 Task: Create a Salesforce flow to update the 'Placement Scope Rating' for 'Student Master' records based on city criteria.
Action: Mouse moved to (872, 143)
Screenshot: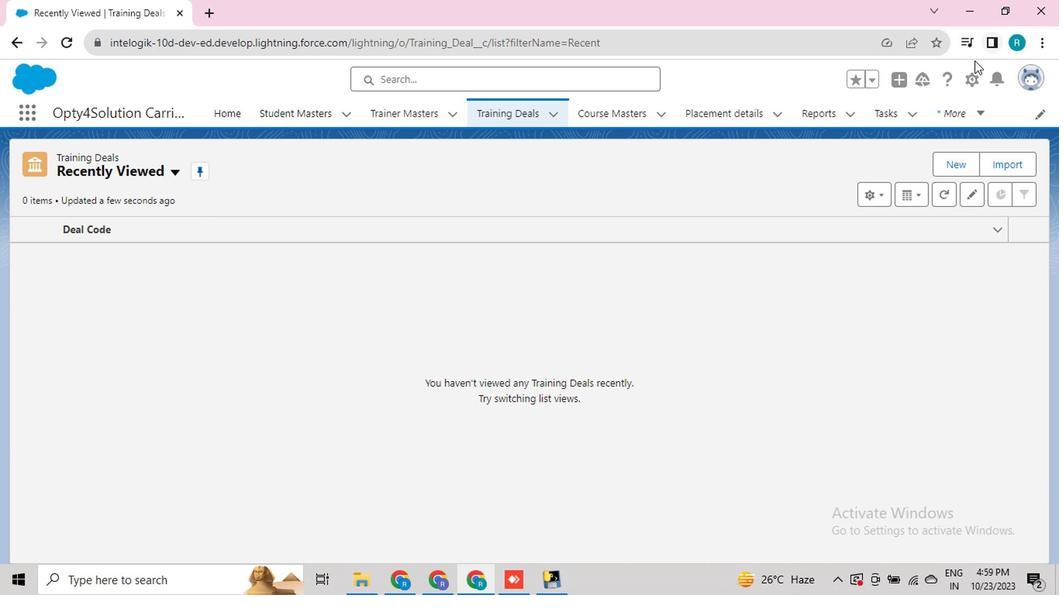 
Action: Key pressed <Key.f11>
Screenshot: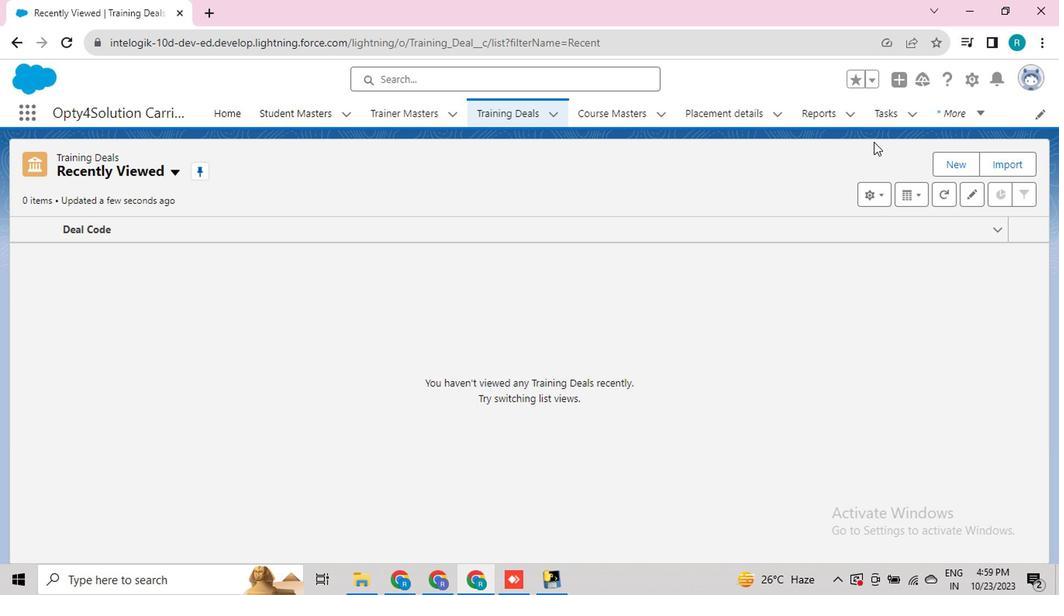 
Action: Mouse moved to (970, 20)
Screenshot: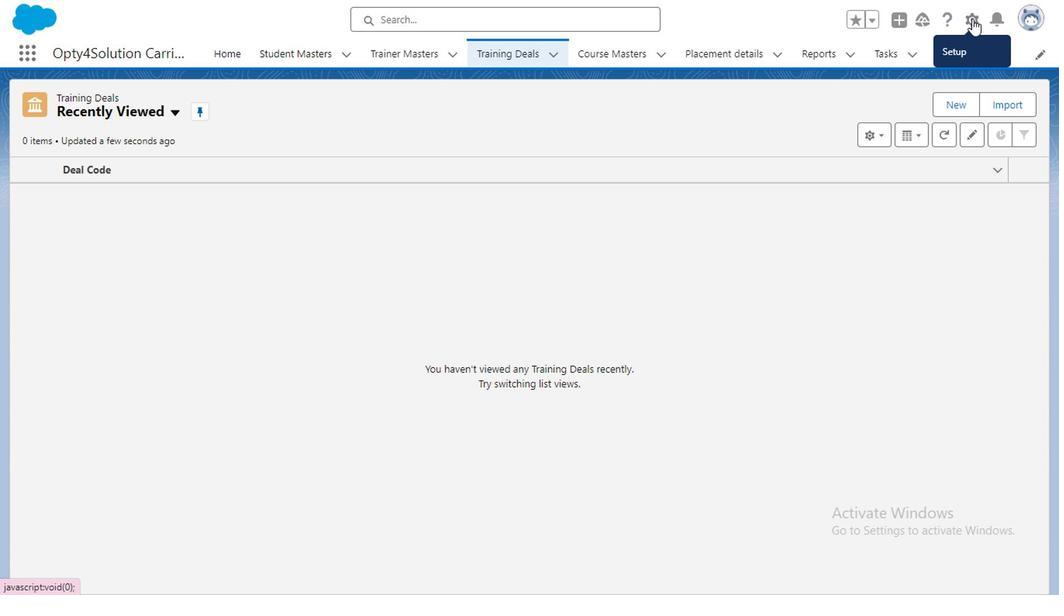 
Action: Mouse pressed left at (970, 20)
Screenshot: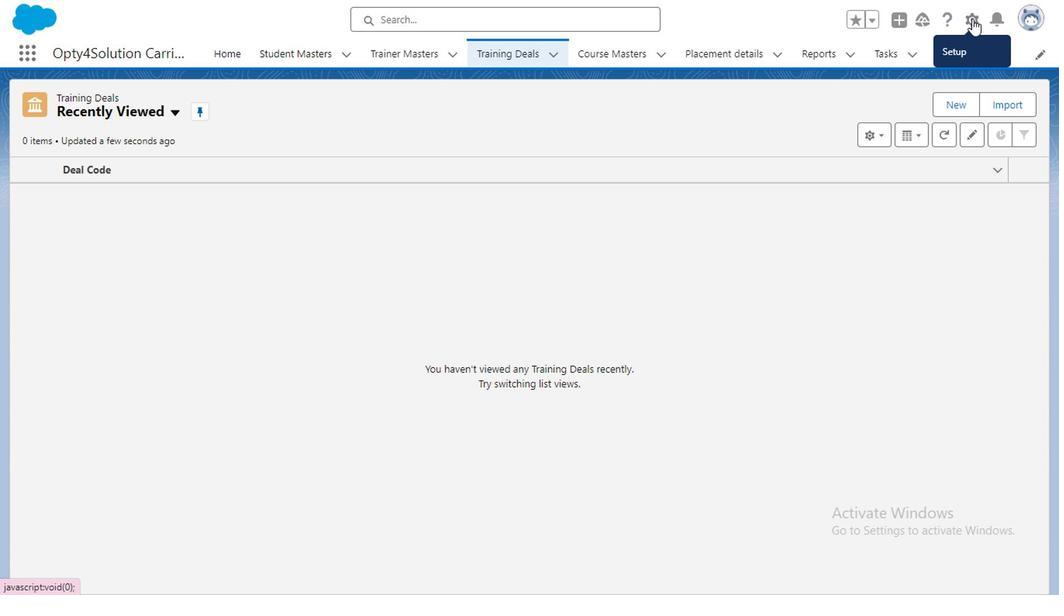 
Action: Mouse moved to (893, 65)
Screenshot: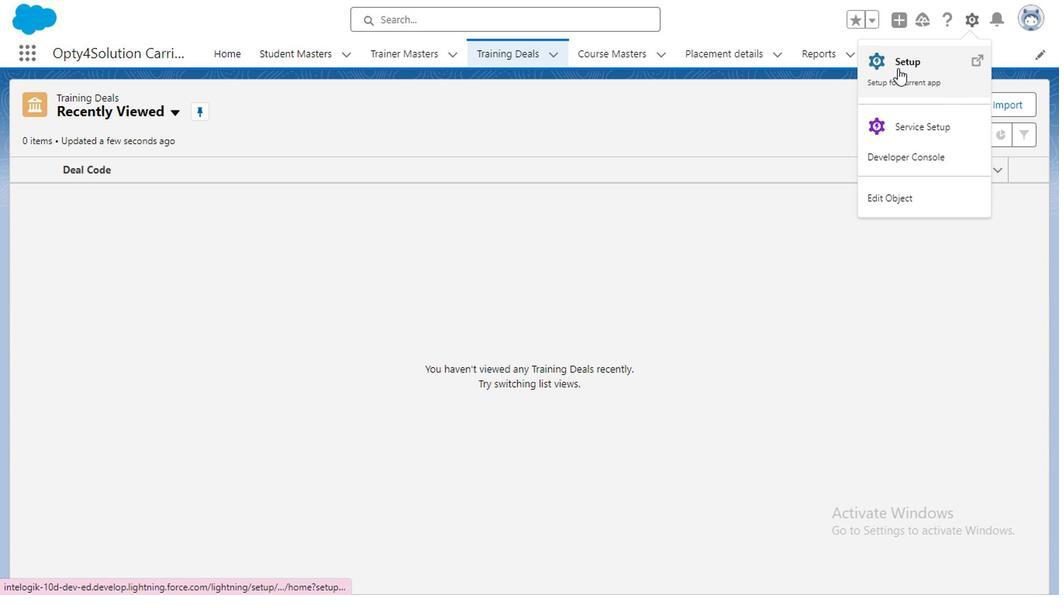 
Action: Mouse pressed left at (893, 65)
Screenshot: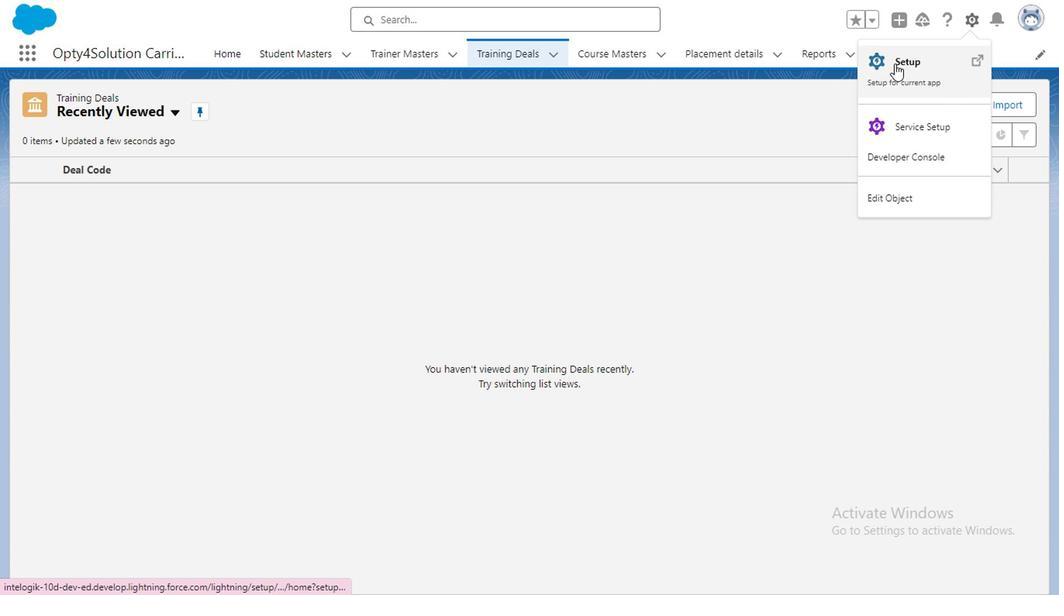 
Action: Mouse moved to (108, 93)
Screenshot: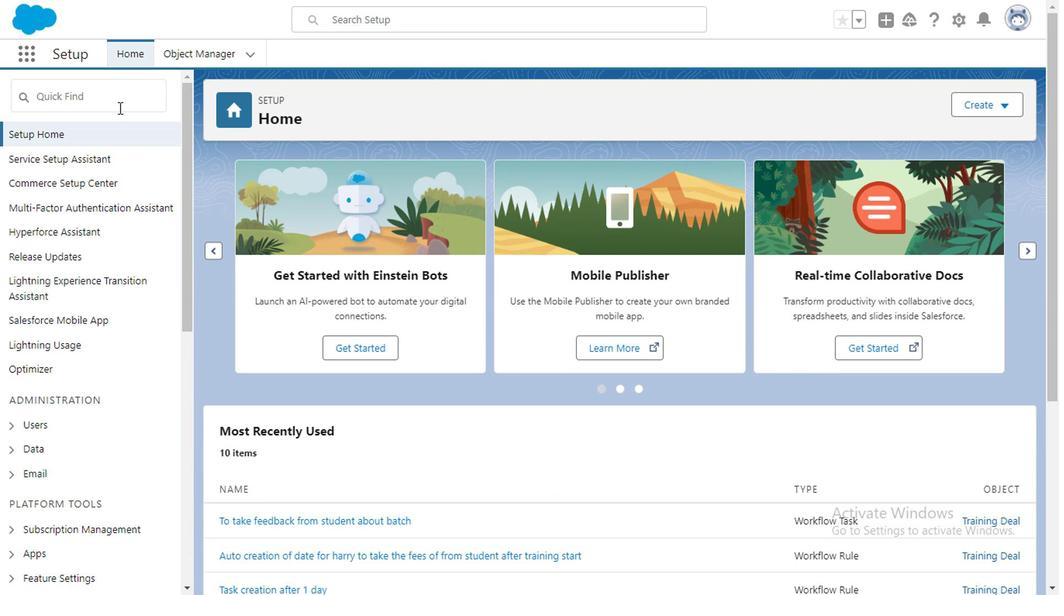 
Action: Mouse pressed left at (108, 93)
Screenshot: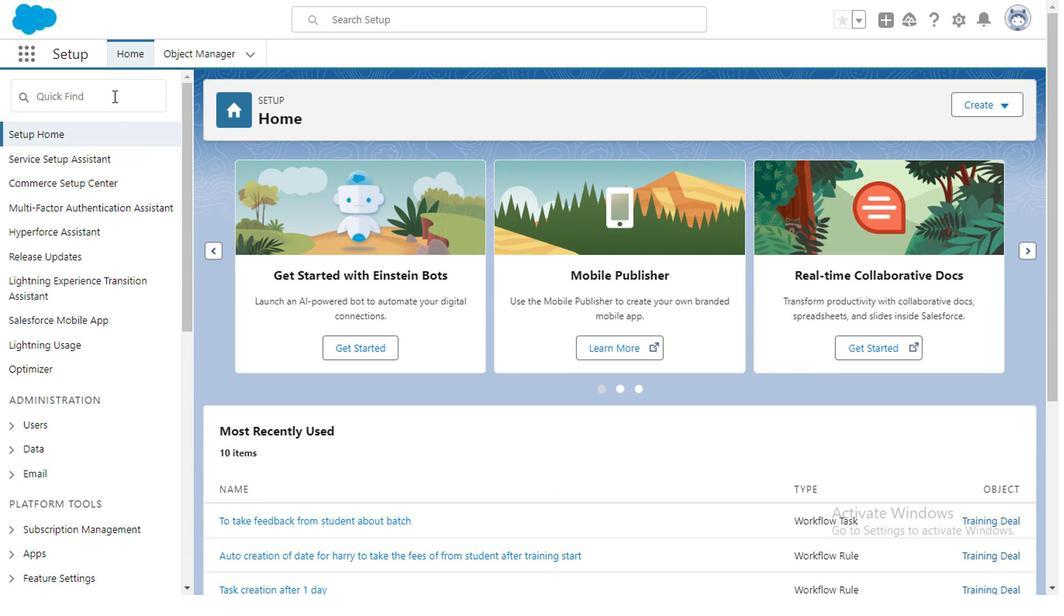 
Action: Mouse moved to (110, 98)
Screenshot: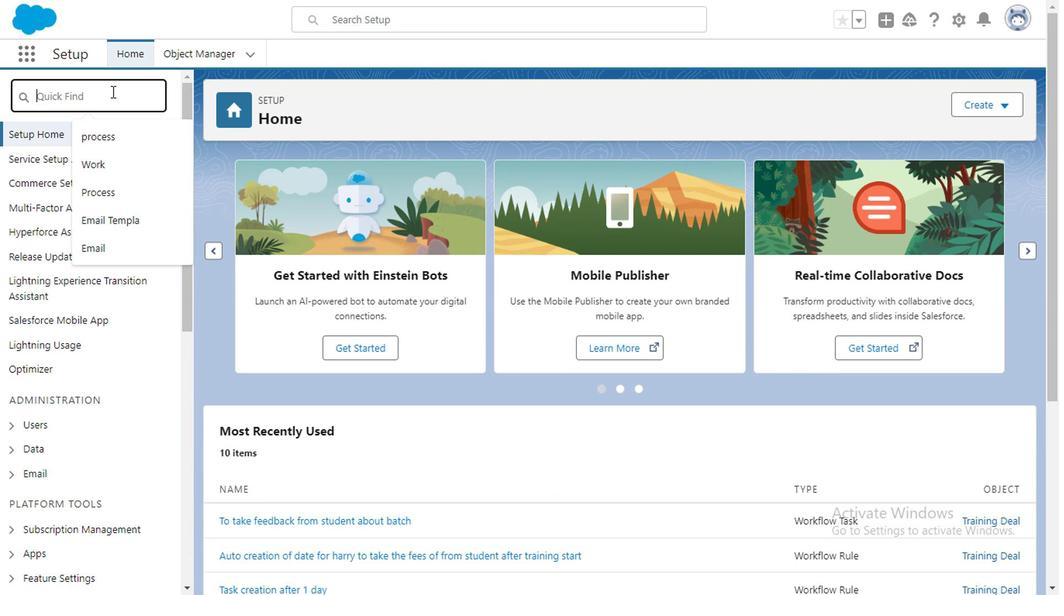 
Action: Key pressed <Key.caps_lock>F<Key.caps_lock>lo
Screenshot: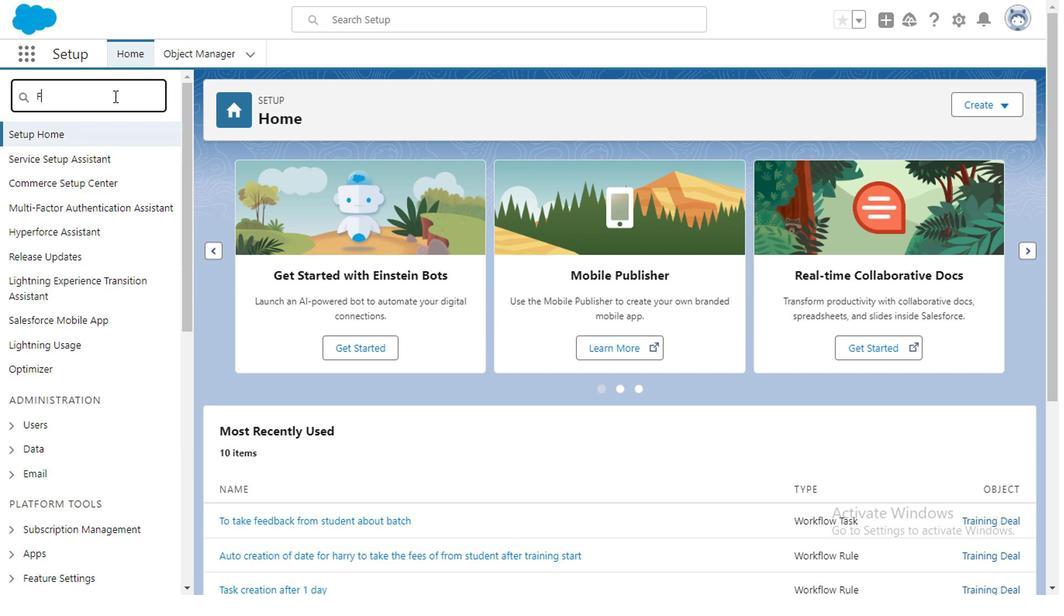 
Action: Mouse moved to (58, 254)
Screenshot: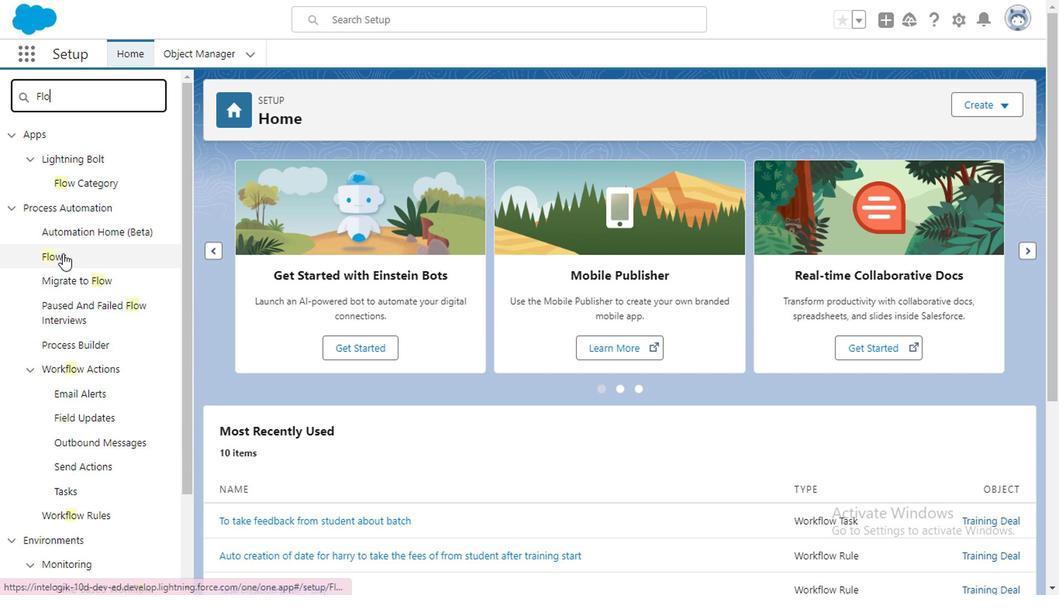 
Action: Mouse pressed left at (58, 254)
Screenshot: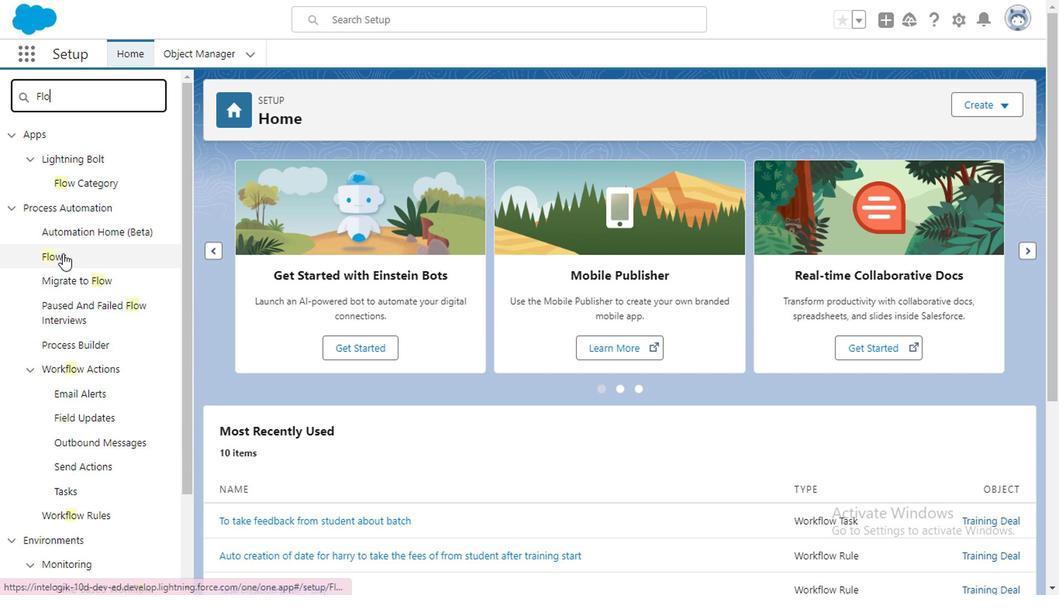 
Action: Mouse moved to (1005, 105)
Screenshot: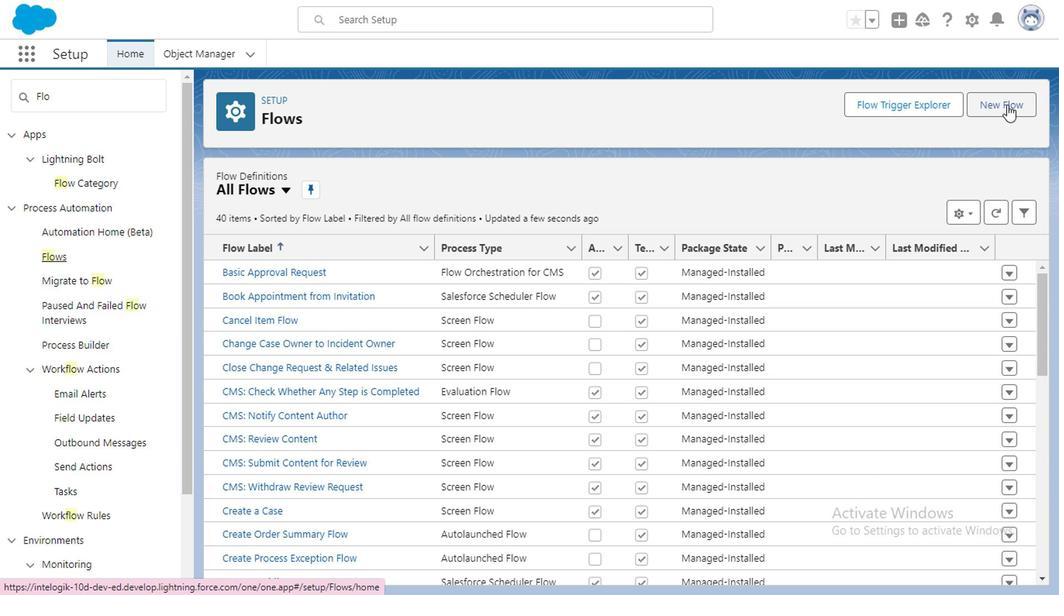 
Action: Mouse pressed left at (1005, 105)
Screenshot: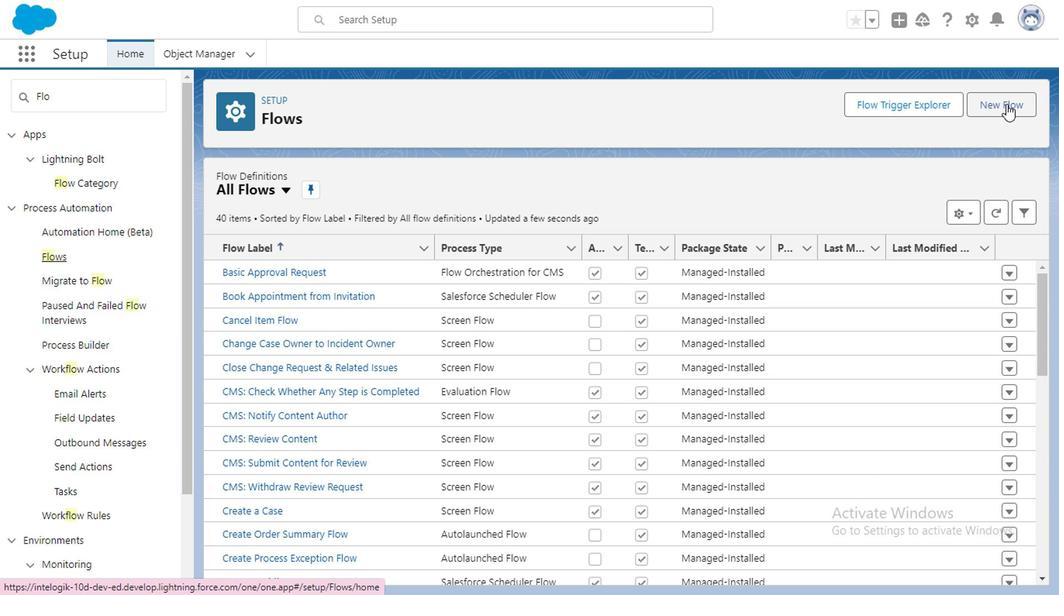 
Action: Mouse moved to (206, 218)
Screenshot: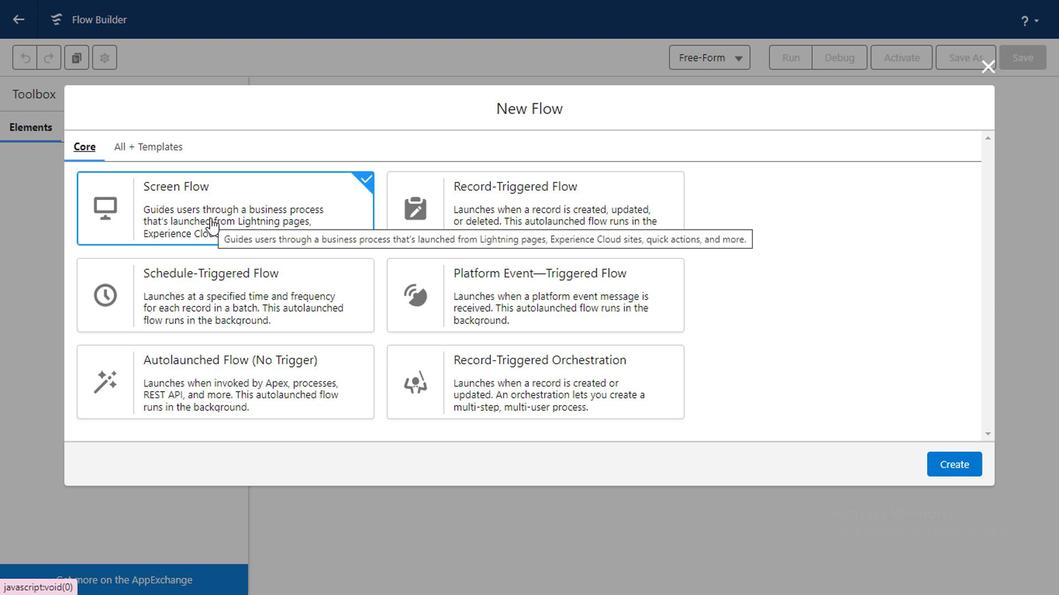 
Action: Mouse pressed left at (206, 218)
Screenshot: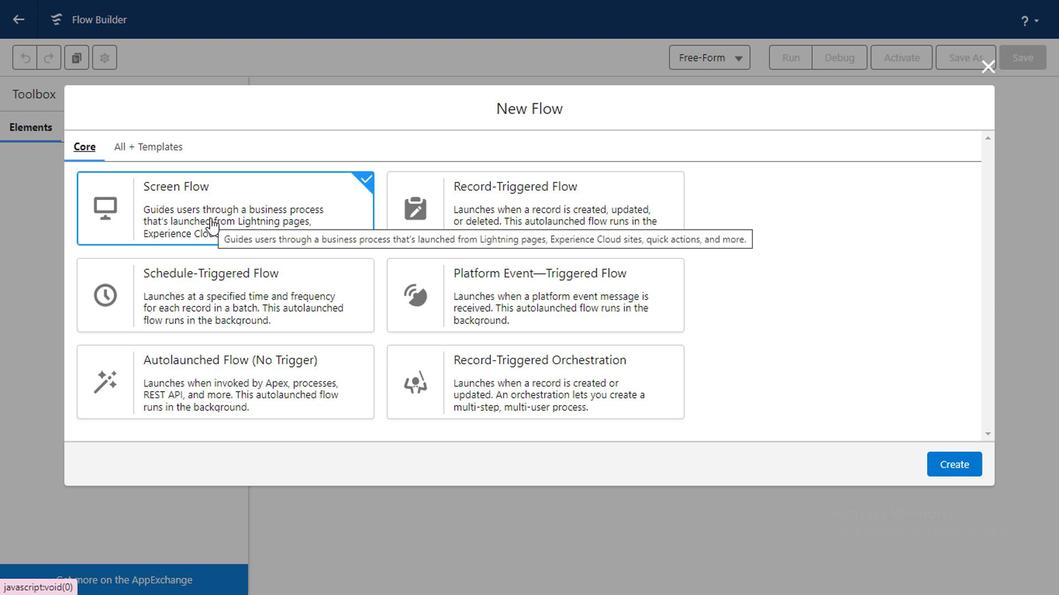 
Action: Mouse moved to (958, 468)
Screenshot: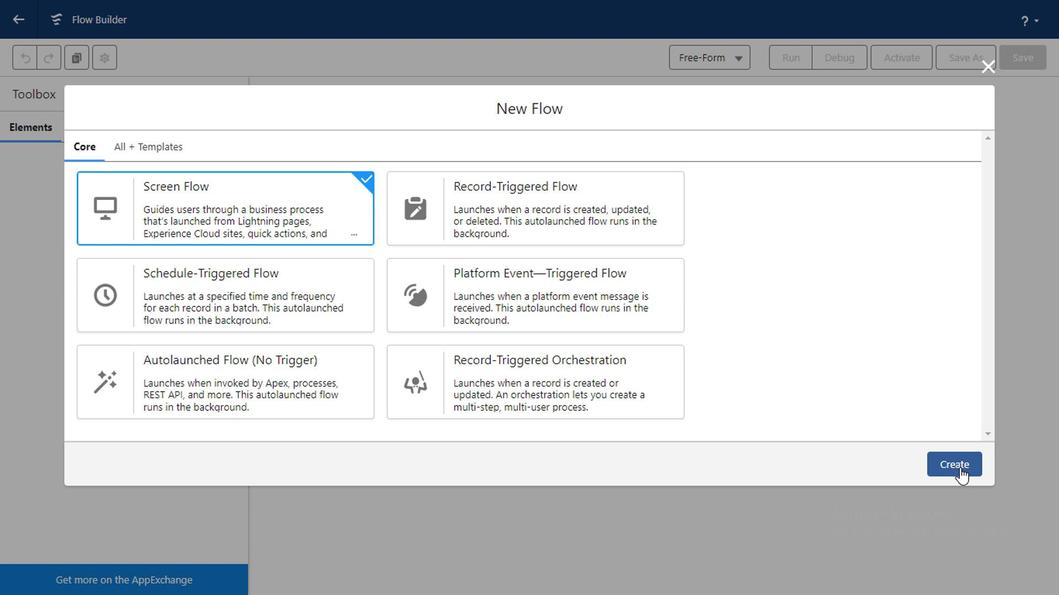 
Action: Mouse pressed left at (958, 468)
Screenshot: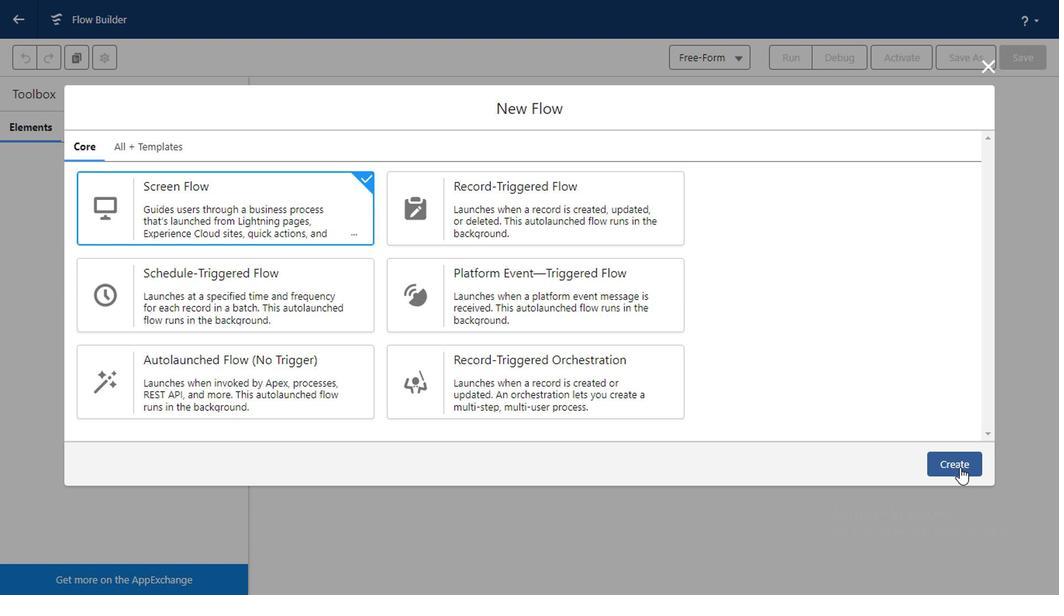 
Action: Mouse moved to (519, 164)
Screenshot: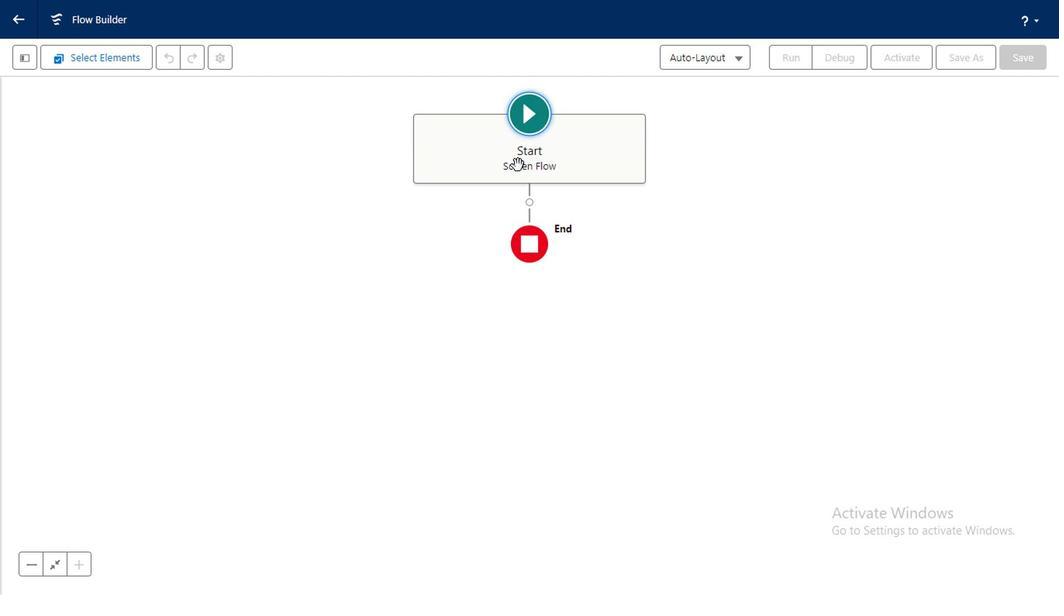 
Action: Mouse pressed left at (519, 164)
Screenshot: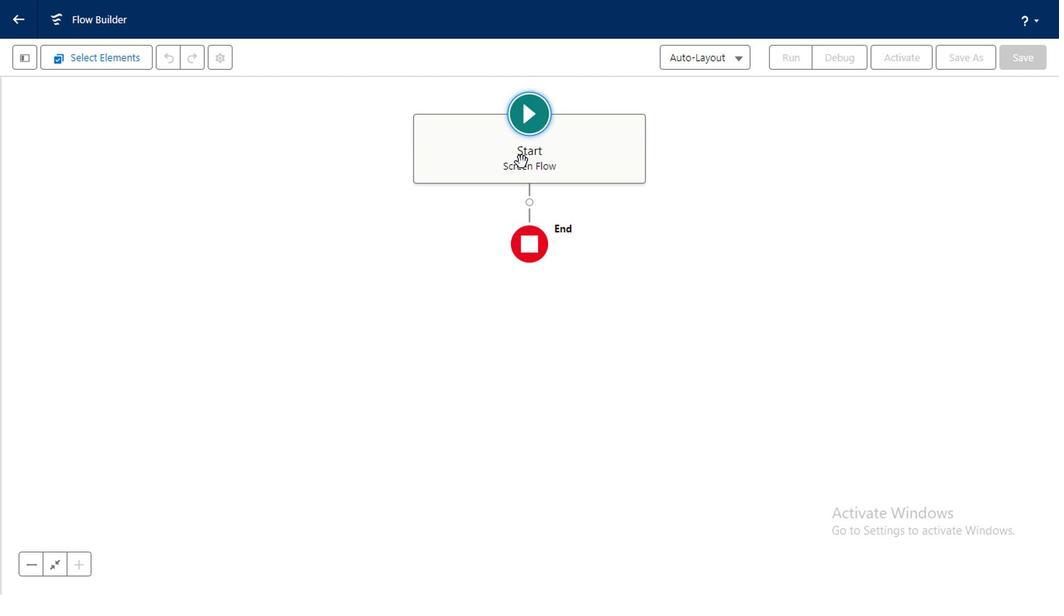 
Action: Mouse moved to (528, 112)
Screenshot: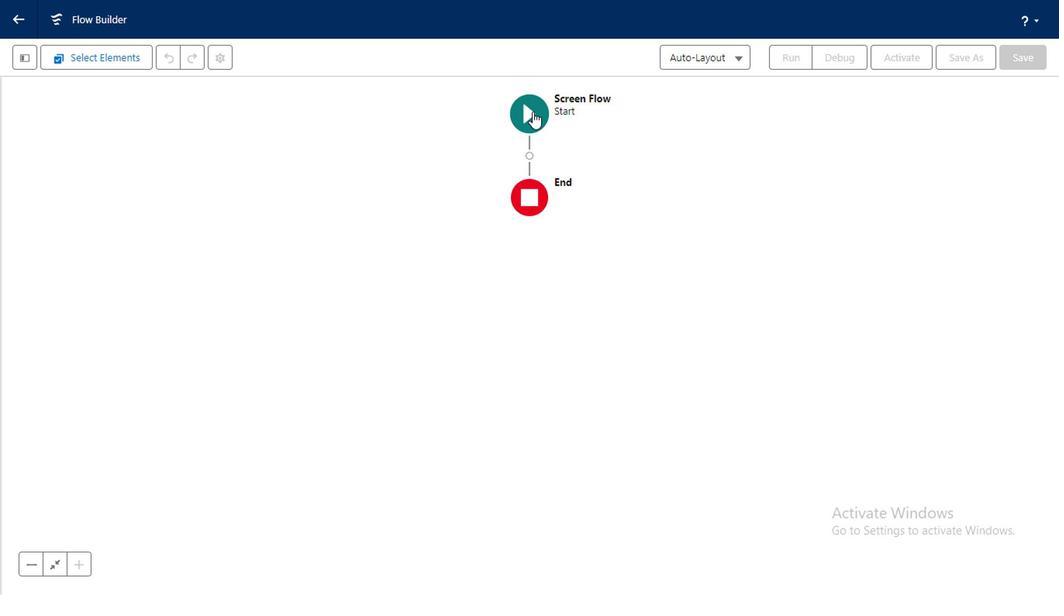 
Action: Mouse pressed left at (528, 112)
Screenshot: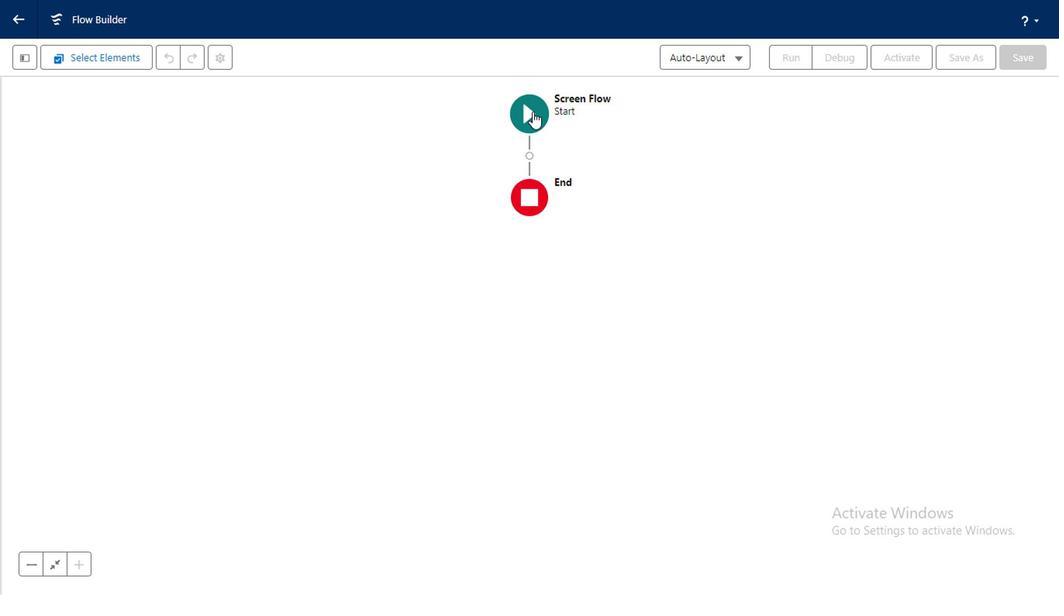 
Action: Mouse moved to (100, 55)
Screenshot: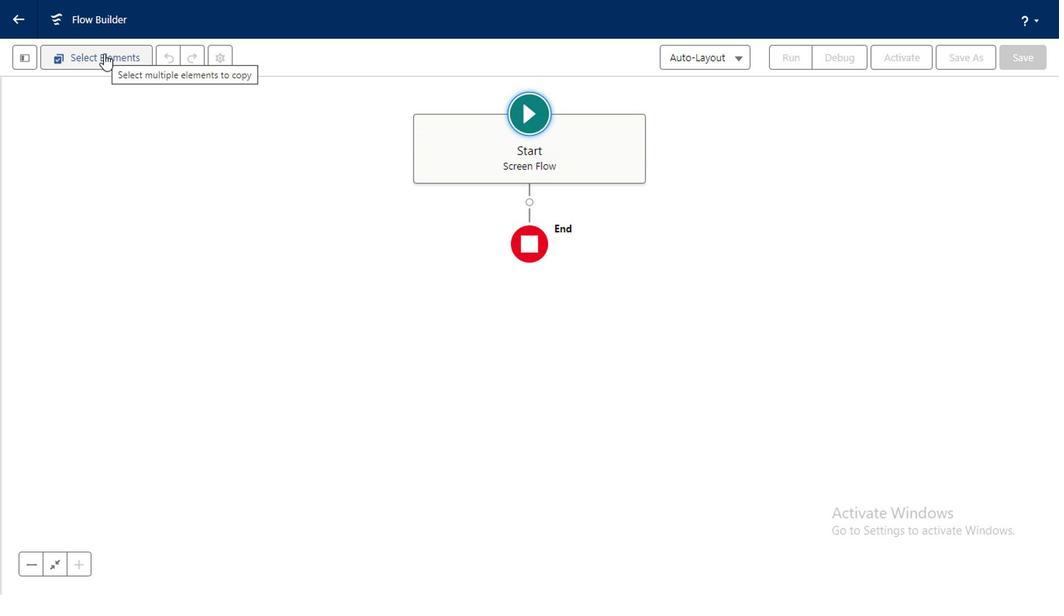 
Action: Mouse pressed left at (100, 55)
Screenshot: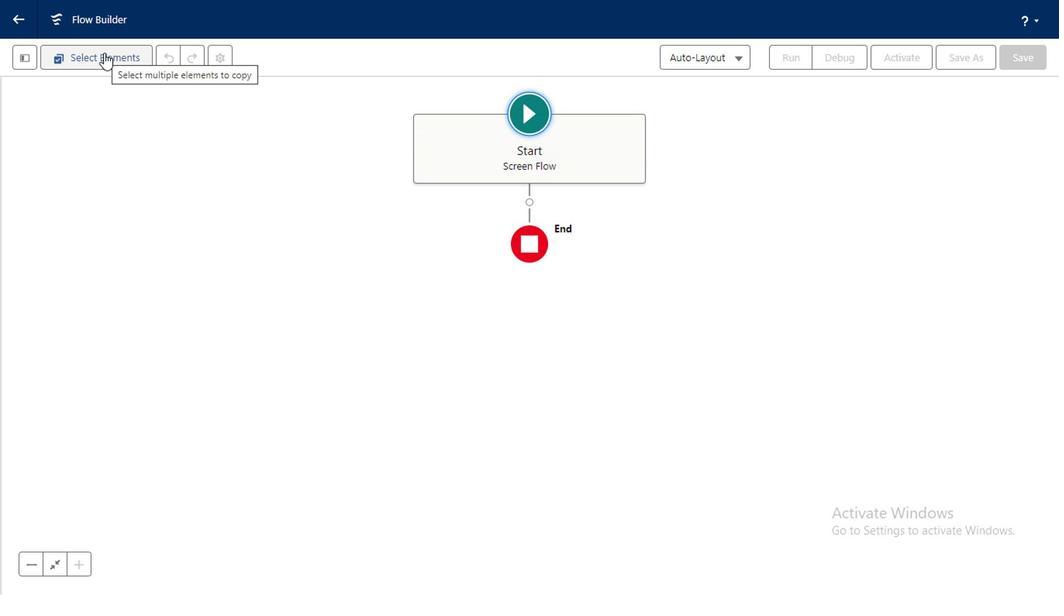 
Action: Mouse moved to (99, 55)
Screenshot: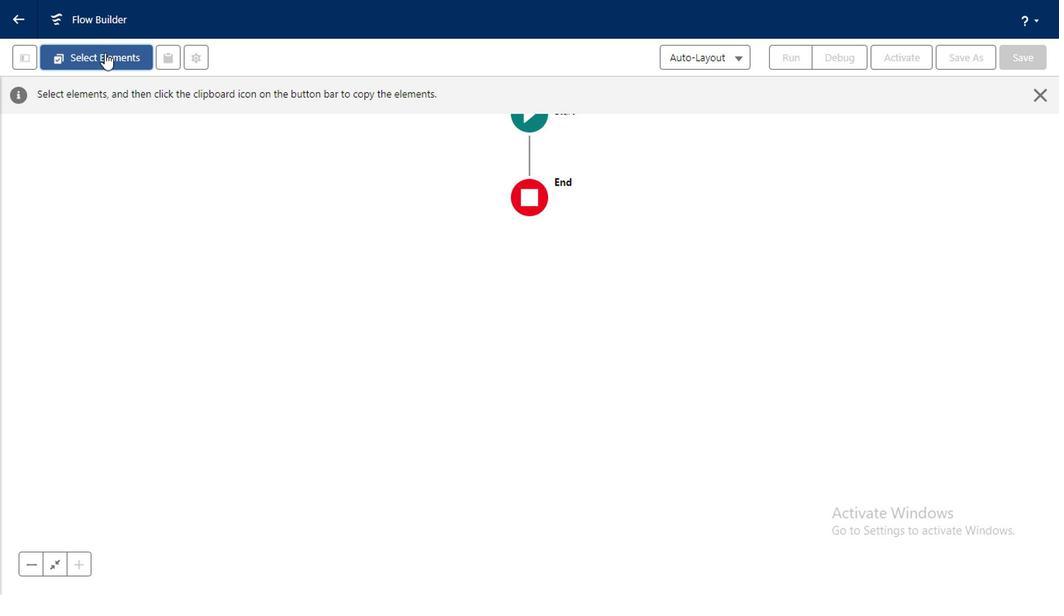 
Action: Mouse pressed left at (99, 55)
Screenshot: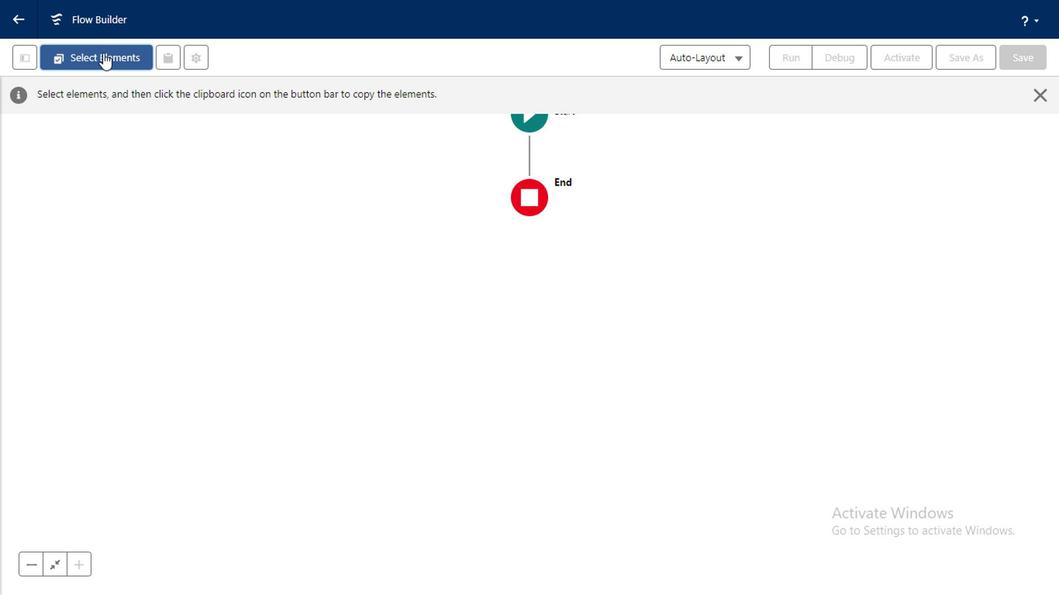 
Action: Mouse moved to (689, 59)
Screenshot: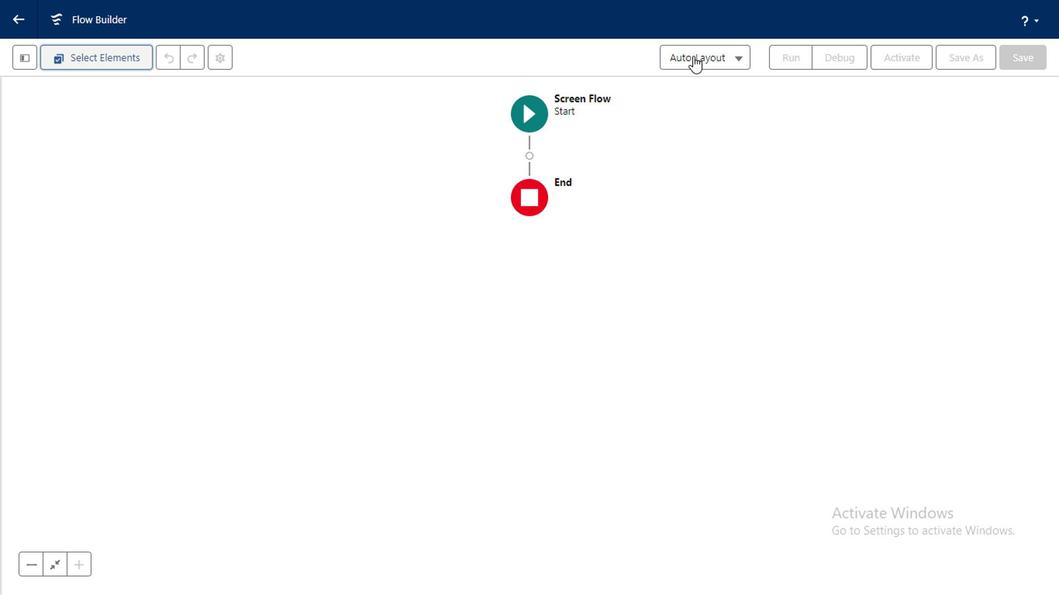 
Action: Mouse pressed left at (689, 59)
Screenshot: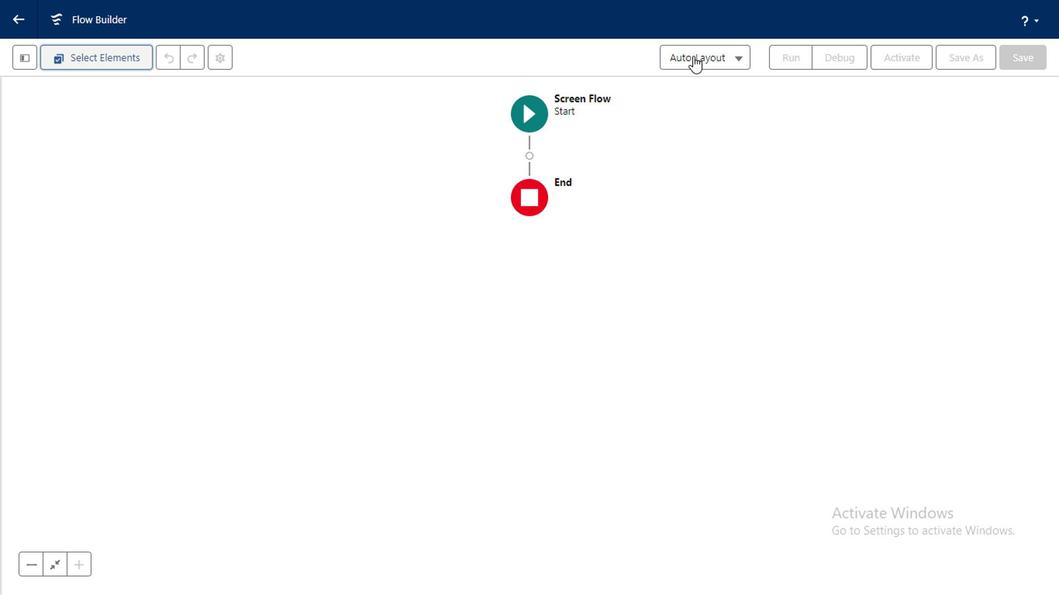
Action: Mouse moved to (722, 120)
Screenshot: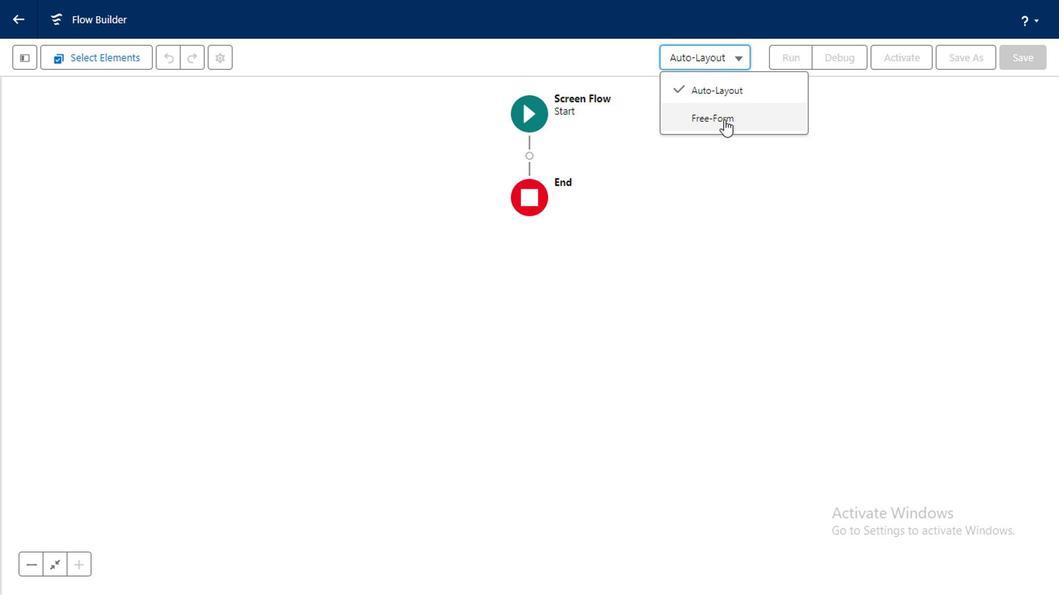 
Action: Mouse pressed left at (722, 120)
Screenshot: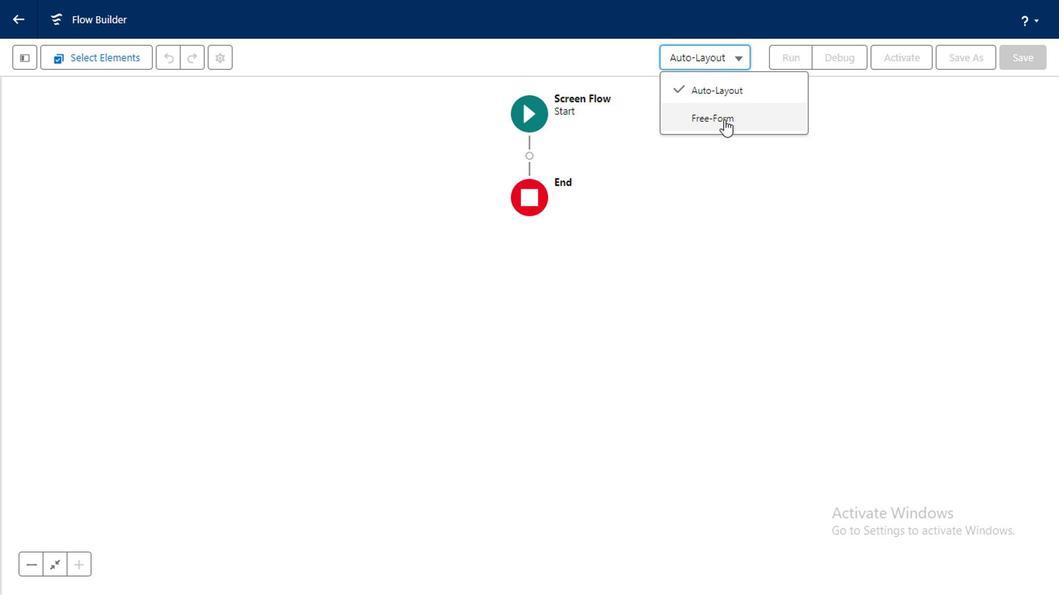 
Action: Mouse moved to (88, 472)
Screenshot: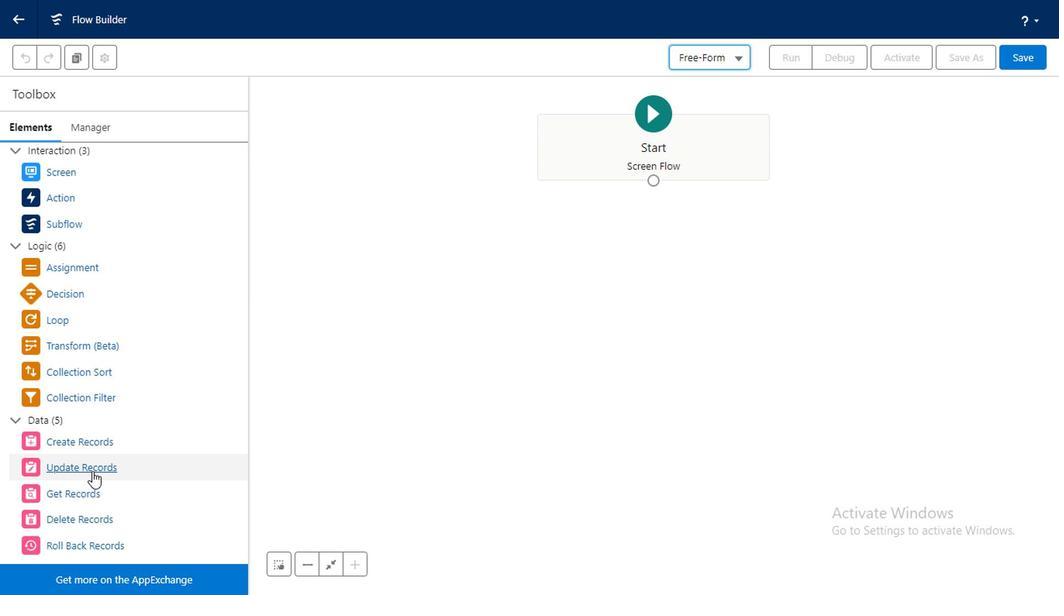 
Action: Mouse pressed left at (88, 472)
Screenshot: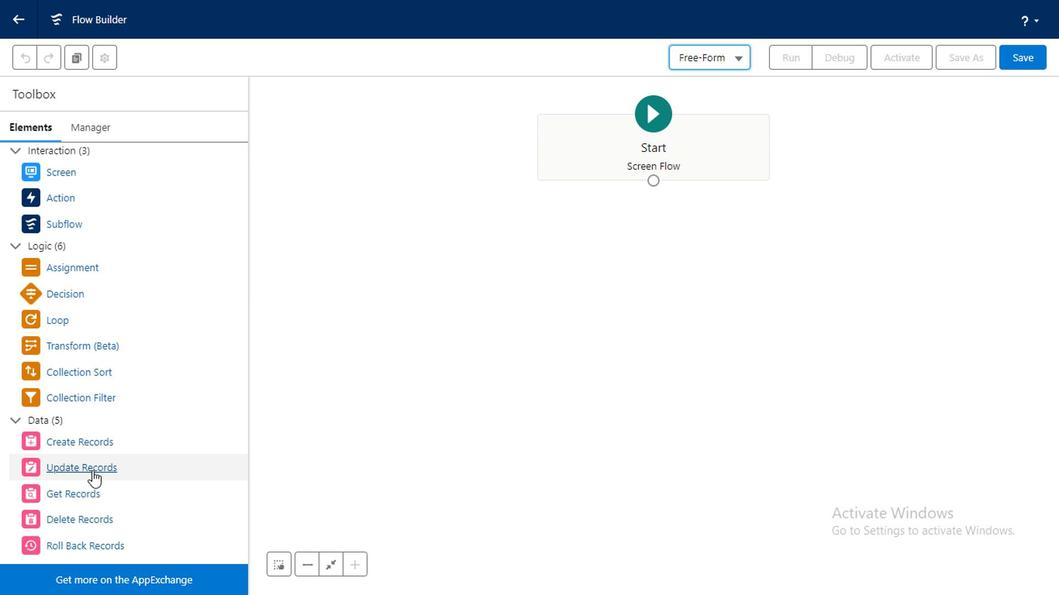 
Action: Mouse moved to (317, 354)
Screenshot: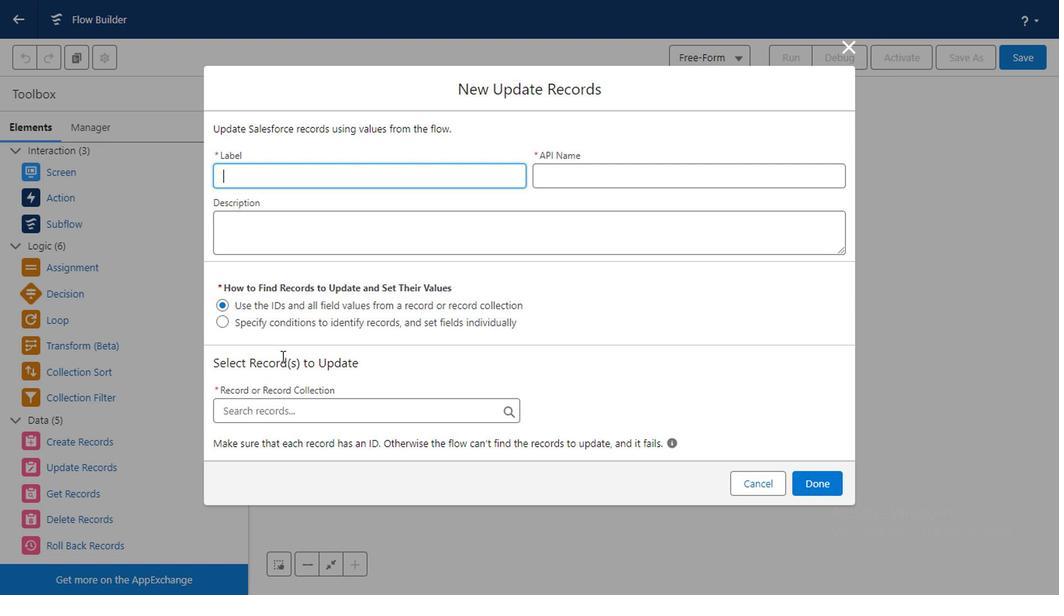 
Action: Mouse scrolled (317, 353) with delta (0, 0)
Screenshot: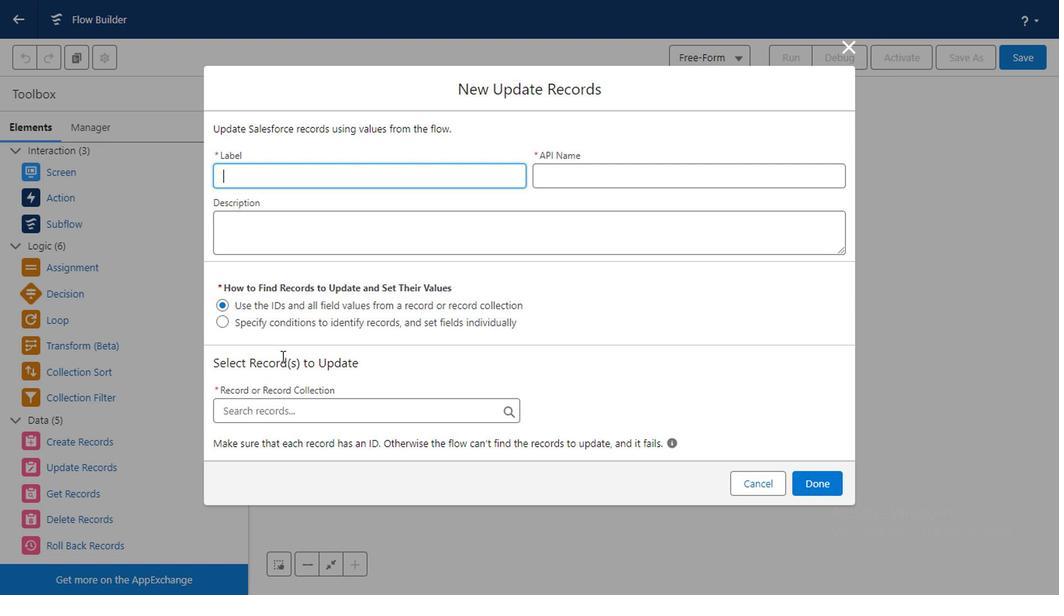 
Action: Mouse moved to (318, 355)
Screenshot: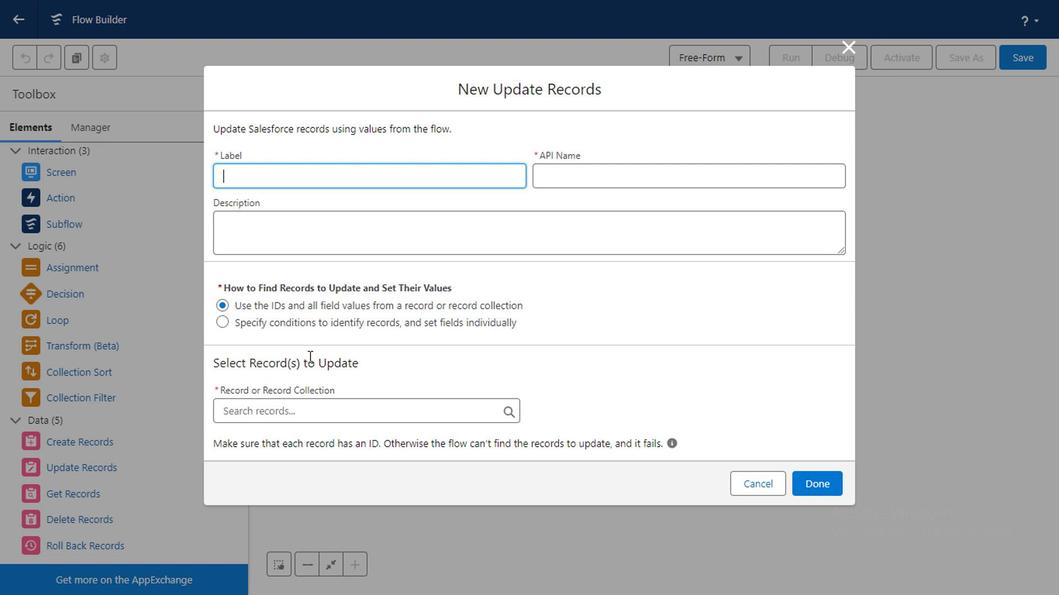 
Action: Mouse scrolled (318, 355) with delta (0, 0)
Screenshot: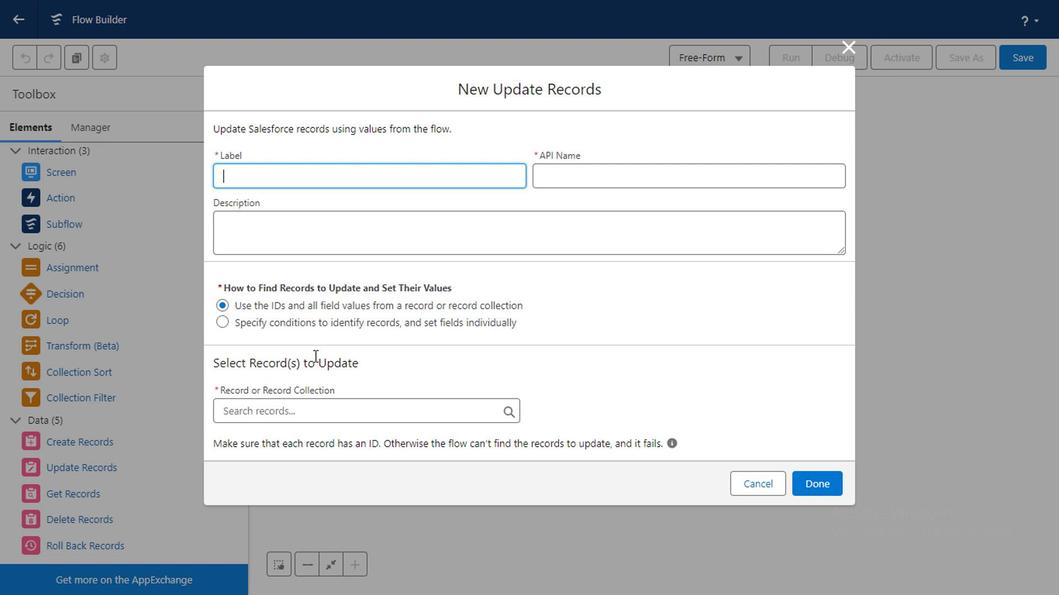 
Action: Mouse moved to (845, 38)
Screenshot: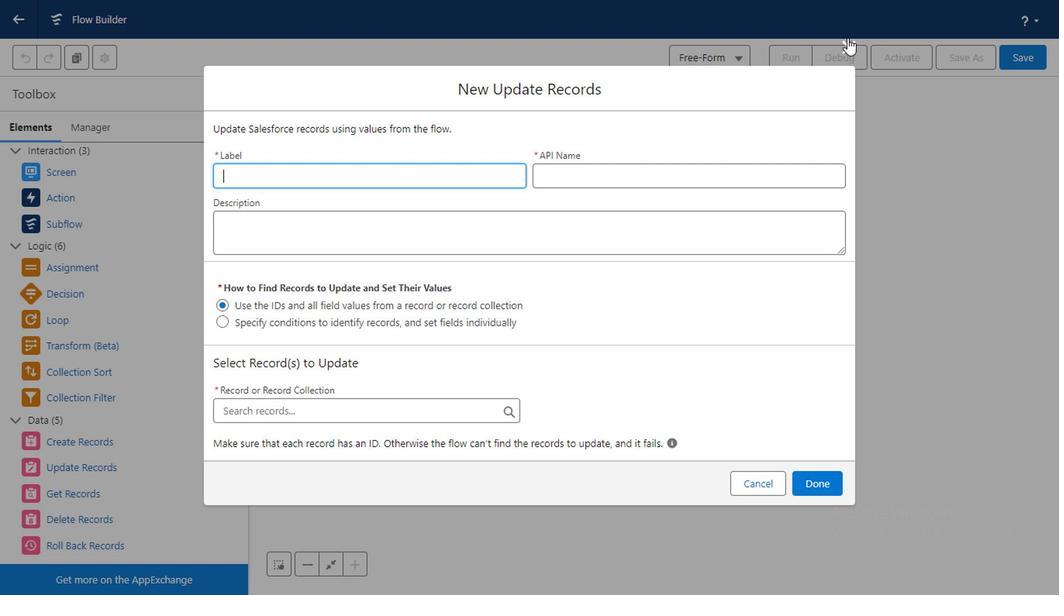 
Action: Mouse pressed left at (845, 38)
Screenshot: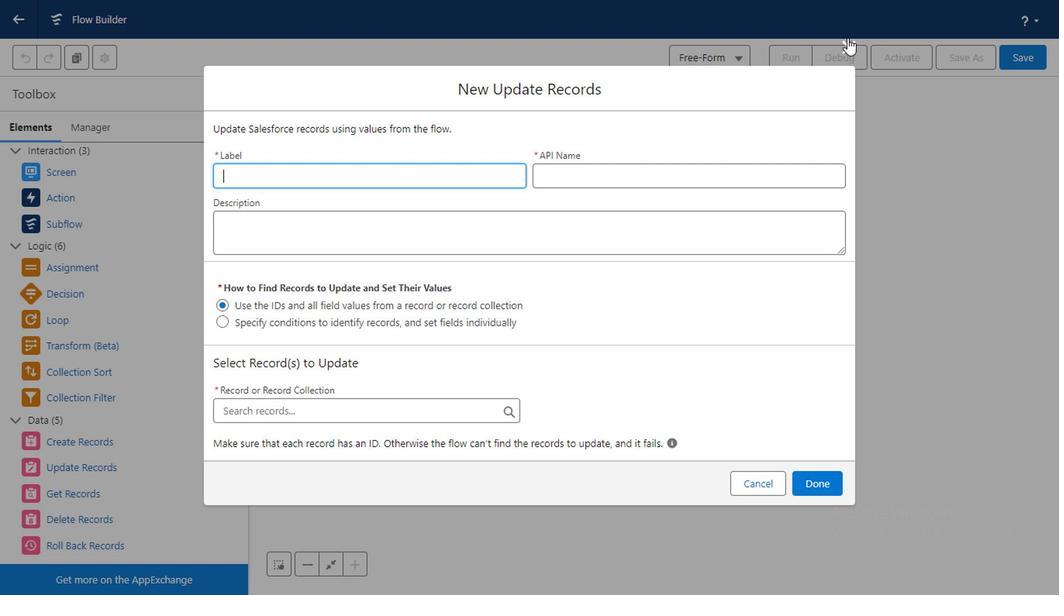 
Action: Mouse moved to (46, 298)
Screenshot: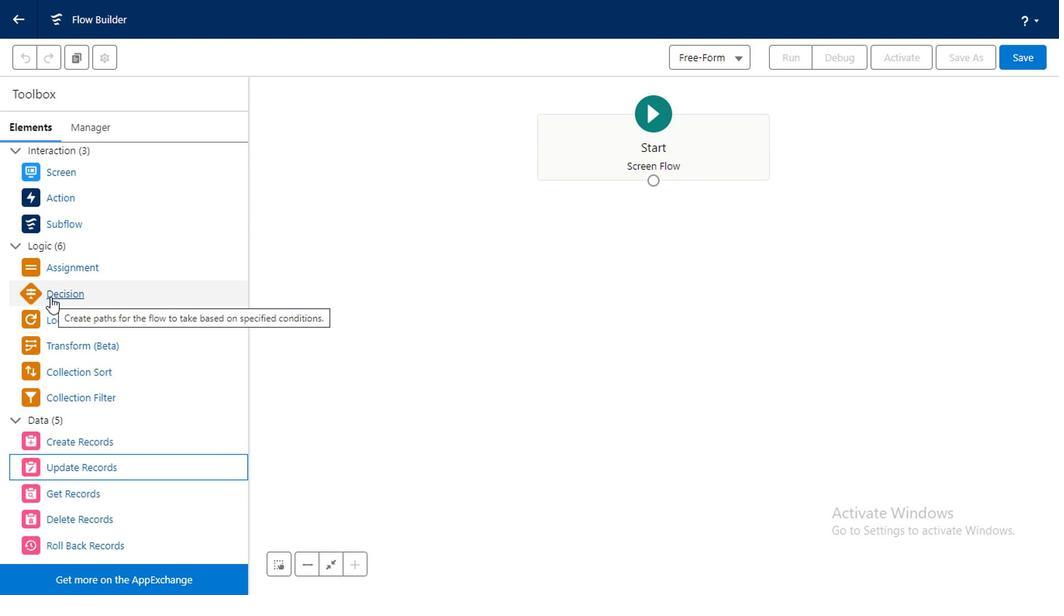 
Action: Mouse pressed left at (46, 298)
Screenshot: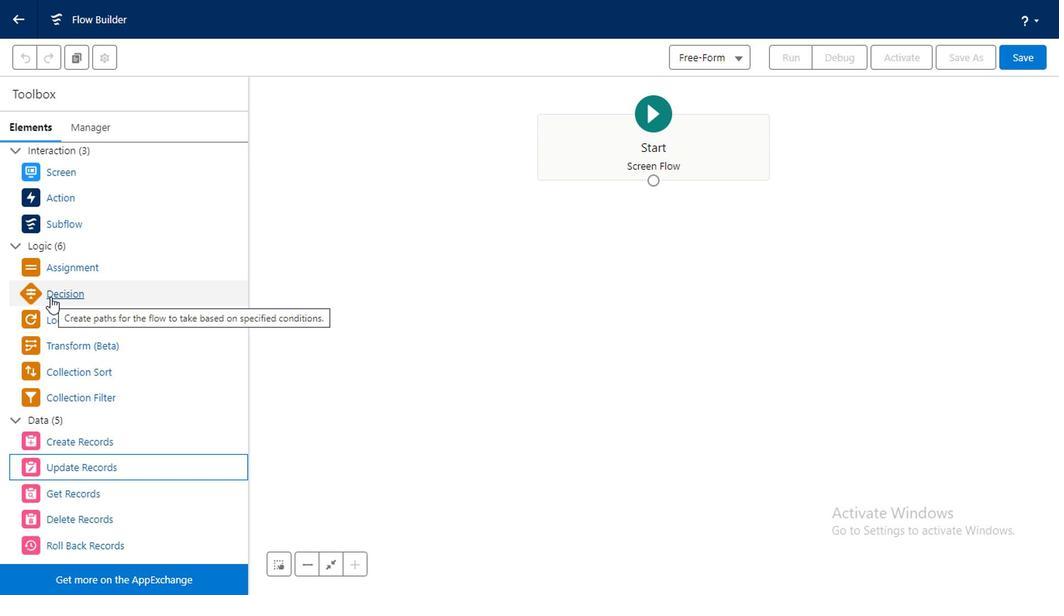 
Action: Mouse moved to (329, 338)
Screenshot: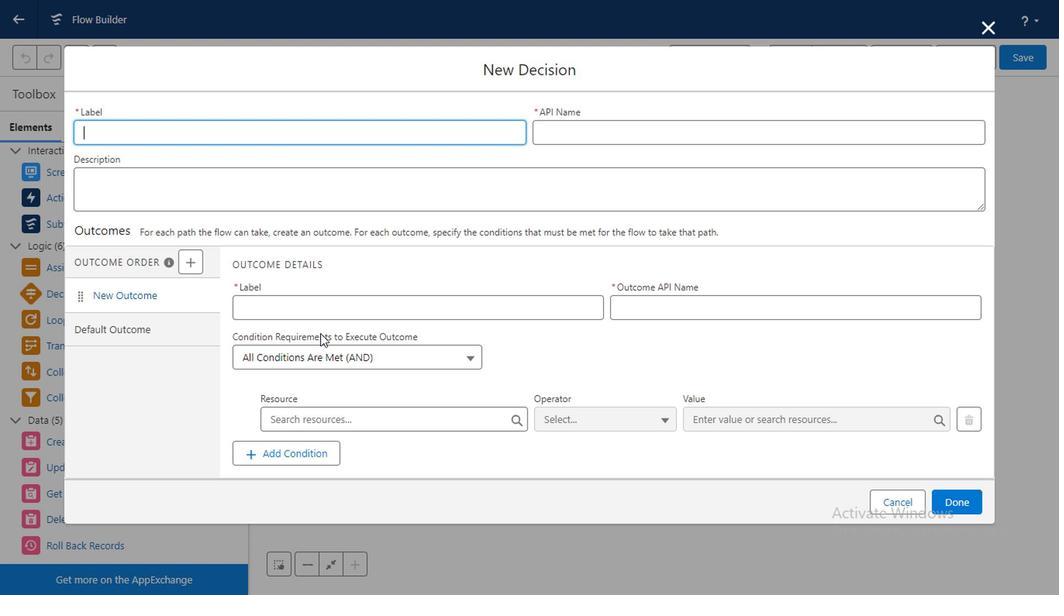 
Action: Mouse scrolled (329, 338) with delta (0, 0)
Screenshot: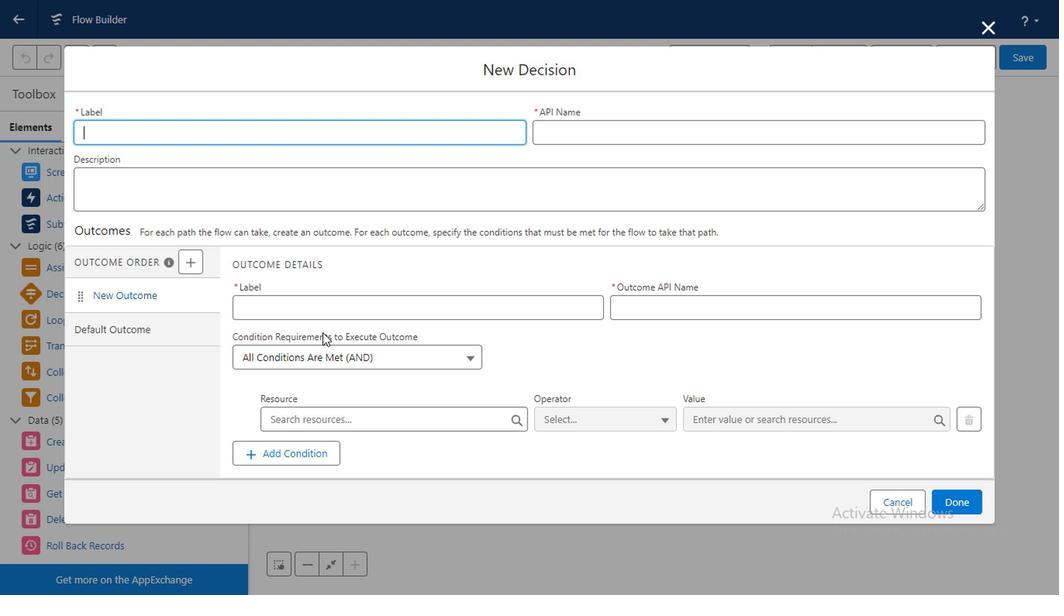
Action: Mouse scrolled (329, 338) with delta (0, 0)
Screenshot: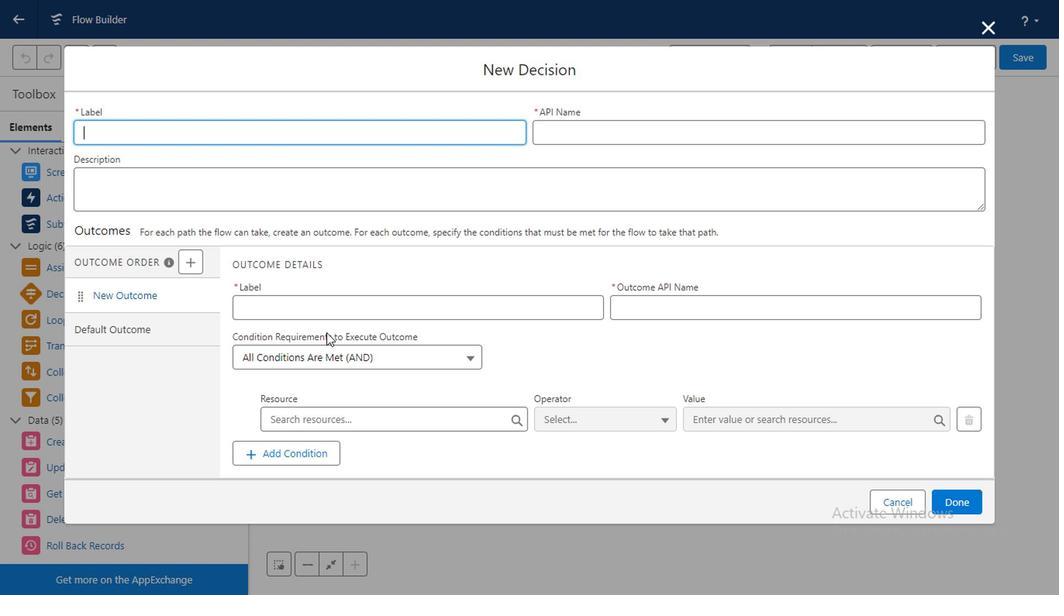 
Action: Mouse moved to (993, 28)
Screenshot: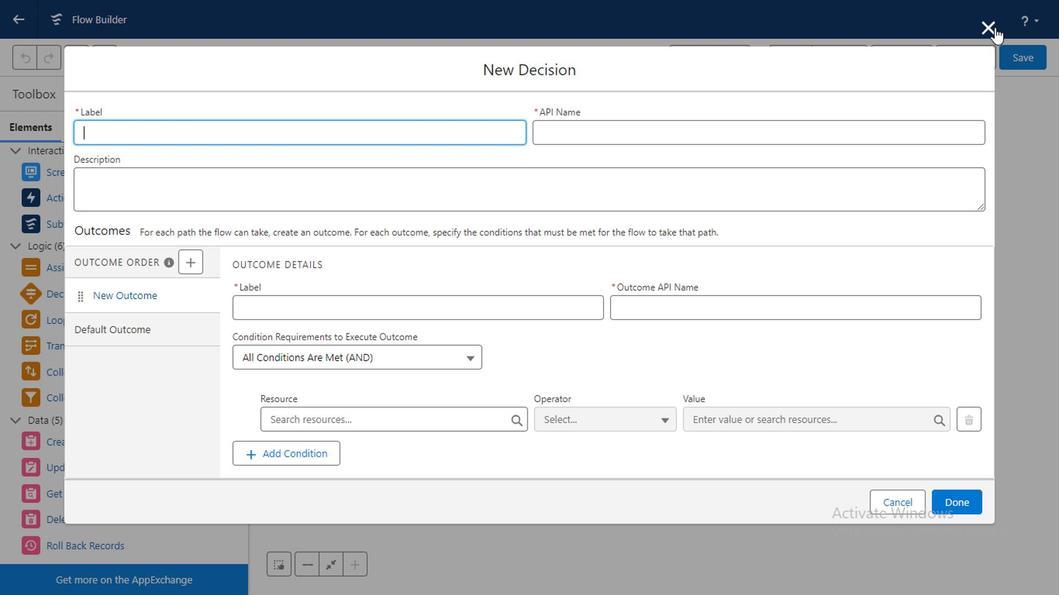 
Action: Mouse pressed left at (993, 28)
Screenshot: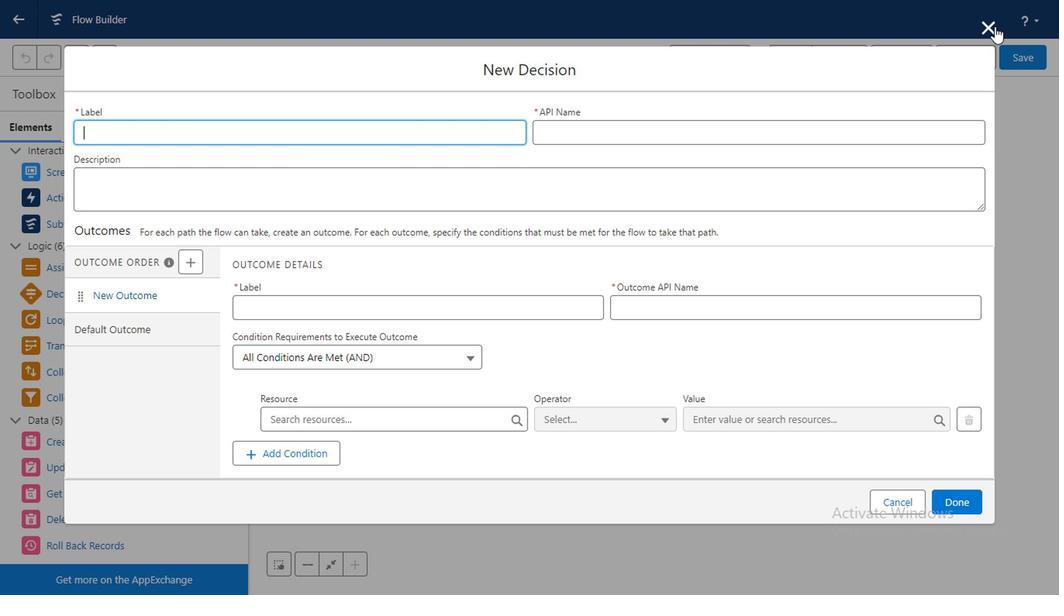 
Action: Mouse moved to (52, 200)
Screenshot: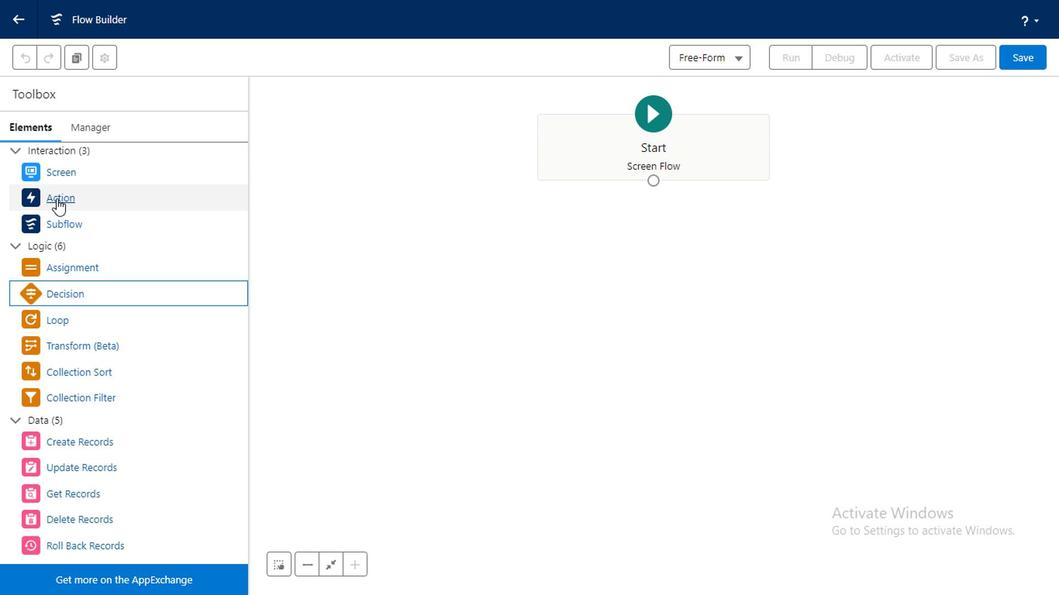 
Action: Mouse pressed left at (52, 200)
Screenshot: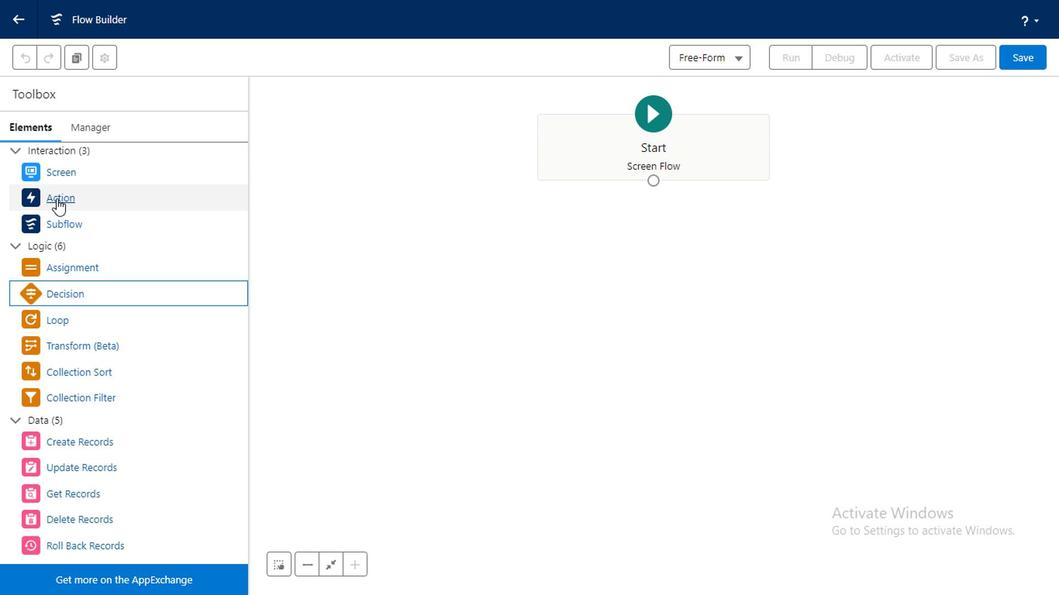 
Action: Mouse moved to (328, 137)
Screenshot: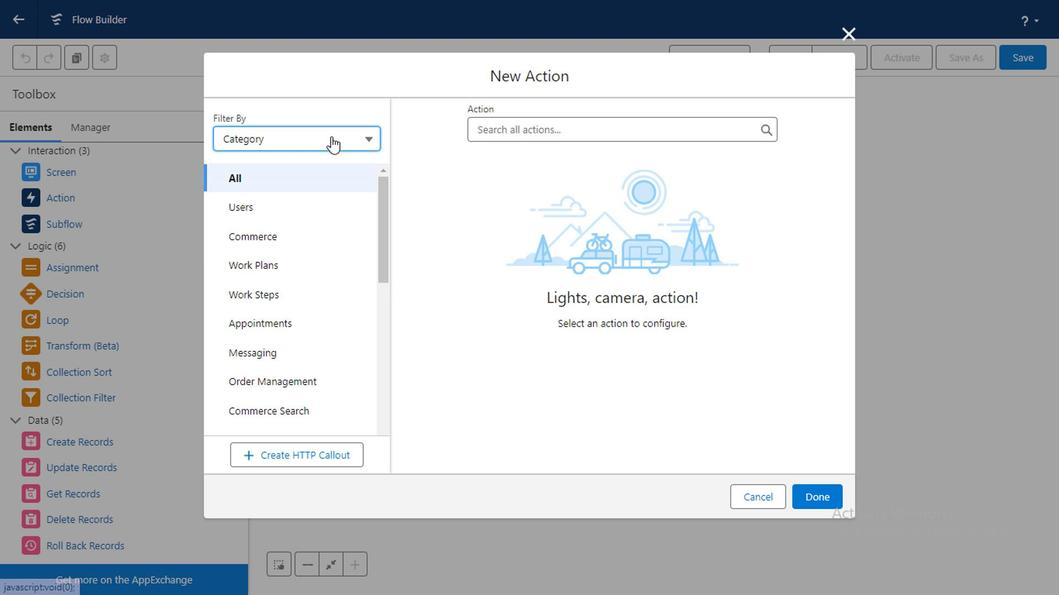 
Action: Mouse pressed left at (328, 137)
Screenshot: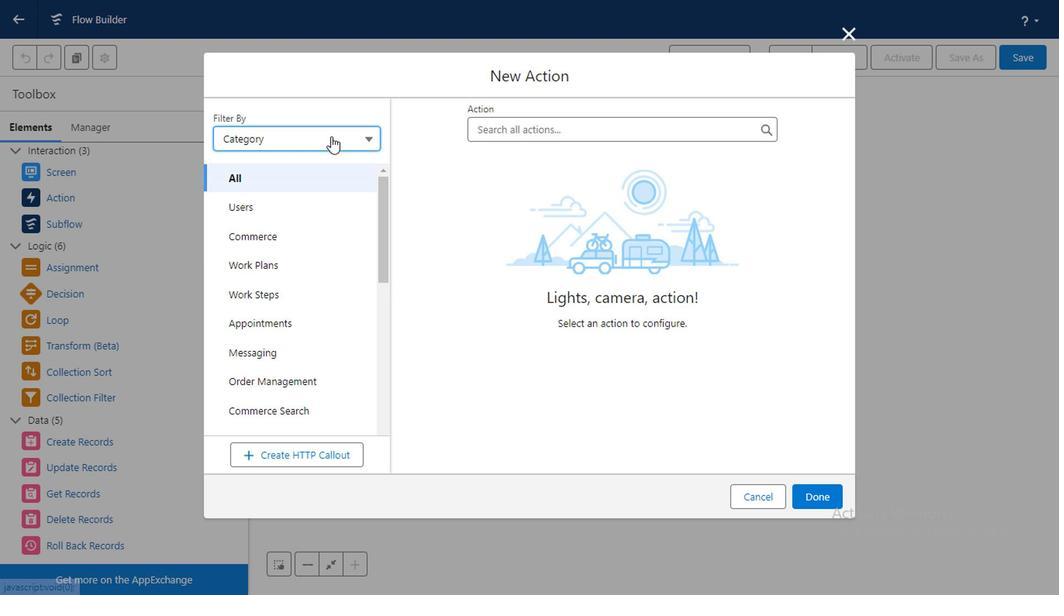 
Action: Mouse moved to (262, 176)
Screenshot: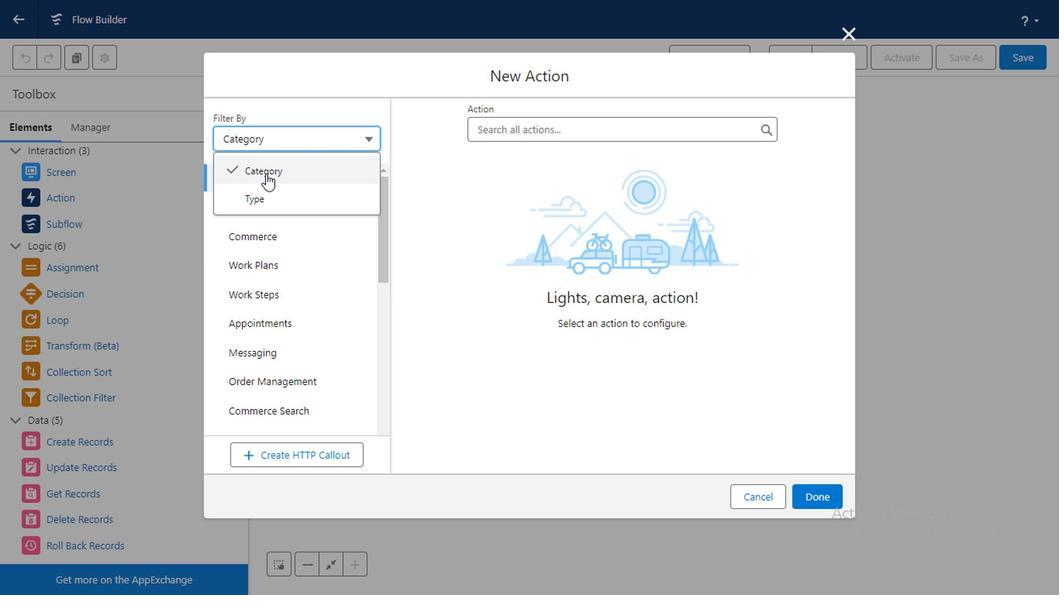 
Action: Mouse pressed left at (262, 176)
Screenshot: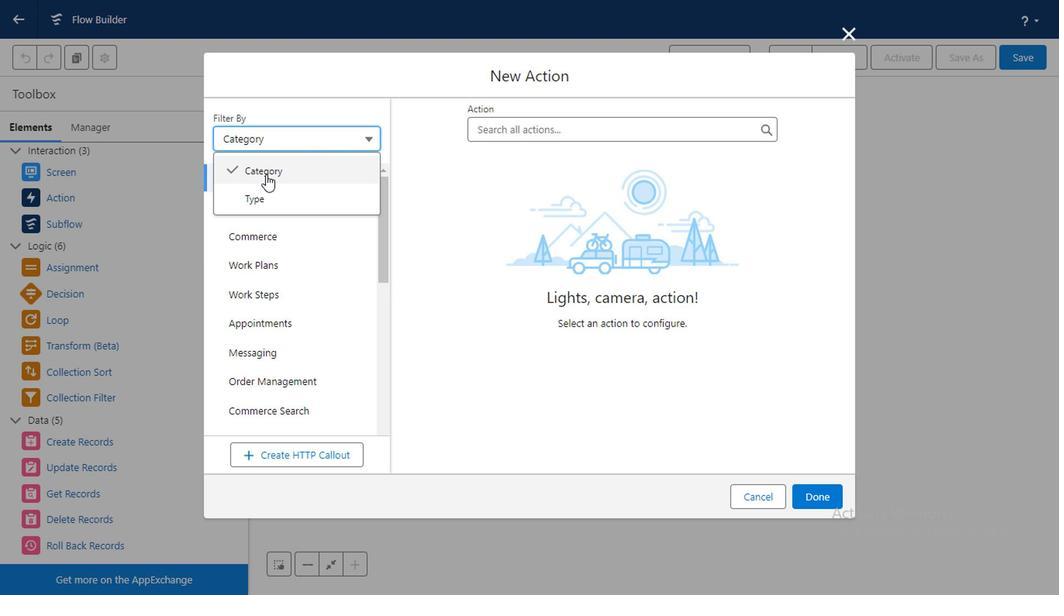 
Action: Mouse moved to (264, 330)
Screenshot: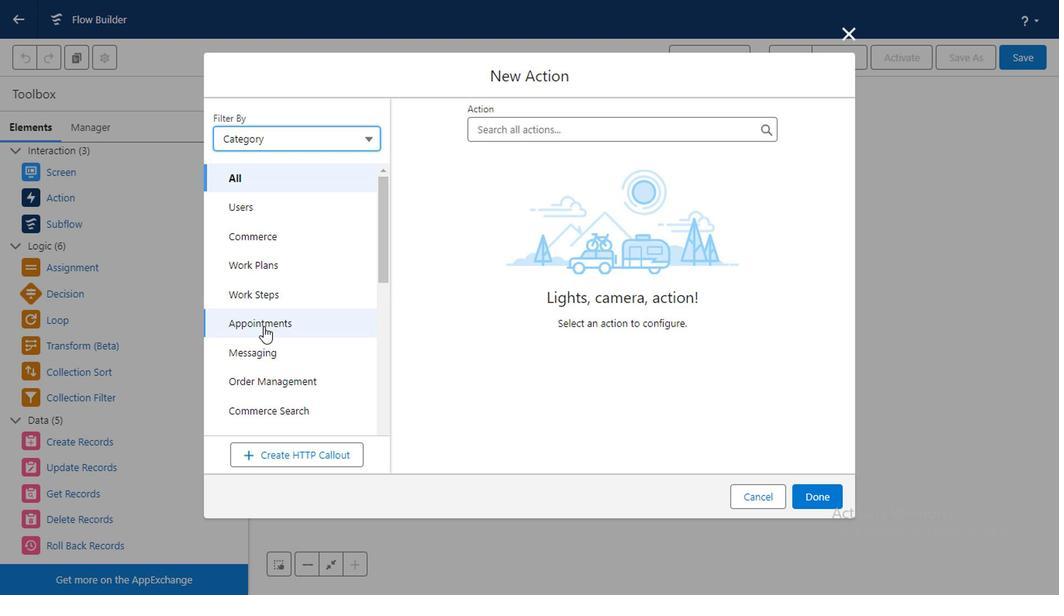 
Action: Mouse scrolled (264, 330) with delta (0, 0)
Screenshot: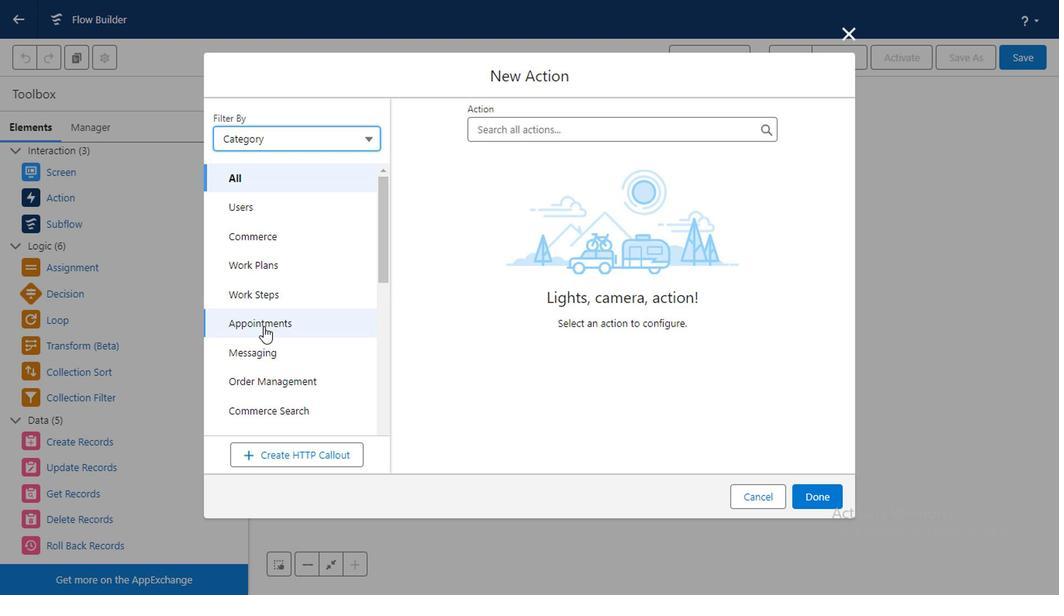 
Action: Mouse moved to (265, 332)
Screenshot: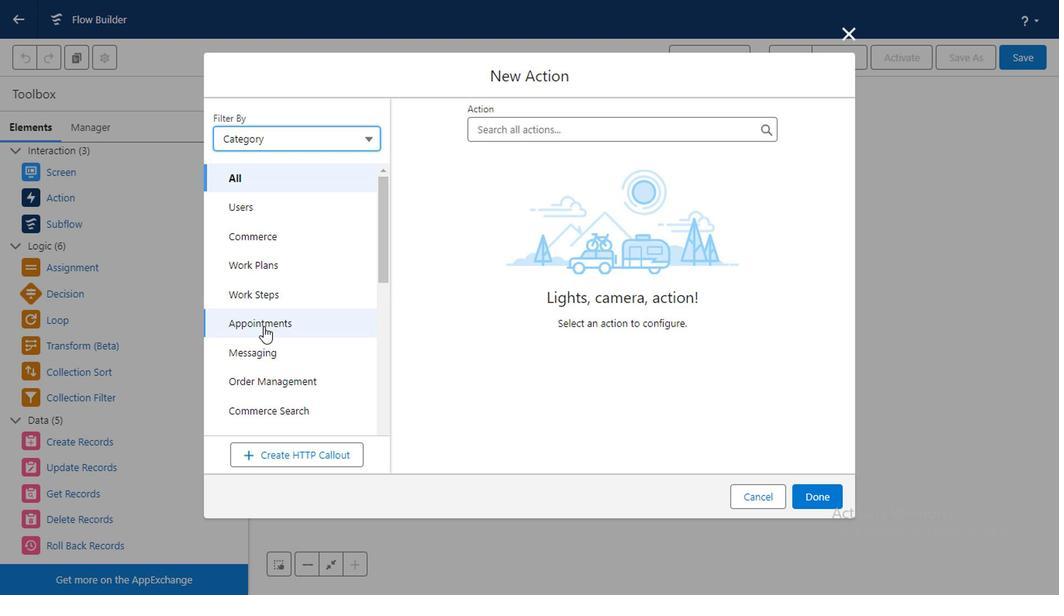 
Action: Mouse scrolled (265, 332) with delta (0, 0)
Screenshot: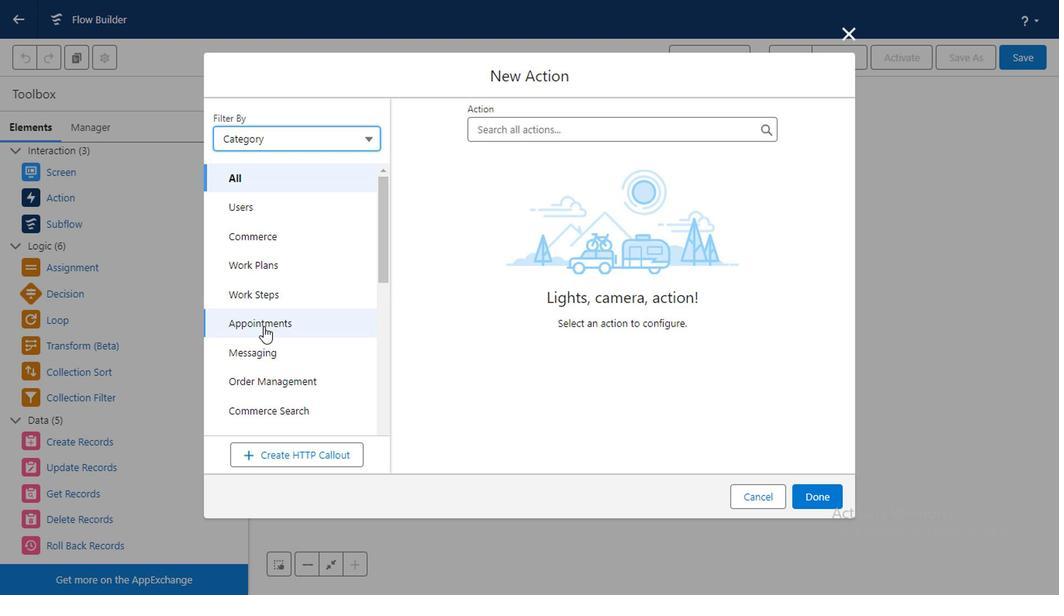 
Action: Mouse moved to (266, 333)
Screenshot: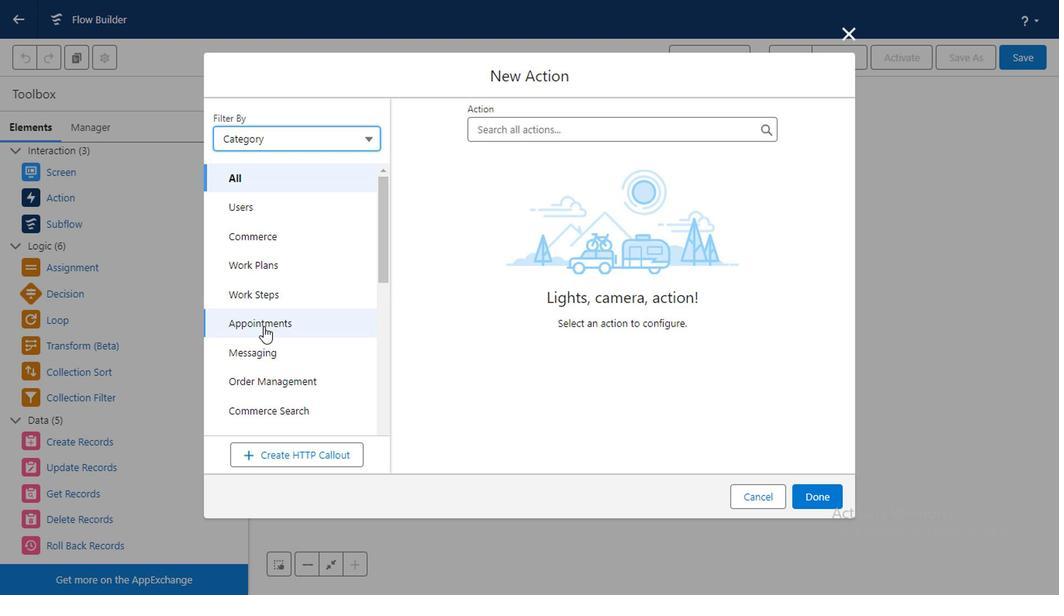 
Action: Mouse scrolled (266, 332) with delta (0, -1)
Screenshot: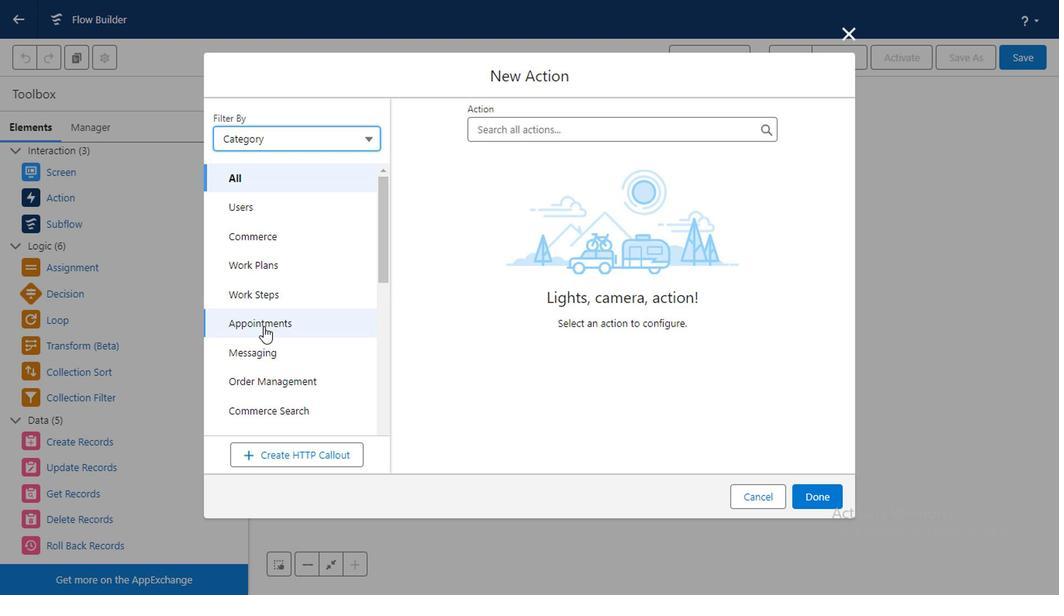 
Action: Mouse moved to (304, 350)
Screenshot: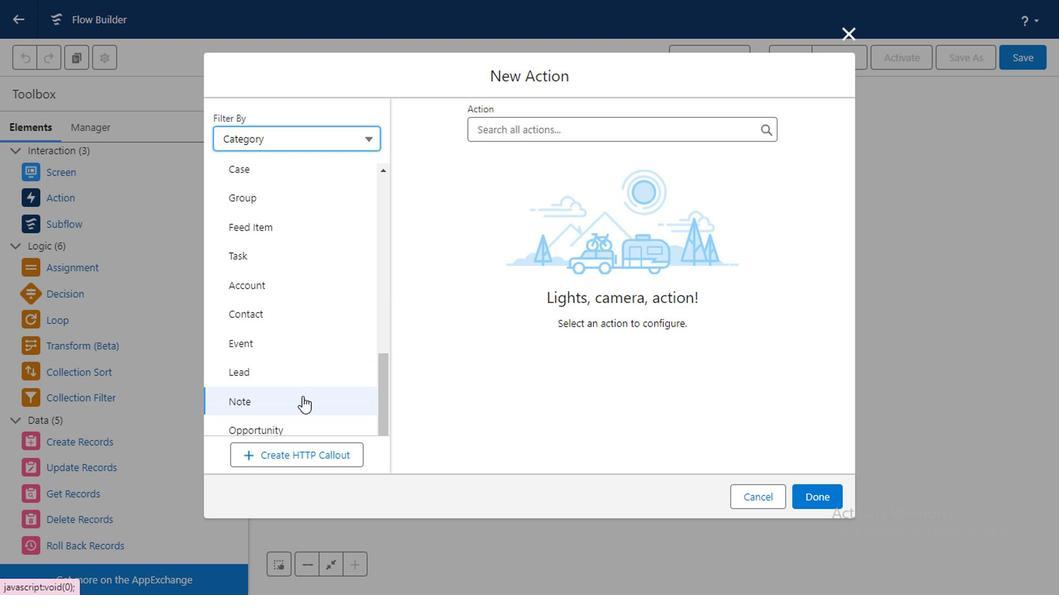 
Action: Mouse scrolled (304, 349) with delta (0, 0)
Screenshot: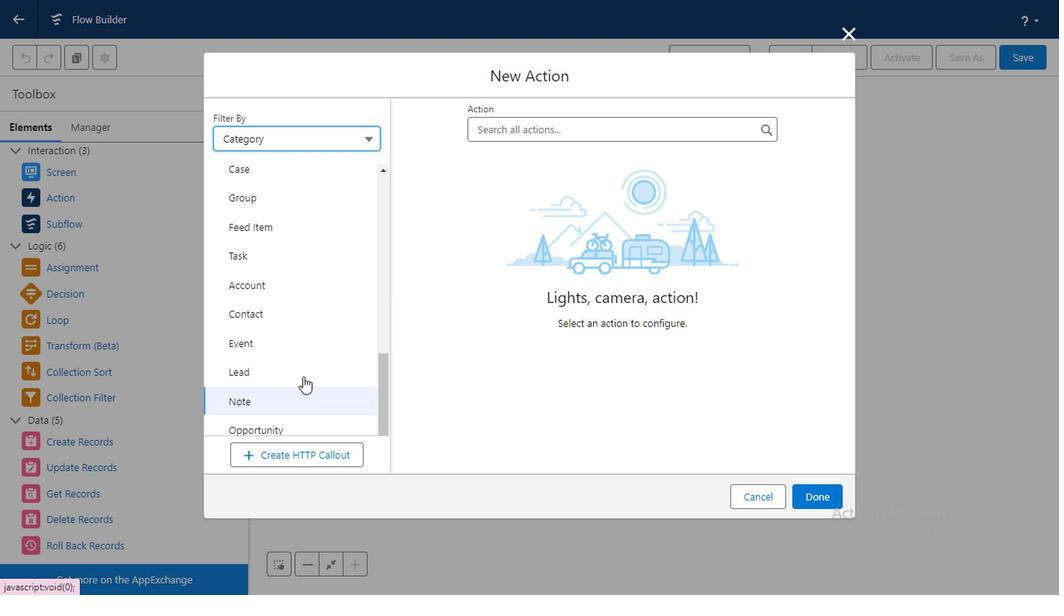 
Action: Mouse scrolled (304, 349) with delta (0, 0)
Screenshot: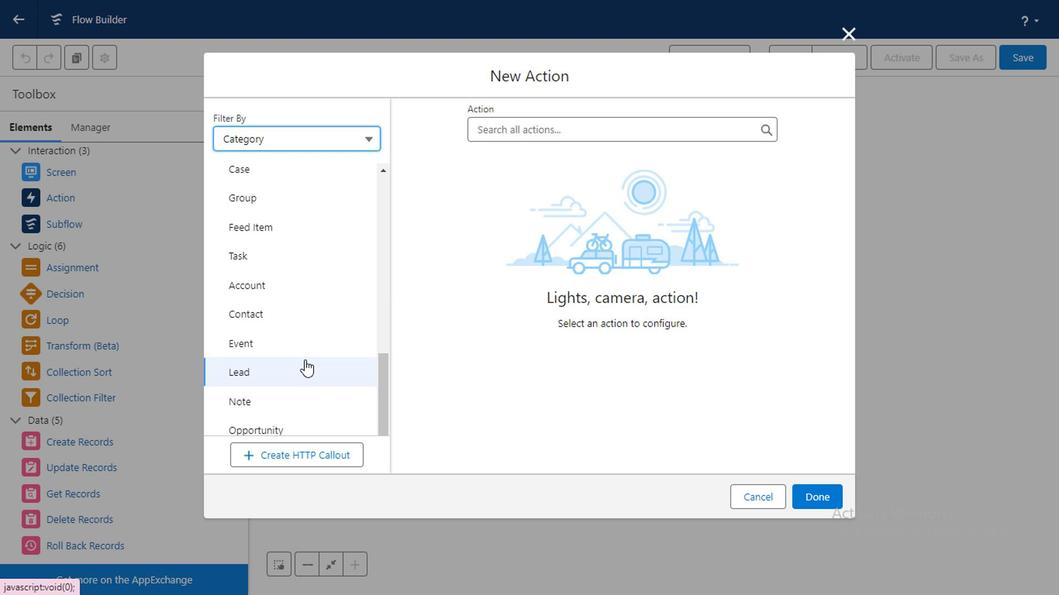 
Action: Mouse moved to (295, 319)
Screenshot: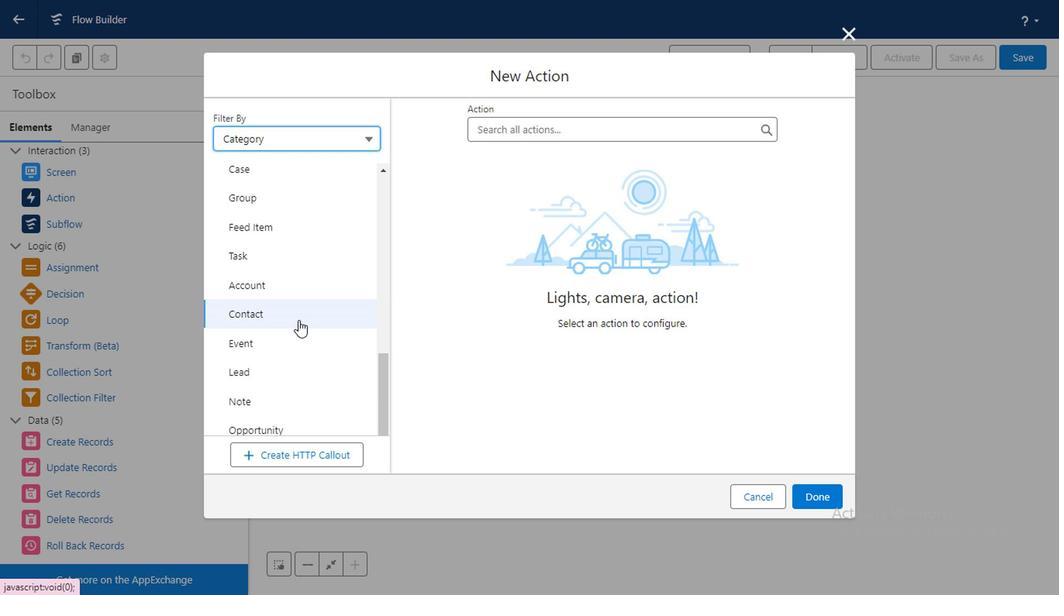 
Action: Mouse scrolled (295, 320) with delta (0, 1)
Screenshot: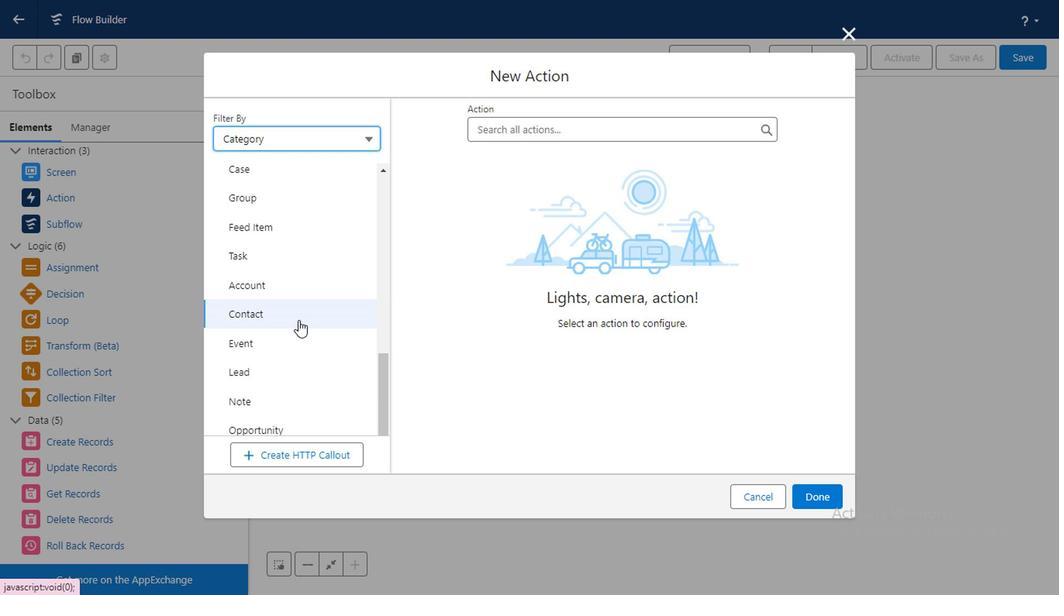 
Action: Mouse moved to (850, 30)
Screenshot: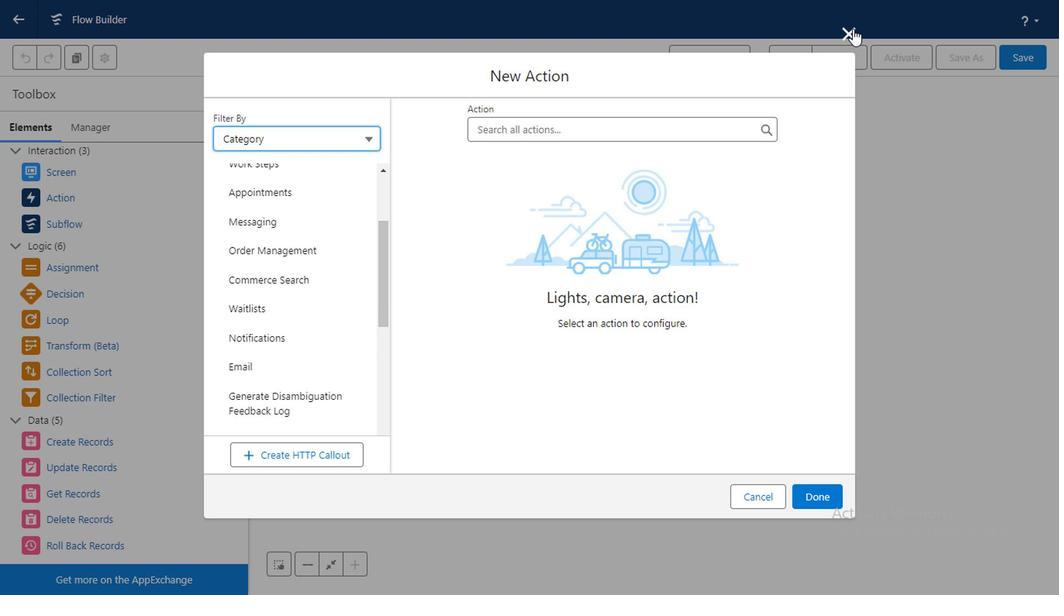
Action: Mouse pressed left at (850, 30)
Screenshot: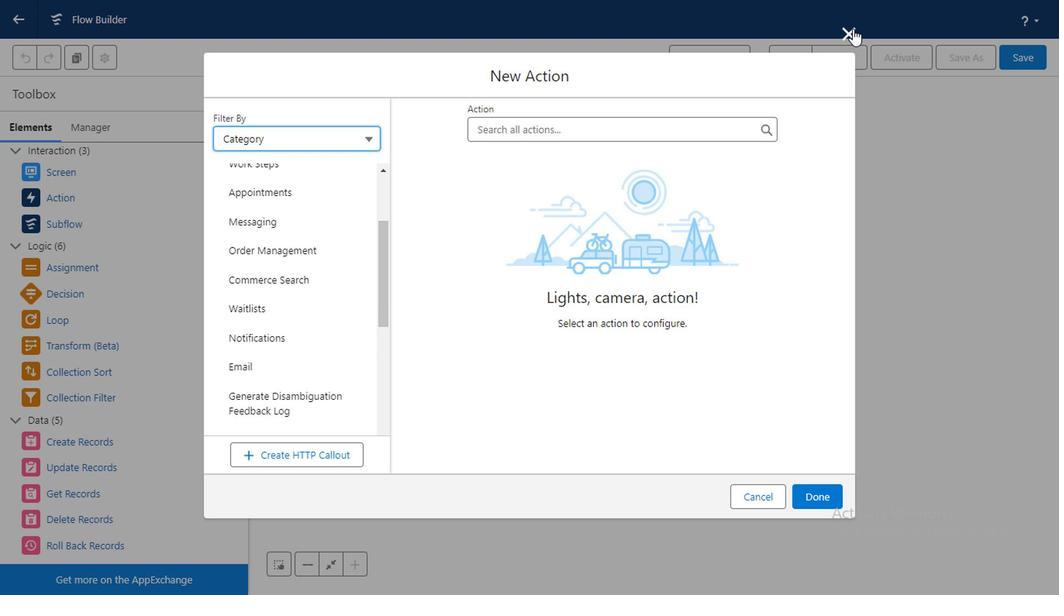
Action: Mouse moved to (43, 297)
Screenshot: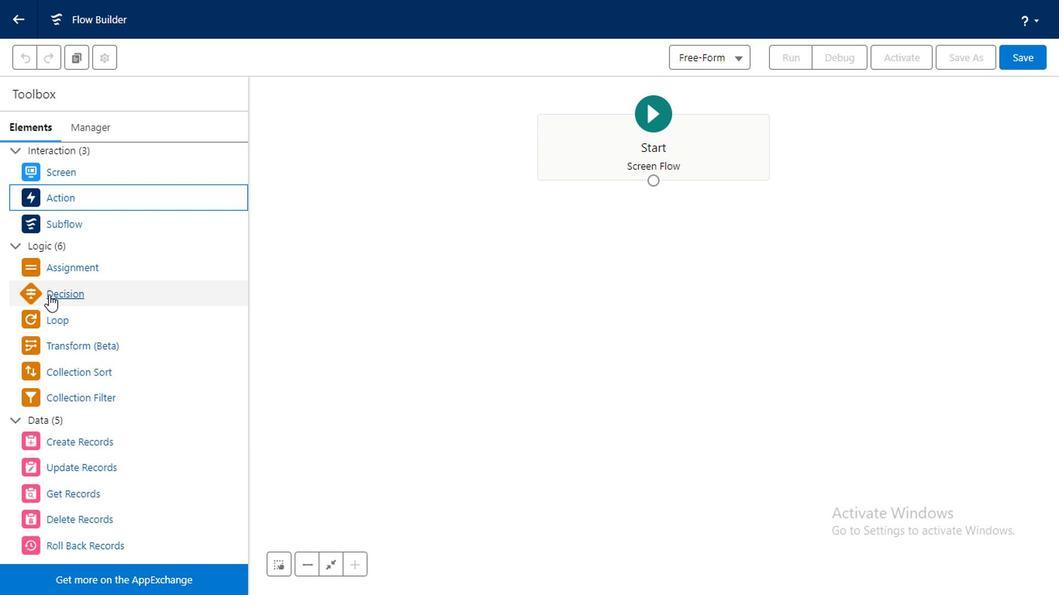 
Action: Mouse pressed left at (43, 297)
Screenshot: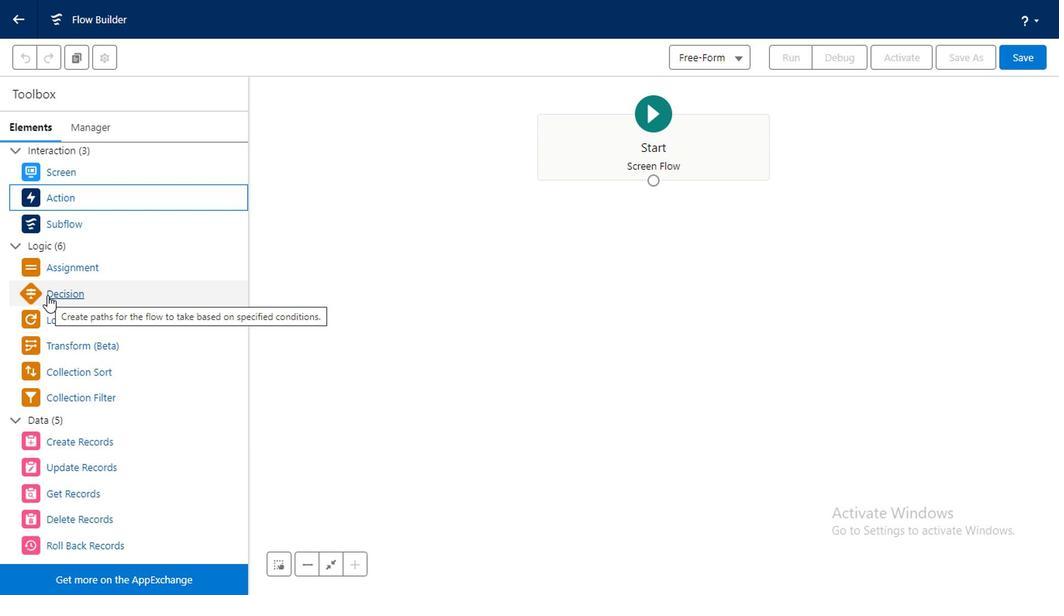 
Action: Mouse moved to (44, 297)
Screenshot: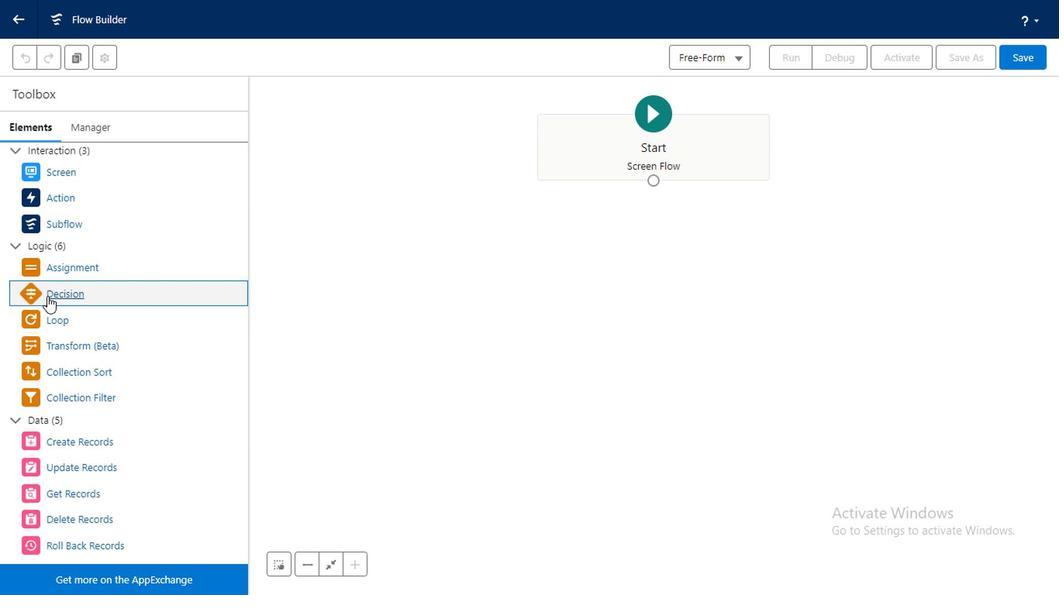 
Action: Mouse pressed left at (44, 297)
Screenshot: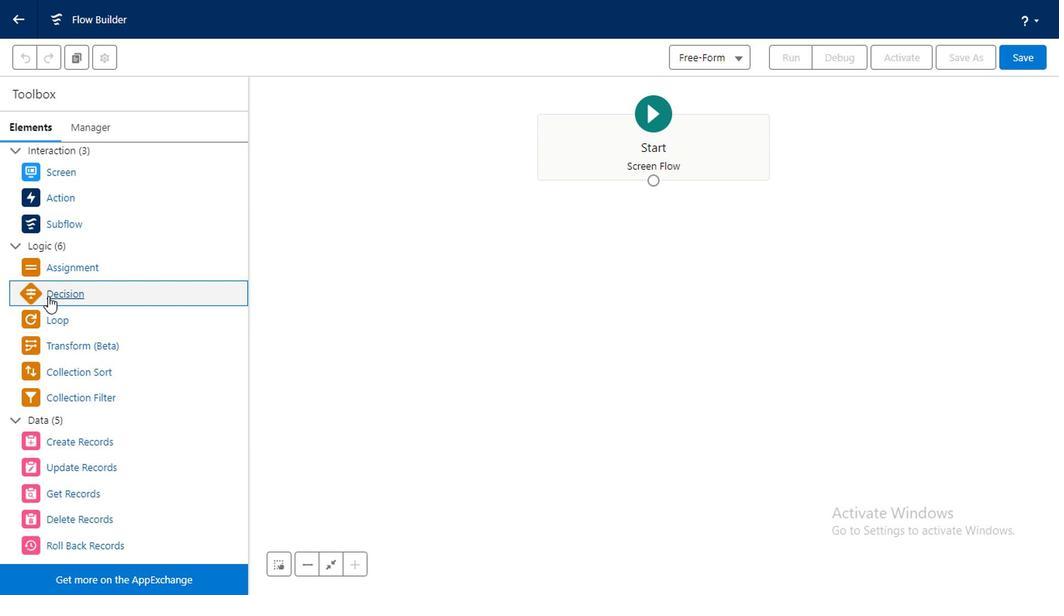 
Action: Mouse moved to (188, 136)
Screenshot: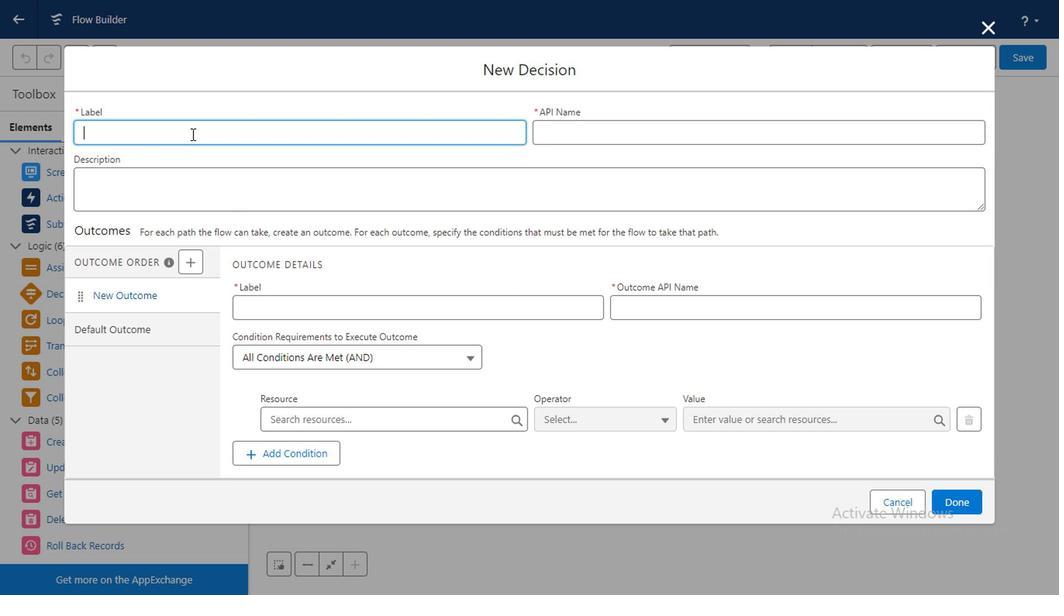 
Action: Key pressed <Key.caps_lock>U<Key.caps_lock>pdate<Key.space>the<Key.space>field
Screenshot: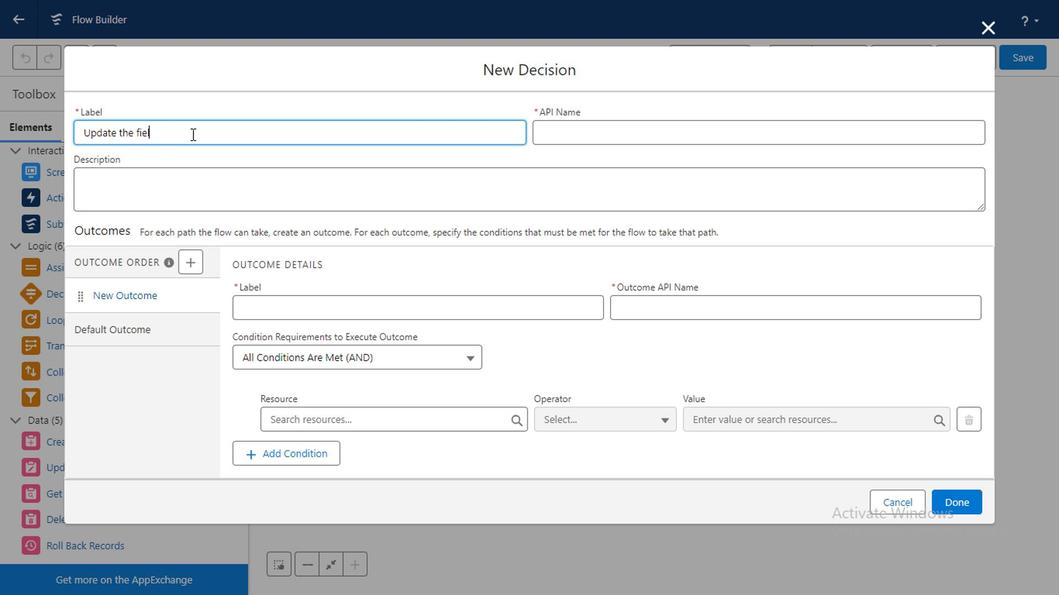 
Action: Mouse moved to (550, 139)
Screenshot: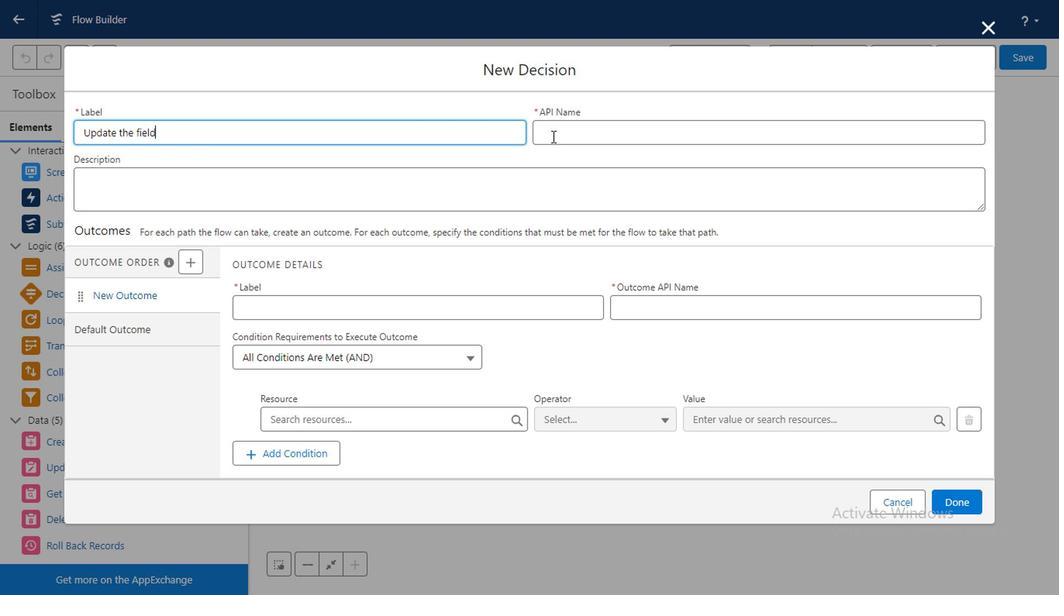
Action: Mouse pressed left at (550, 139)
Screenshot: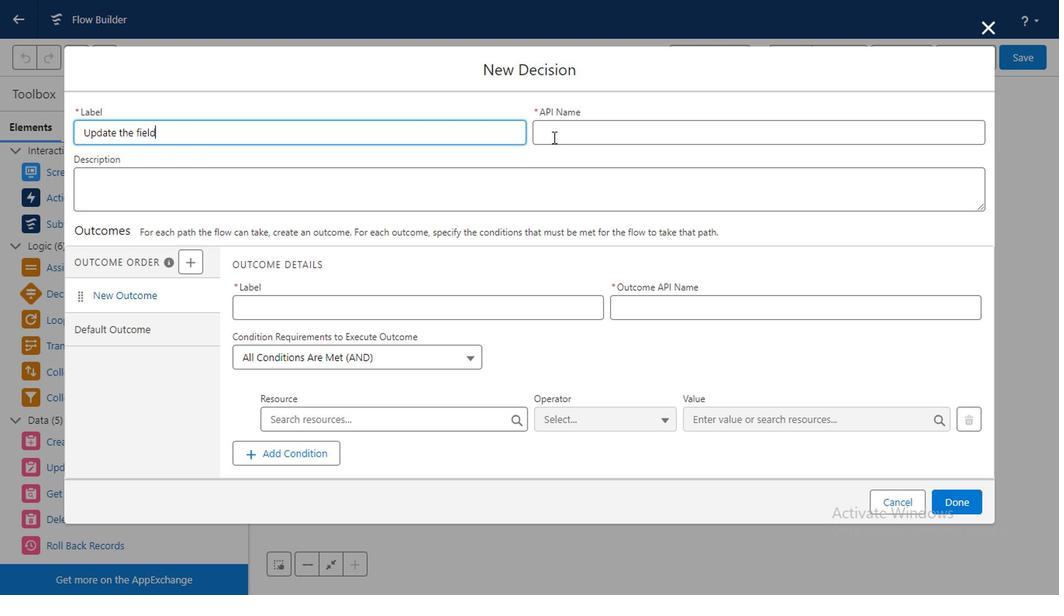 
Action: Mouse moved to (302, 193)
Screenshot: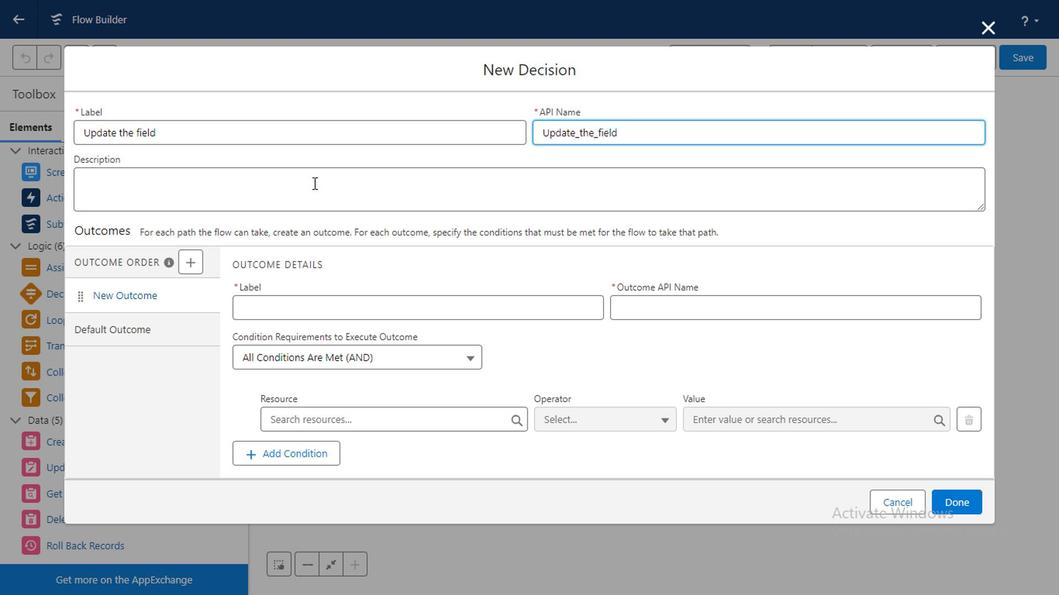 
Action: Mouse pressed left at (302, 193)
Screenshot: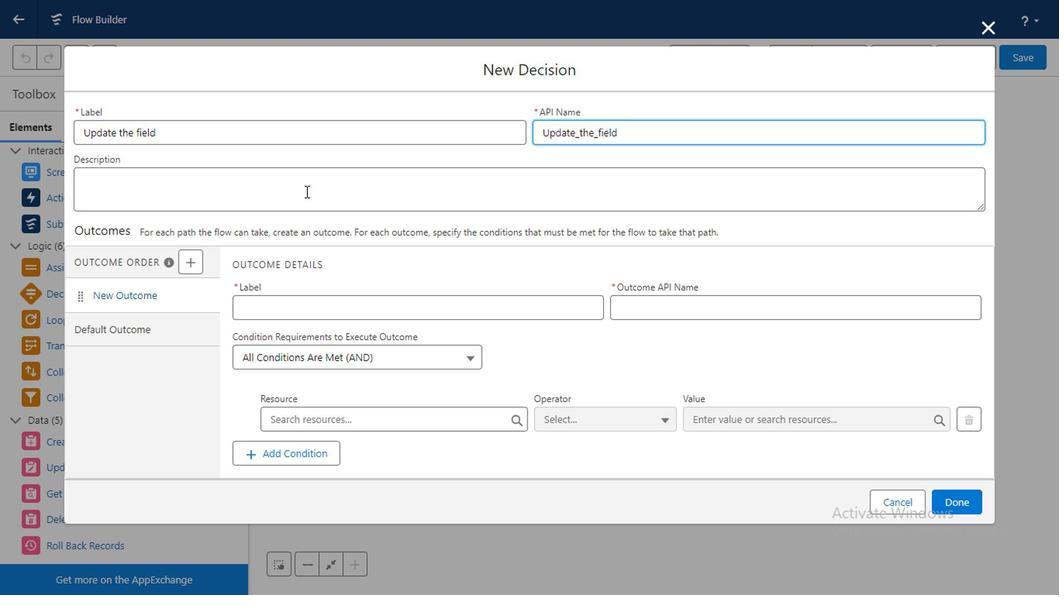 
Action: Mouse moved to (301, 193)
Screenshot: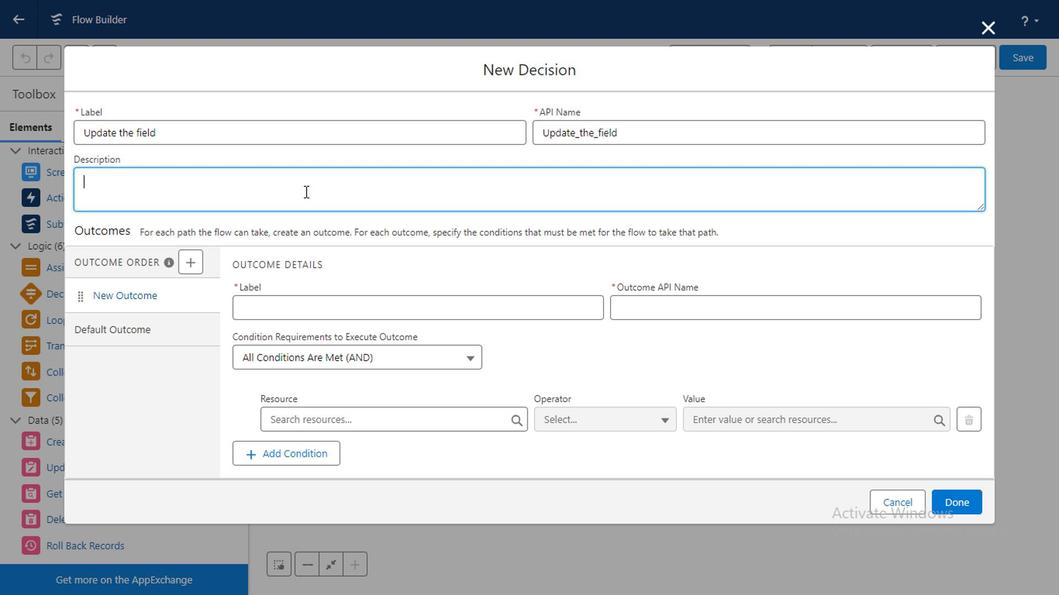 
Action: Key pressed <Key.caps_lock>
Screenshot: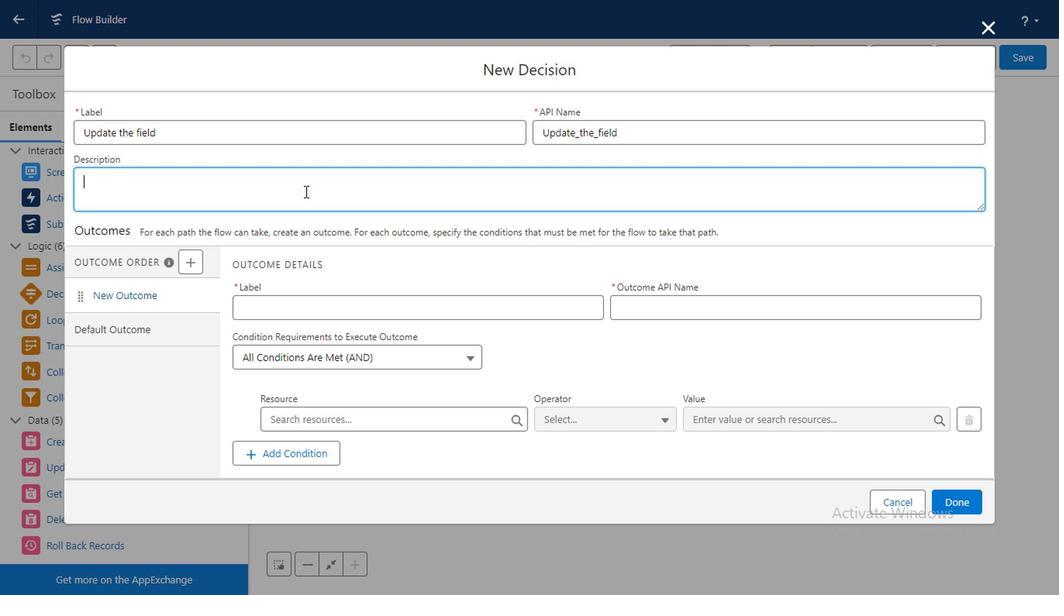 
Action: Mouse moved to (374, 358)
Screenshot: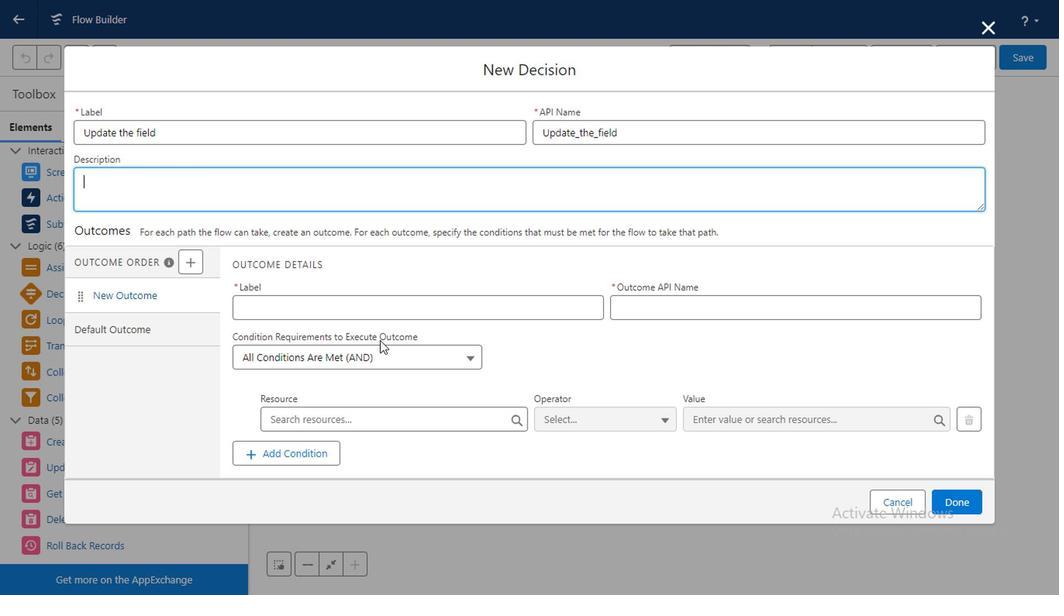 
Action: Mouse pressed left at (374, 358)
Screenshot: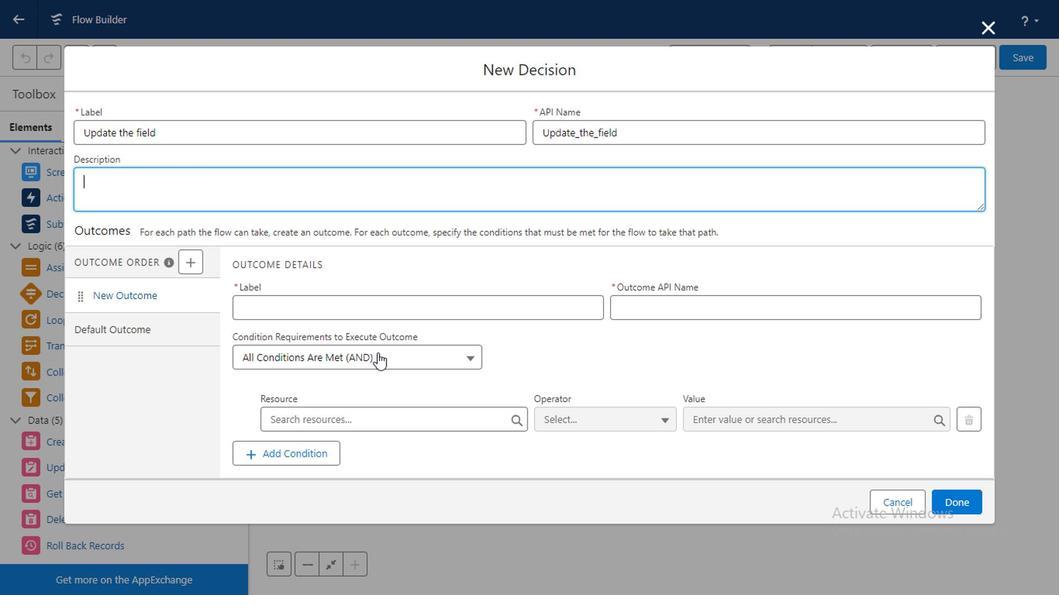 
Action: Mouse moved to (342, 395)
Screenshot: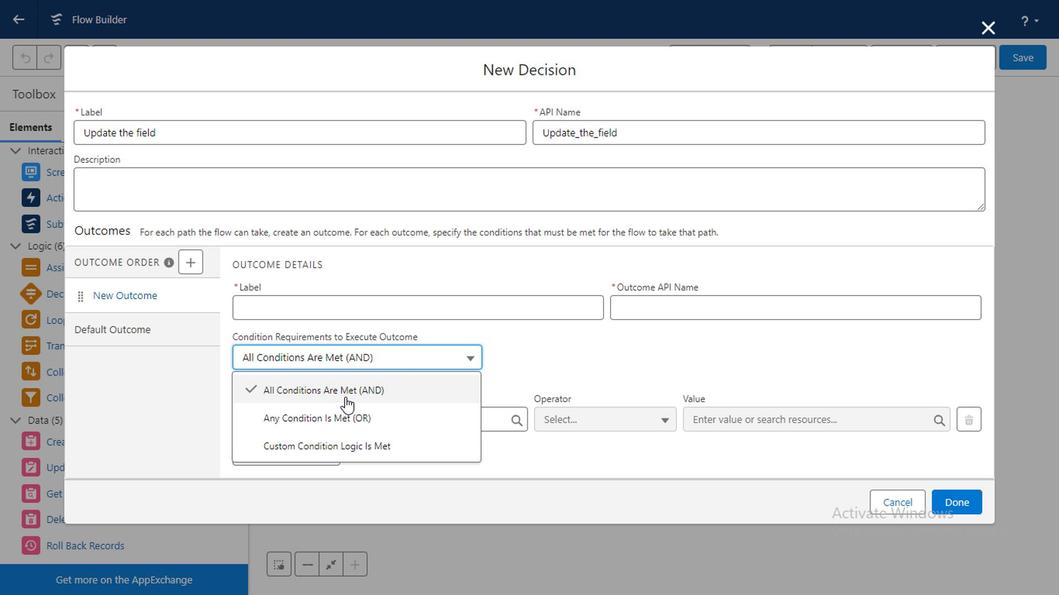 
Action: Mouse pressed left at (342, 395)
Screenshot: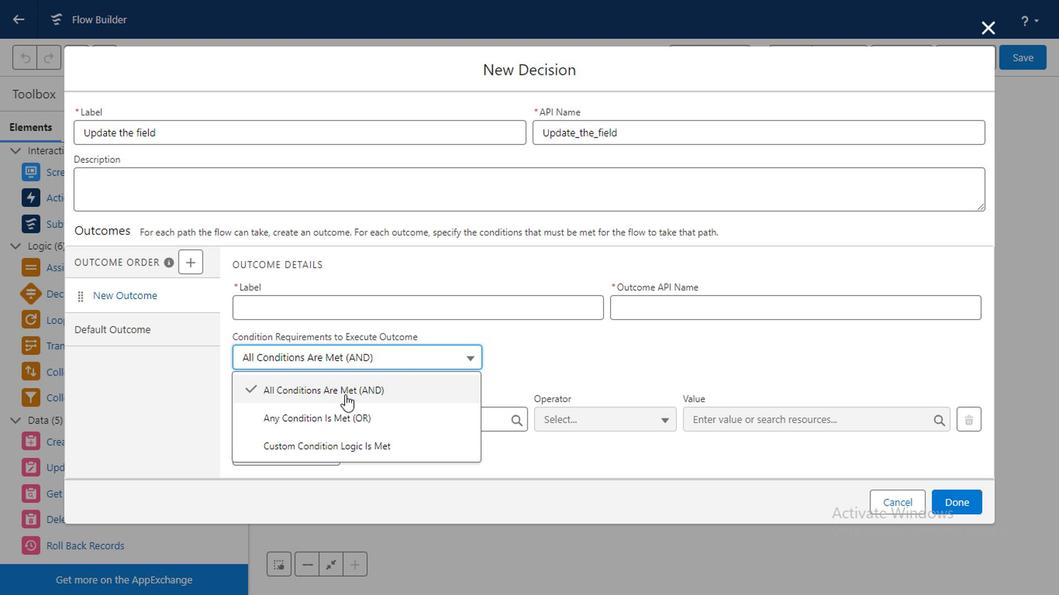 
Action: Mouse moved to (389, 420)
Screenshot: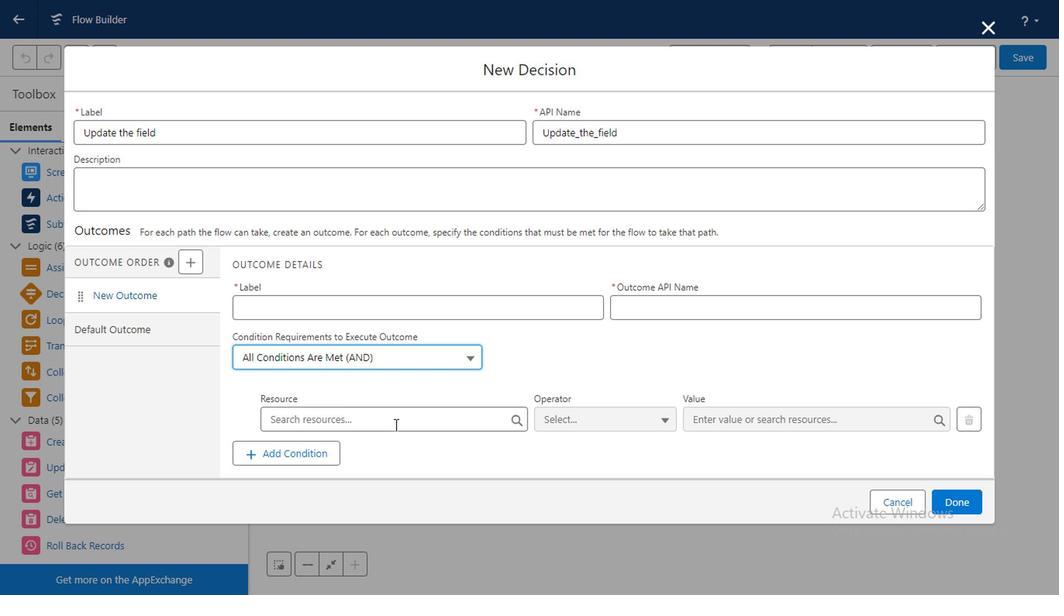 
Action: Mouse pressed left at (389, 420)
Screenshot: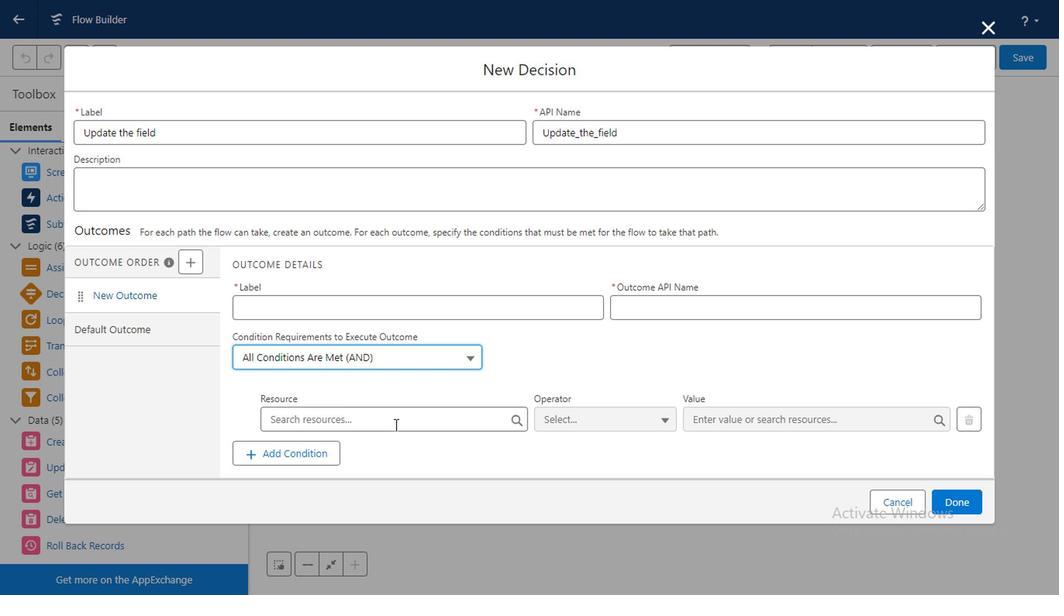 
Action: Mouse moved to (354, 334)
Screenshot: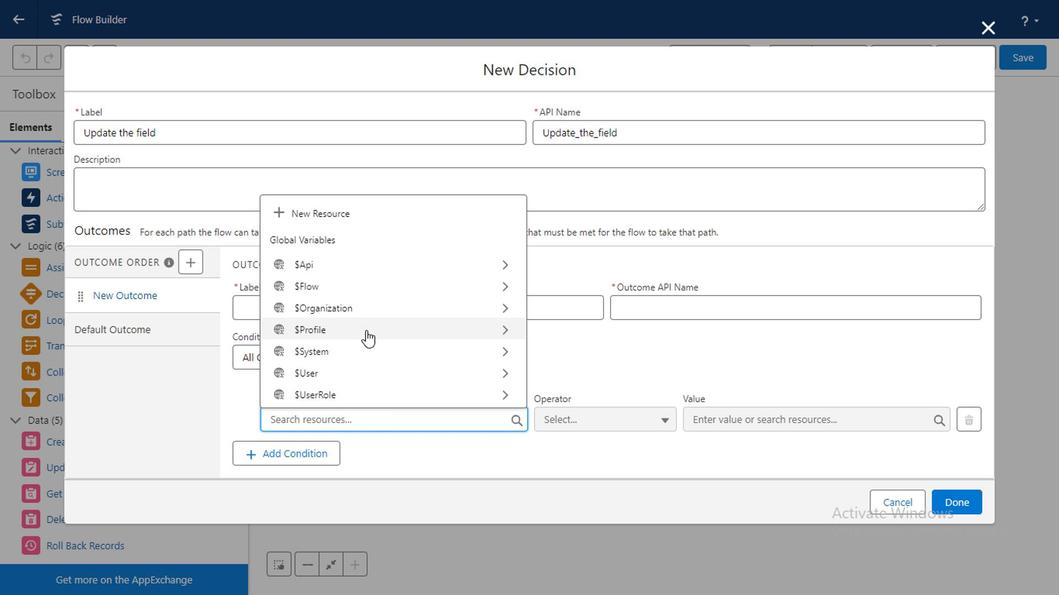 
Action: Mouse scrolled (354, 334) with delta (0, 0)
Screenshot: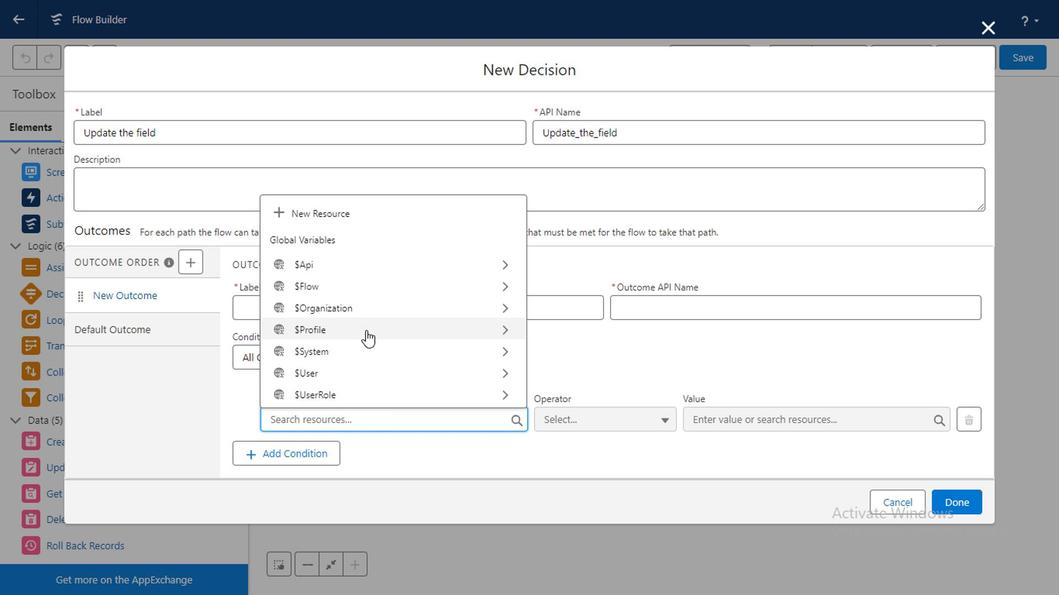 
Action: Mouse moved to (351, 340)
Screenshot: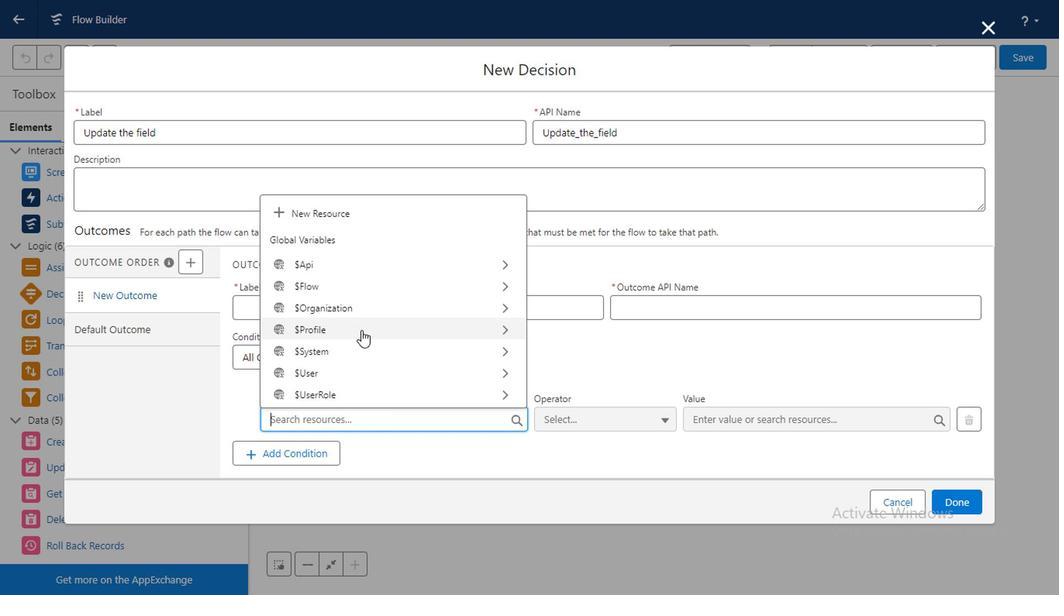 
Action: Mouse scrolled (351, 339) with delta (0, 0)
Screenshot: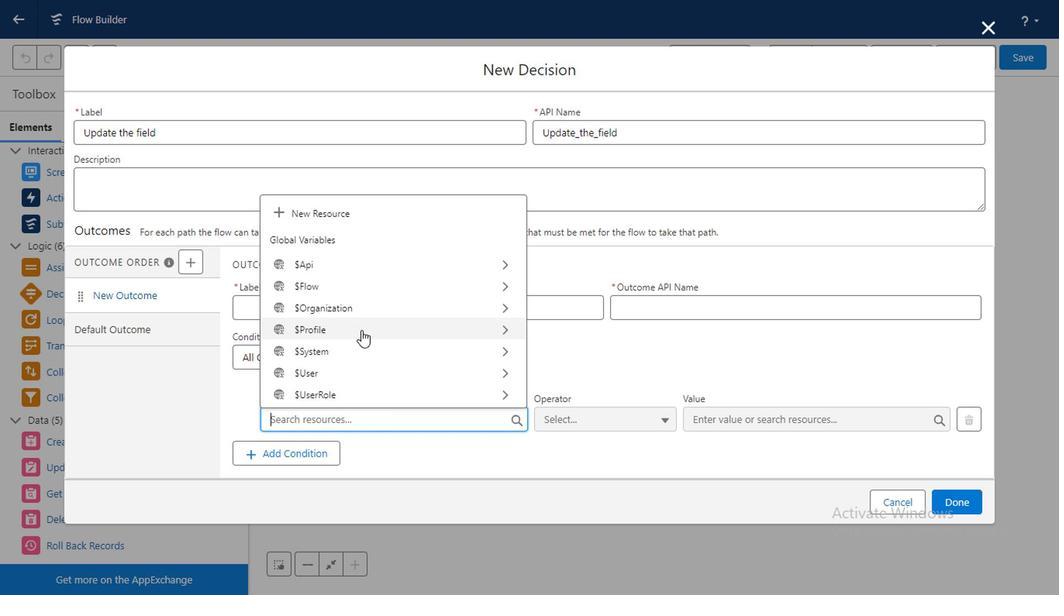 
Action: Mouse moved to (176, 380)
Screenshot: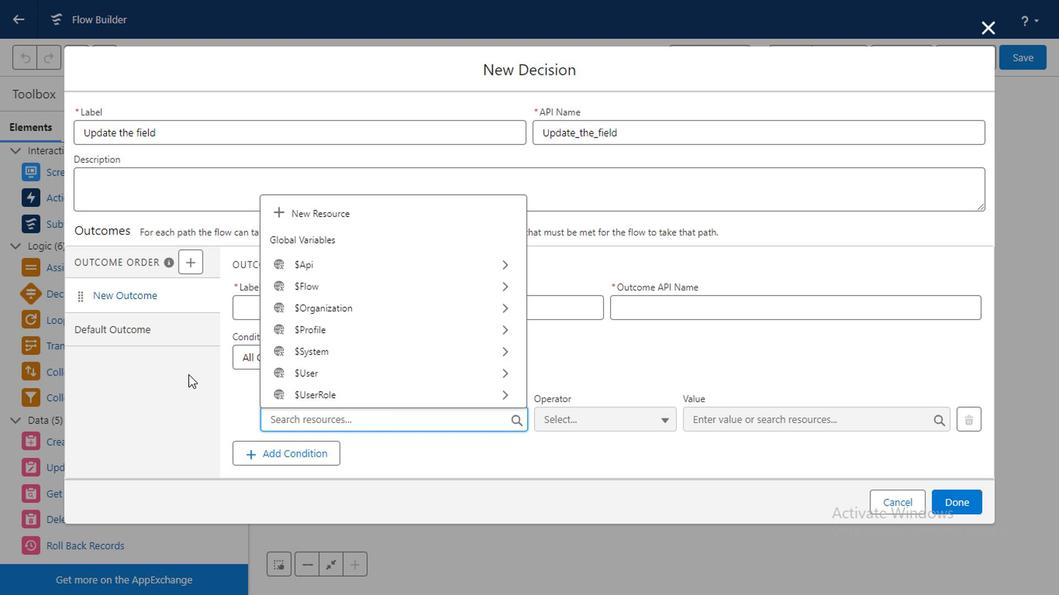 
Action: Mouse pressed left at (176, 380)
Screenshot: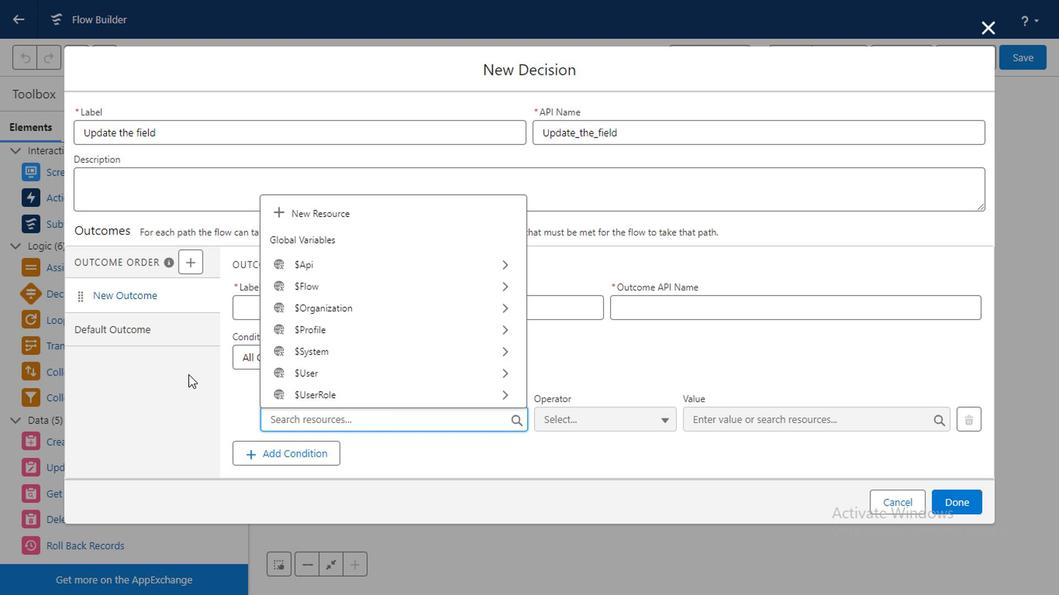 
Action: Mouse moved to (362, 259)
Screenshot: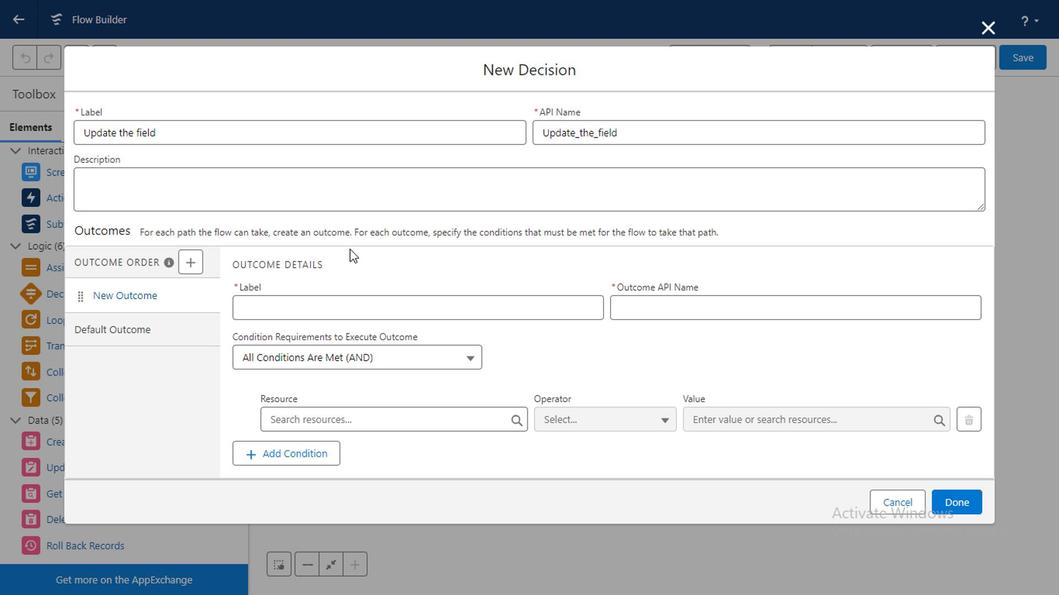 
Action: Mouse scrolled (362, 259) with delta (0, 0)
Screenshot: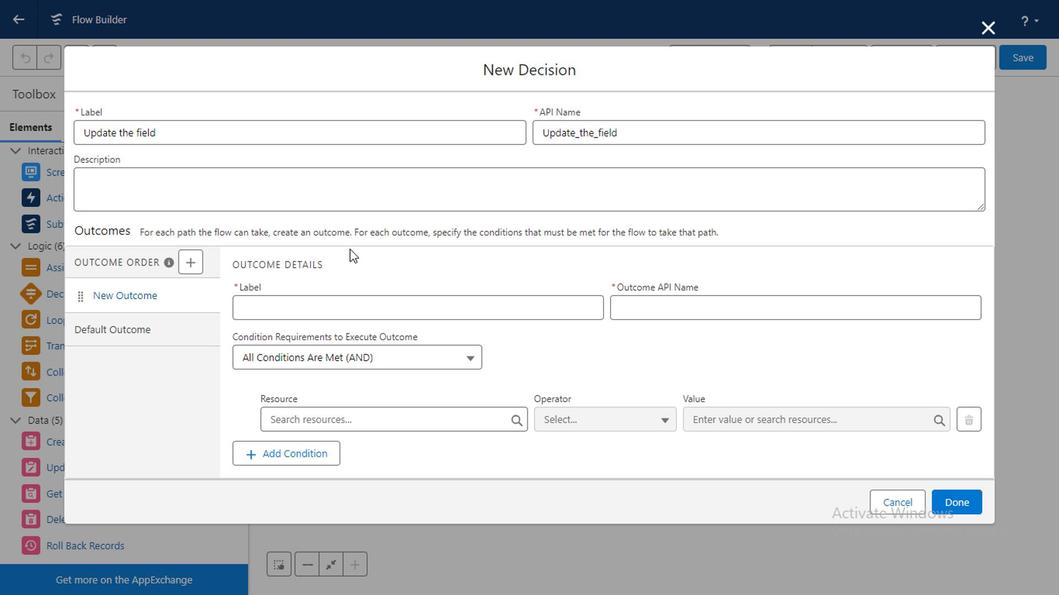 
Action: Mouse scrolled (362, 259) with delta (0, 0)
Screenshot: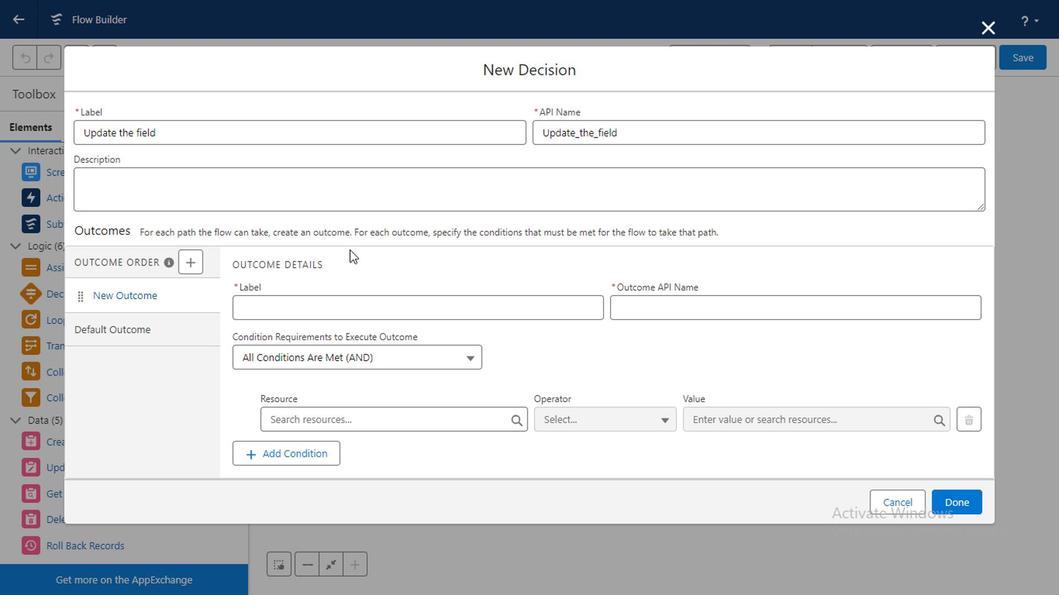 
Action: Mouse scrolled (362, 259) with delta (0, 0)
Screenshot: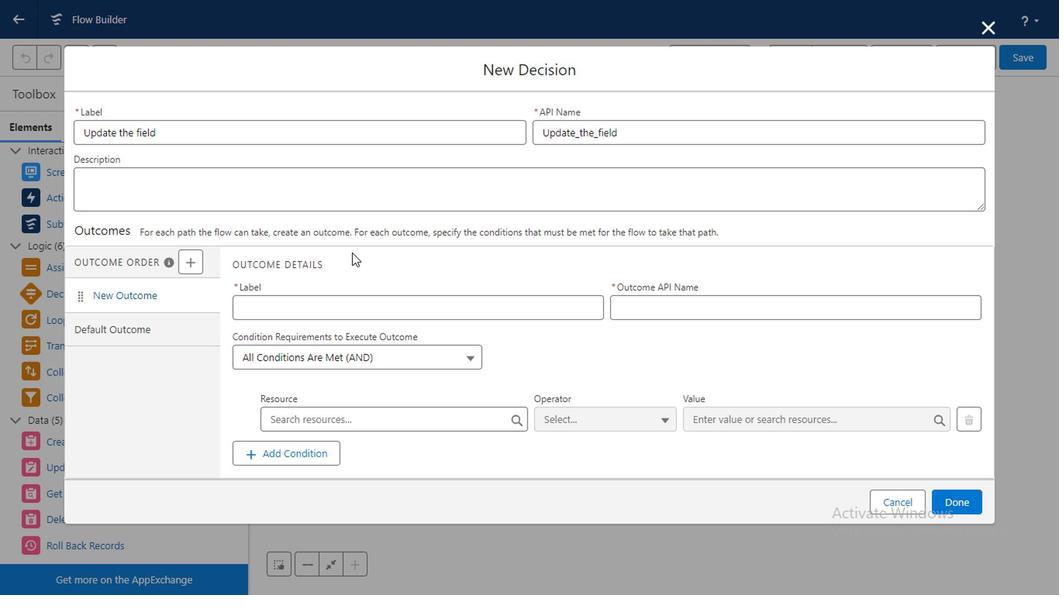 
Action: Mouse scrolled (362, 259) with delta (0, 0)
Screenshot: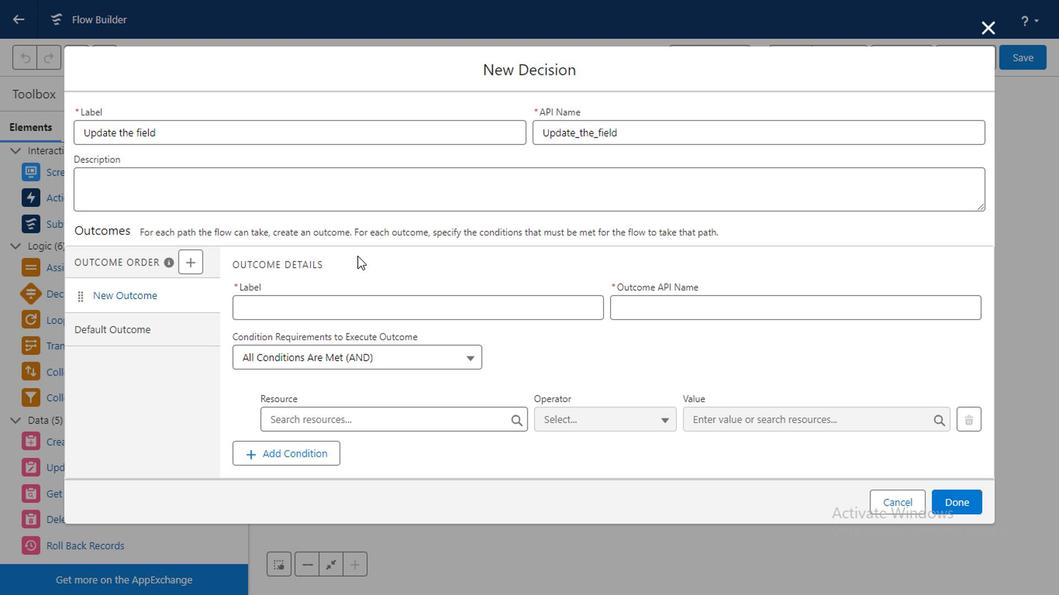 
Action: Mouse moved to (987, 25)
Screenshot: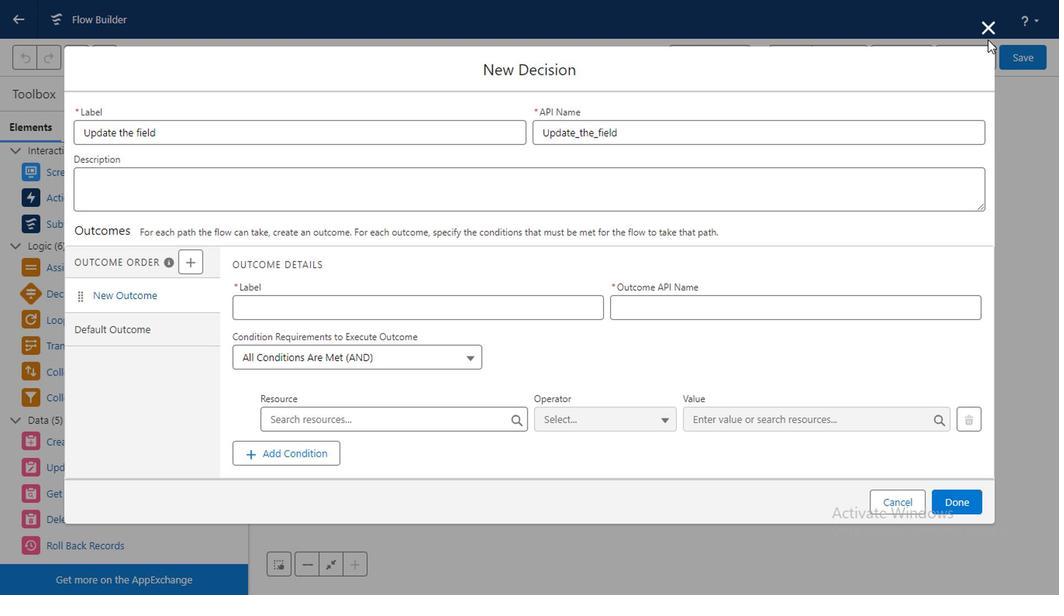 
Action: Mouse pressed left at (987, 25)
Screenshot: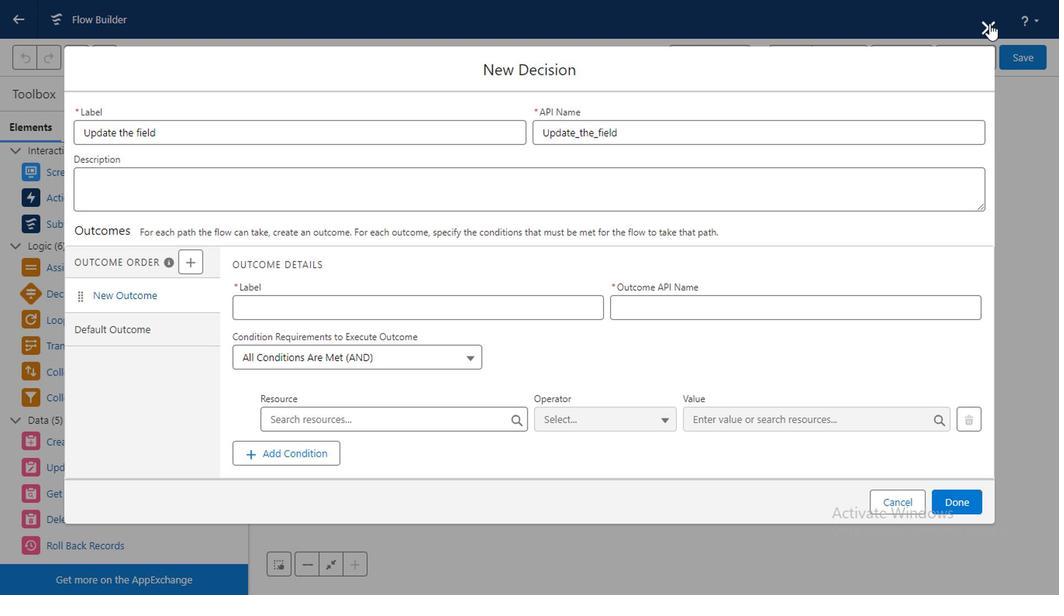 
Action: Mouse moved to (79, 469)
Screenshot: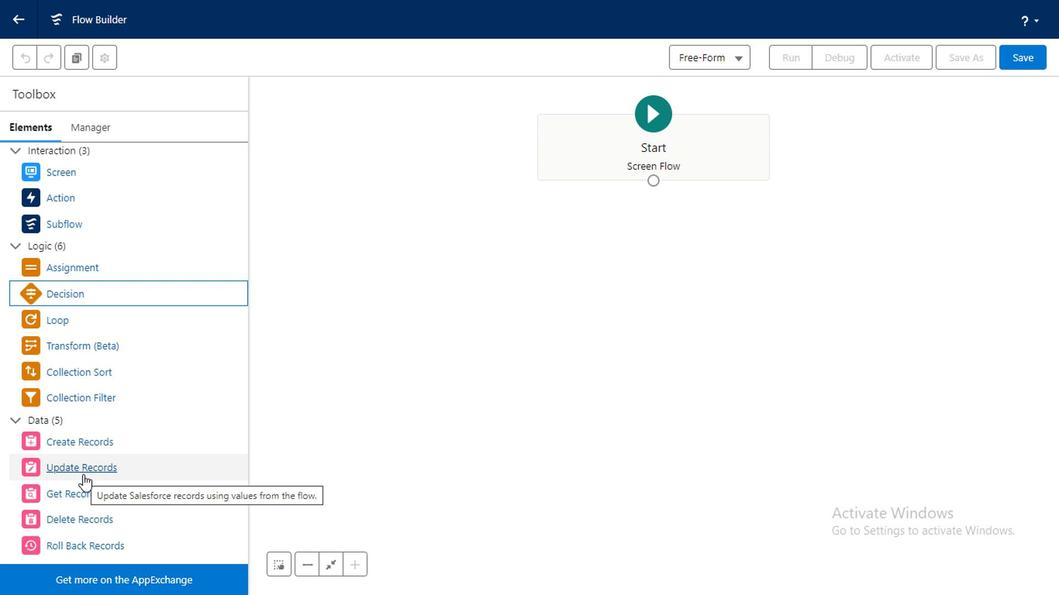 
Action: Mouse pressed left at (79, 469)
Screenshot: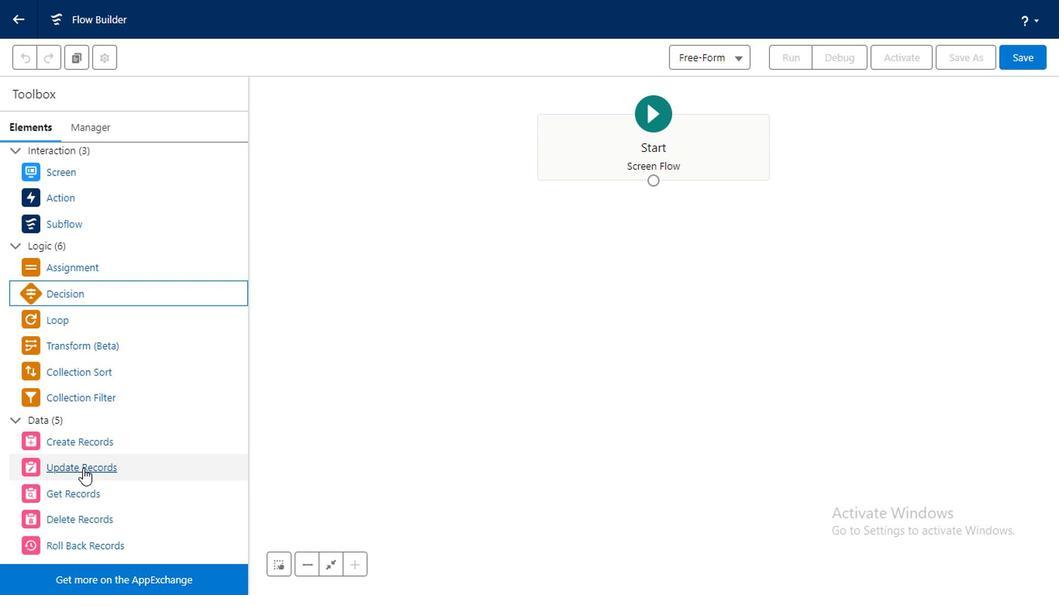 
Action: Mouse moved to (290, 344)
Screenshot: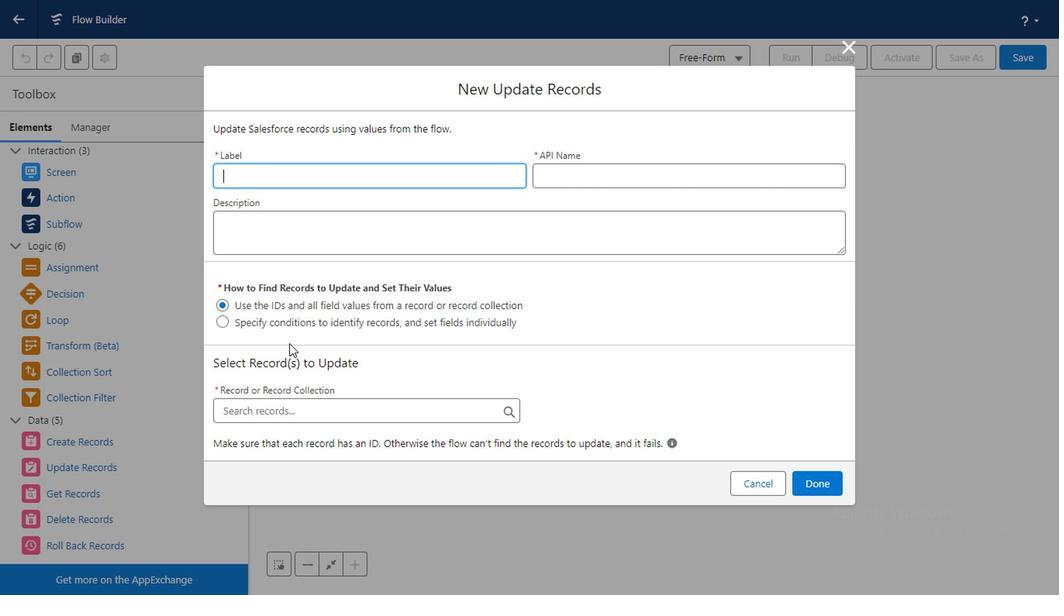 
Action: Mouse scrolled (290, 343) with delta (0, 0)
Screenshot: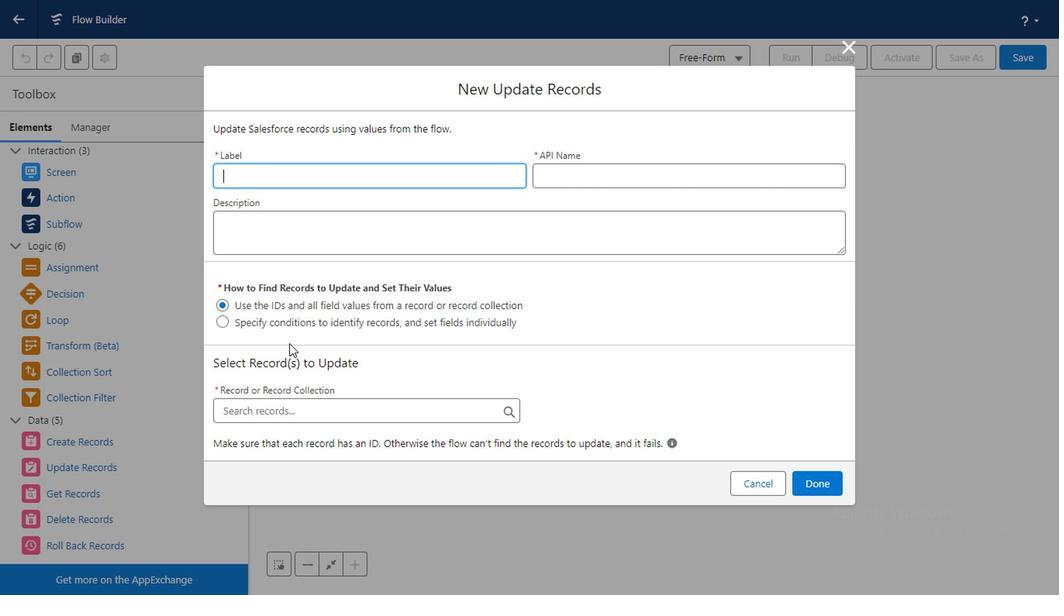
Action: Mouse moved to (292, 345)
Screenshot: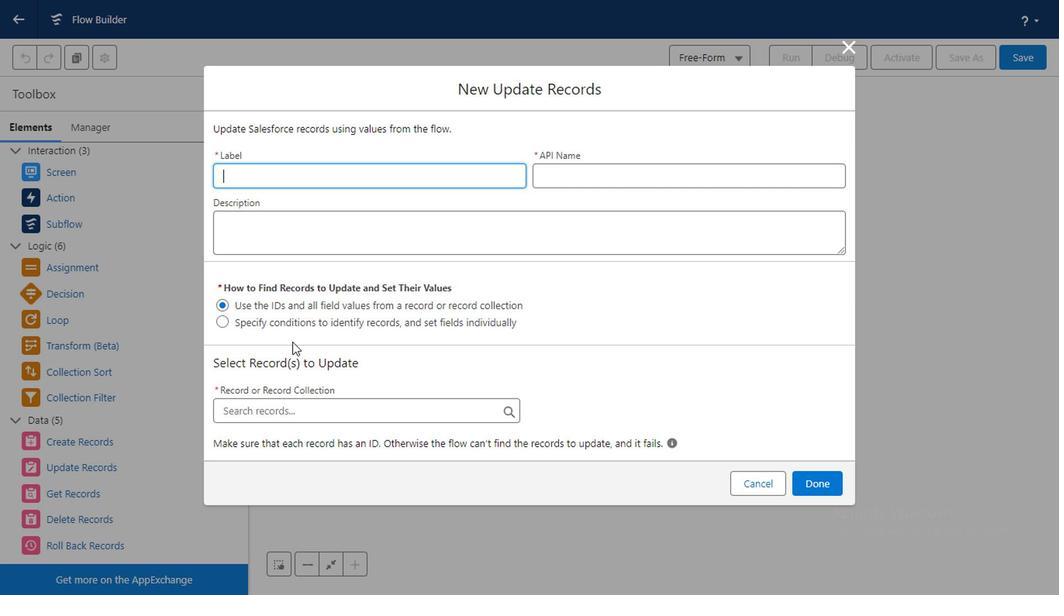 
Action: Mouse scrolled (292, 345) with delta (0, 0)
Screenshot: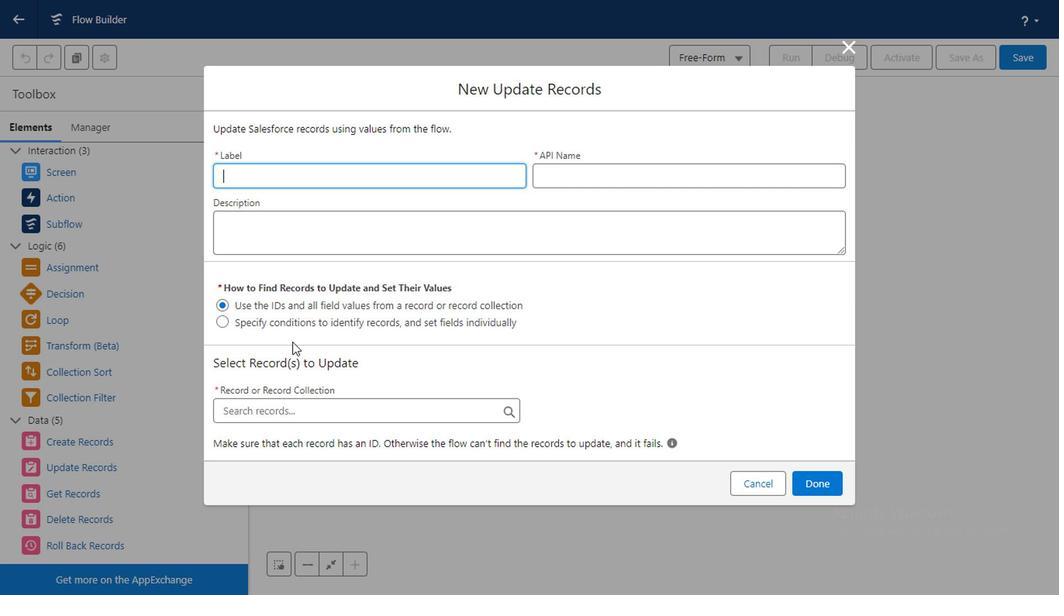 
Action: Mouse moved to (292, 346)
Screenshot: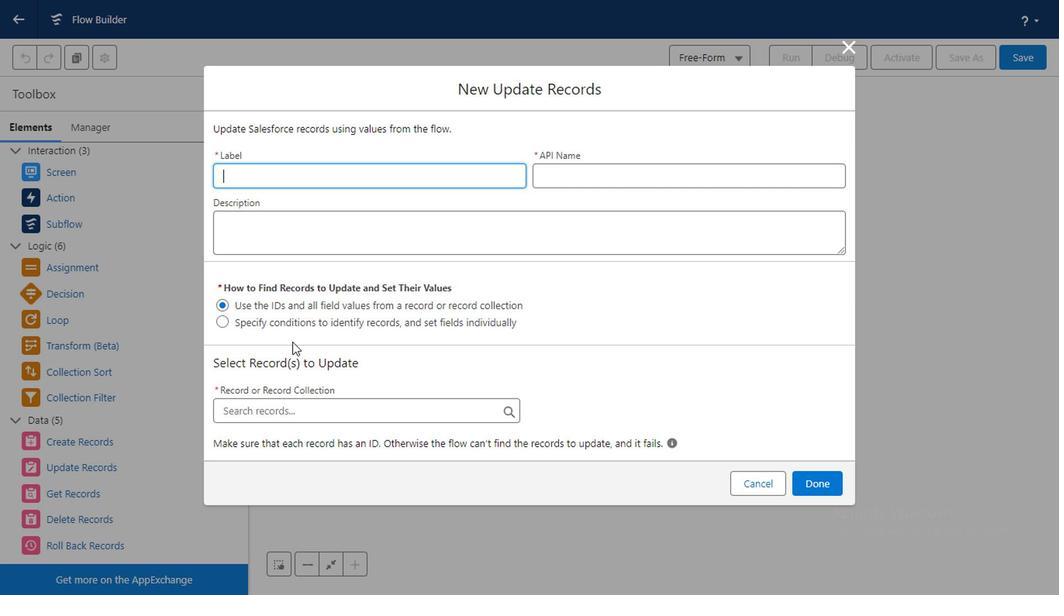 
Action: Mouse scrolled (292, 345) with delta (0, 0)
Screenshot: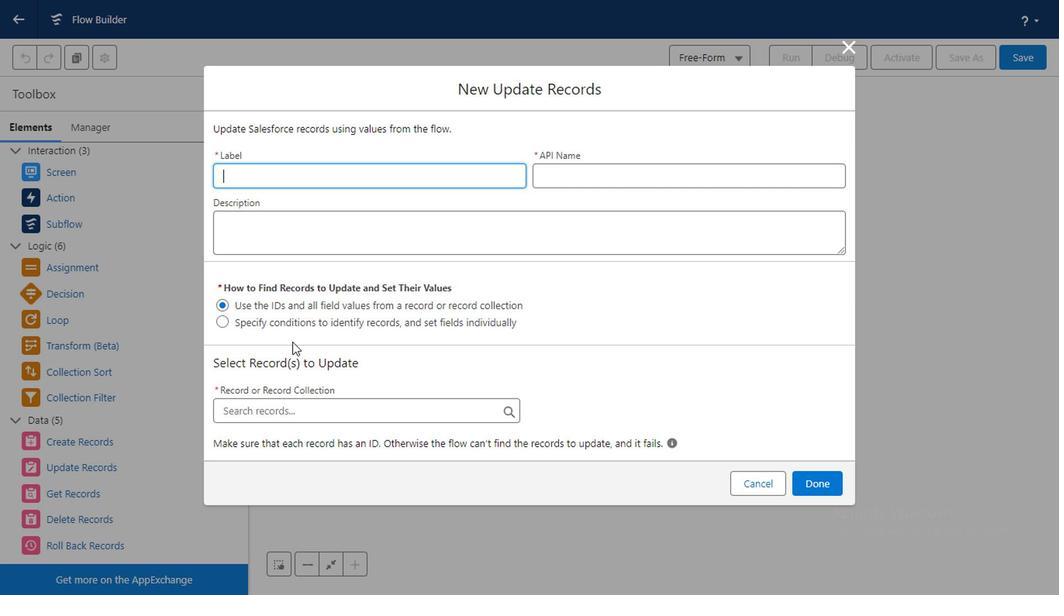 
Action: Mouse moved to (321, 416)
Screenshot: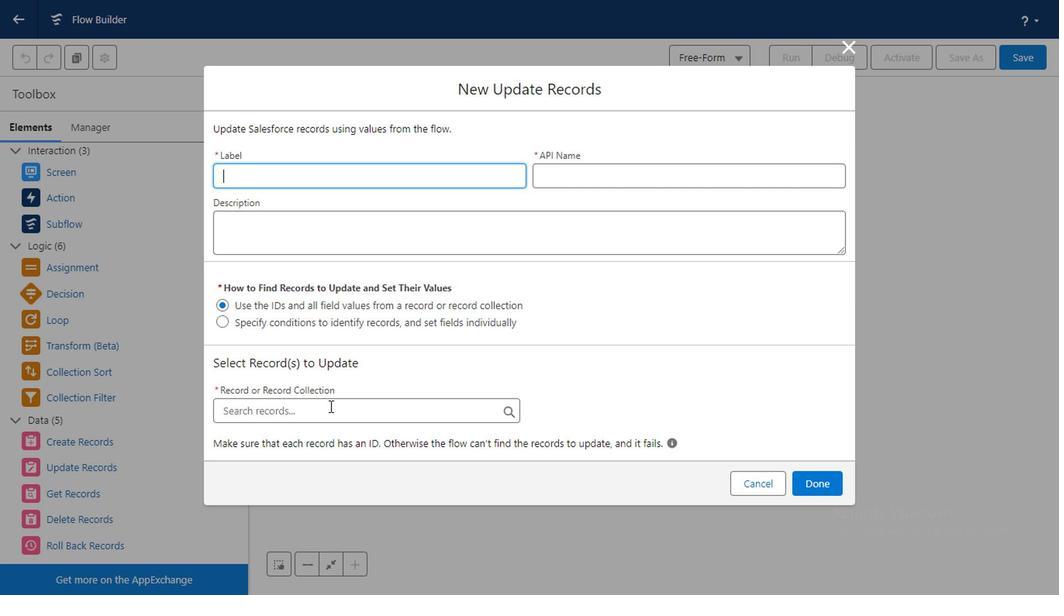 
Action: Mouse pressed left at (321, 416)
Screenshot: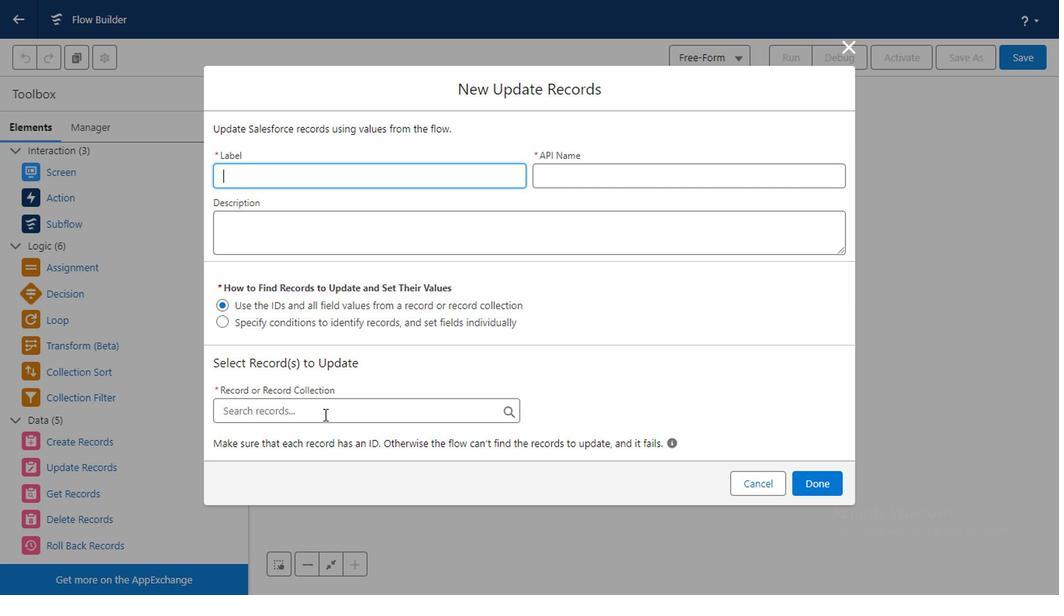 
Action: Mouse moved to (495, 365)
Screenshot: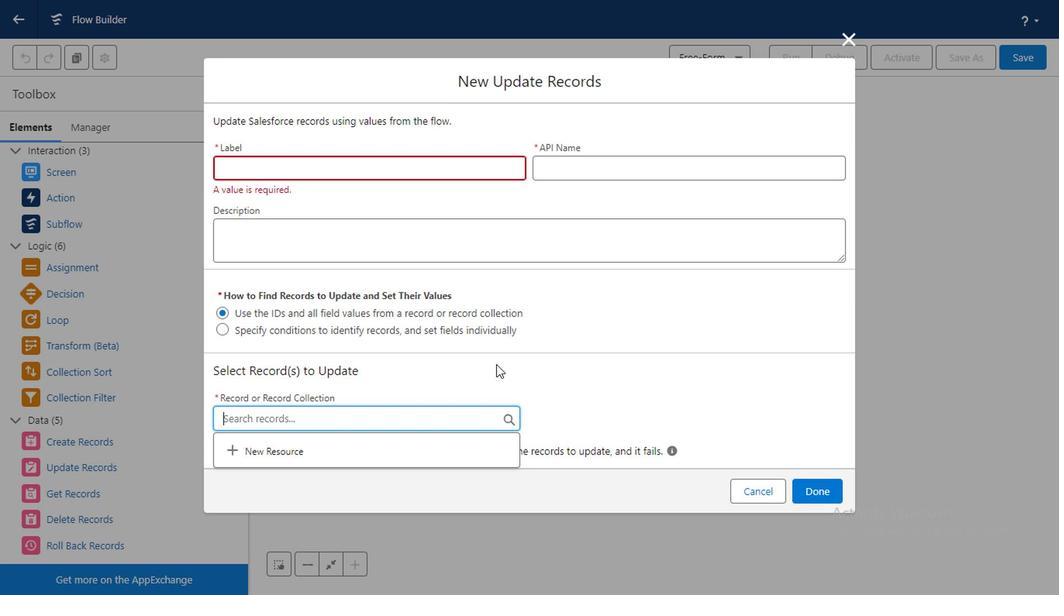 
Action: Mouse scrolled (495, 365) with delta (0, 0)
Screenshot: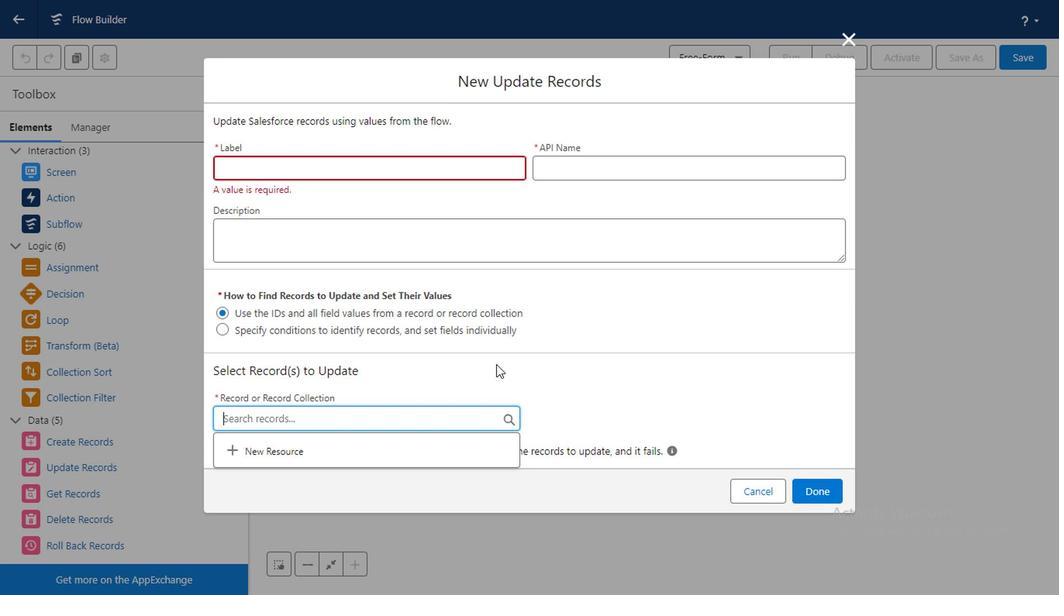
Action: Mouse moved to (495, 365)
Screenshot: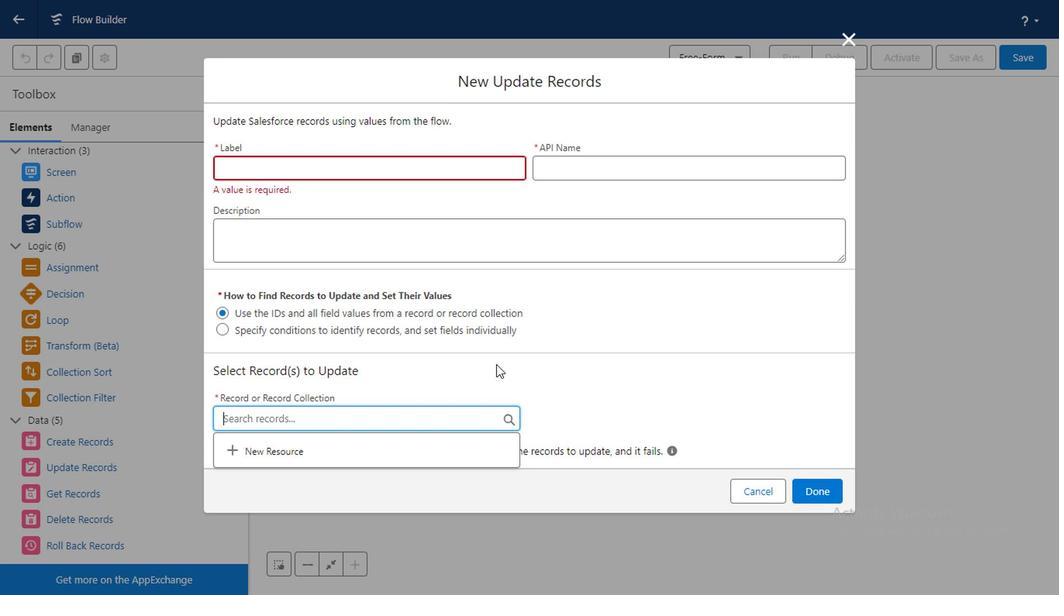 
Action: Mouse scrolled (495, 365) with delta (0, 0)
Screenshot: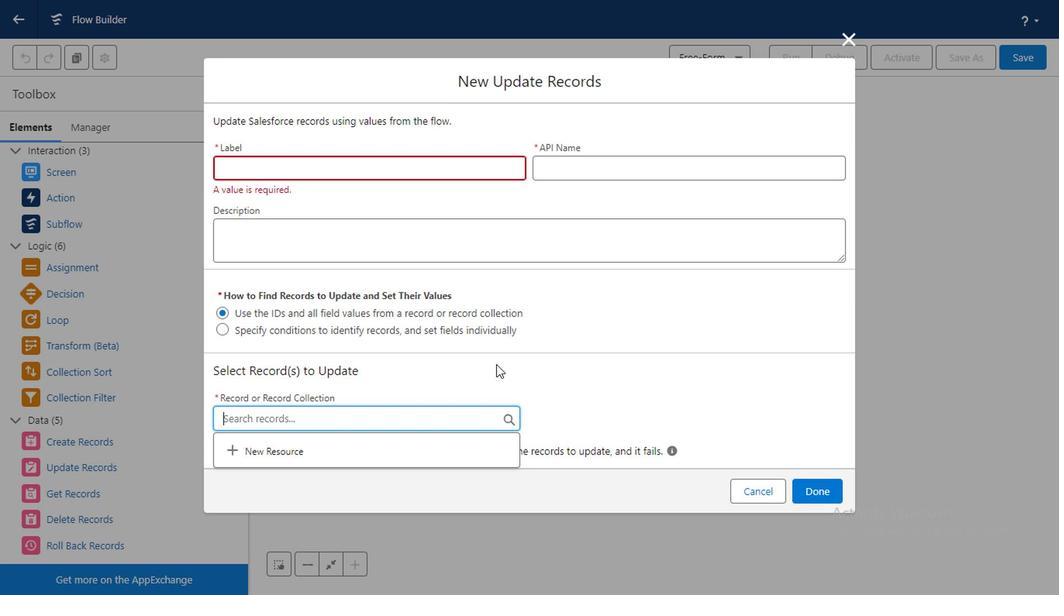 
Action: Mouse scrolled (495, 365) with delta (0, 0)
Screenshot: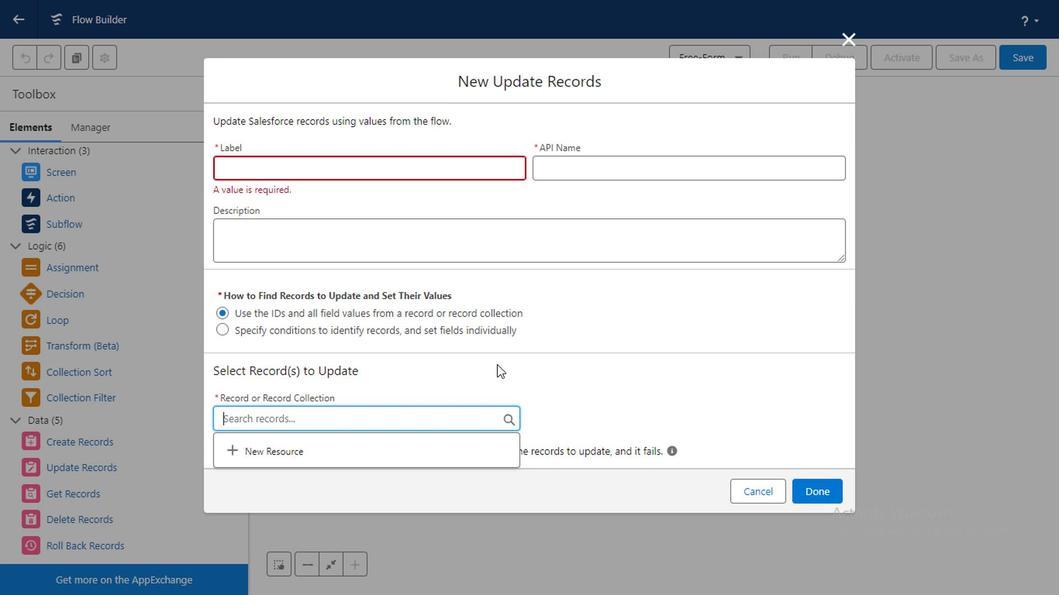 
Action: Mouse moved to (495, 366)
Screenshot: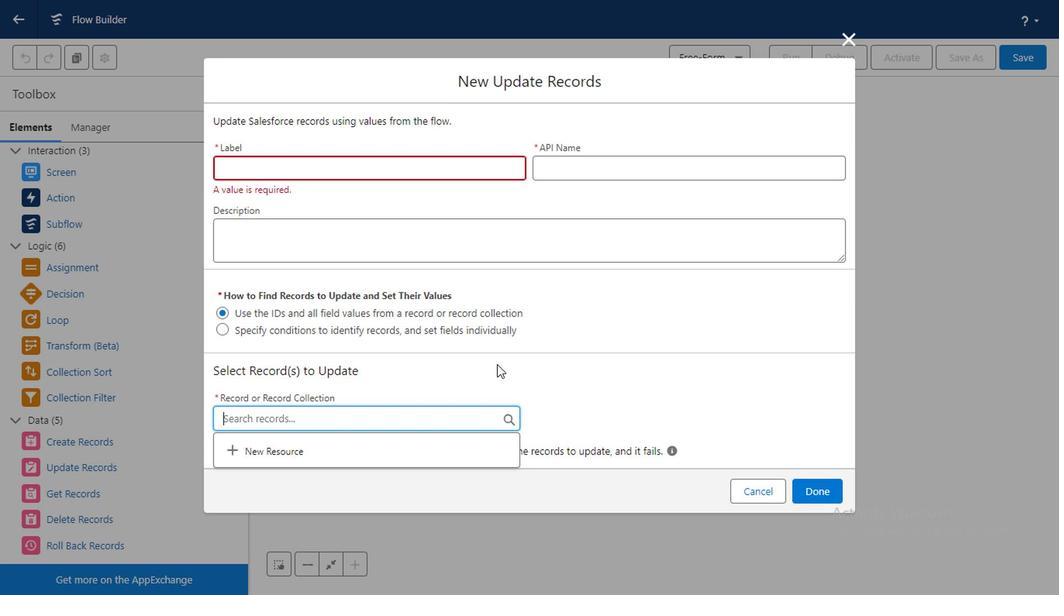 
Action: Mouse scrolled (495, 365) with delta (0, -1)
Screenshot: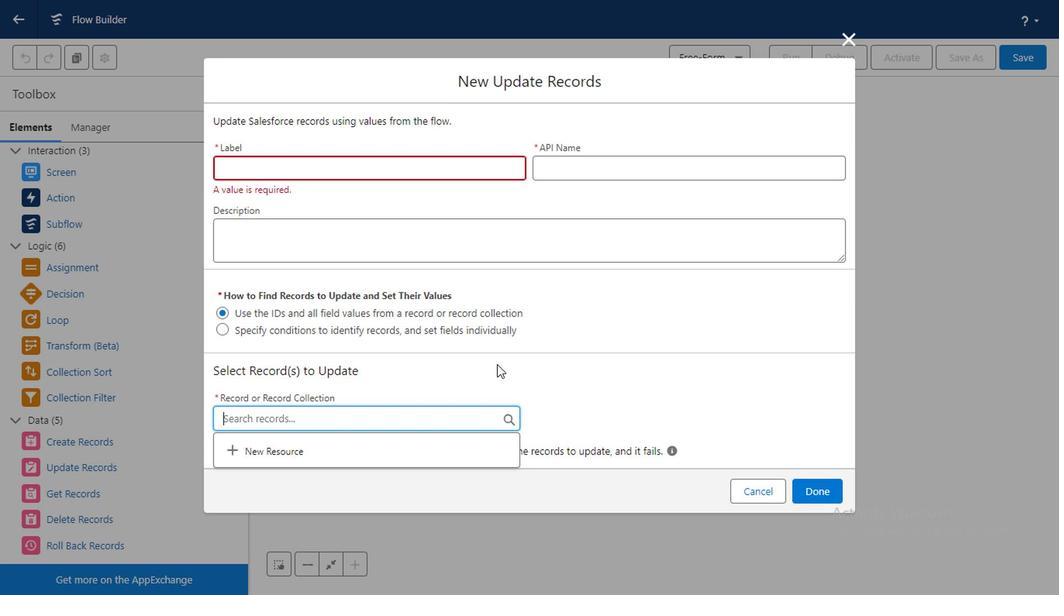 
Action: Mouse moved to (846, 34)
Screenshot: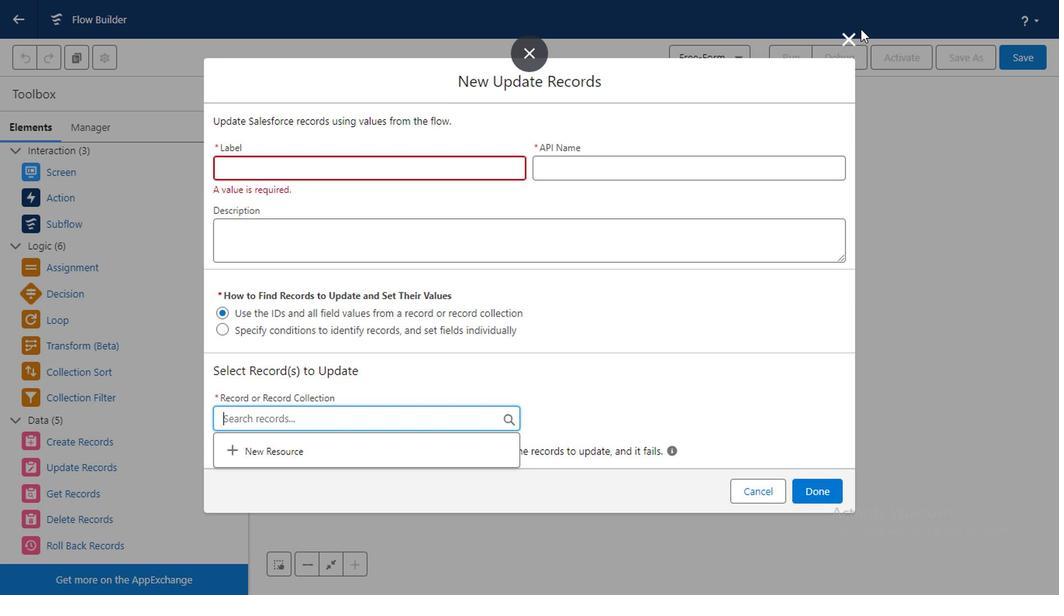 
Action: Mouse pressed left at (846, 34)
Screenshot: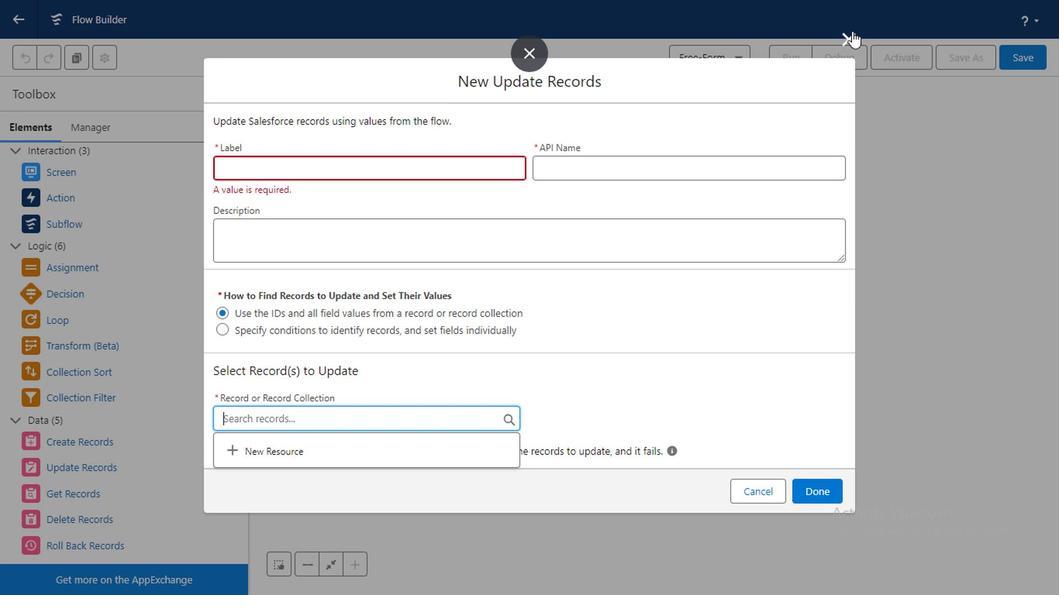 
Action: Mouse moved to (641, 159)
Screenshot: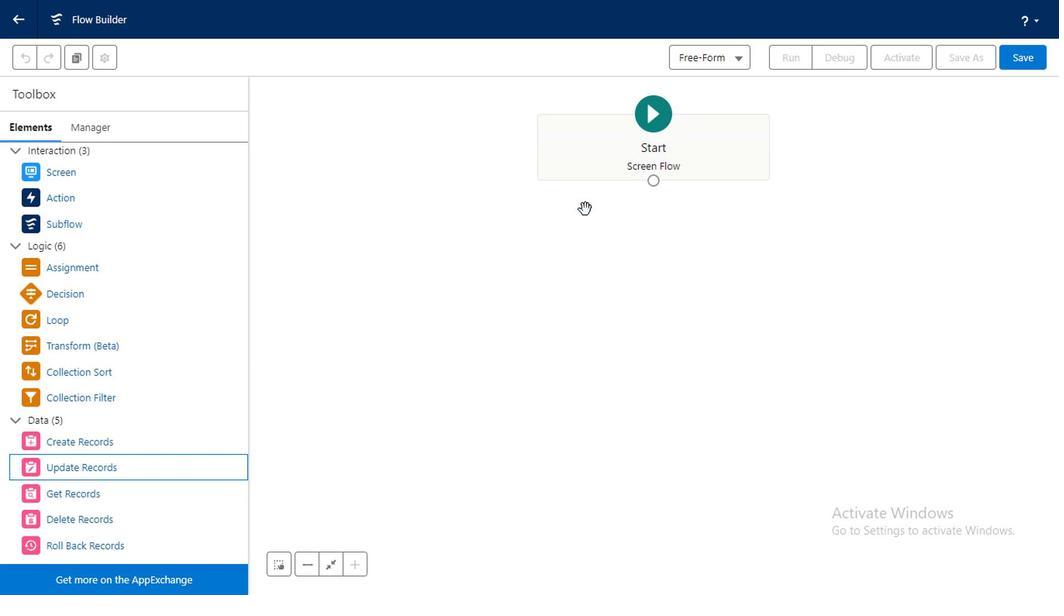 
Action: Mouse pressed left at (641, 159)
Screenshot: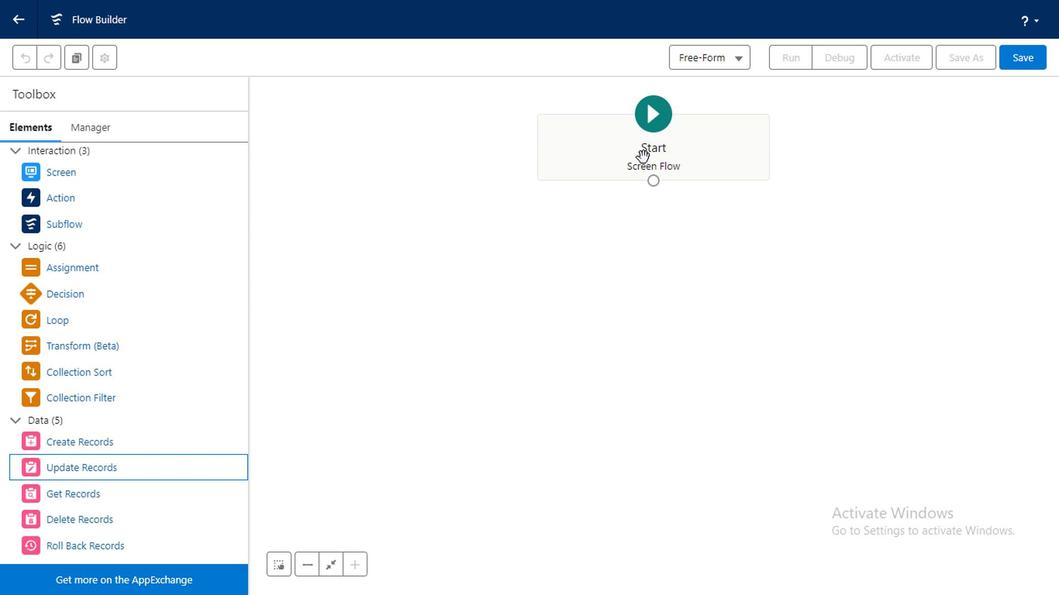 
Action: Mouse moved to (47, 172)
Screenshot: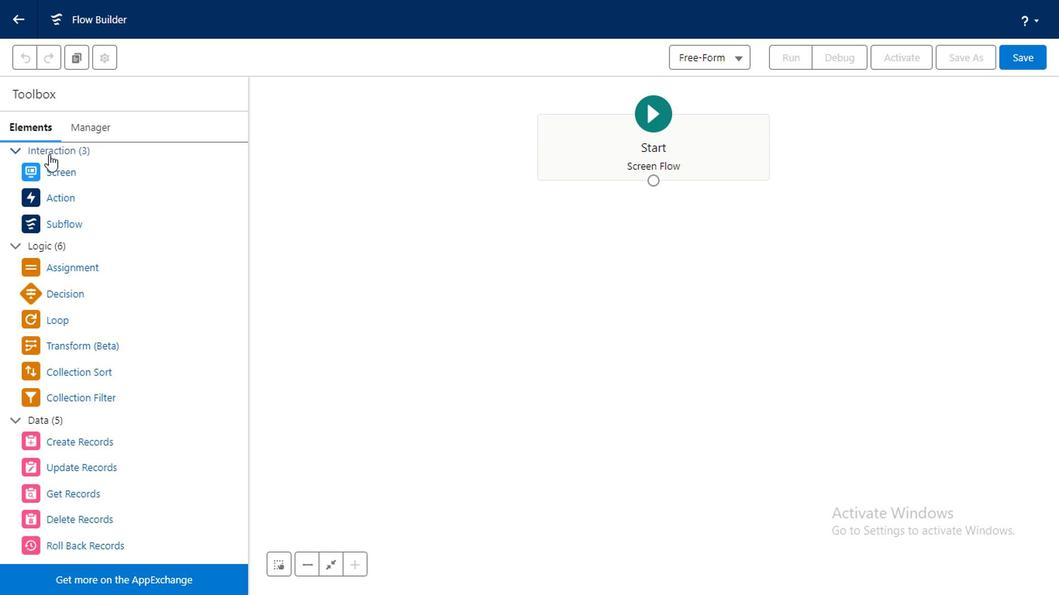 
Action: Mouse pressed left at (47, 172)
Screenshot: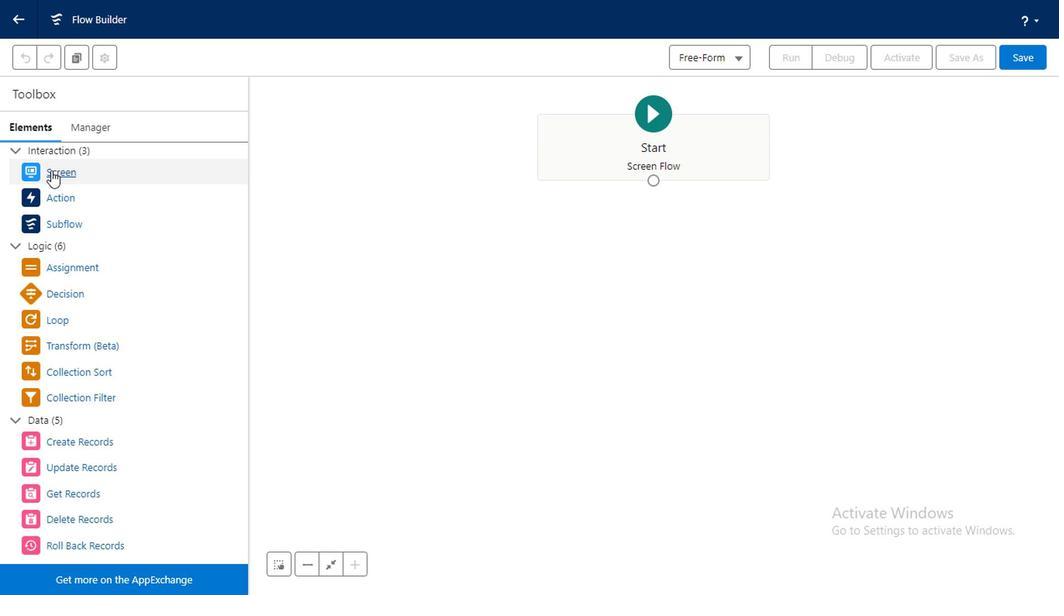 
Action: Mouse moved to (41, 346)
Screenshot: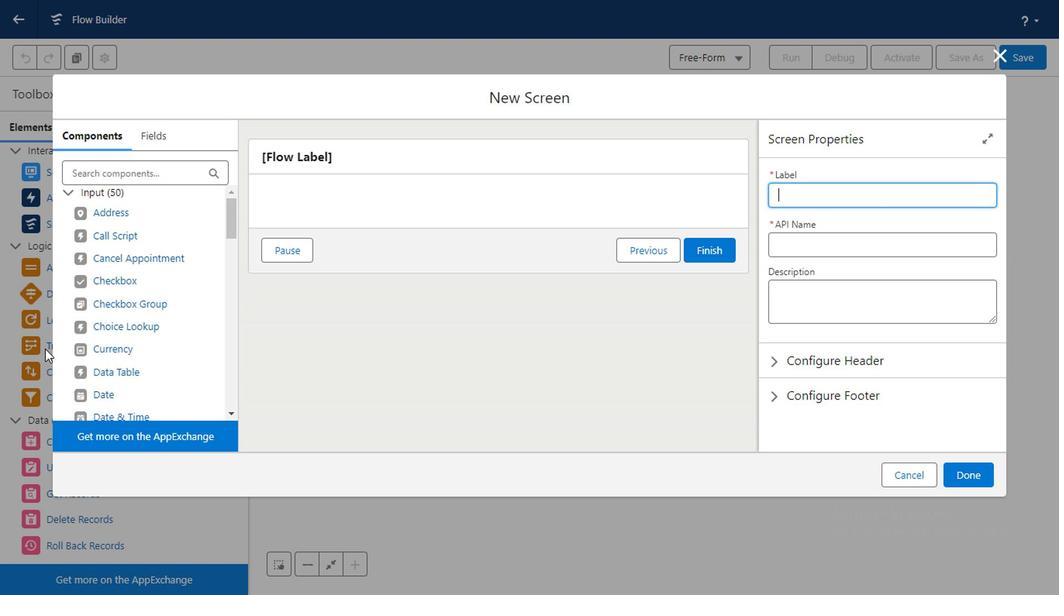 
Action: Mouse scrolled (41, 345) with delta (0, 0)
Screenshot: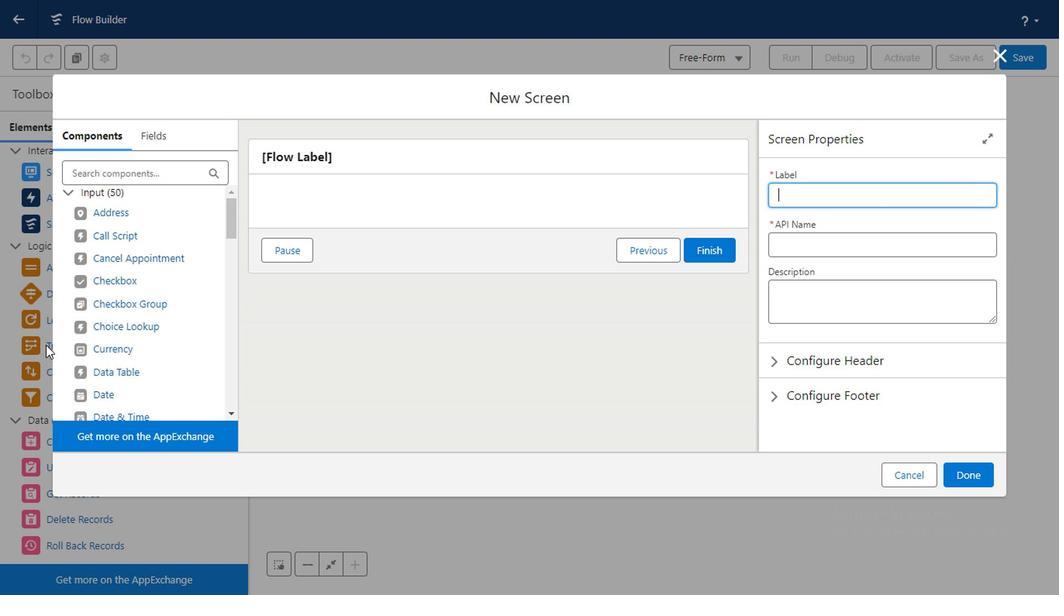 
Action: Mouse moved to (94, 297)
Screenshot: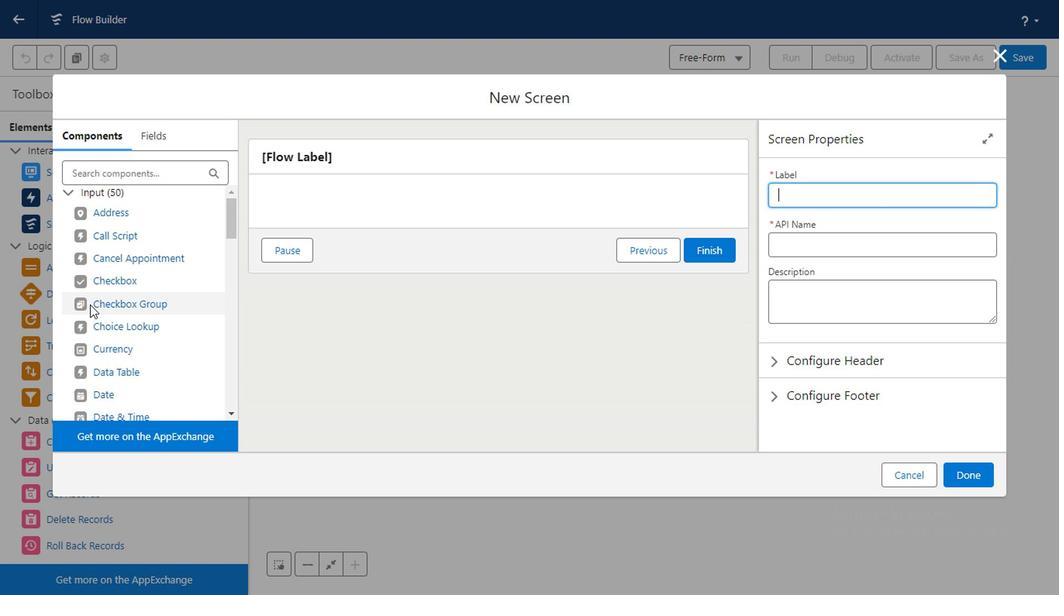 
Action: Mouse scrolled (94, 297) with delta (0, 0)
Screenshot: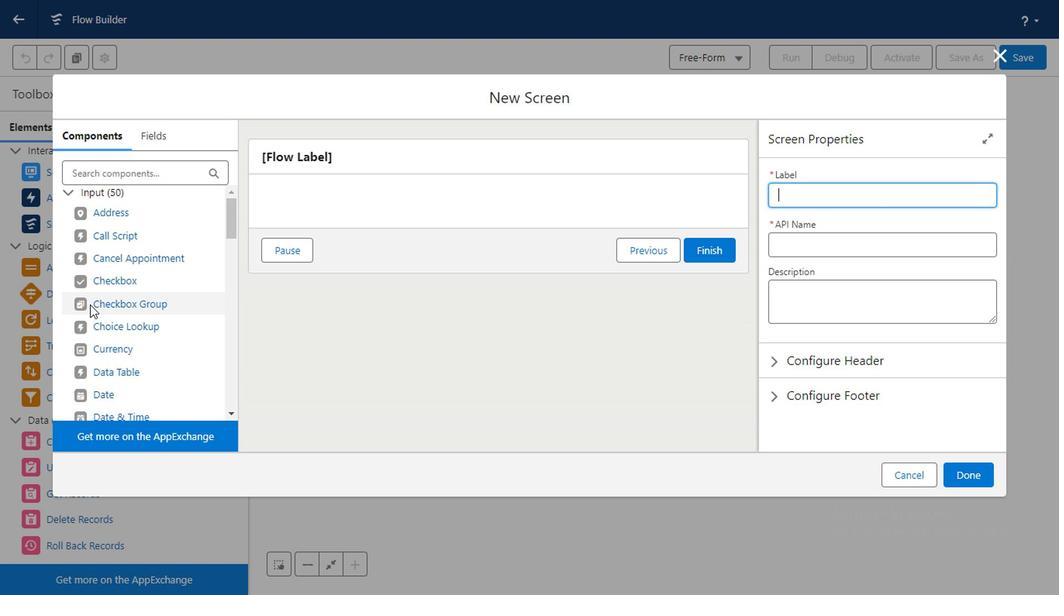 
Action: Mouse scrolled (94, 297) with delta (0, 0)
Screenshot: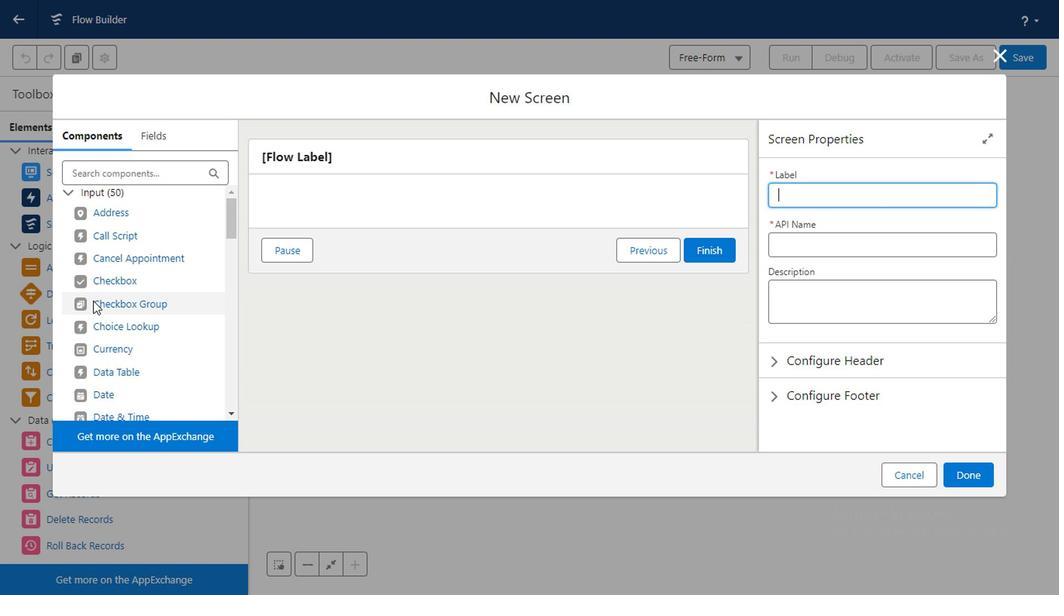 
Action: Mouse moved to (94, 297)
Screenshot: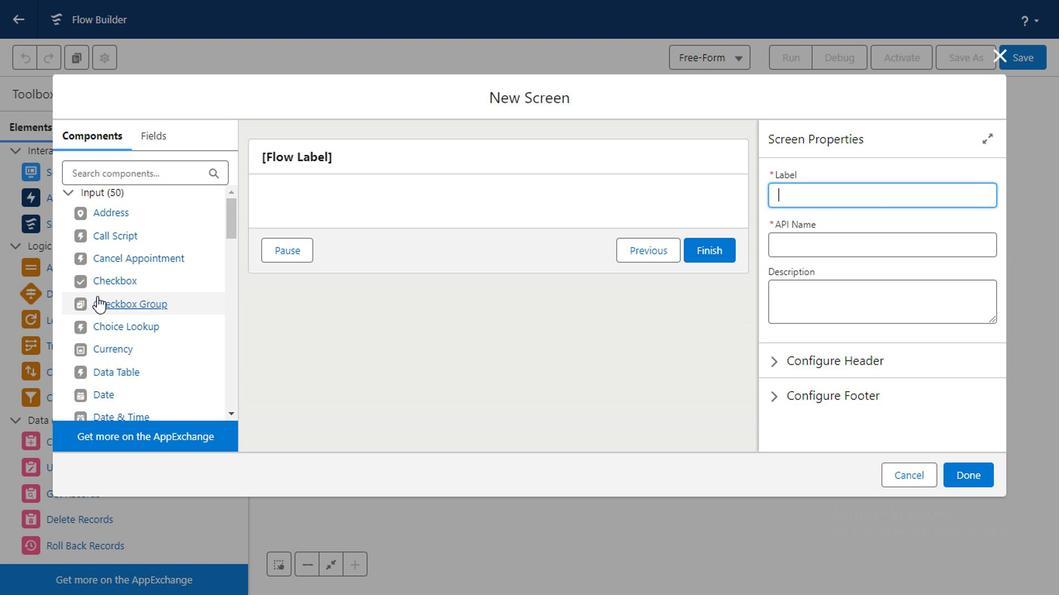 
Action: Mouse scrolled (94, 297) with delta (0, 0)
Screenshot: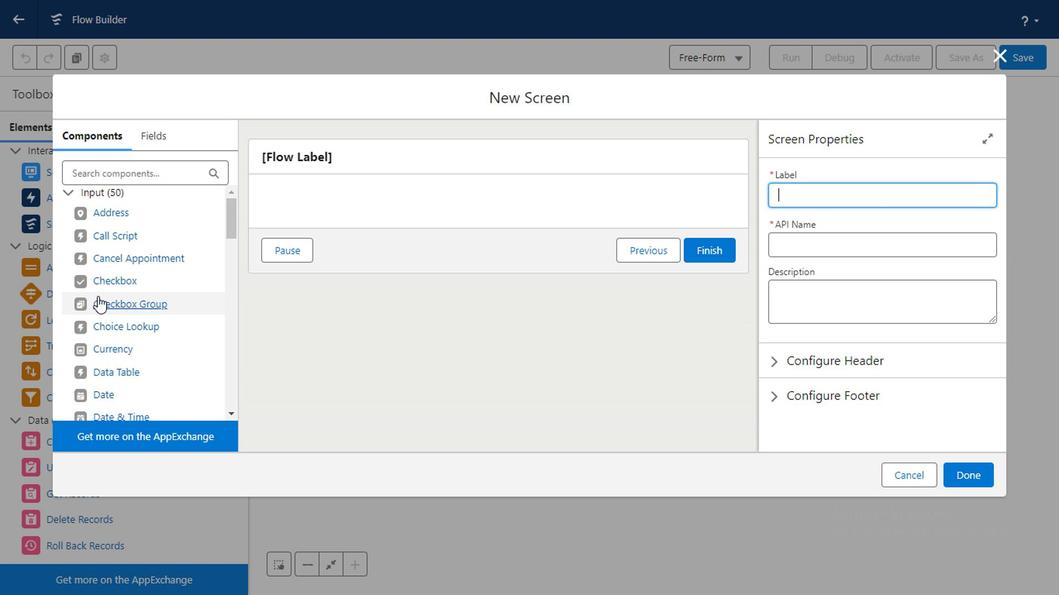 
Action: Mouse moved to (94, 297)
Screenshot: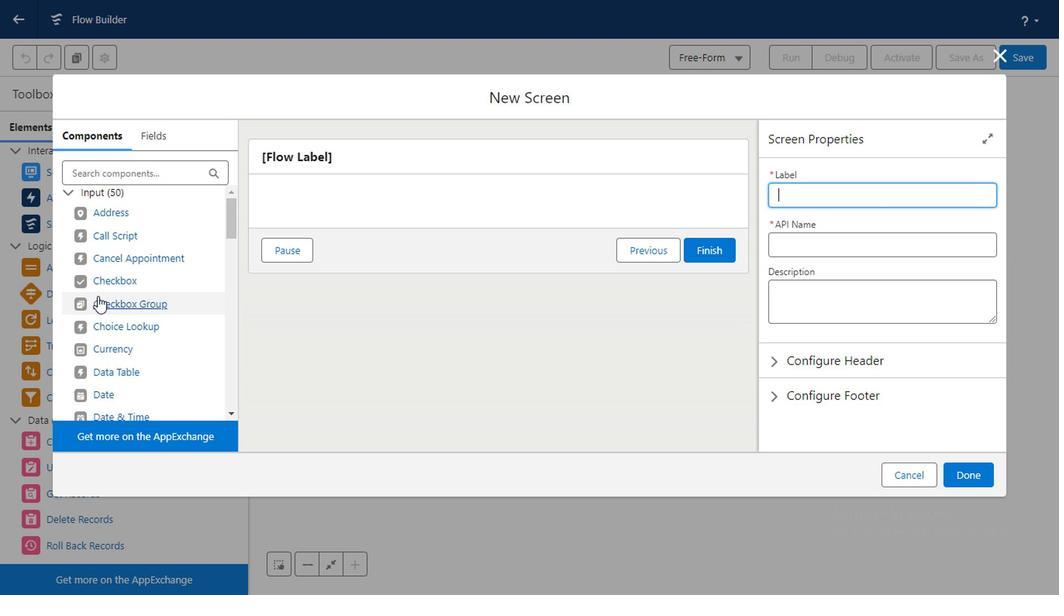 
Action: Mouse scrolled (94, 297) with delta (0, 0)
Screenshot: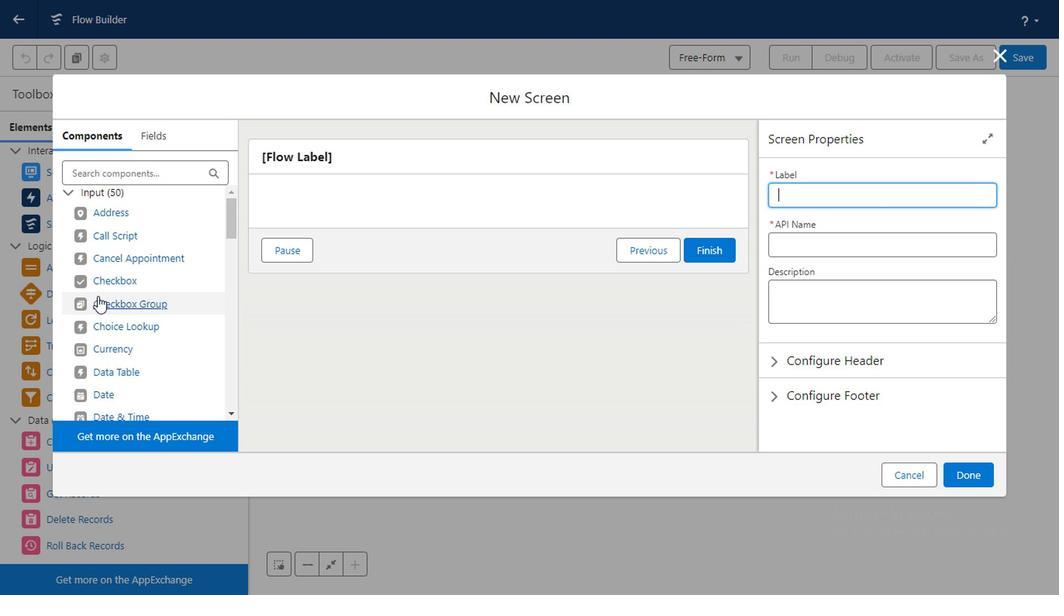 
Action: Mouse moved to (95, 298)
Screenshot: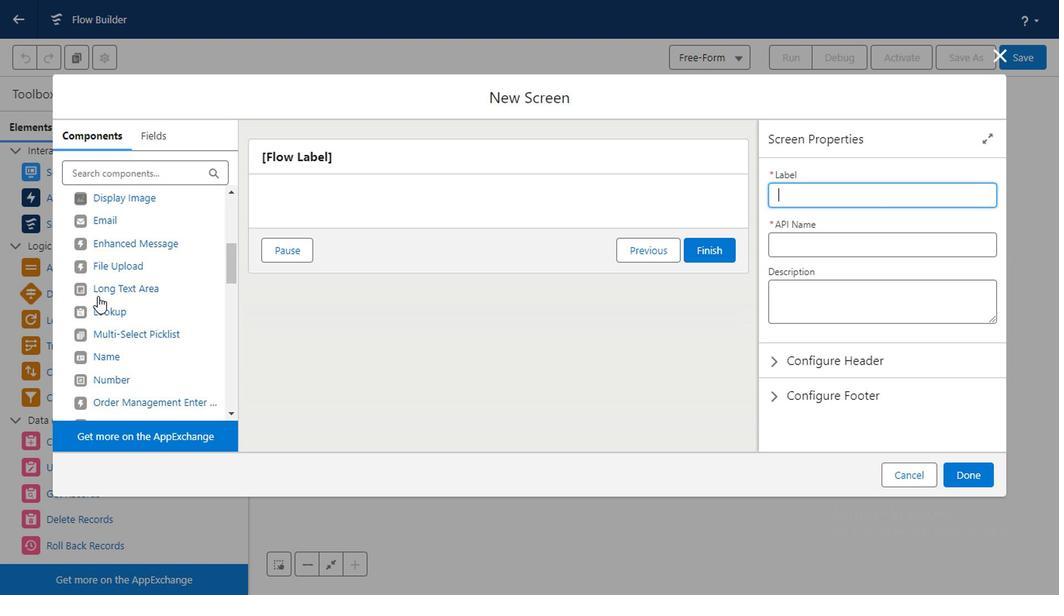 
Action: Mouse scrolled (95, 297) with delta (0, -1)
Screenshot: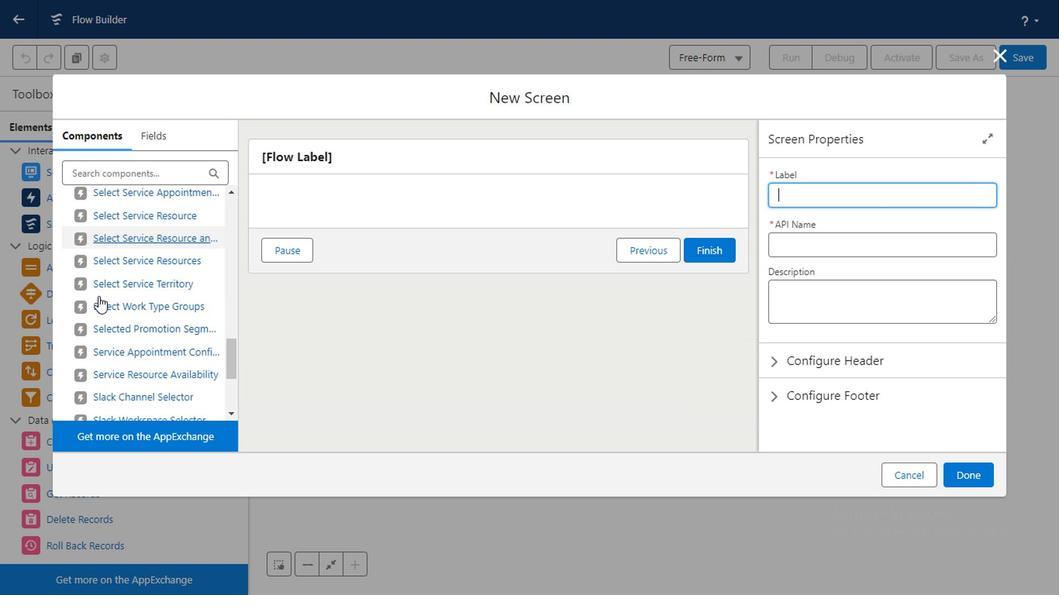 
Action: Mouse moved to (166, 296)
Screenshot: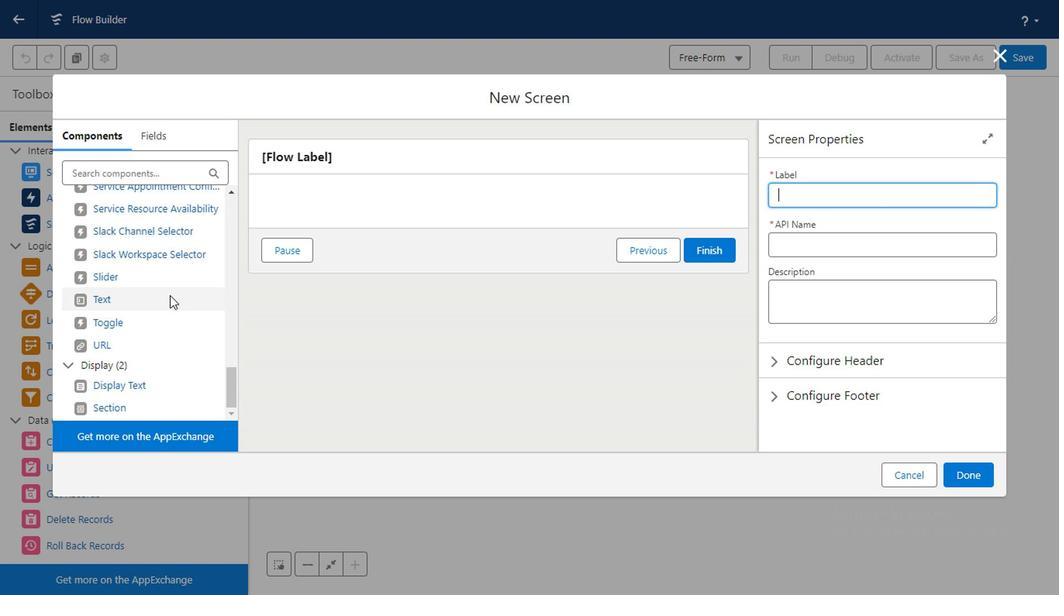 
Action: Mouse scrolled (166, 297) with delta (0, 1)
Screenshot: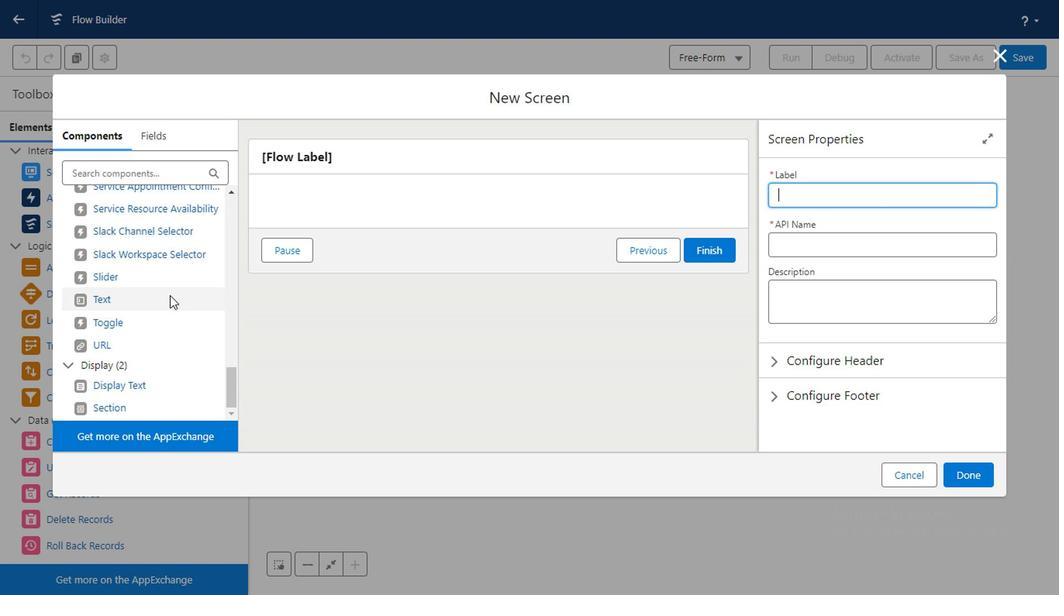 
Action: Mouse moved to (150, 134)
Screenshot: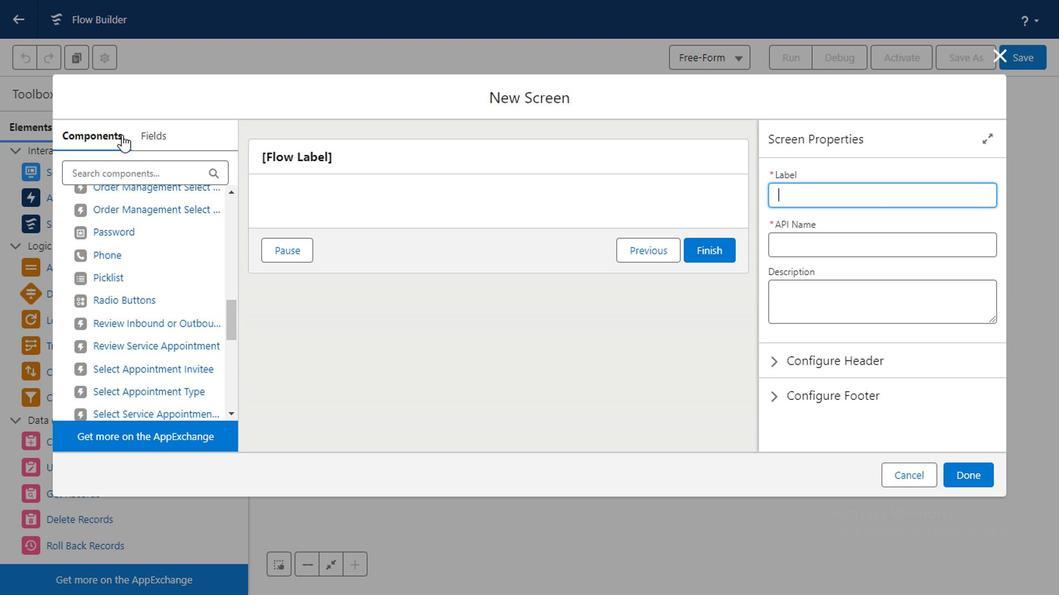 
Action: Mouse pressed left at (150, 134)
Screenshot: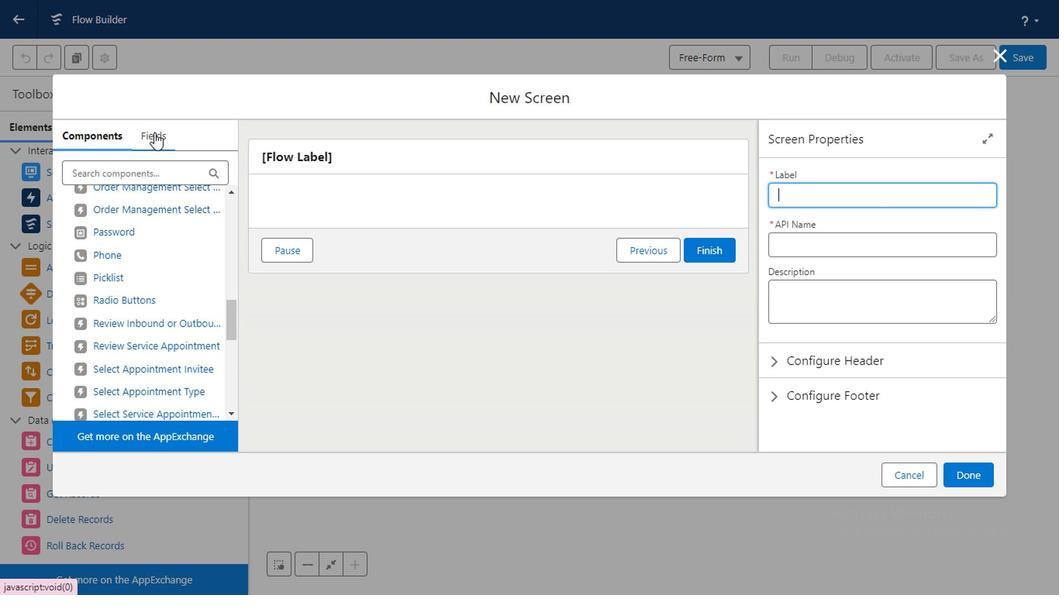 
Action: Mouse moved to (996, 52)
Screenshot: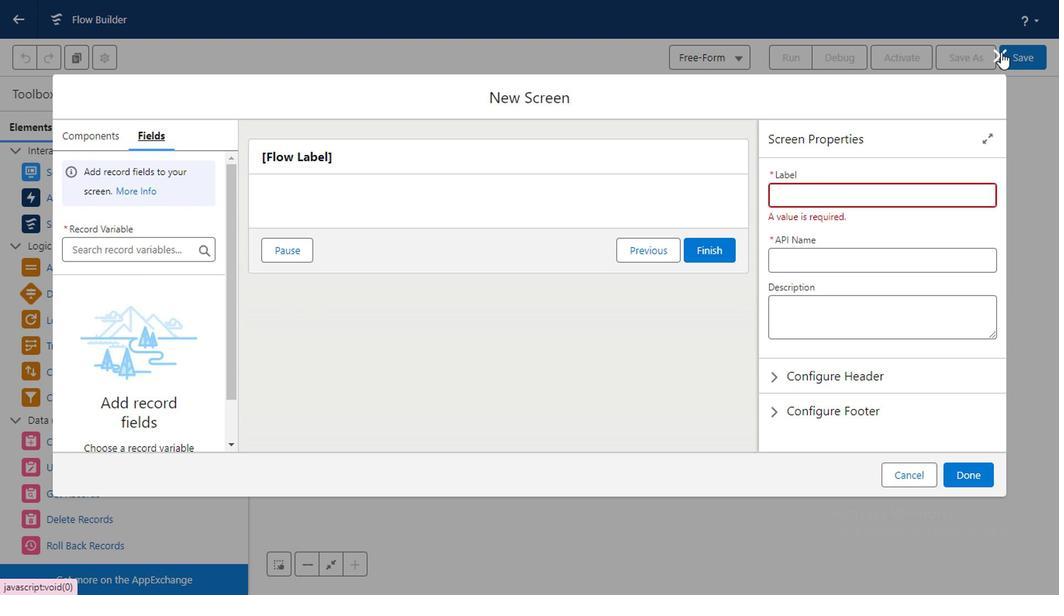 
Action: Mouse pressed left at (996, 52)
Screenshot: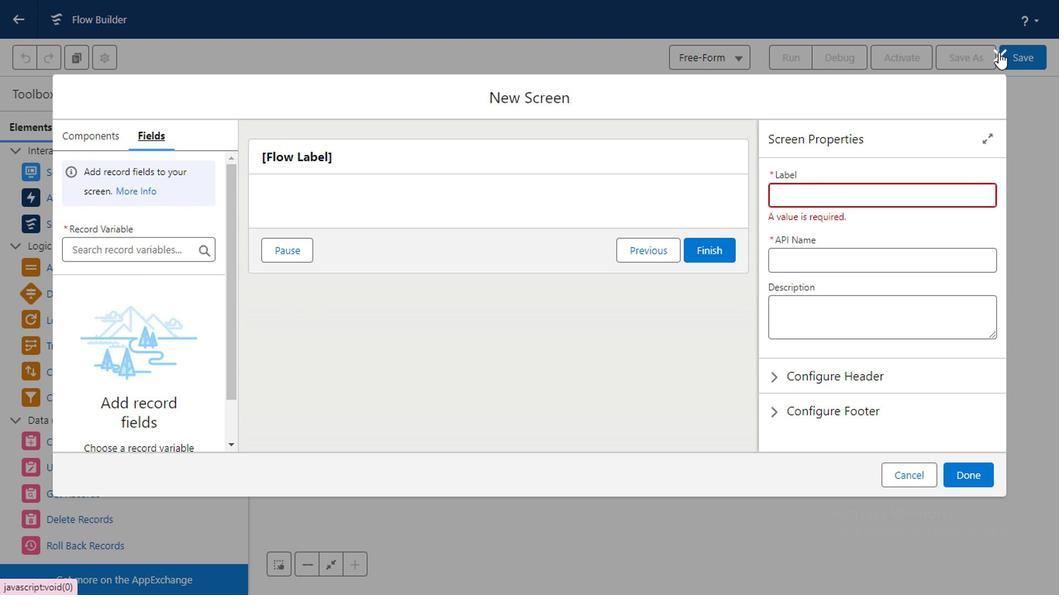 
Action: Mouse moved to (108, 349)
Screenshot: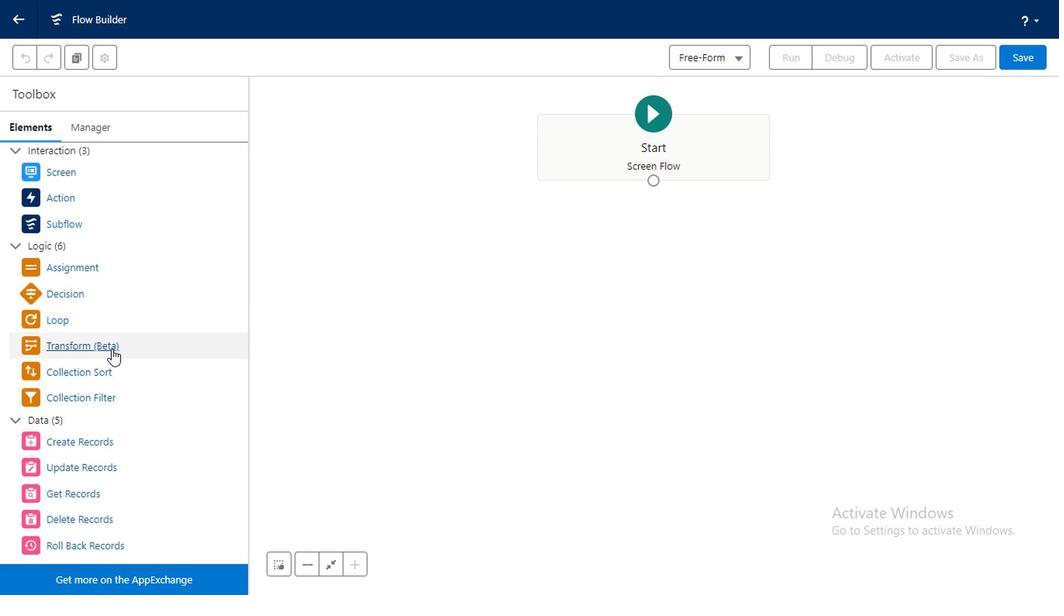 
Action: Mouse scrolled (108, 349) with delta (0, 0)
Screenshot: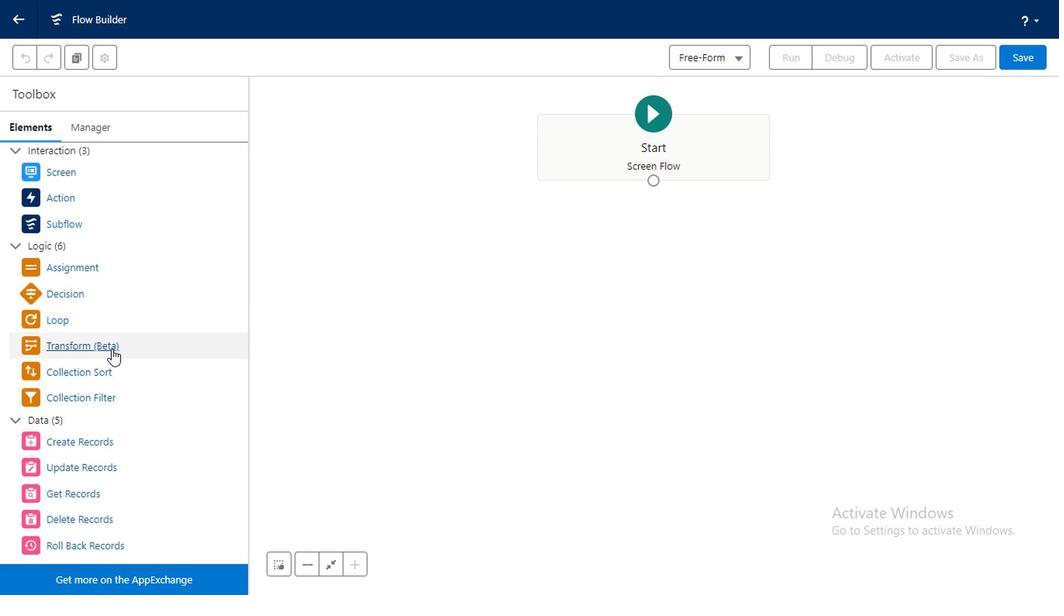 
Action: Mouse scrolled (108, 349) with delta (0, 0)
Screenshot: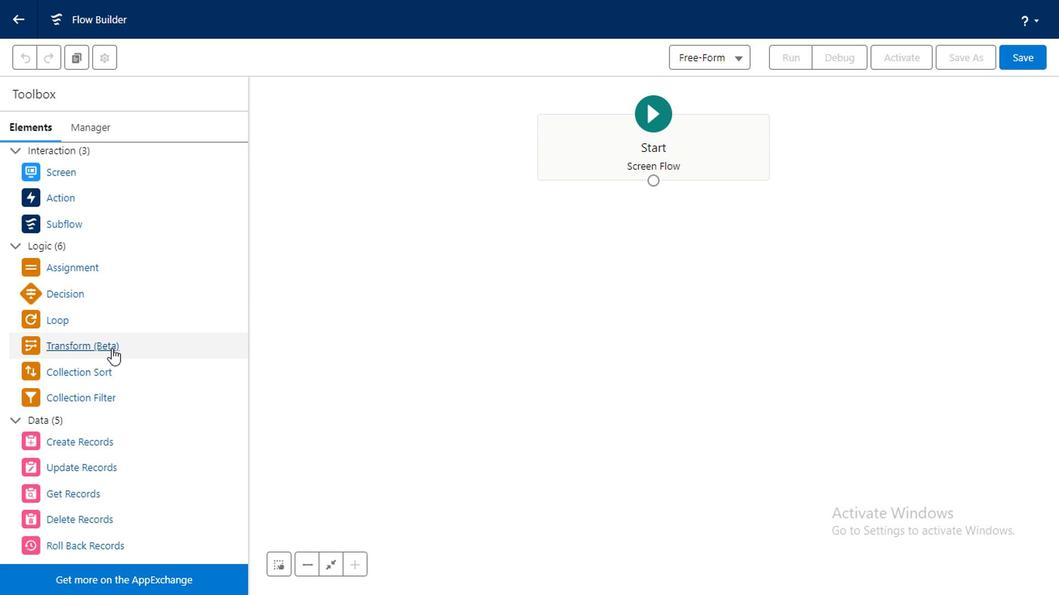 
Action: Mouse moved to (108, 349)
Screenshot: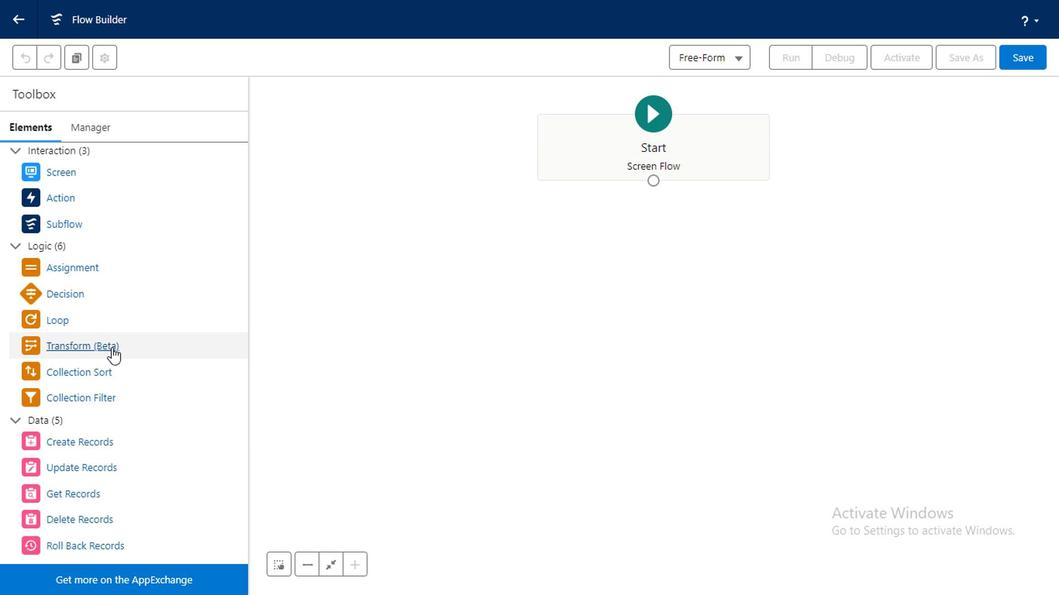 
Action: Mouse scrolled (108, 348) with delta (0, -1)
Screenshot: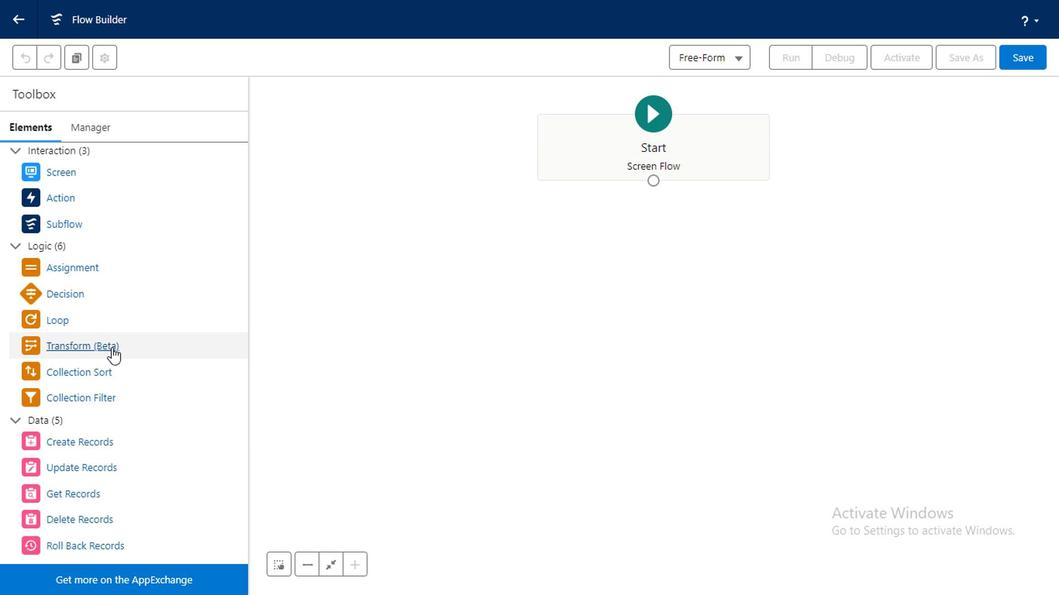 
Action: Mouse moved to (117, 378)
Screenshot: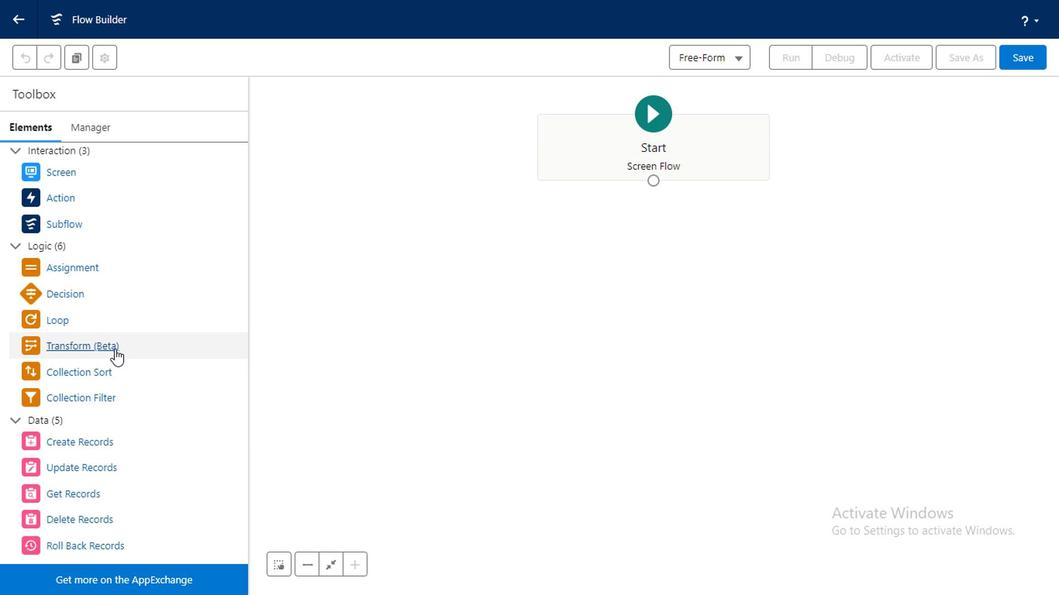 
Action: Mouse scrolled (117, 378) with delta (0, 0)
Screenshot: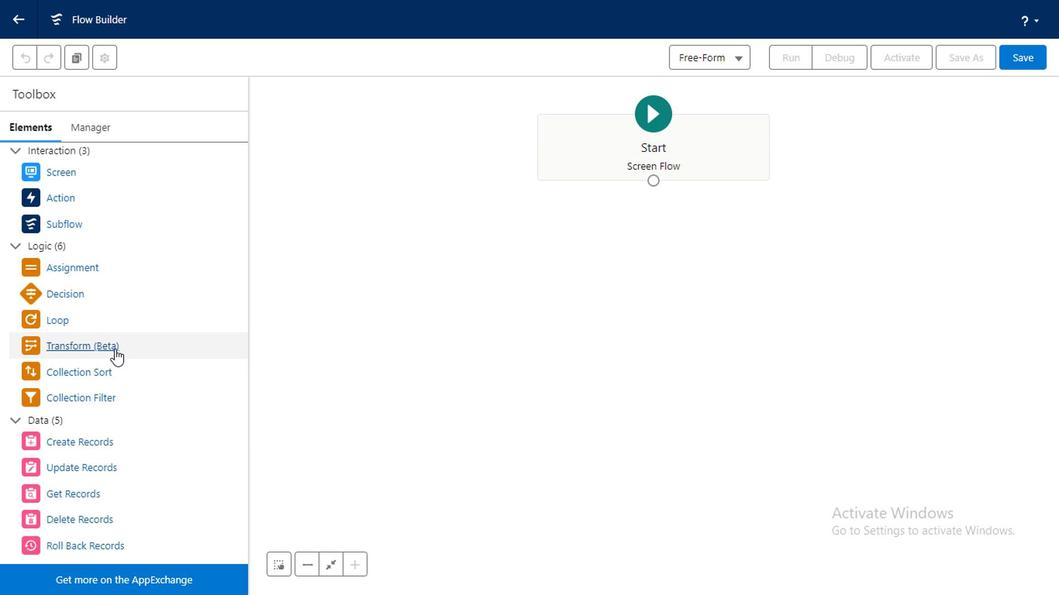 
Action: Mouse moved to (117, 382)
Screenshot: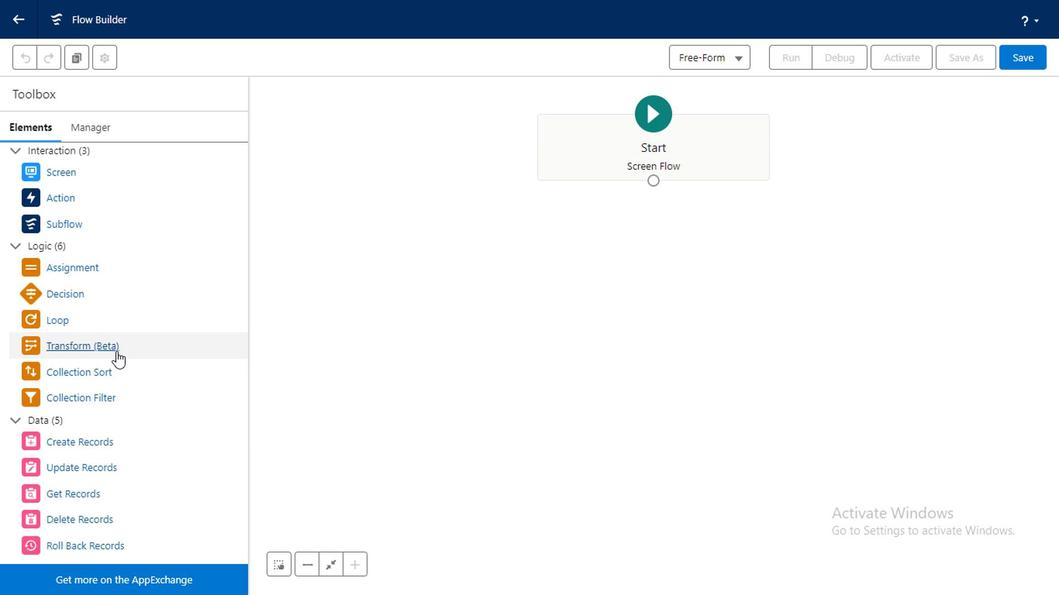 
Action: Mouse scrolled (117, 381) with delta (0, 0)
Screenshot: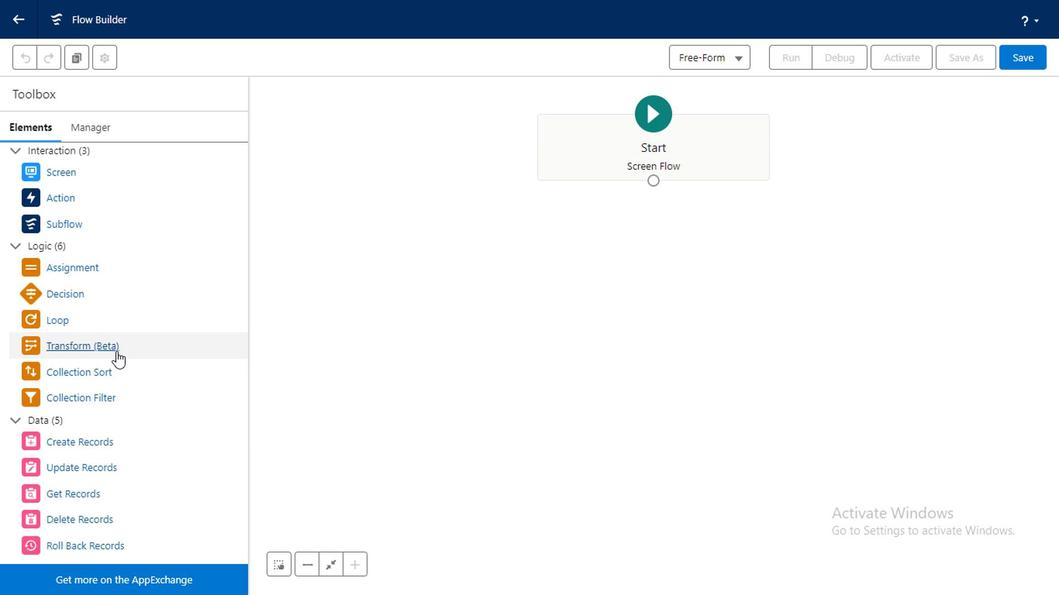 
Action: Mouse moved to (117, 382)
Screenshot: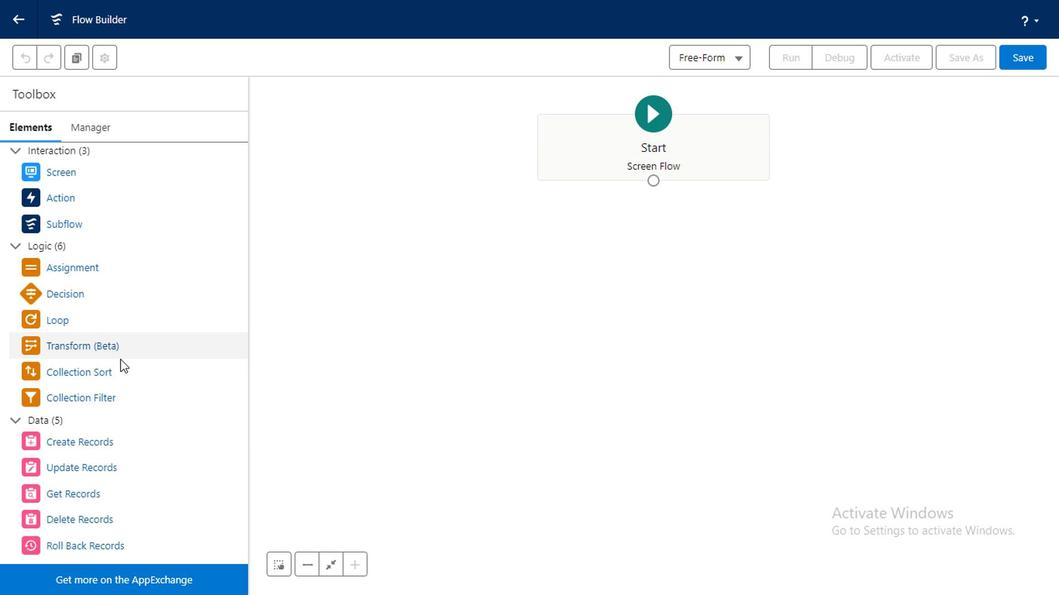 
Action: Mouse scrolled (117, 381) with delta (0, 0)
Screenshot: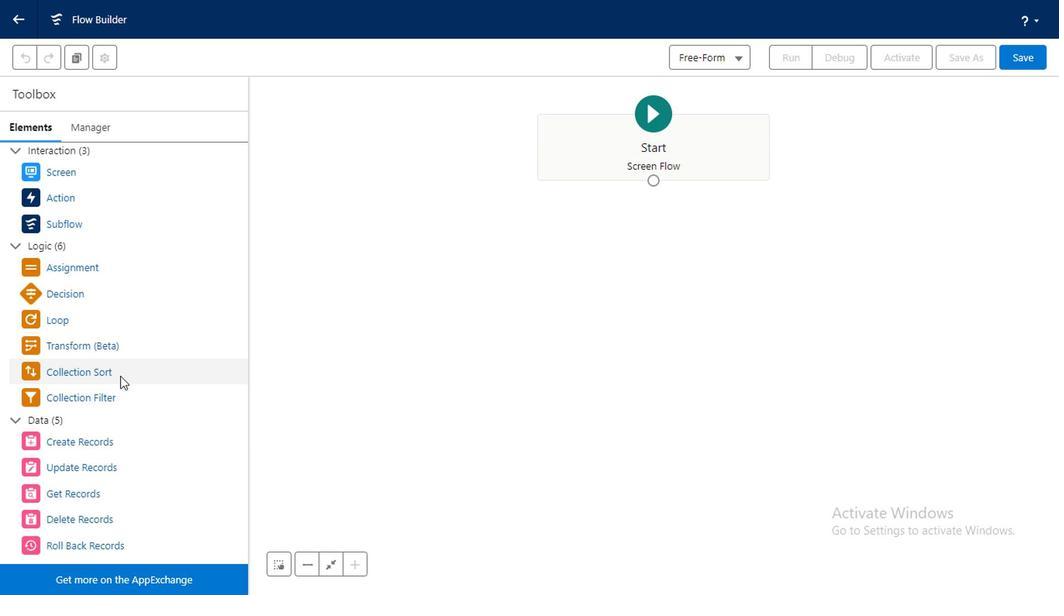 
Action: Mouse moved to (56, 491)
Screenshot: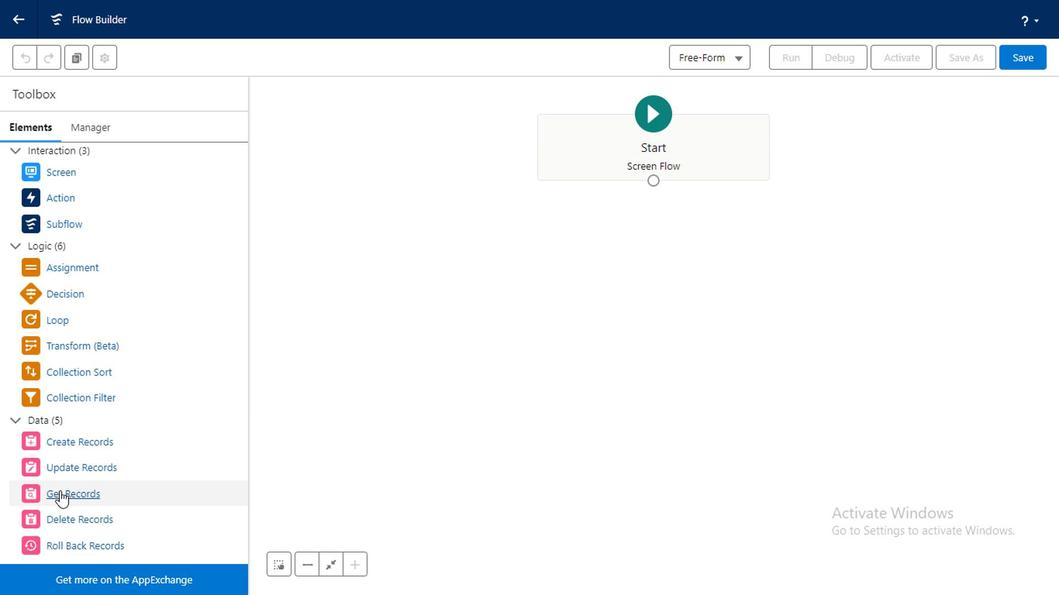 
Action: Mouse scrolled (56, 490) with delta (0, -1)
Screenshot: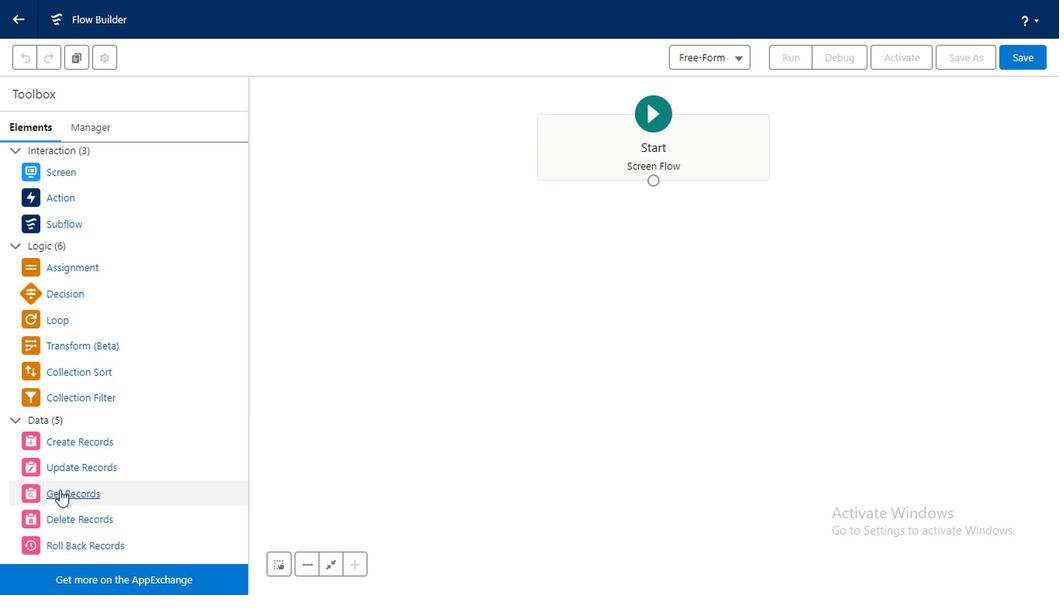 
Action: Mouse moved to (56, 491)
Screenshot: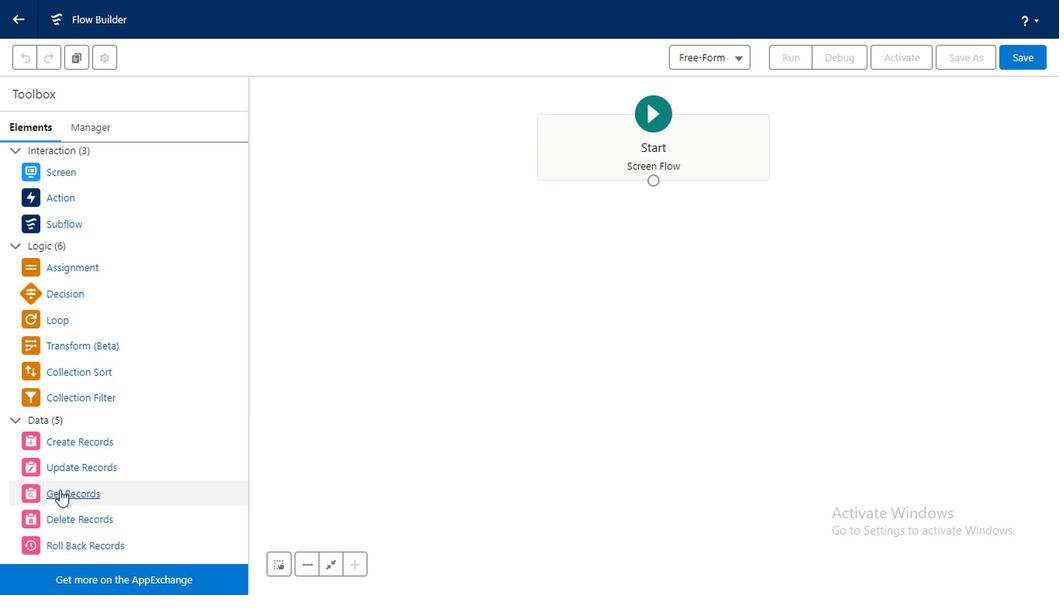 
Action: Mouse scrolled (56, 490) with delta (0, -1)
Screenshot: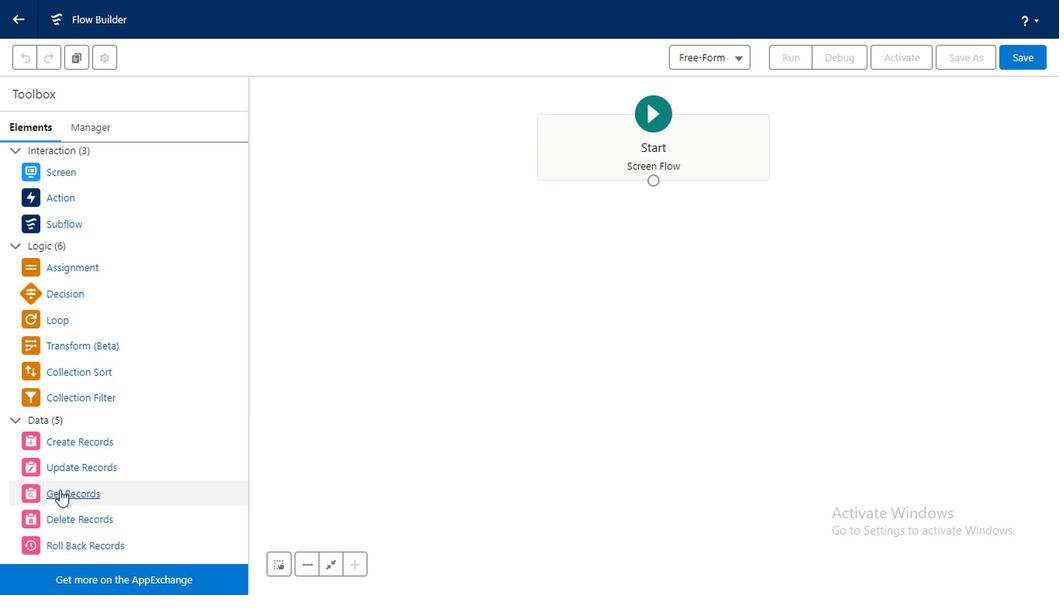
Action: Mouse moved to (57, 491)
Screenshot: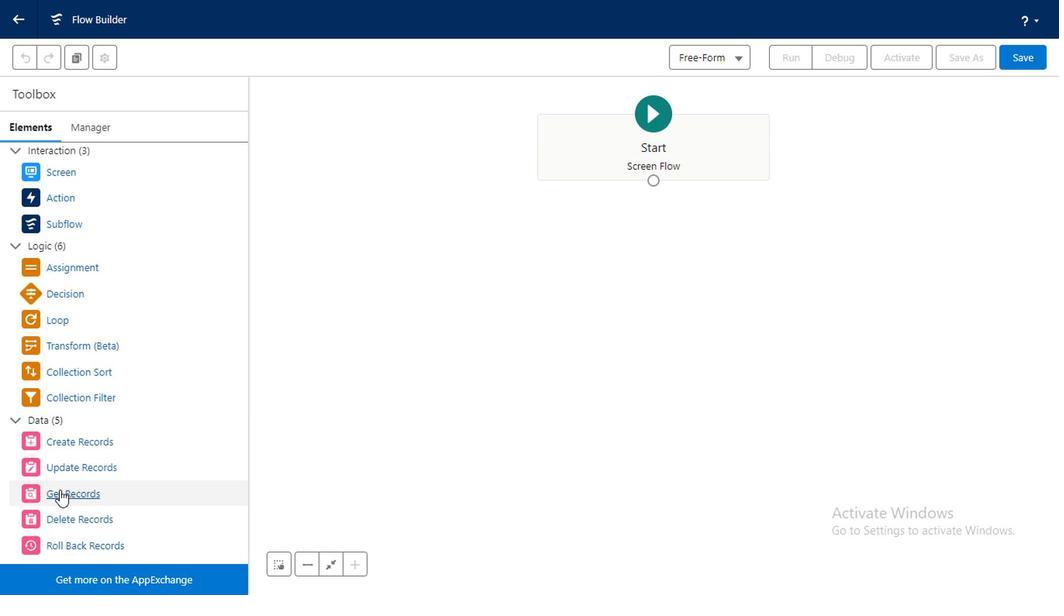 
Action: Mouse scrolled (57, 490) with delta (0, -1)
Screenshot: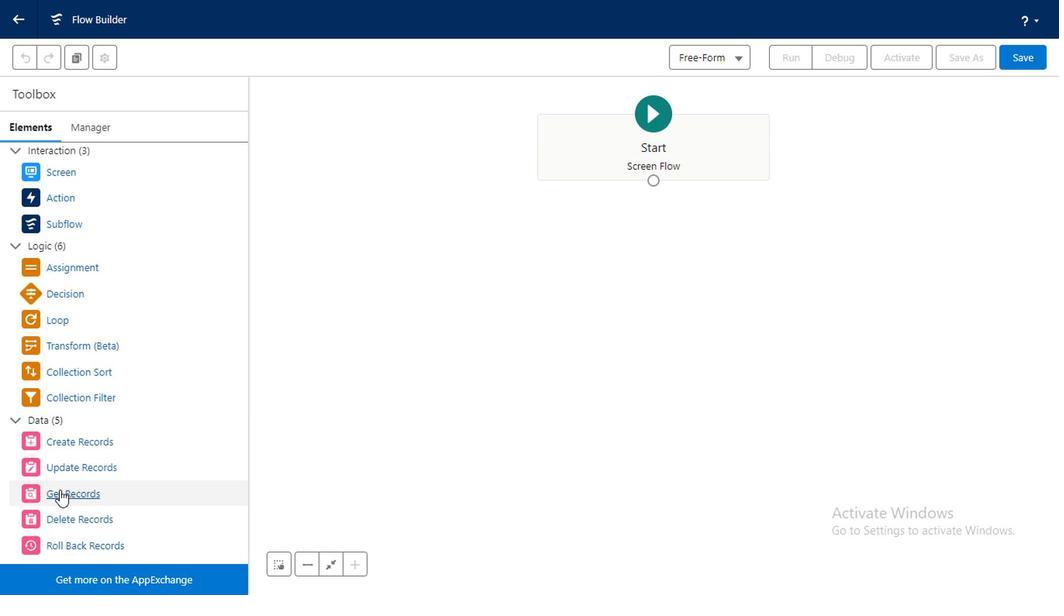 
Action: Mouse moved to (57, 491)
Screenshot: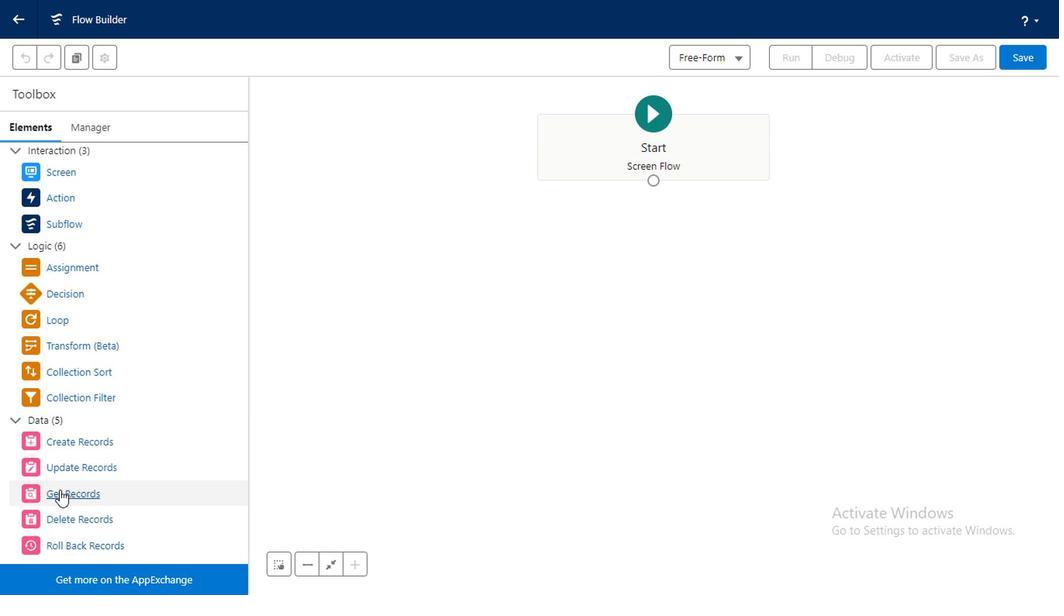 
Action: Mouse scrolled (57, 490) with delta (0, -1)
Screenshot: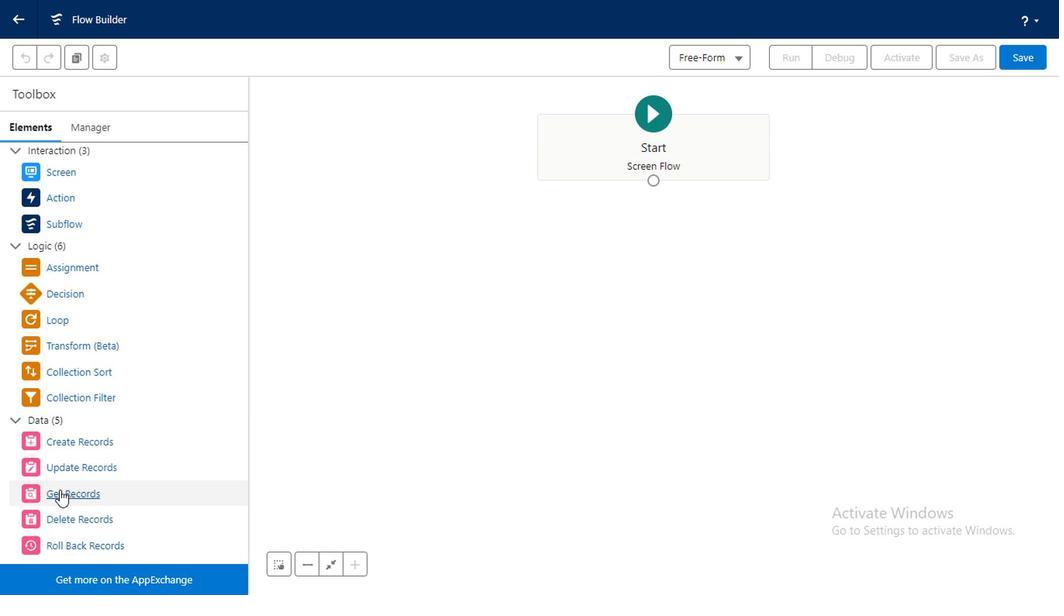 
Action: Mouse moved to (57, 491)
Screenshot: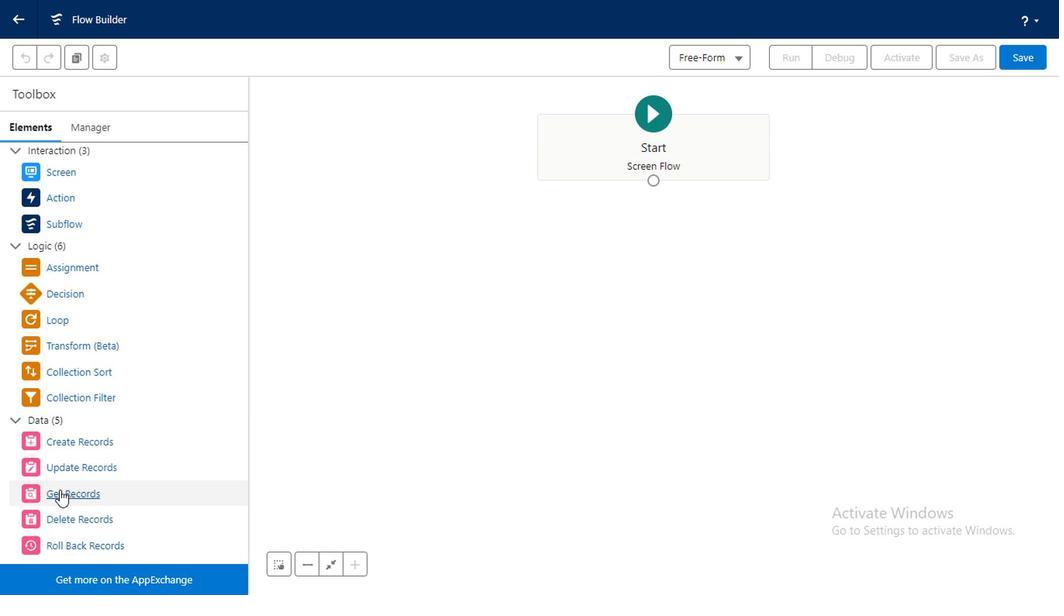 
Action: Mouse scrolled (57, 490) with delta (0, -1)
Screenshot: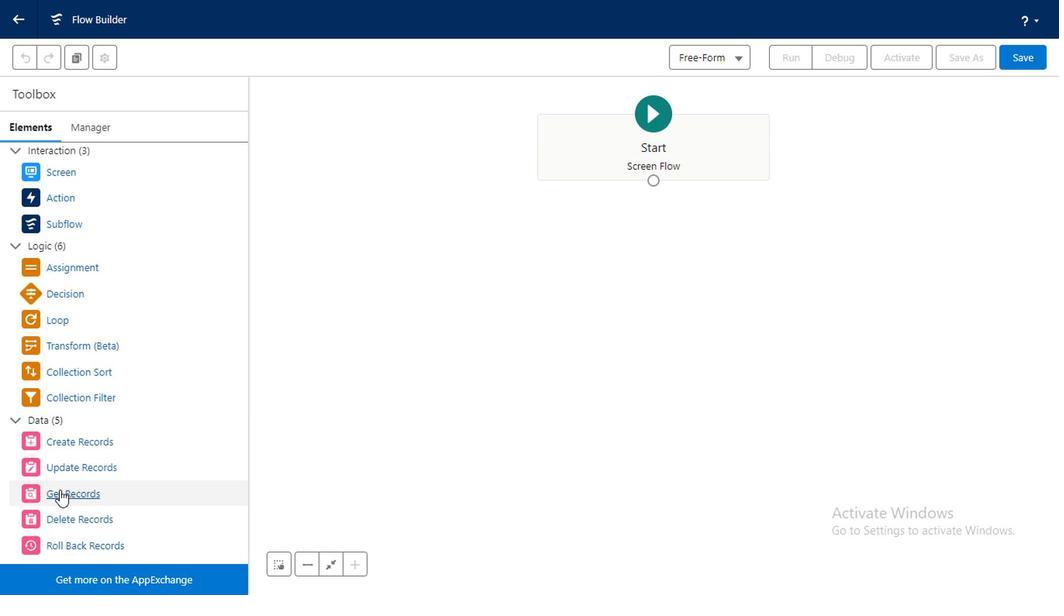
Action: Mouse moved to (43, 218)
Screenshot: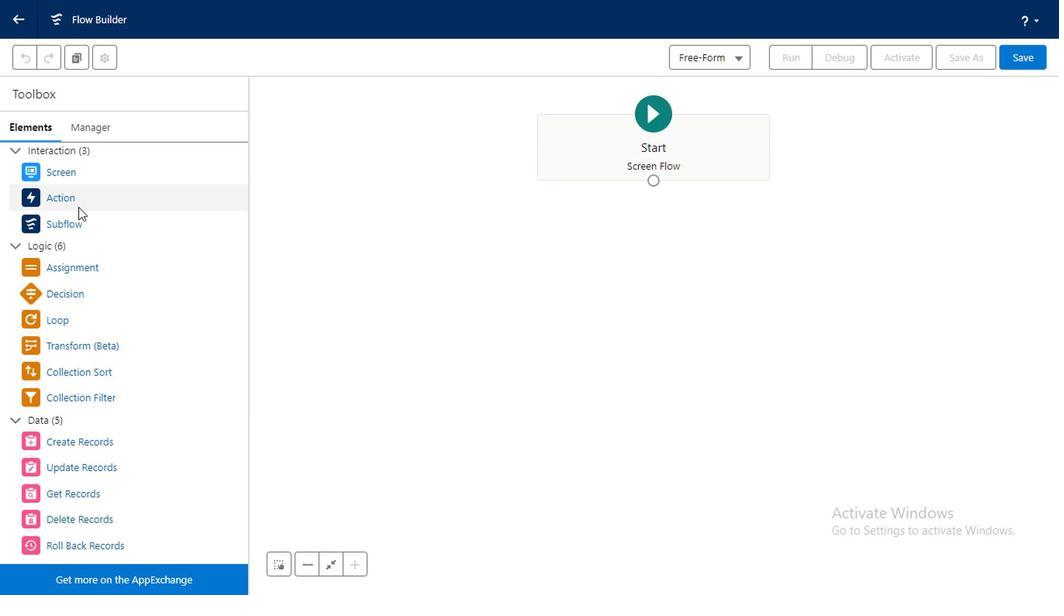 
Action: Mouse scrolled (43, 218) with delta (0, 0)
Screenshot: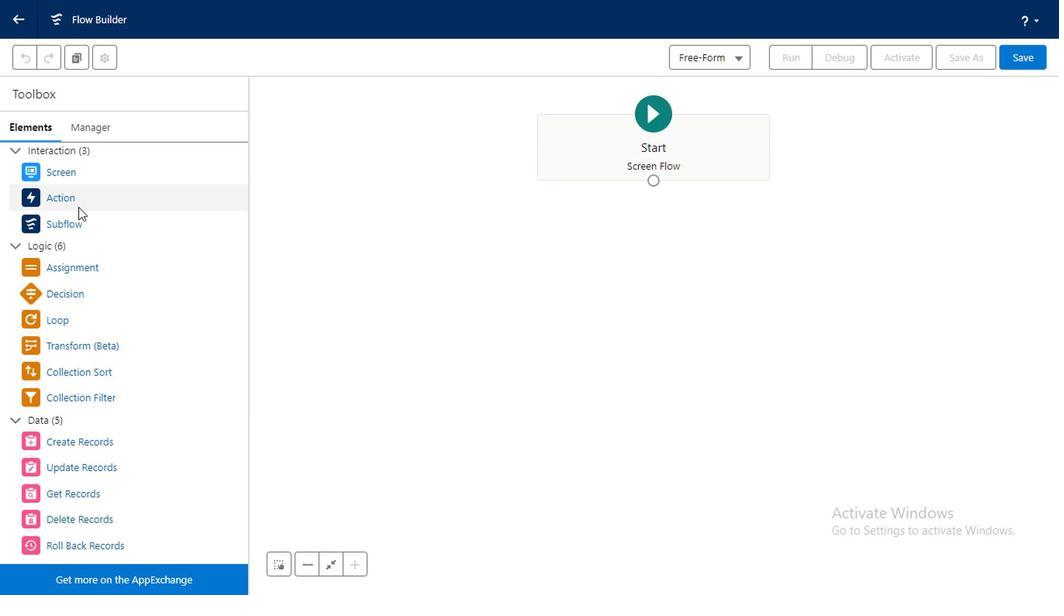 
Action: Mouse scrolled (43, 218) with delta (0, 0)
Screenshot: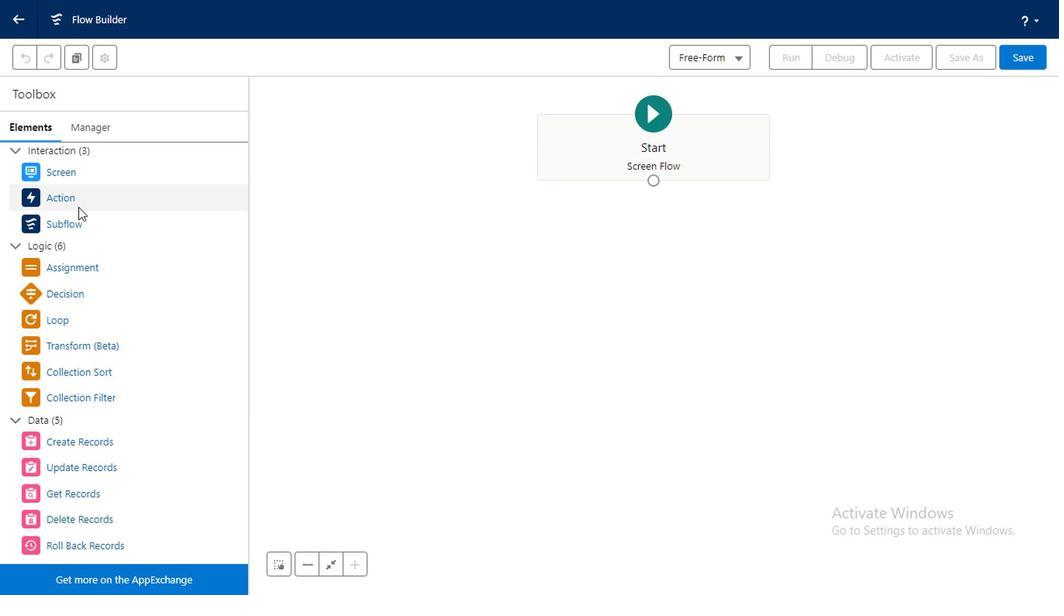 
Action: Mouse scrolled (43, 218) with delta (0, 0)
Screenshot: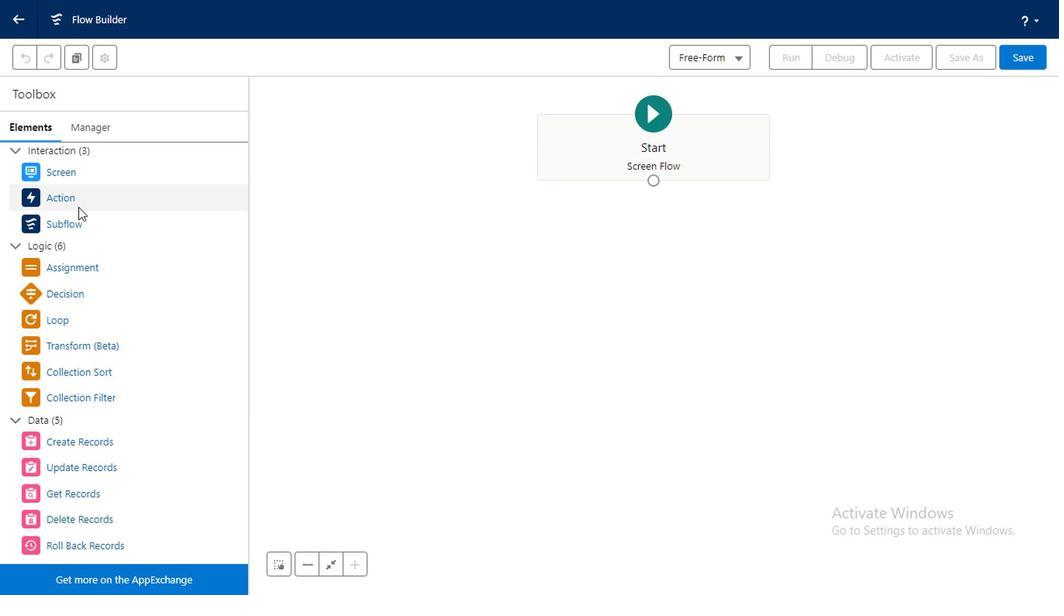 
Action: Mouse moved to (43, 218)
Screenshot: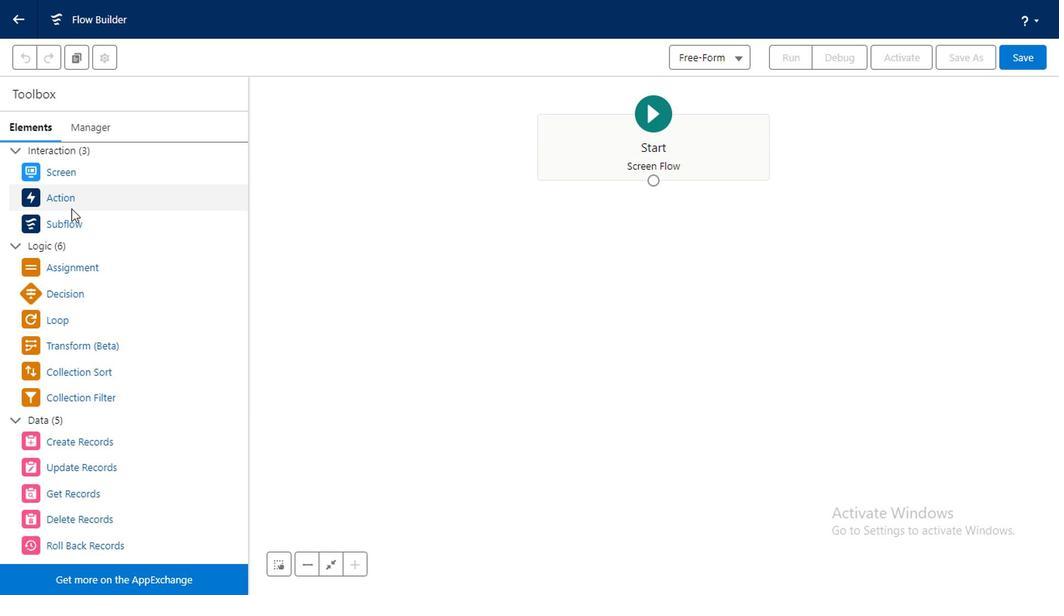 
Action: Mouse scrolled (43, 218) with delta (0, 0)
Screenshot: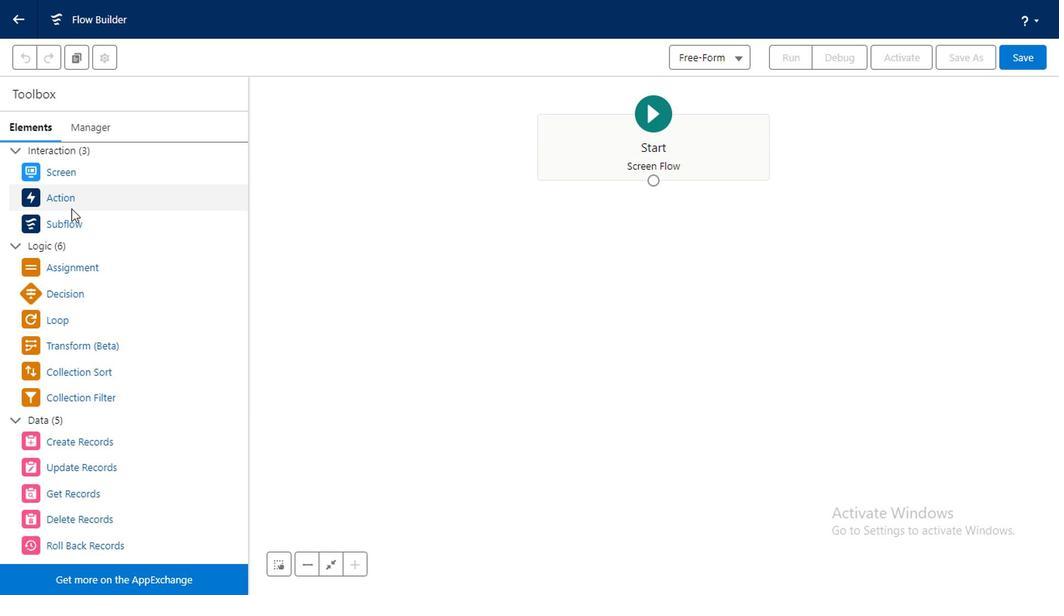 
Action: Mouse moved to (73, 469)
Screenshot: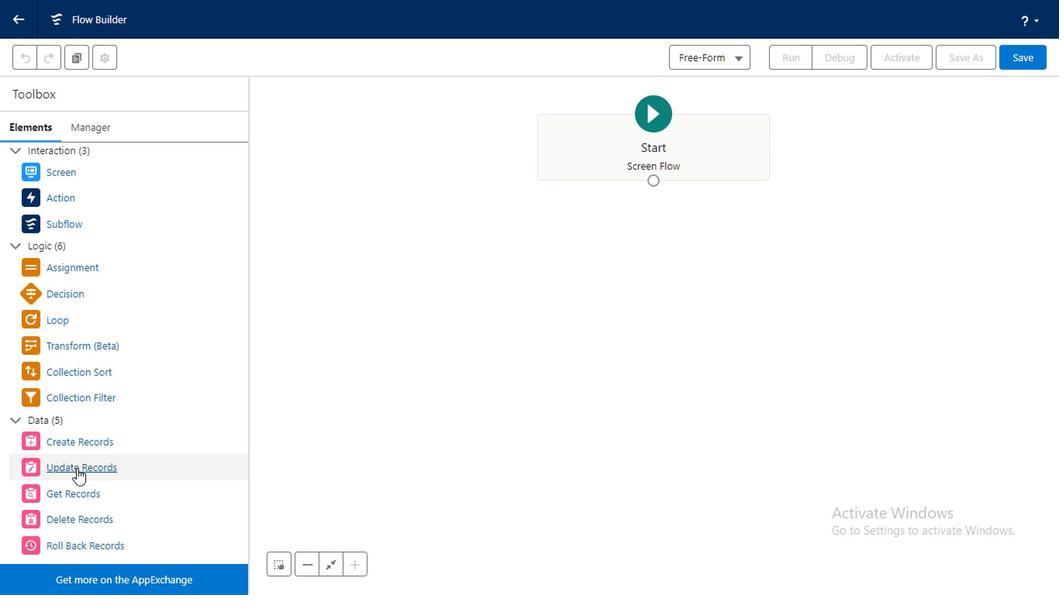 
Action: Mouse pressed left at (73, 469)
Screenshot: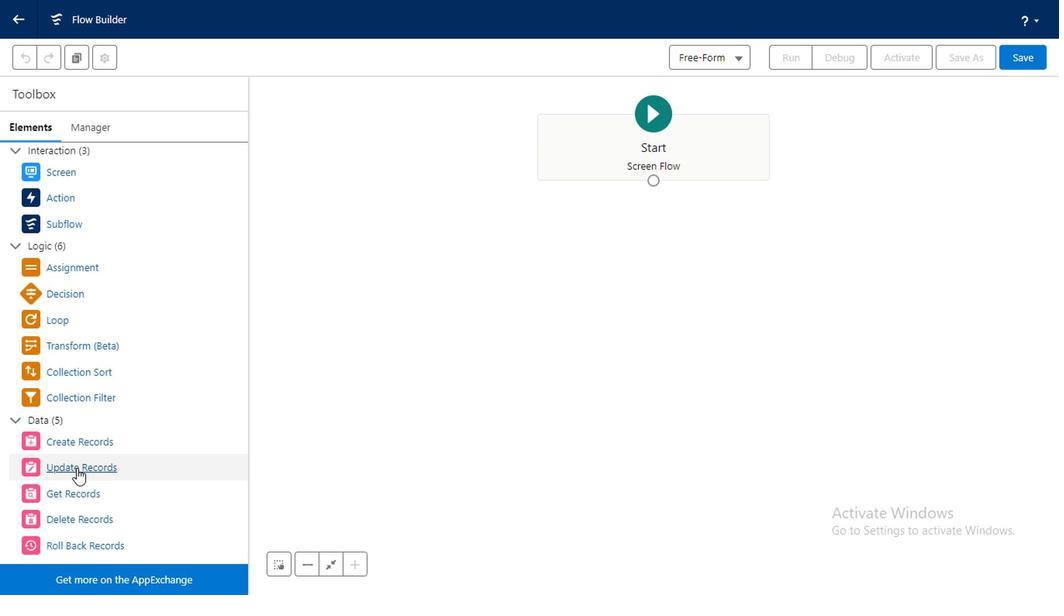 
Action: Mouse moved to (412, 359)
Screenshot: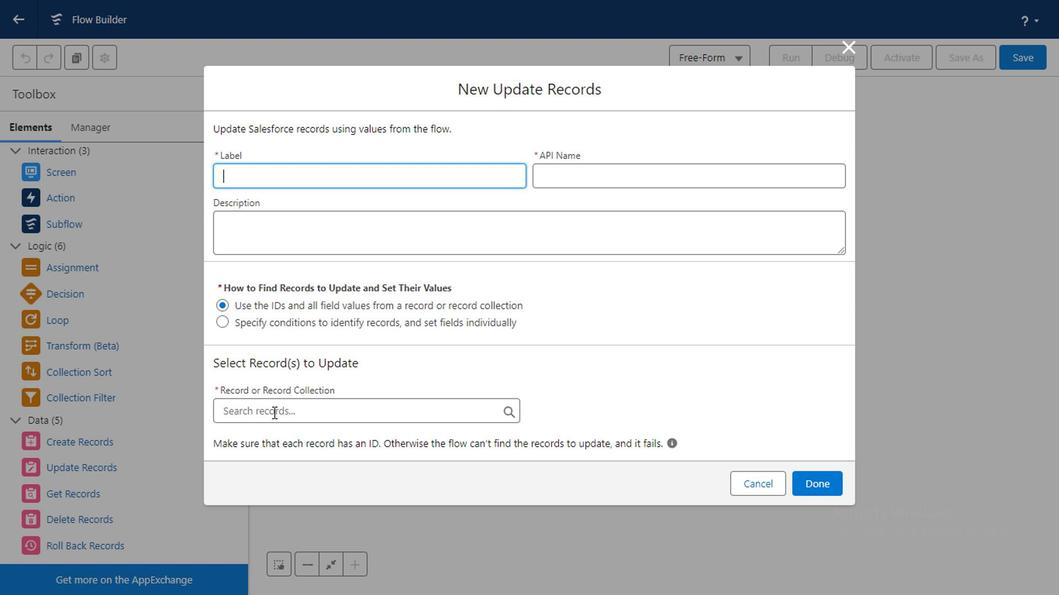 
Action: Mouse scrolled (412, 358) with delta (0, -1)
Screenshot: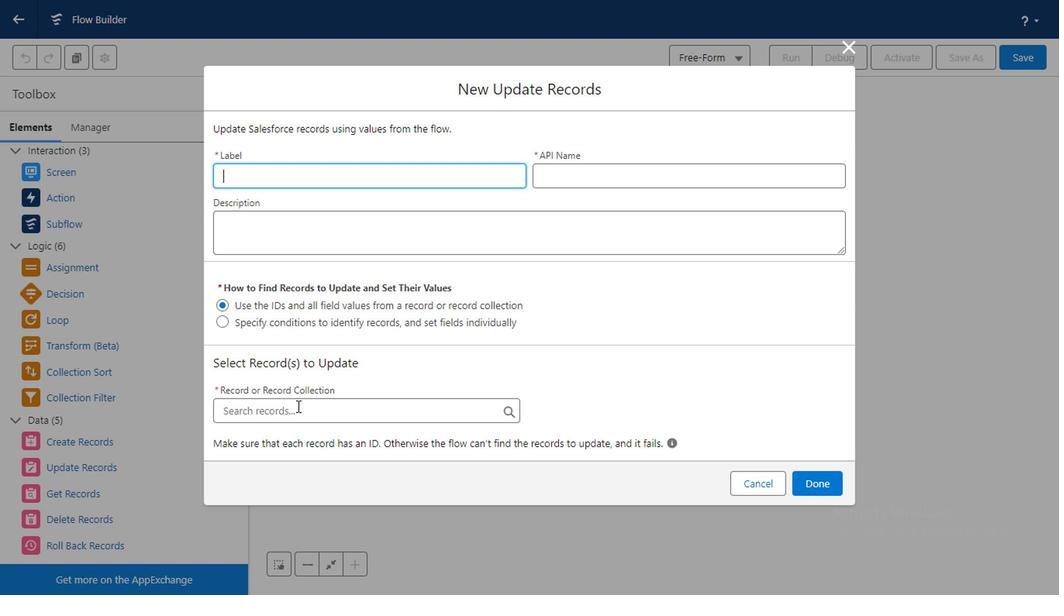 
Action: Mouse scrolled (412, 358) with delta (0, -1)
Screenshot: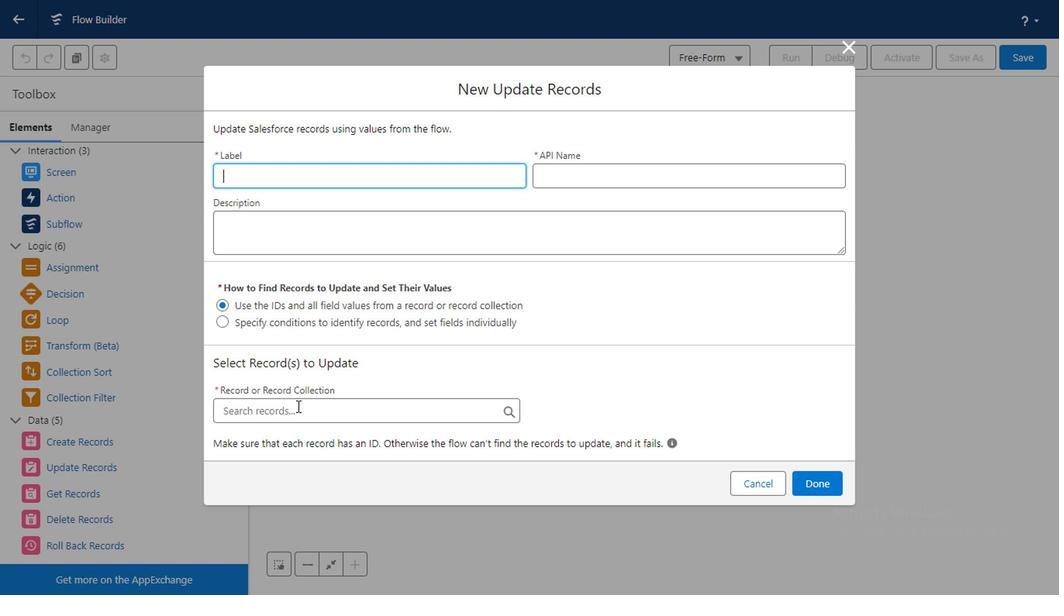
Action: Mouse scrolled (412, 358) with delta (0, -1)
Screenshot: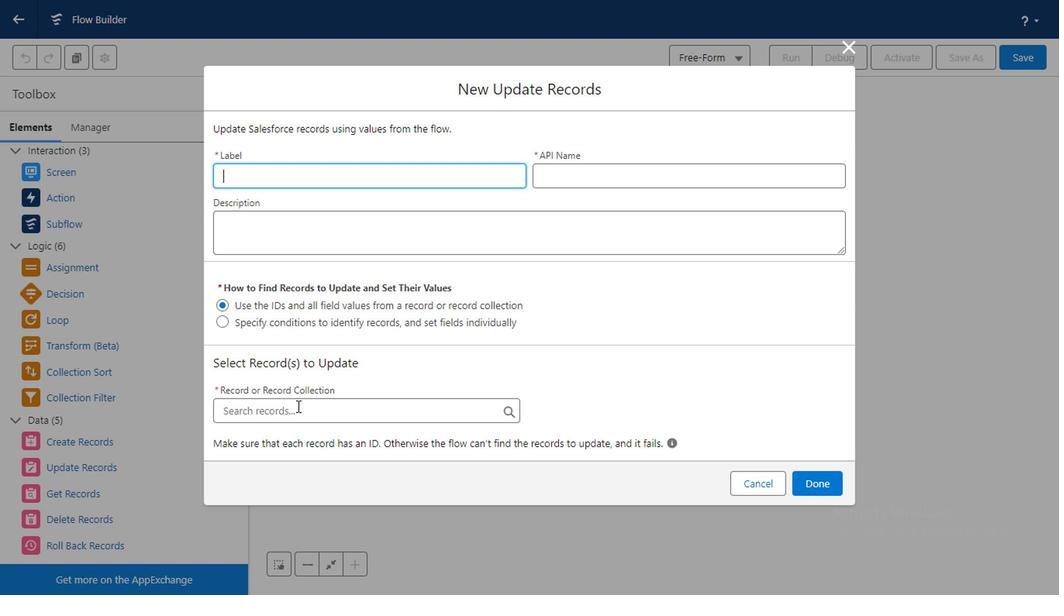 
Action: Mouse scrolled (412, 358) with delta (0, -1)
Screenshot: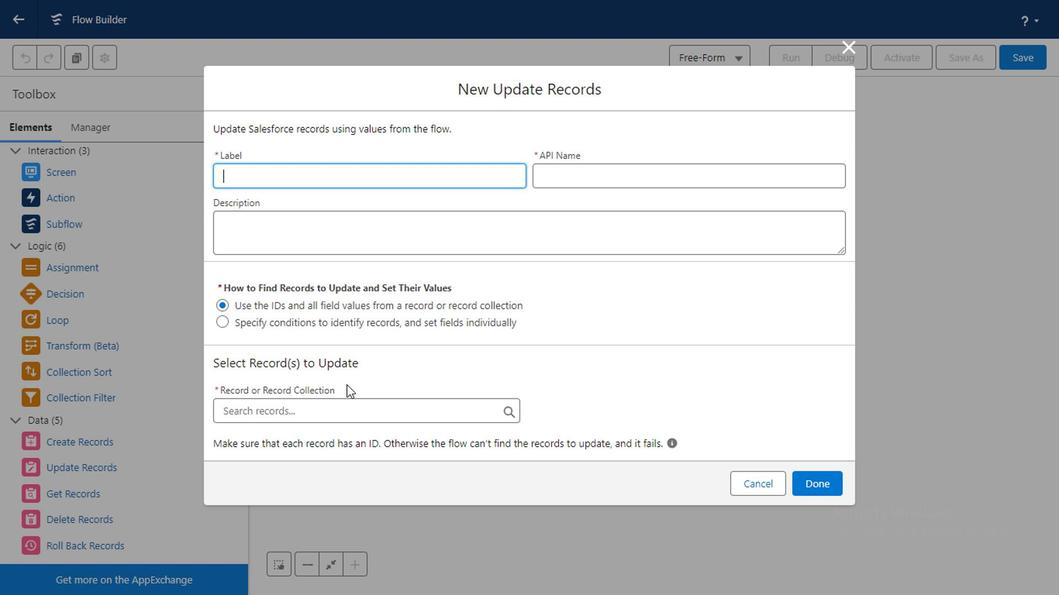 
Action: Mouse scrolled (412, 358) with delta (0, -1)
Screenshot: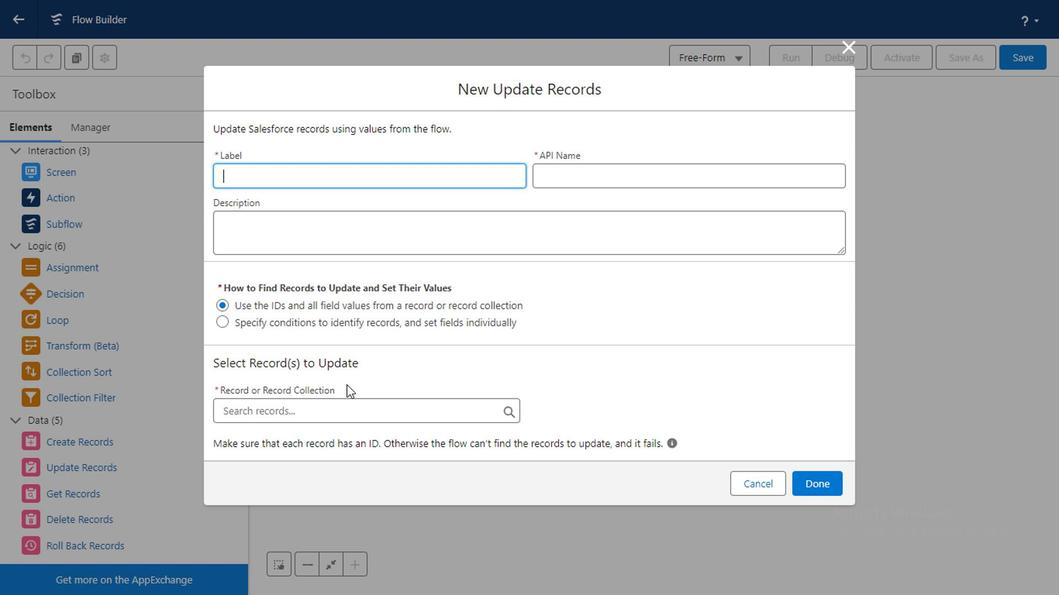
Action: Mouse moved to (413, 358)
Screenshot: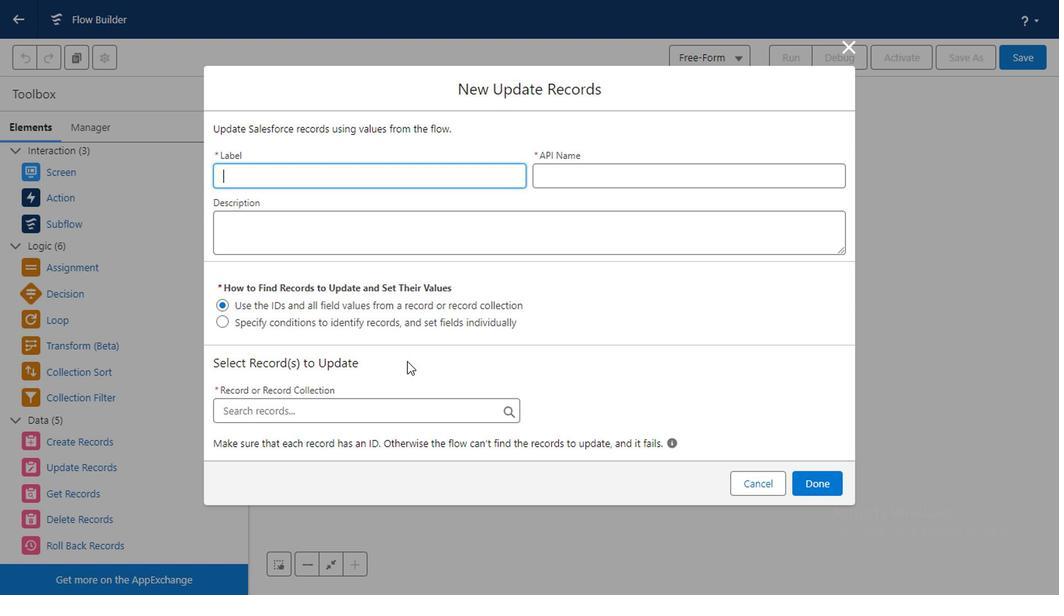 
Action: Mouse scrolled (413, 357) with delta (0, 0)
Screenshot: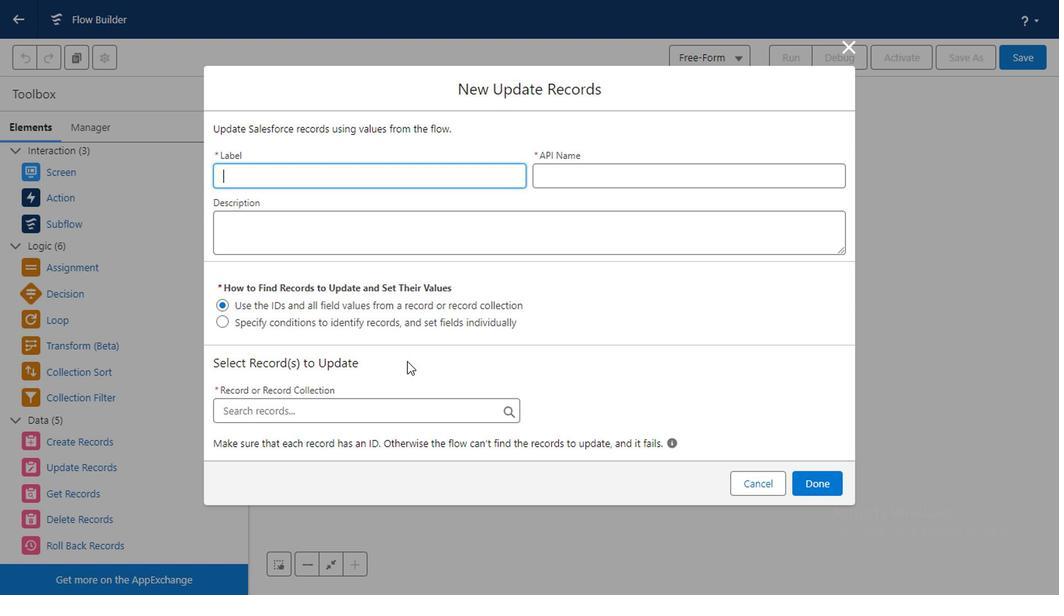 
Action: Mouse moved to (459, 416)
Screenshot: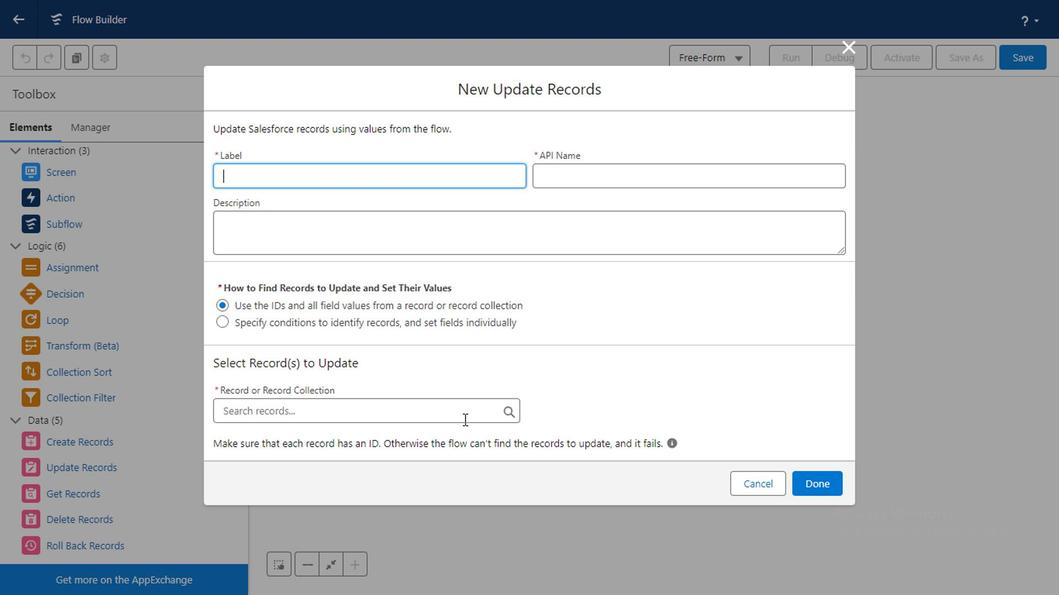 
Action: Mouse pressed left at (459, 416)
Screenshot: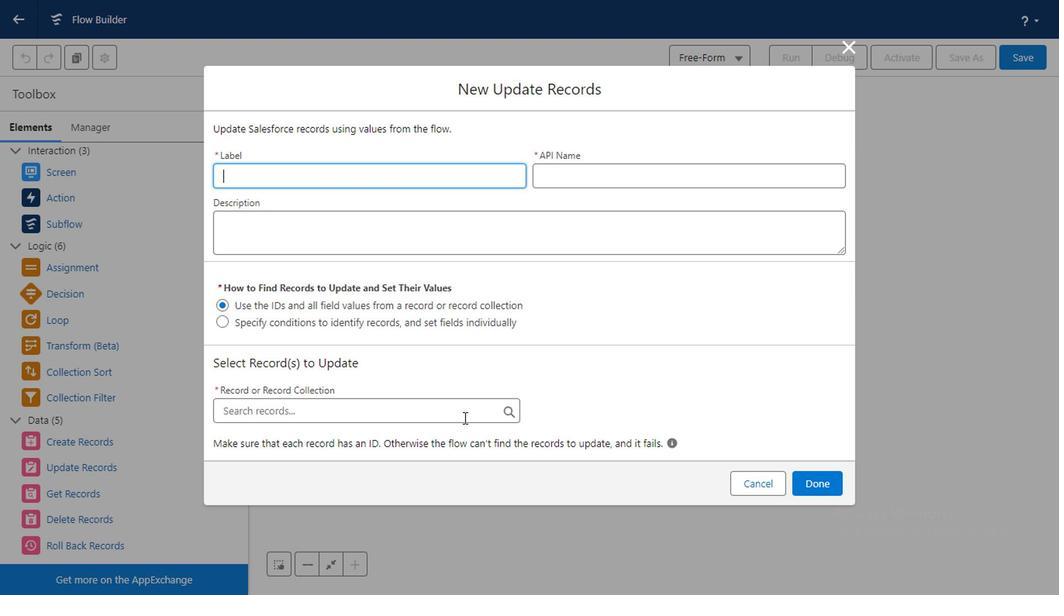 
Action: Mouse moved to (539, 337)
Screenshot: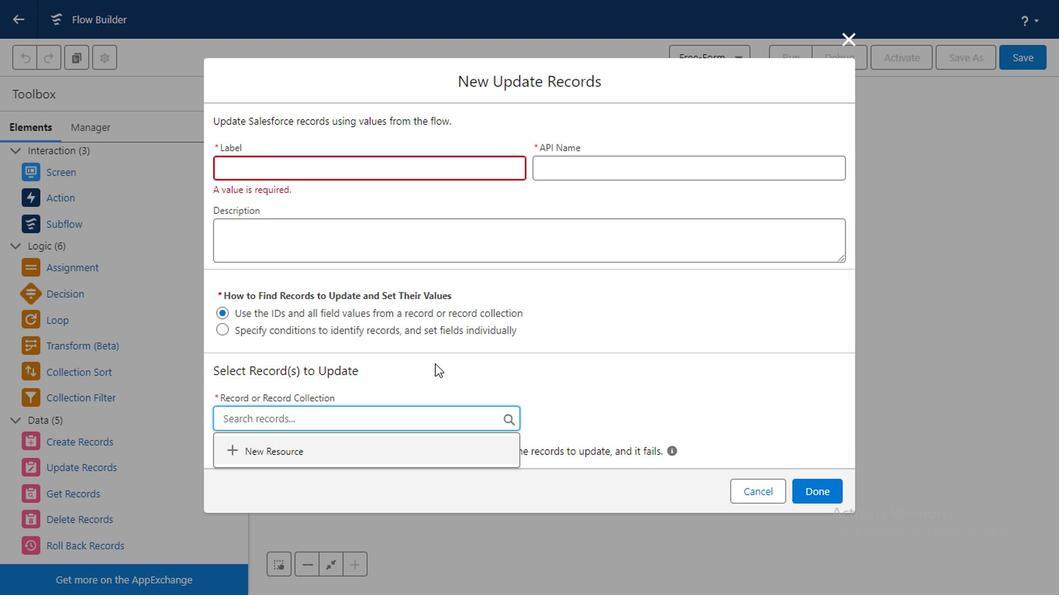 
Action: Mouse scrolled (539, 336) with delta (0, -1)
Screenshot: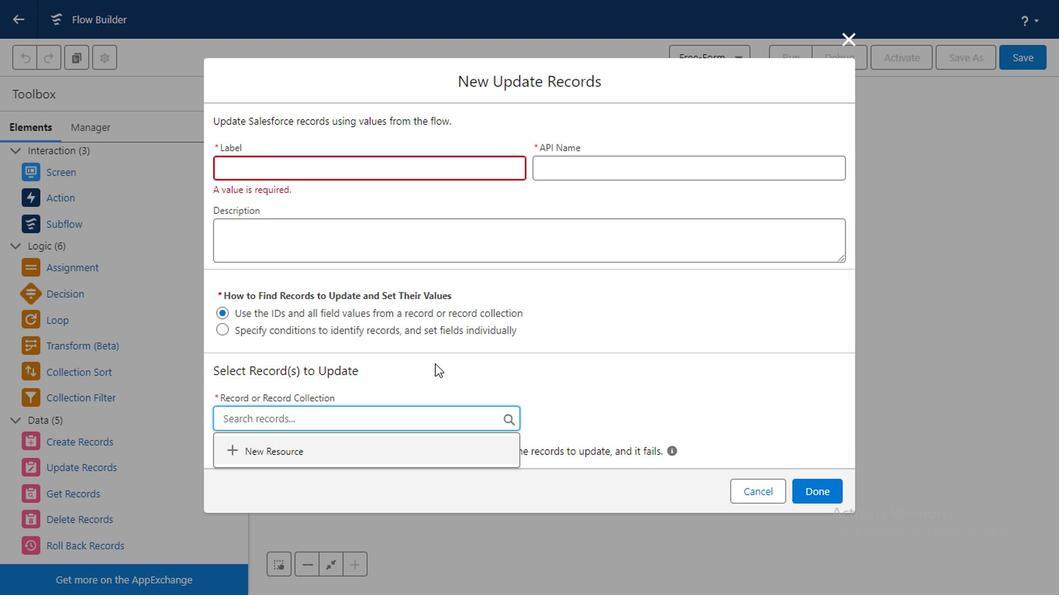 
Action: Mouse moved to (577, 318)
Screenshot: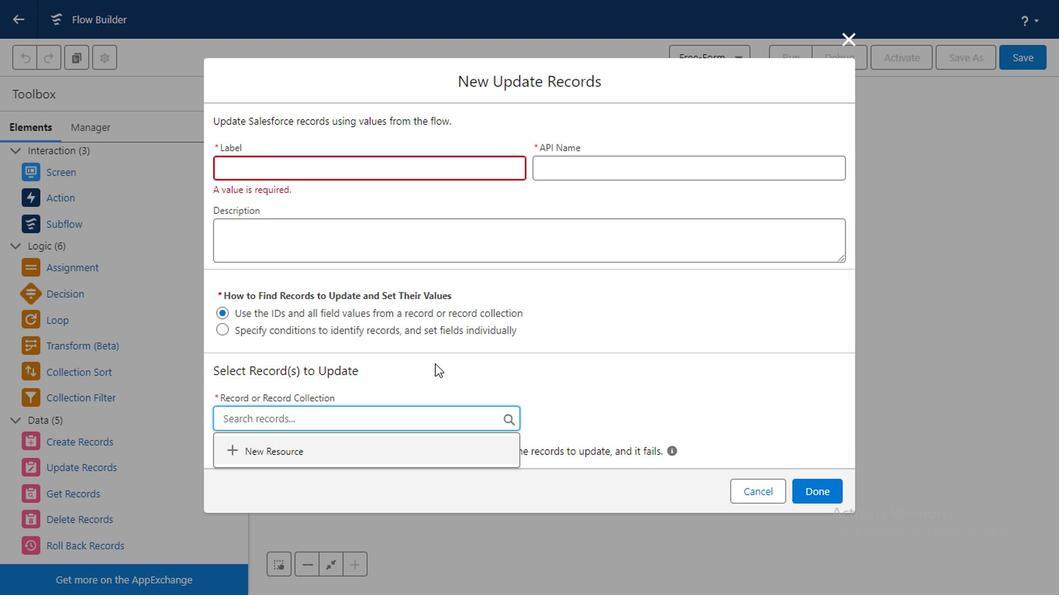 
Action: Mouse scrolled (577, 318) with delta (0, 0)
Screenshot: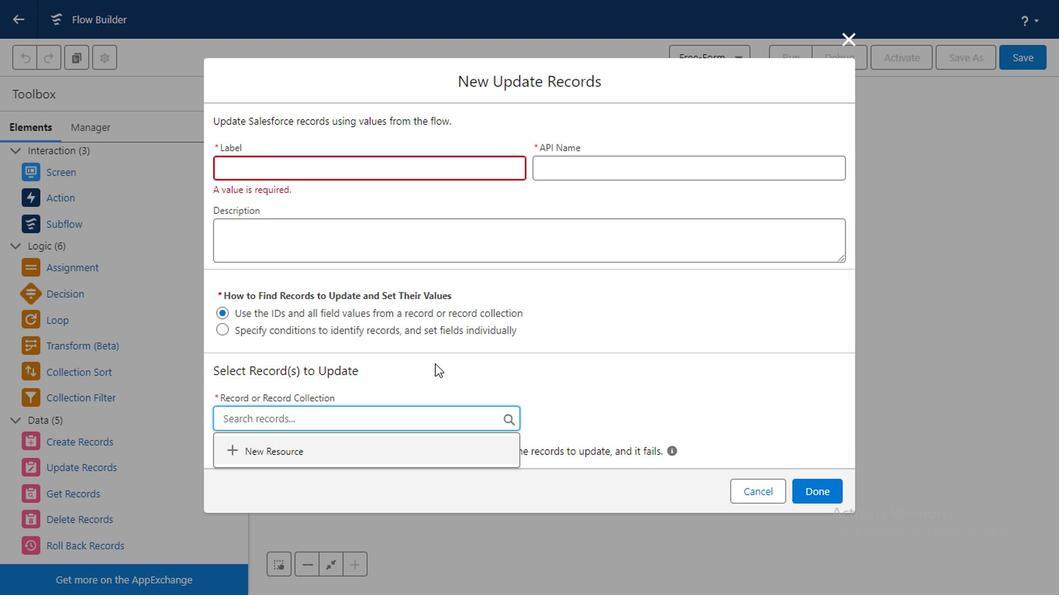 
Action: Mouse moved to (636, 309)
Screenshot: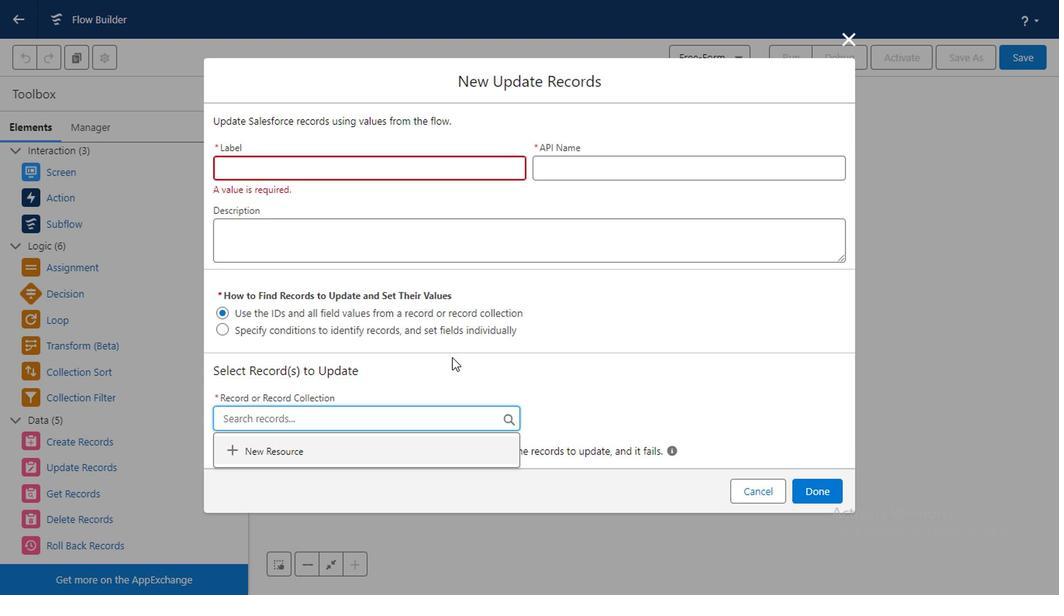 
Action: Mouse scrolled (636, 308) with delta (0, 0)
Screenshot: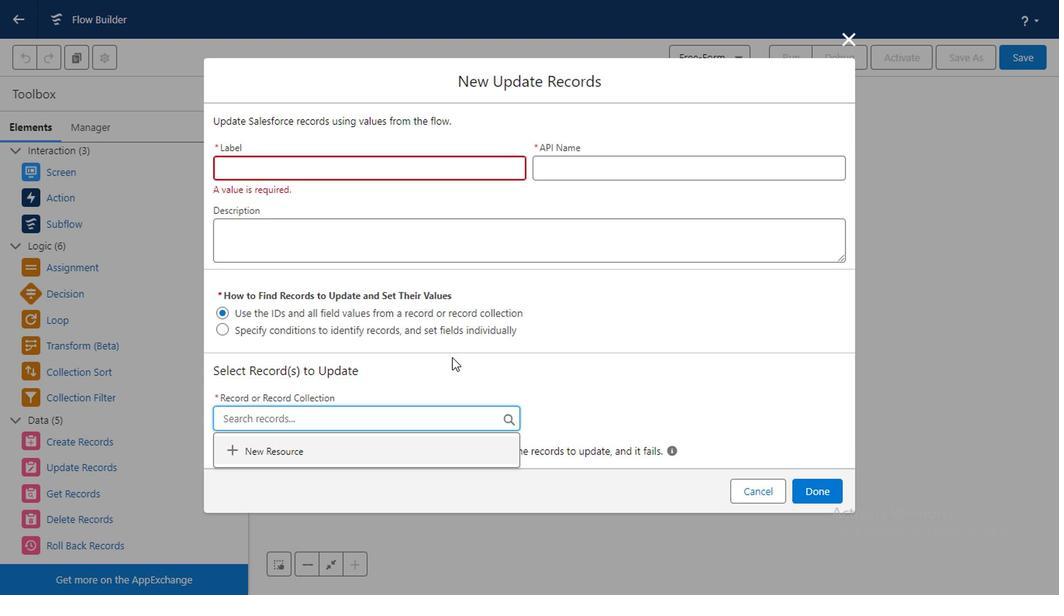 
Action: Mouse moved to (715, 311)
Screenshot: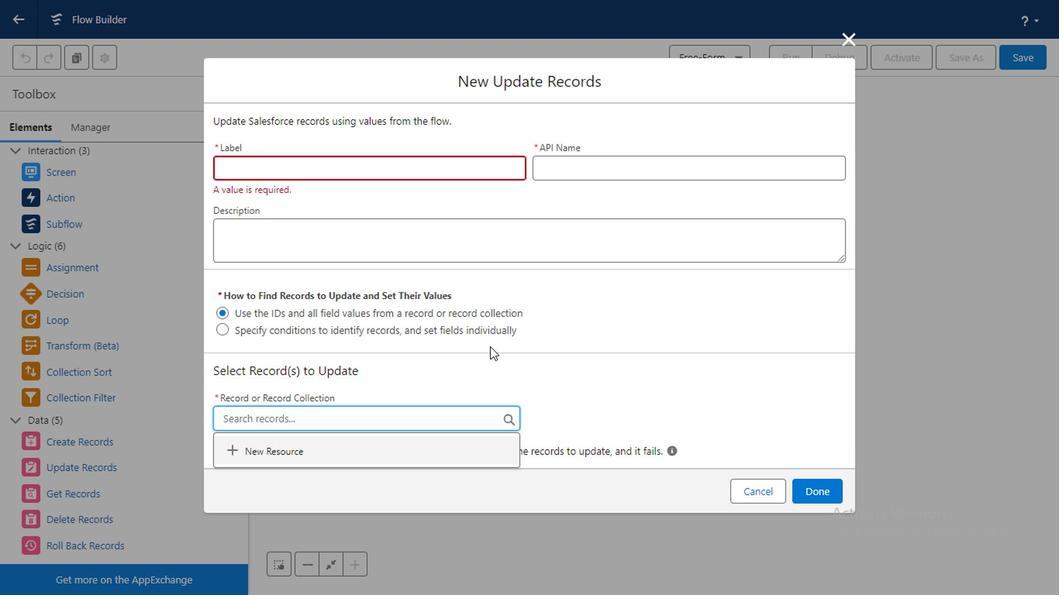
Action: Mouse scrolled (715, 310) with delta (0, 0)
Screenshot: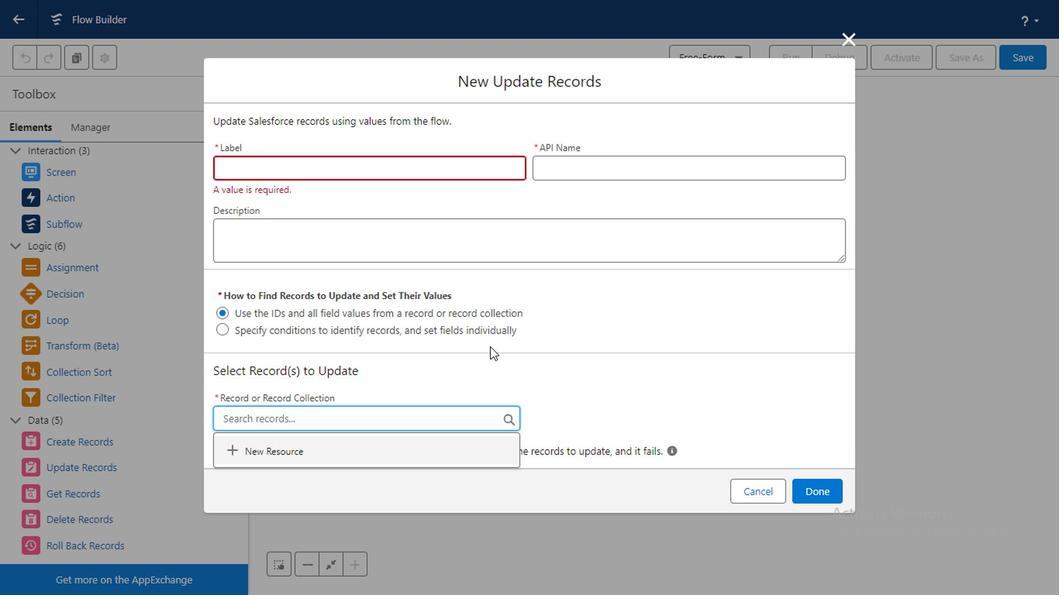 
Action: Mouse moved to (754, 311)
Screenshot: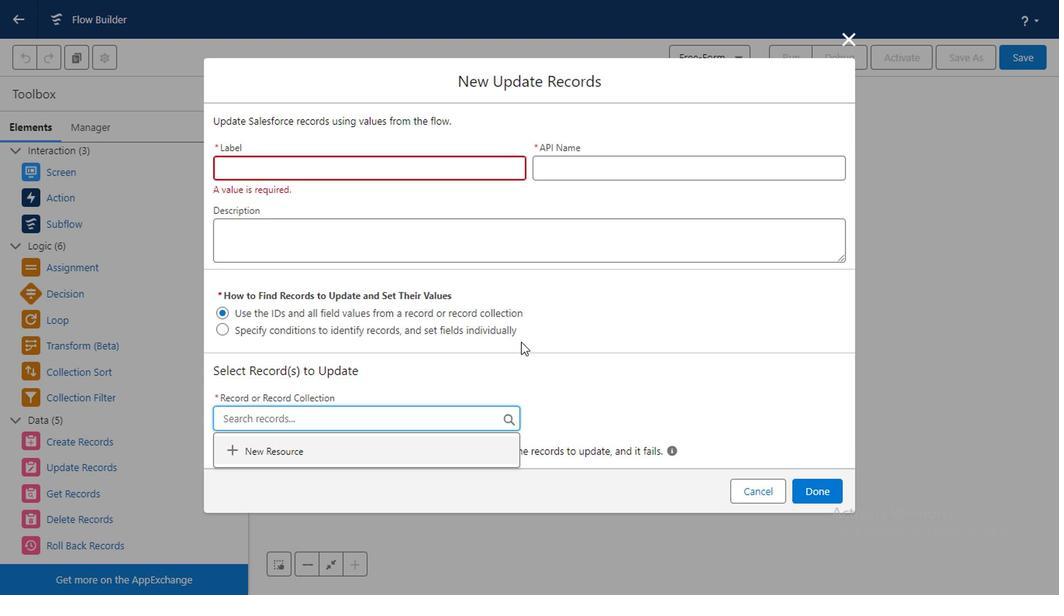 
Action: Mouse scrolled (754, 310) with delta (0, 0)
Screenshot: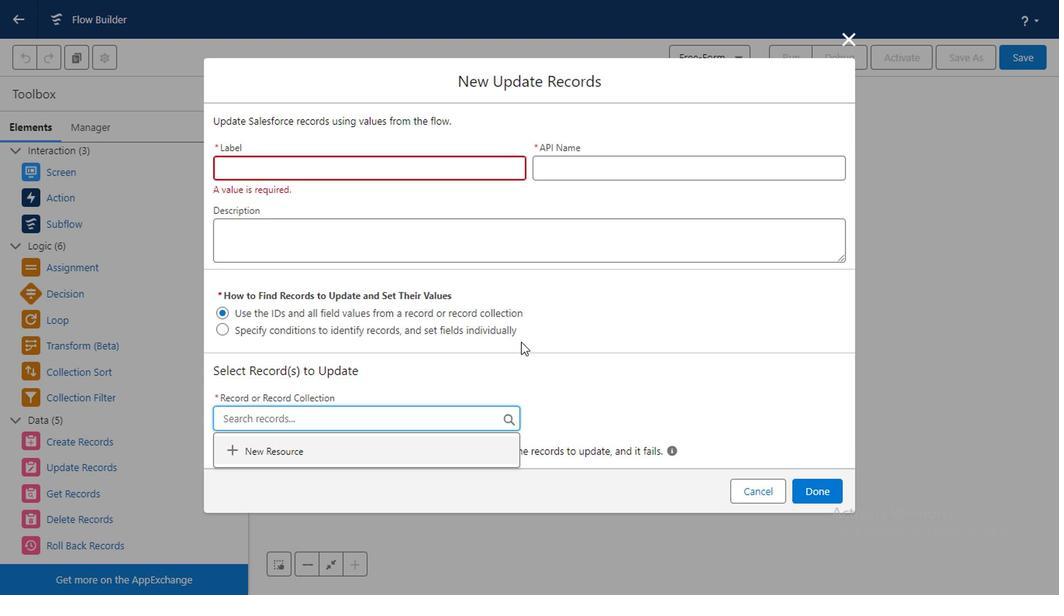 
Action: Mouse moved to (420, 168)
Screenshot: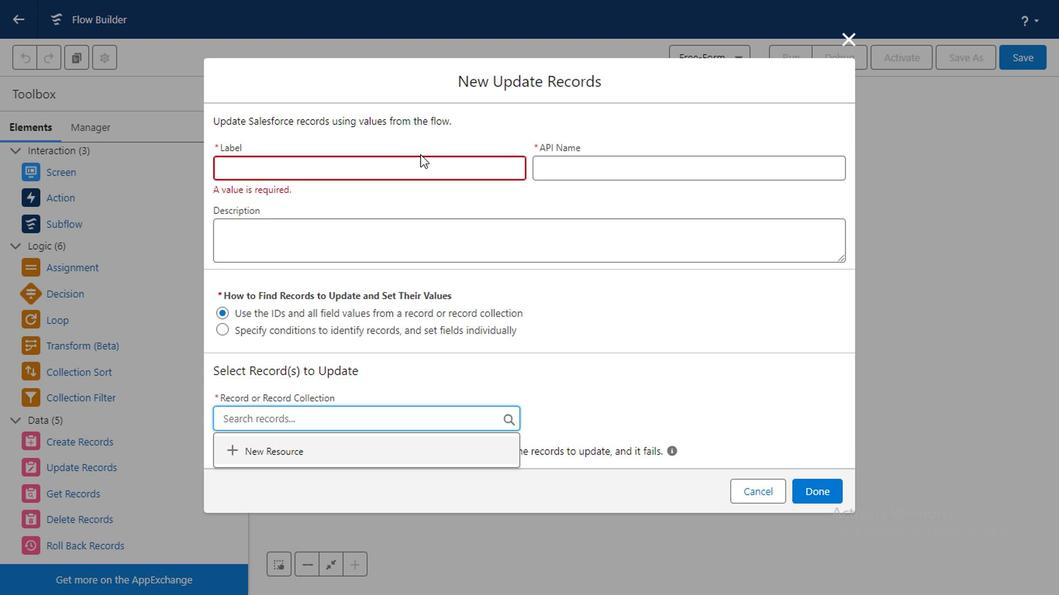 
Action: Mouse pressed left at (420, 168)
Screenshot: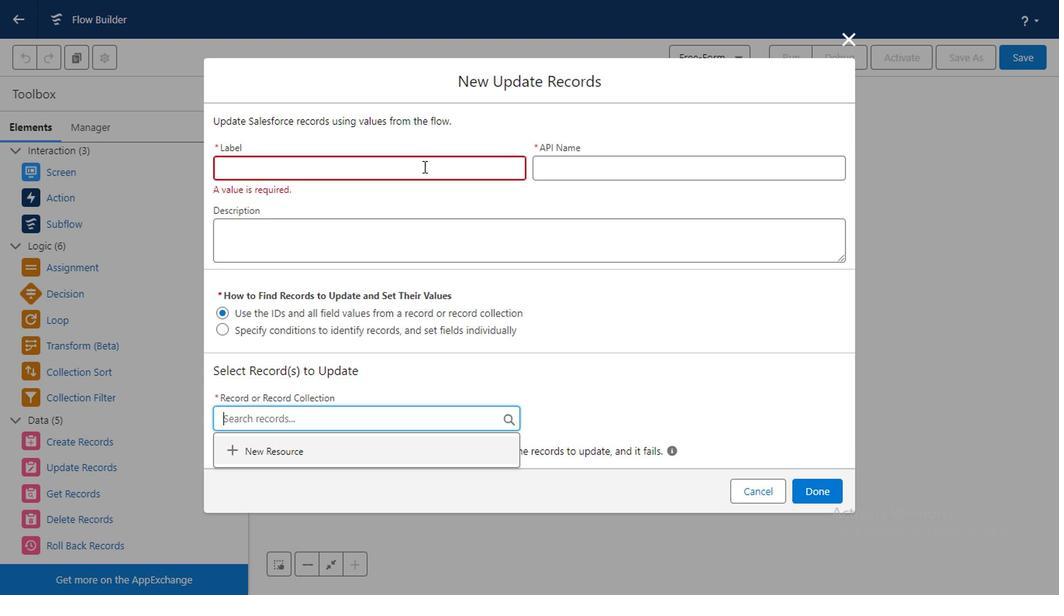 
Action: Mouse moved to (269, 156)
Screenshot: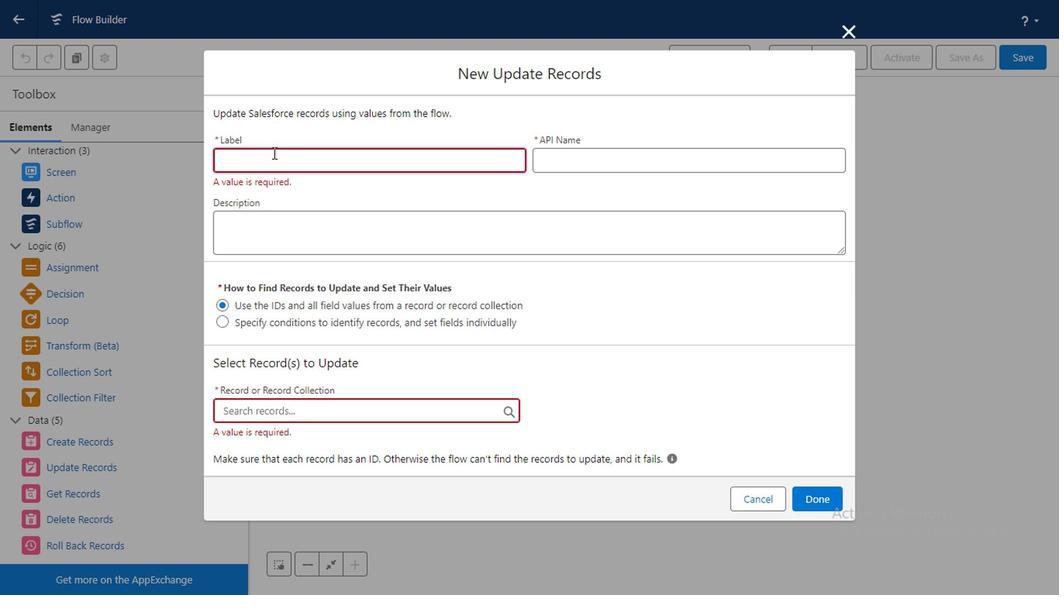 
Action: Mouse pressed left at (269, 156)
Screenshot: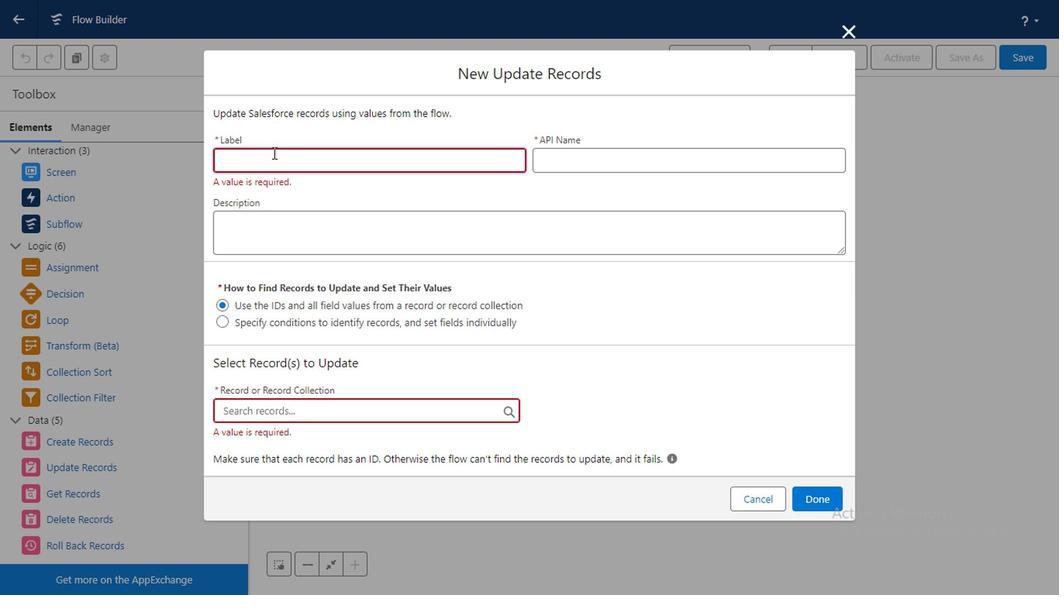 
Action: Mouse moved to (237, 225)
Screenshot: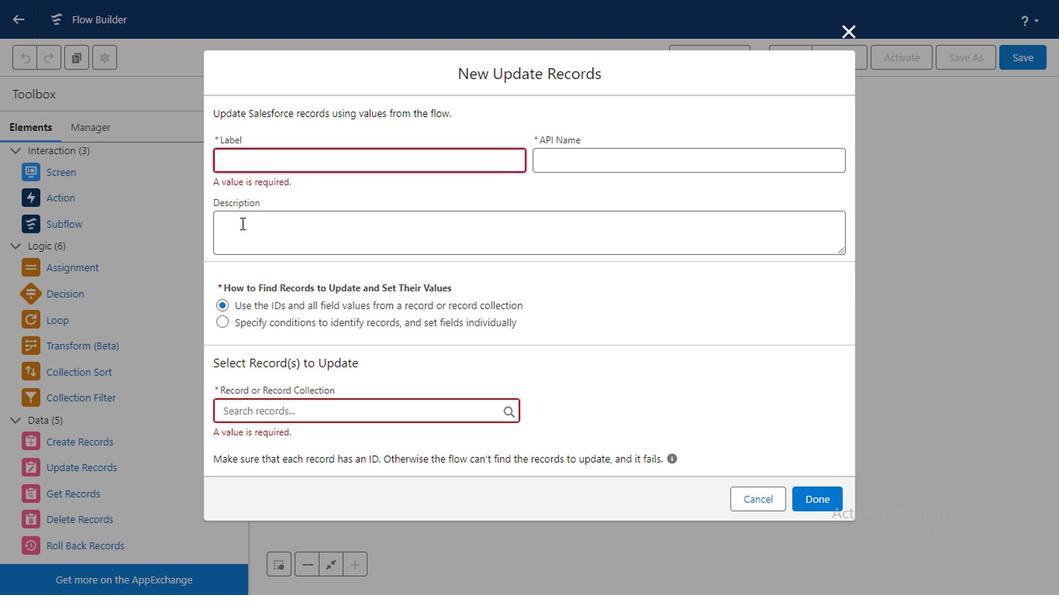 
Action: Mouse pressed left at (237, 225)
Screenshot: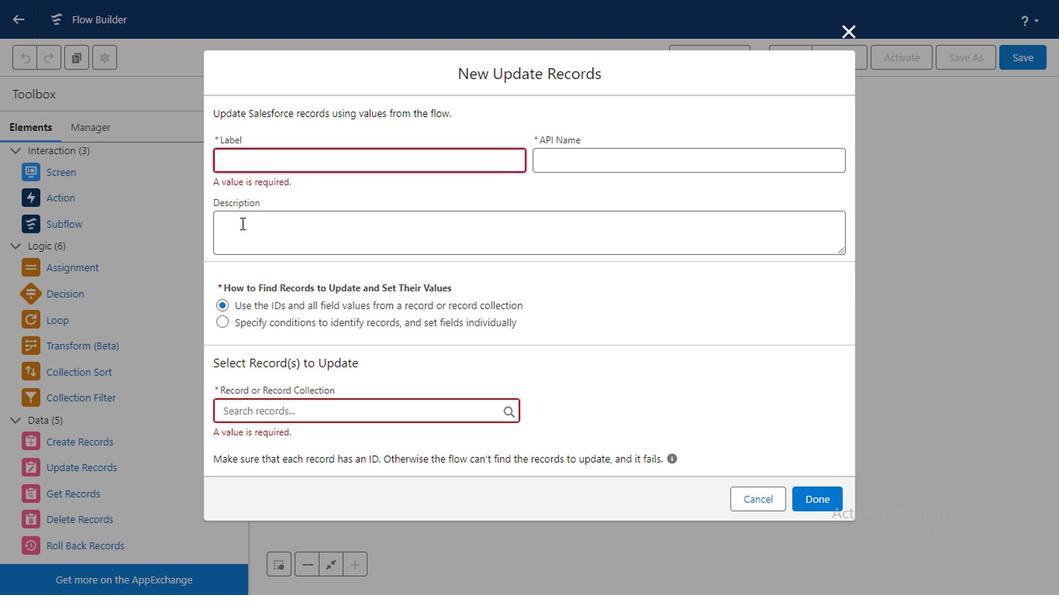 
Action: Mouse moved to (215, 327)
Screenshot: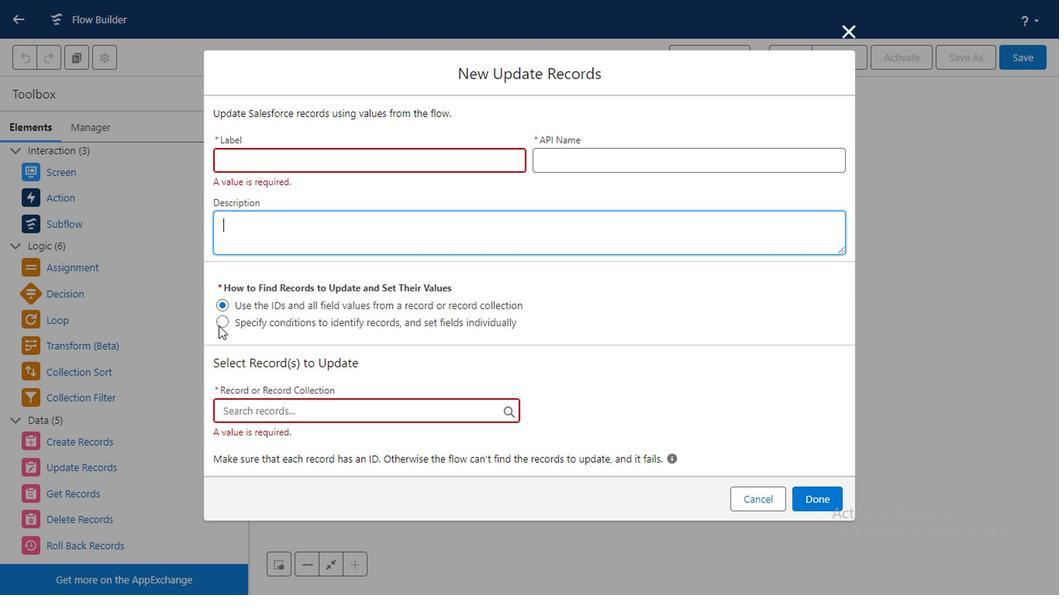 
Action: Mouse pressed left at (215, 327)
Screenshot: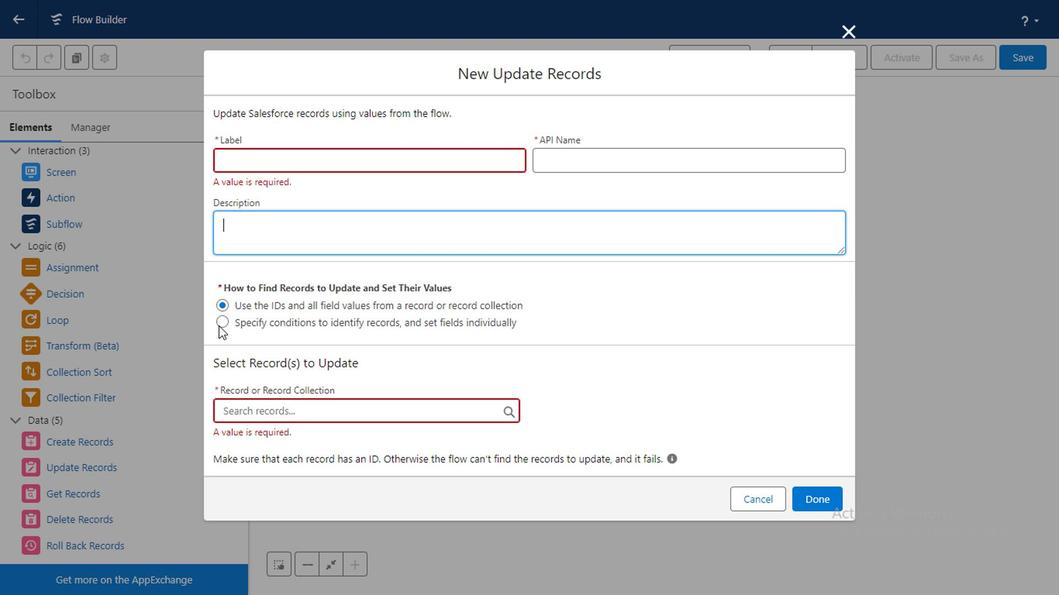 
Action: Mouse moved to (279, 177)
Screenshot: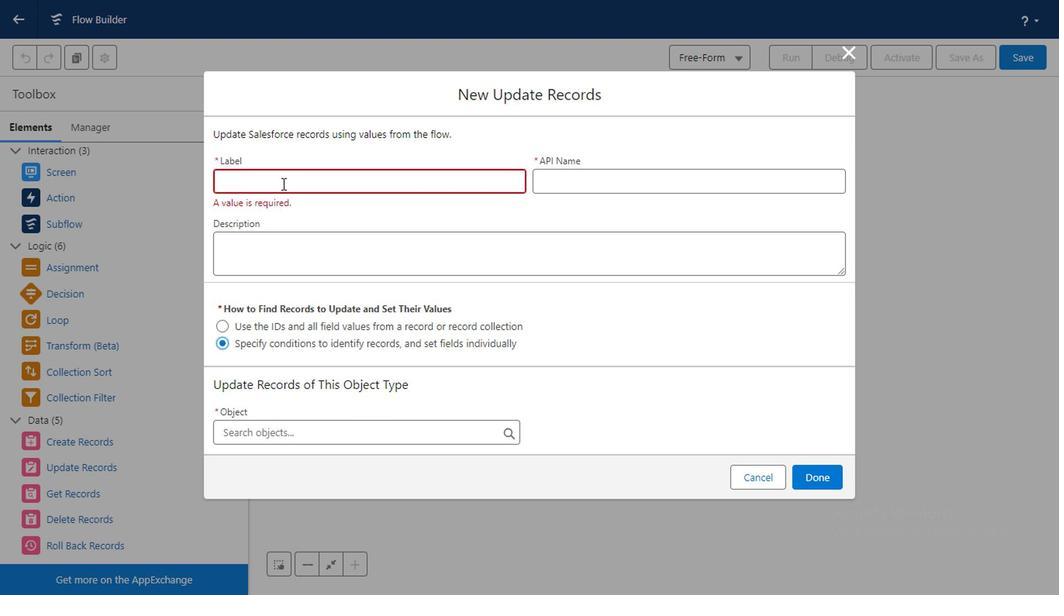 
Action: Mouse pressed left at (279, 177)
Screenshot: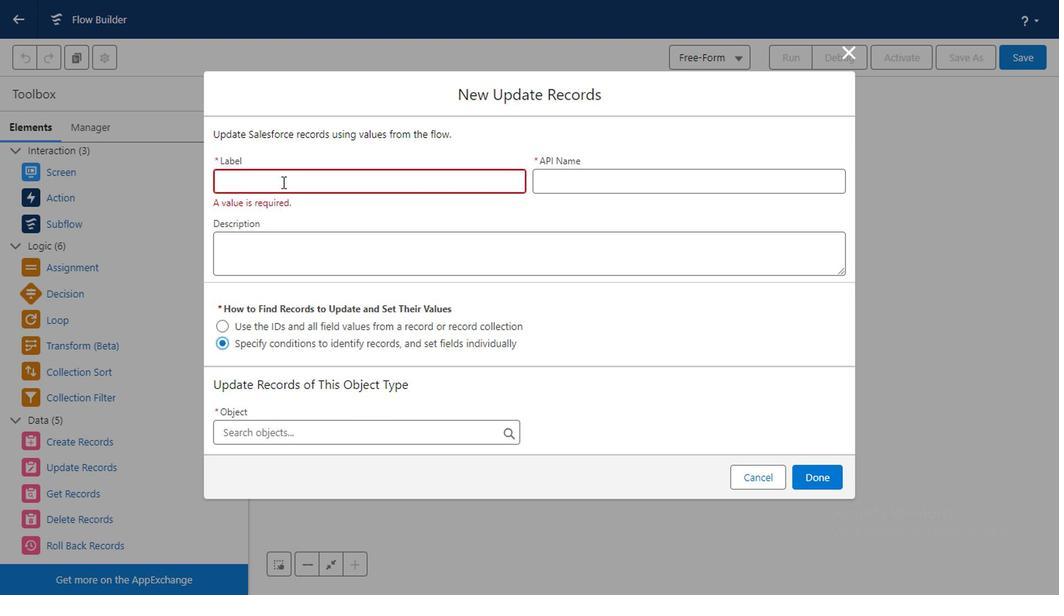 
Action: Mouse moved to (287, 195)
Screenshot: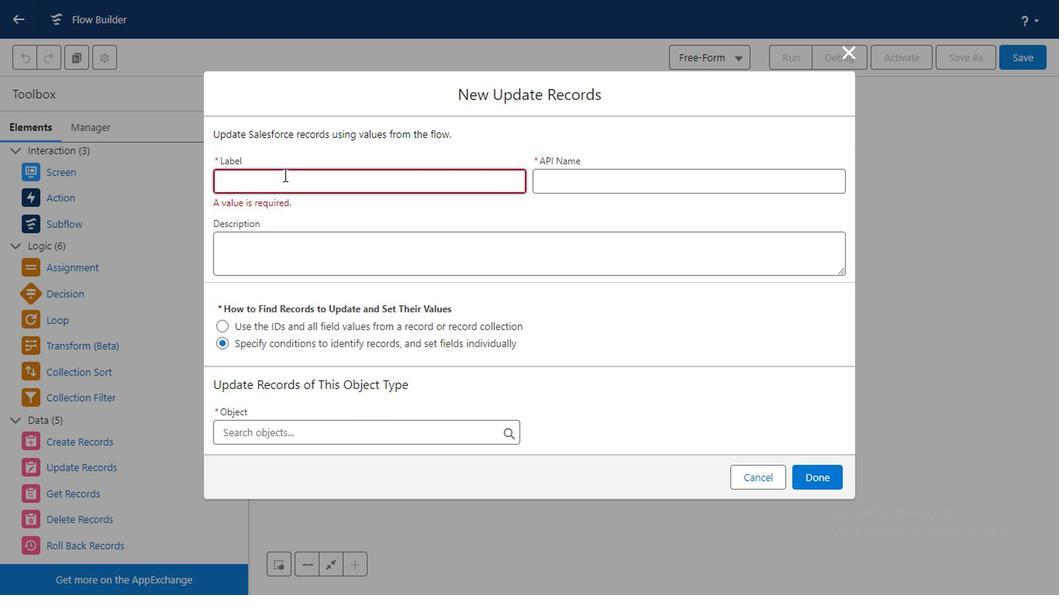 
Action: Key pressed P<Key.caps_lock>lacement<Key.space>scope<Key.space>rating
Screenshot: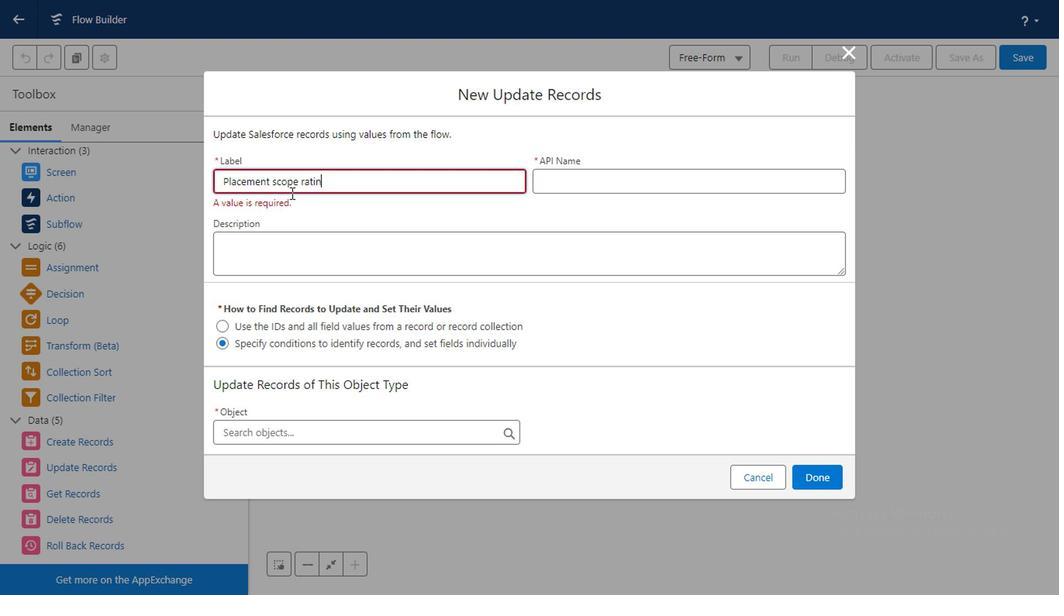 
Action: Mouse moved to (583, 172)
Screenshot: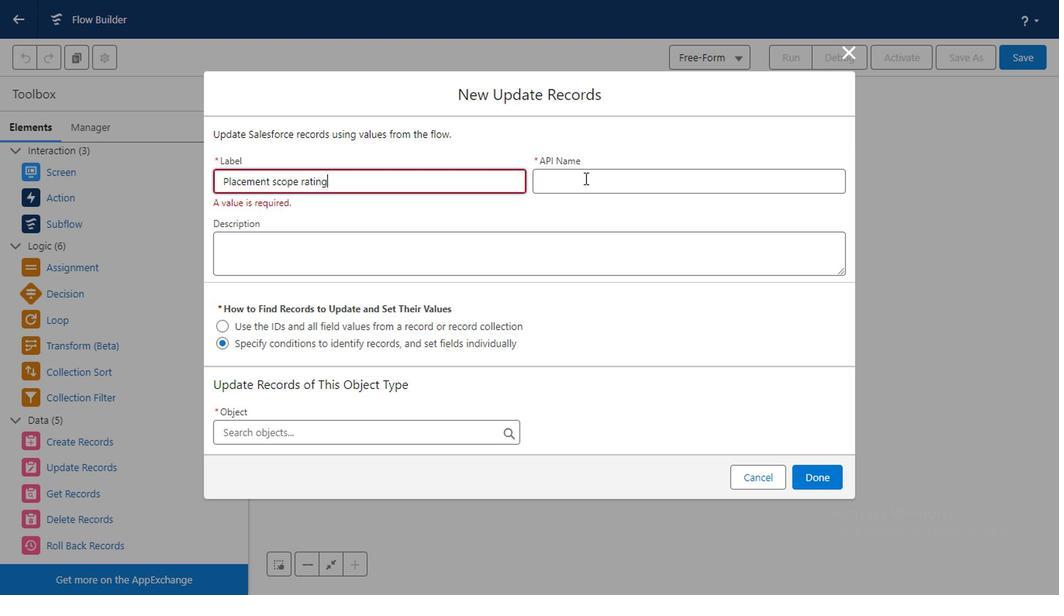 
Action: Mouse pressed left at (583, 172)
Screenshot: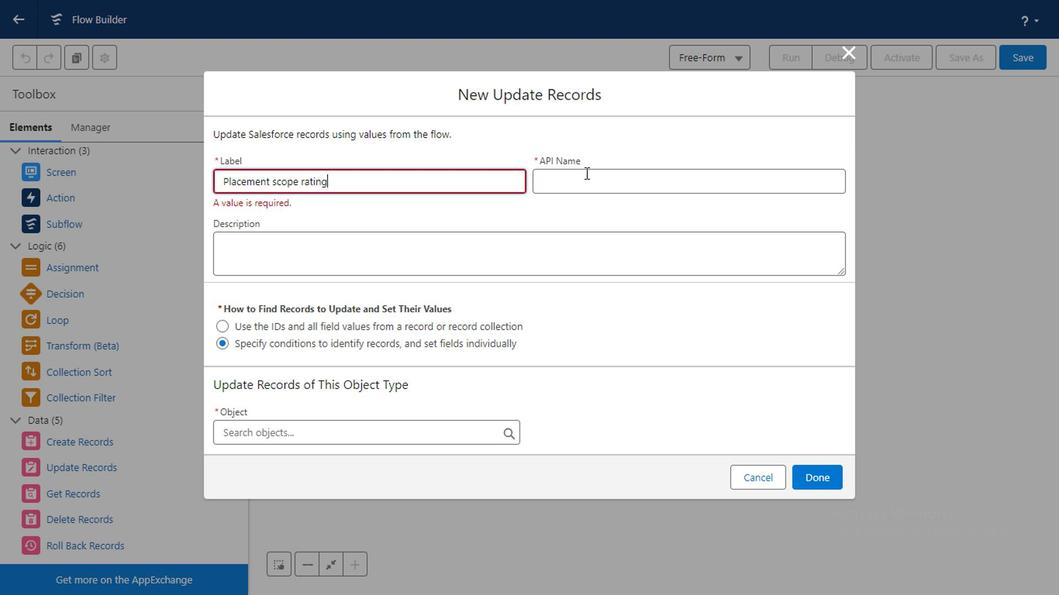
Action: Mouse moved to (258, 239)
Screenshot: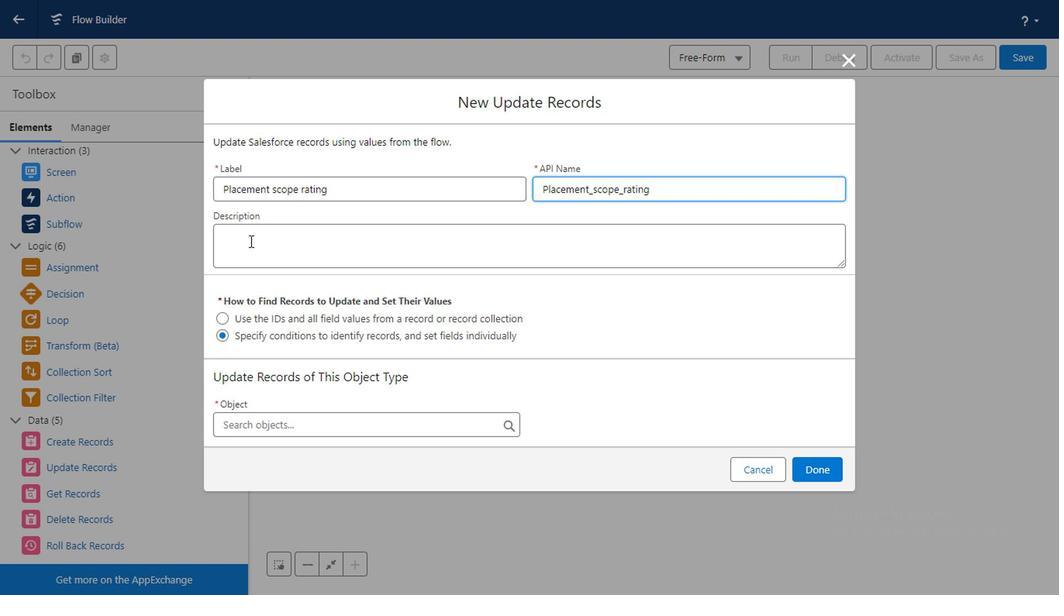 
Action: Mouse pressed left at (258, 239)
Screenshot: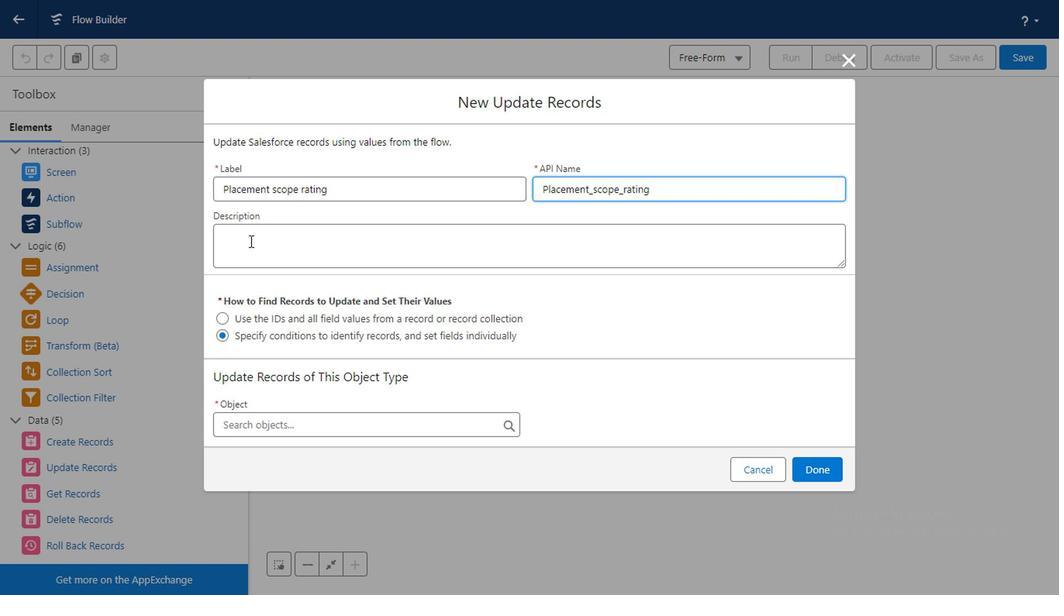 
Action: Mouse moved to (258, 239)
Screenshot: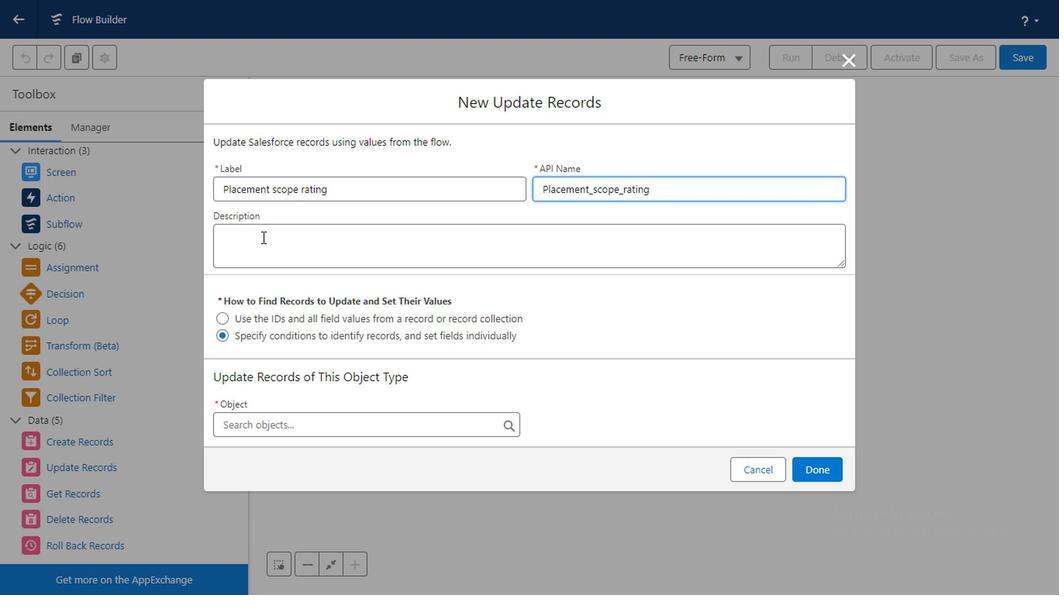 
Action: Key pressed <Key.caps_lock>N<Key.caps_lock>eed<Key.space>to<Key.space>update<Key.space>the<Key.space>placement<Key.space>scope<Key.space>rating<Key.space>high<Key.space>as<Key.space>per<Key.space>the<Key.space>city<Key.space>based<Key.space>criteria
Screenshot: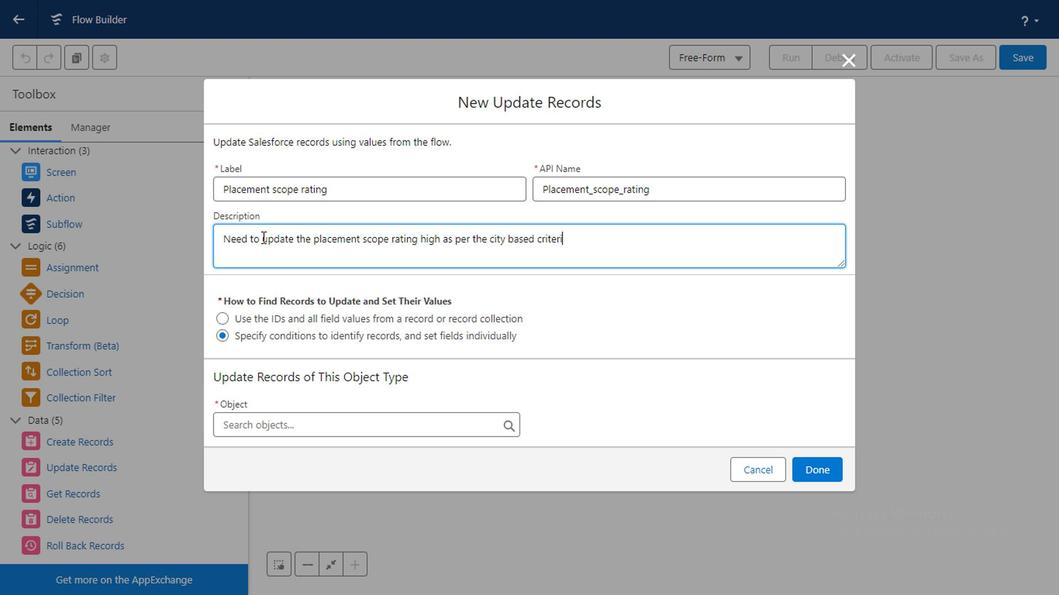 
Action: Mouse moved to (336, 430)
Screenshot: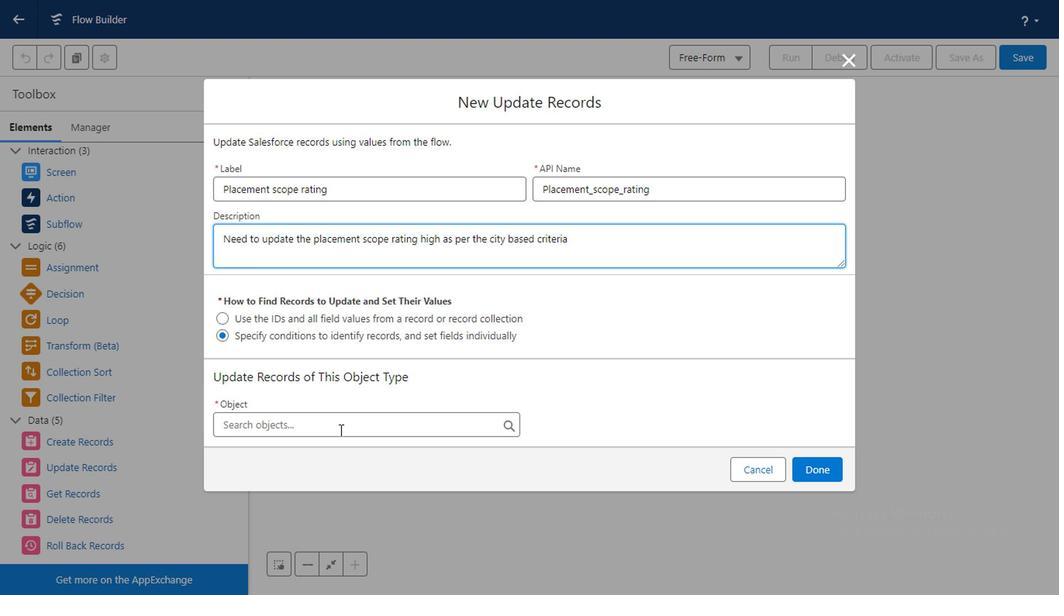 
Action: Mouse pressed left at (336, 430)
Screenshot: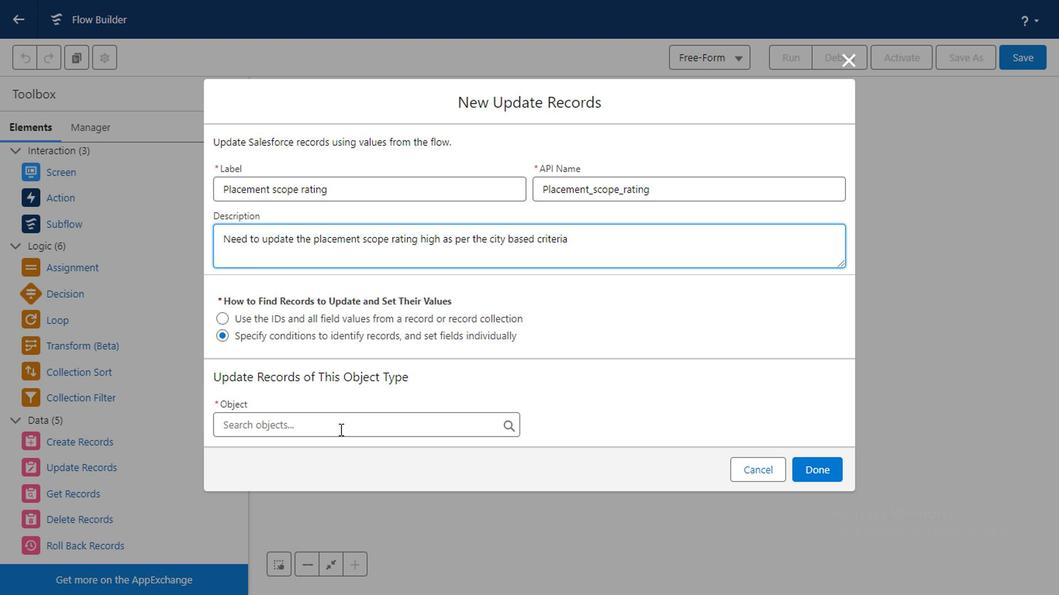 
Action: Mouse moved to (396, 195)
Screenshot: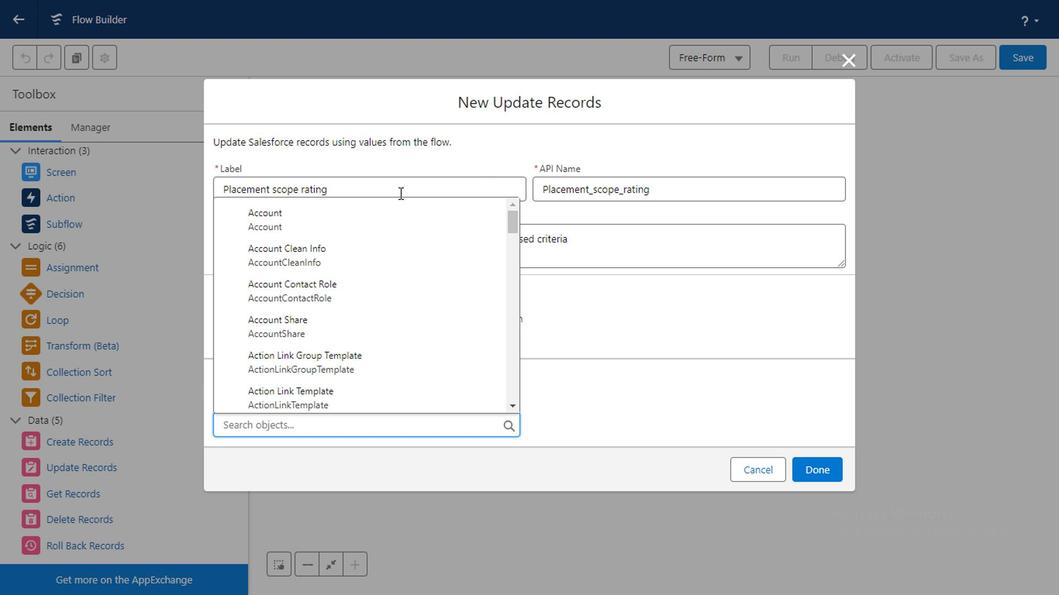 
Action: Mouse pressed left at (396, 195)
Screenshot: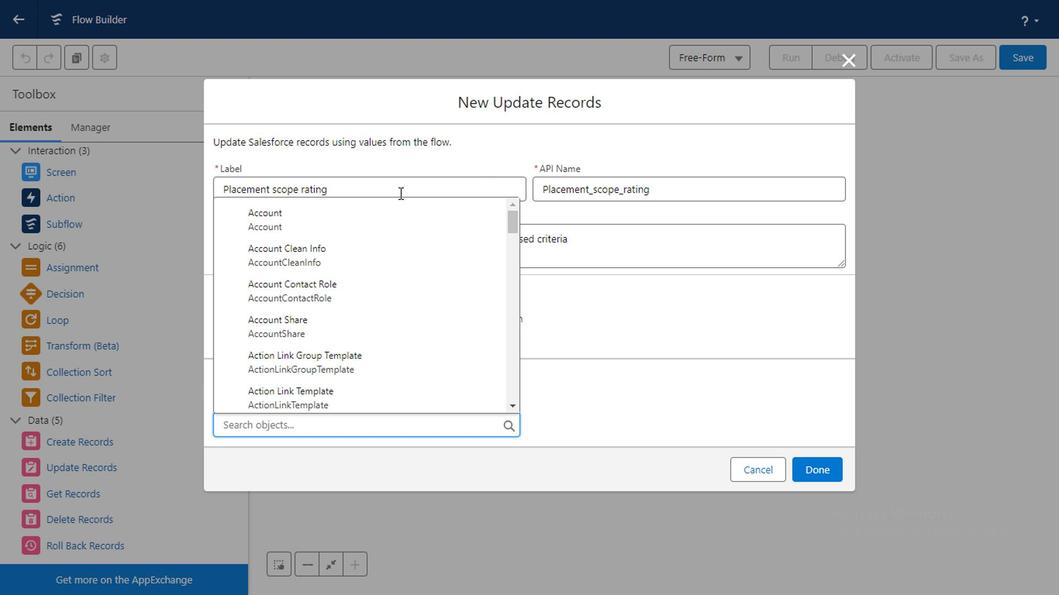 
Action: Mouse moved to (307, 415)
Screenshot: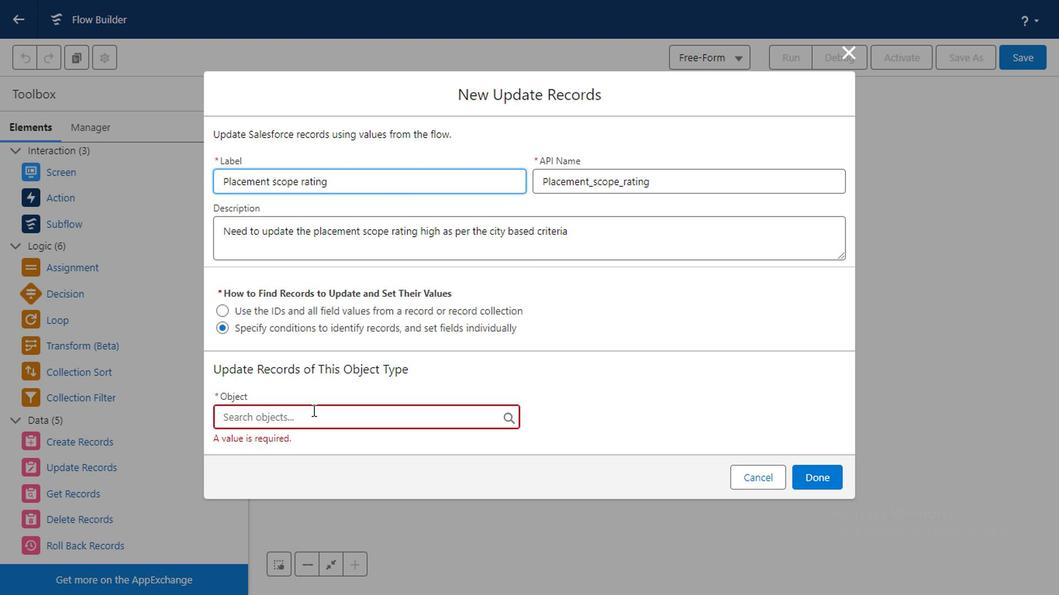 
Action: Mouse pressed left at (307, 415)
Screenshot: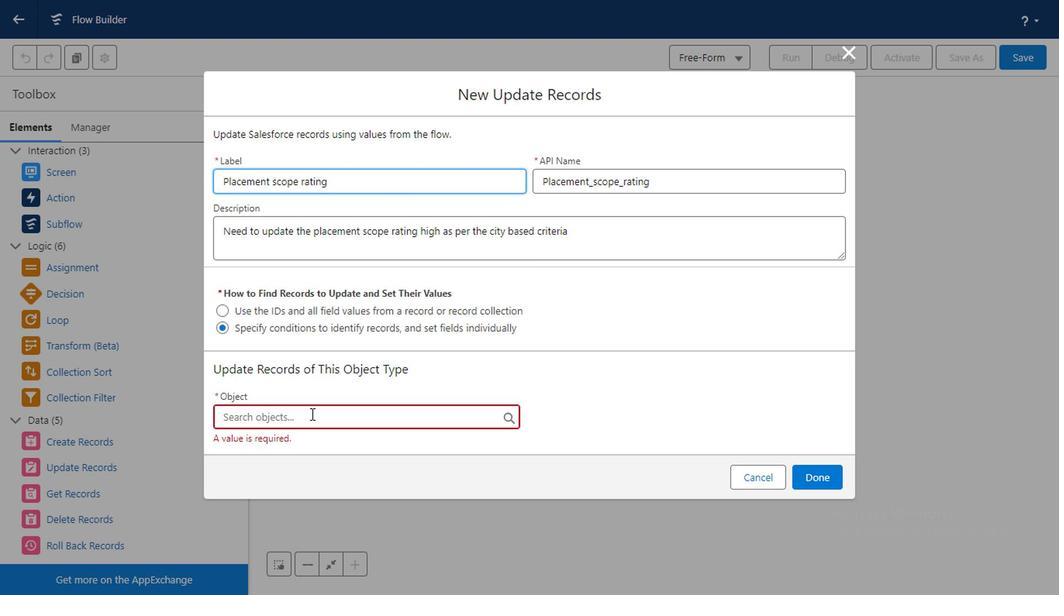 
Action: Mouse moved to (308, 414)
Screenshot: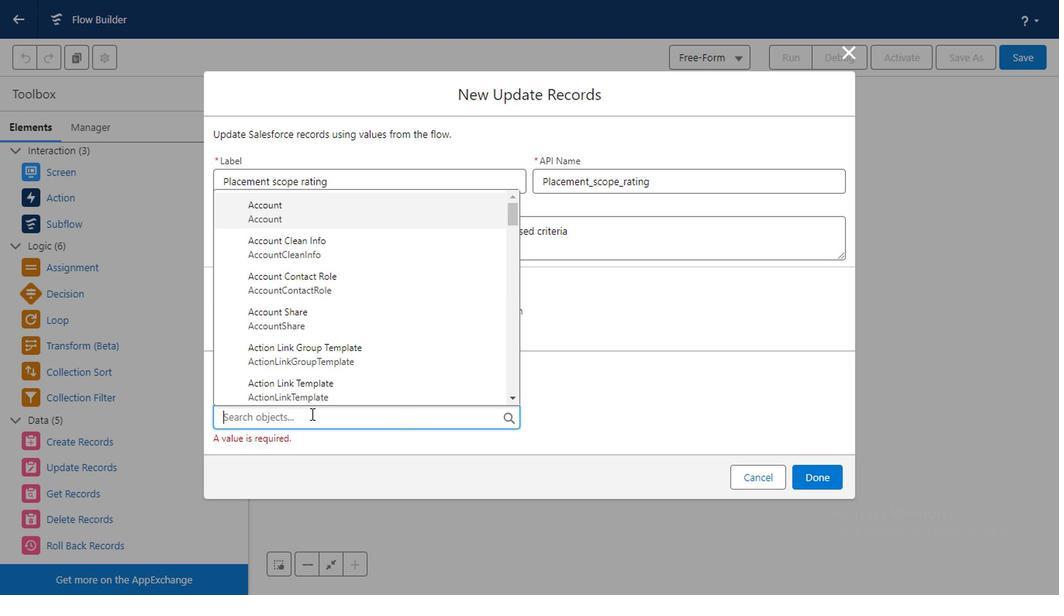
Action: Key pressed <Key.caps_lock>S<Key.caps_lock><Key.backspace><Key.caps_lock>S<Key.caps_lock>tud
Screenshot: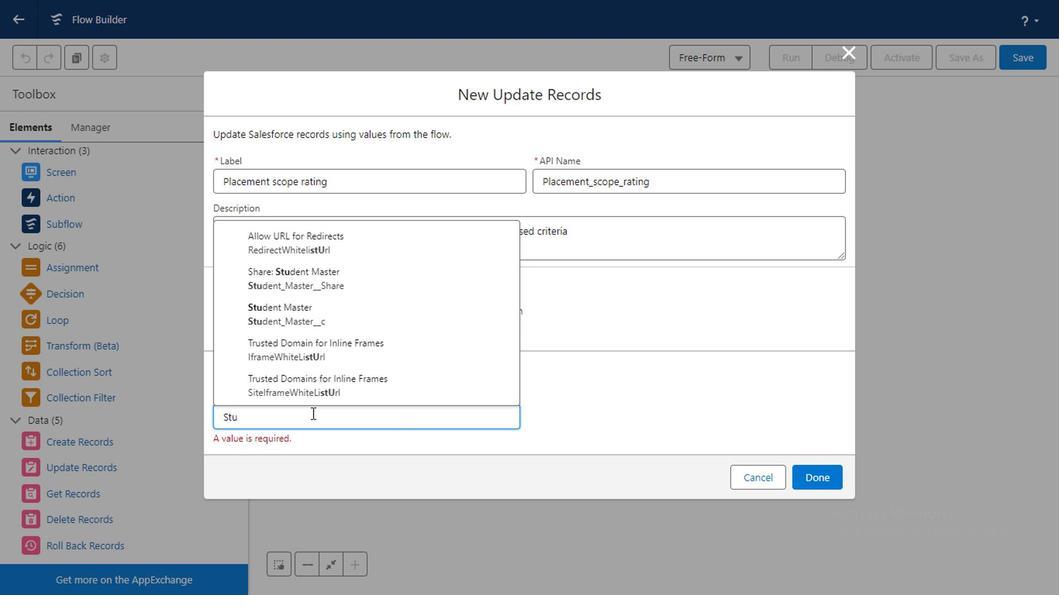 
Action: Mouse moved to (317, 370)
Screenshot: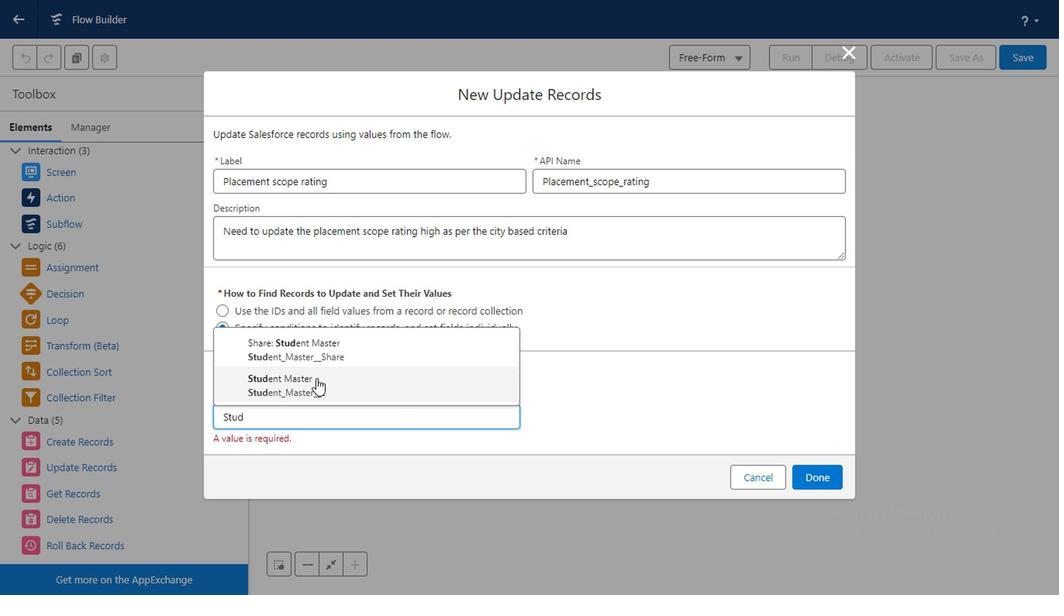 
Action: Mouse scrolled (317, 370) with delta (0, 0)
Screenshot: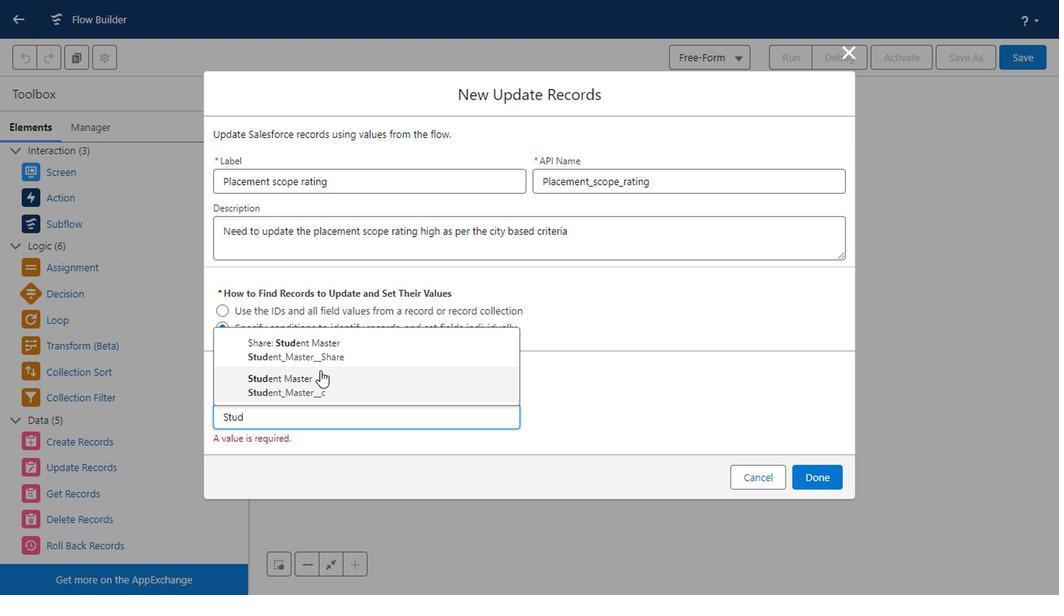 
Action: Mouse moved to (294, 385)
Screenshot: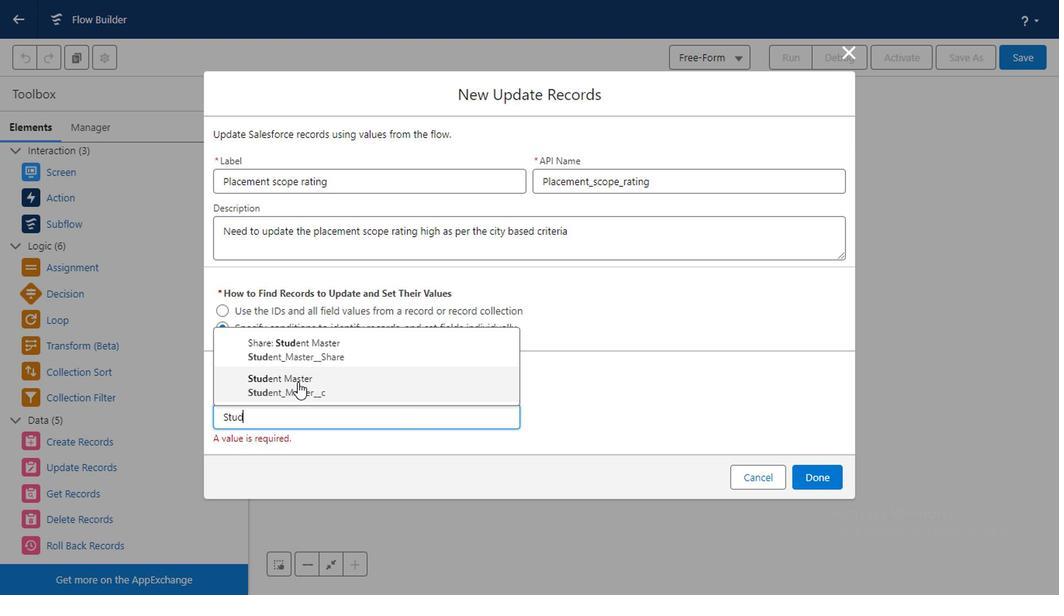 
Action: Mouse pressed left at (294, 385)
Screenshot: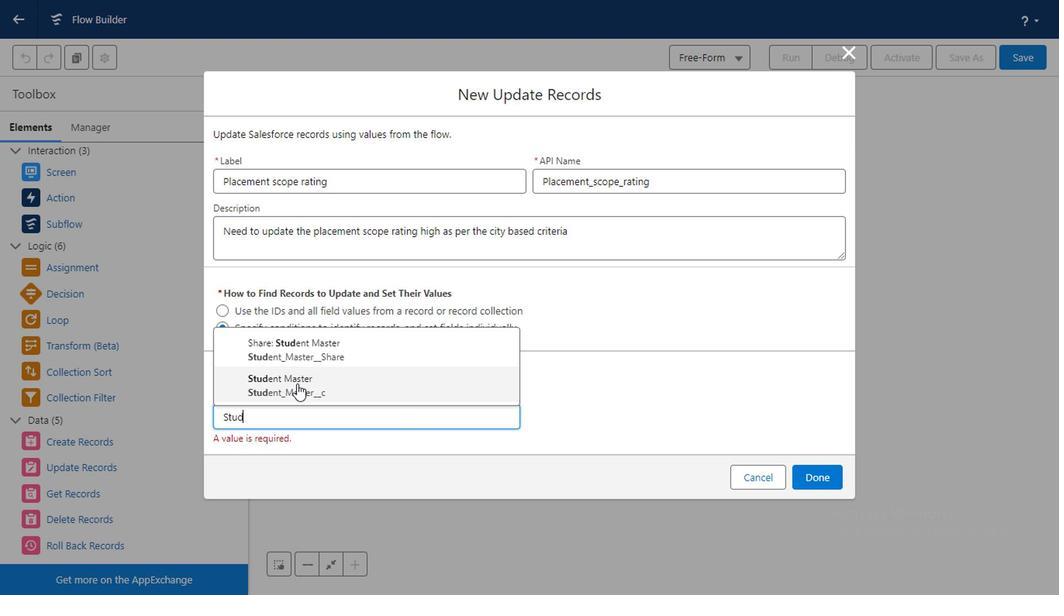 
Action: Mouse moved to (849, 311)
Screenshot: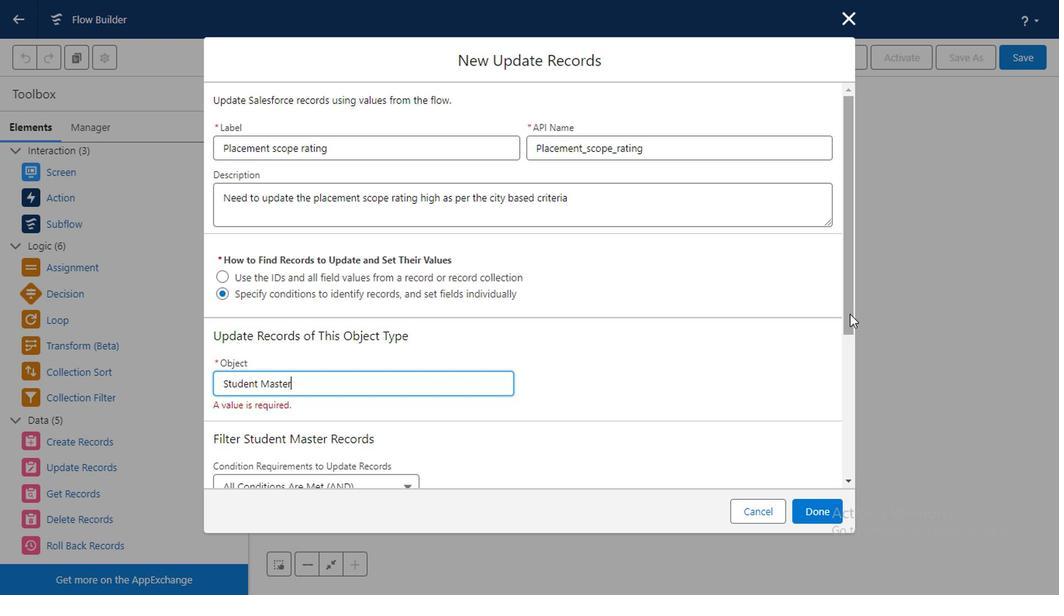 
Action: Mouse pressed left at (849, 311)
Screenshot: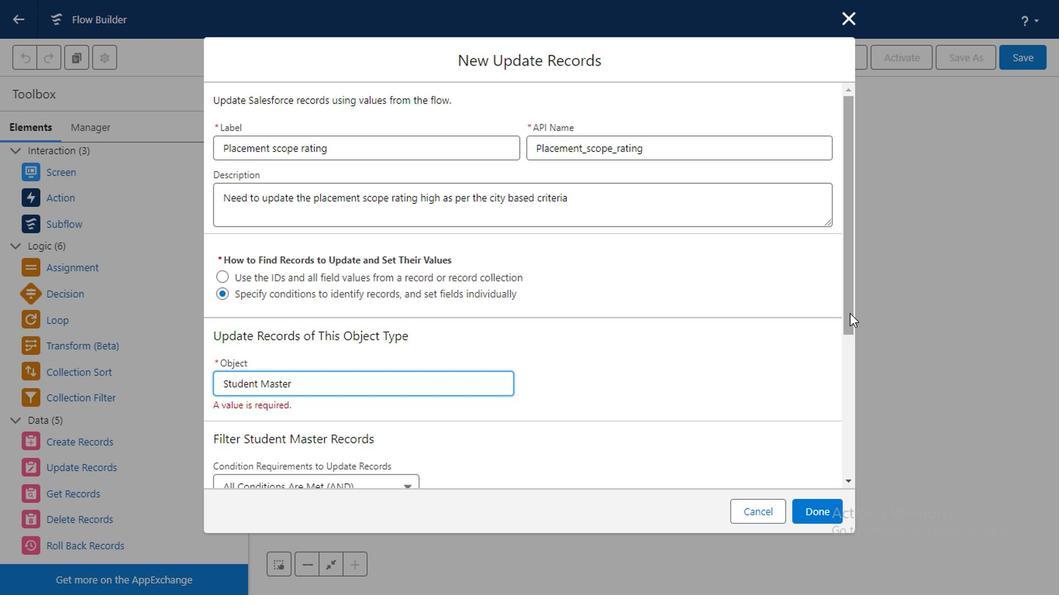 
Action: Mouse moved to (321, 386)
Screenshot: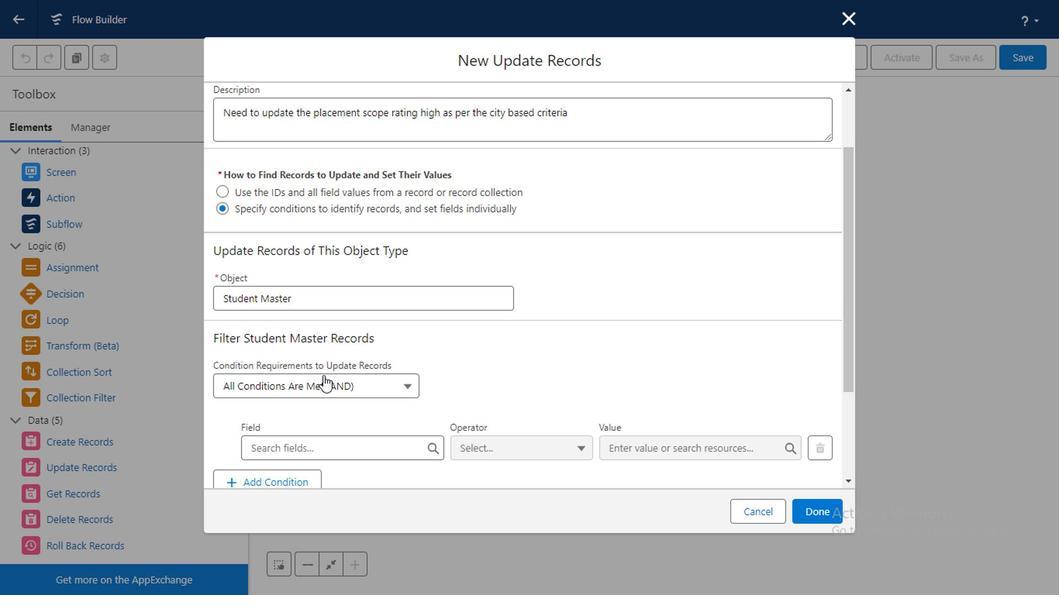 
Action: Mouse pressed left at (321, 386)
Screenshot: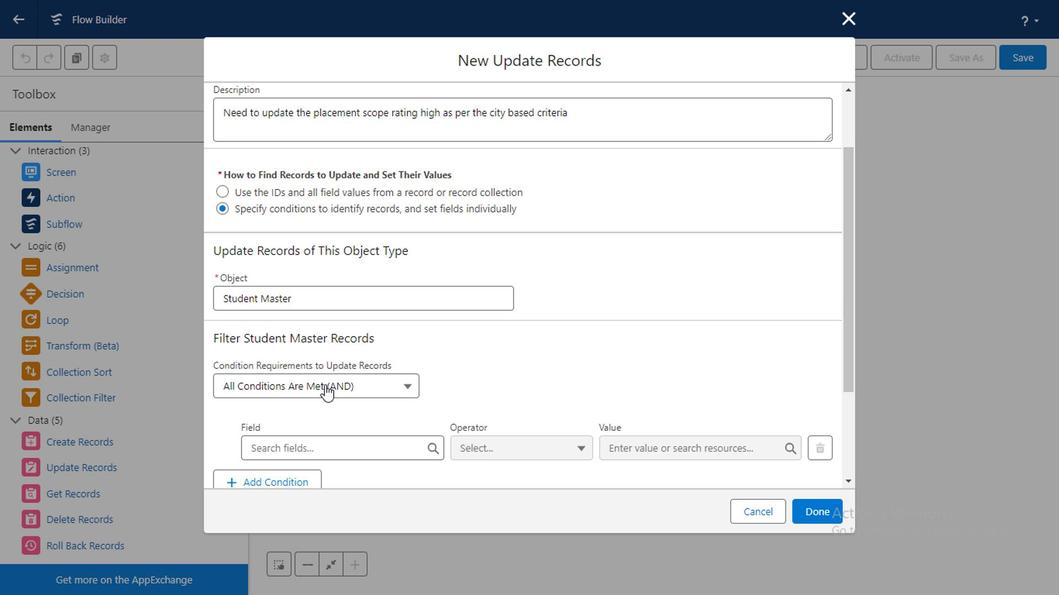 
Action: Mouse moved to (308, 451)
Screenshot: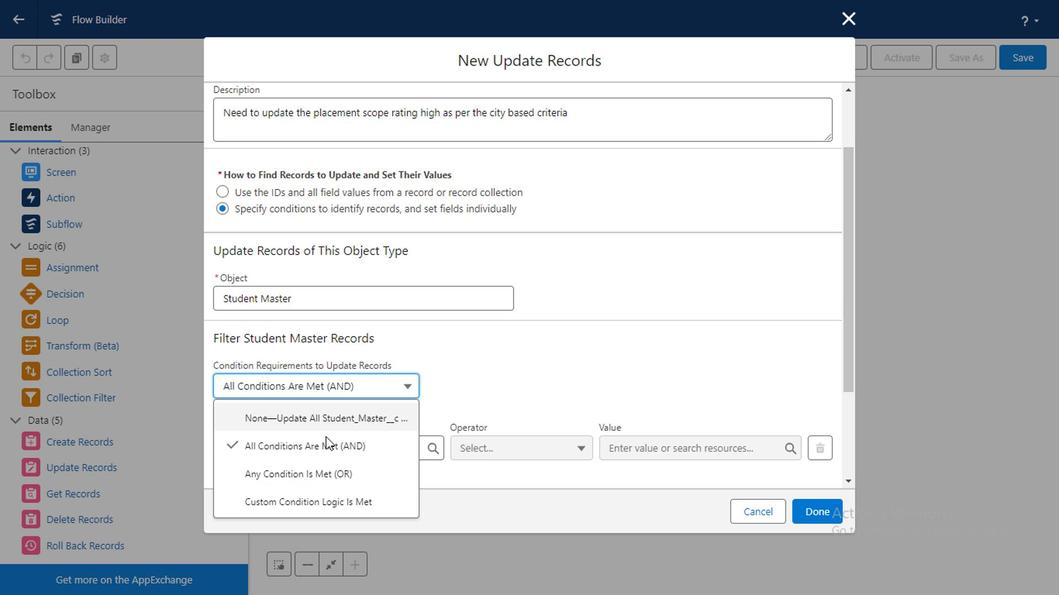 
Action: Mouse pressed left at (308, 451)
Screenshot: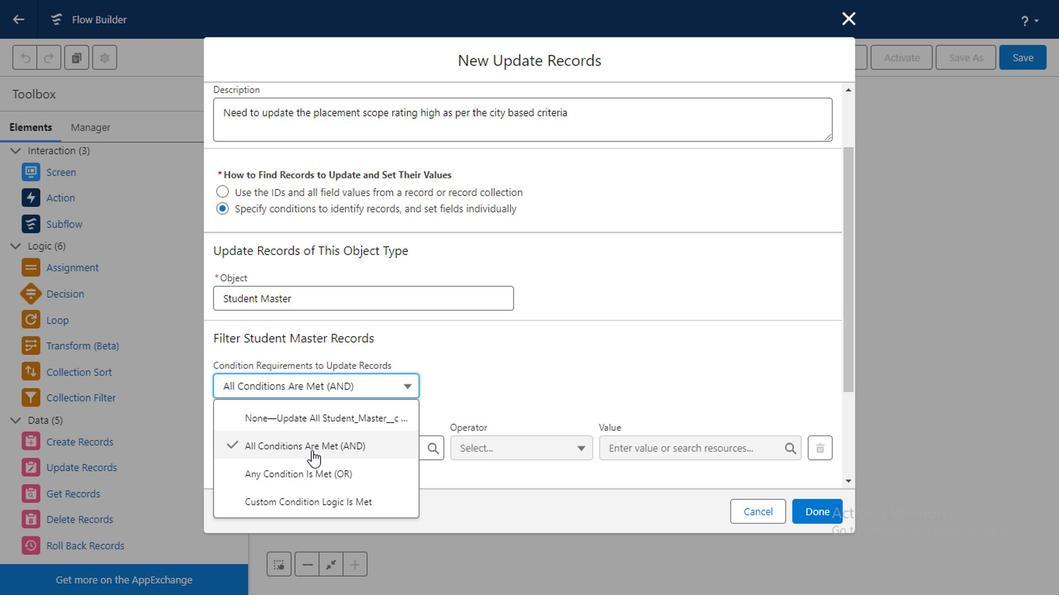 
Action: Mouse moved to (389, 450)
Screenshot: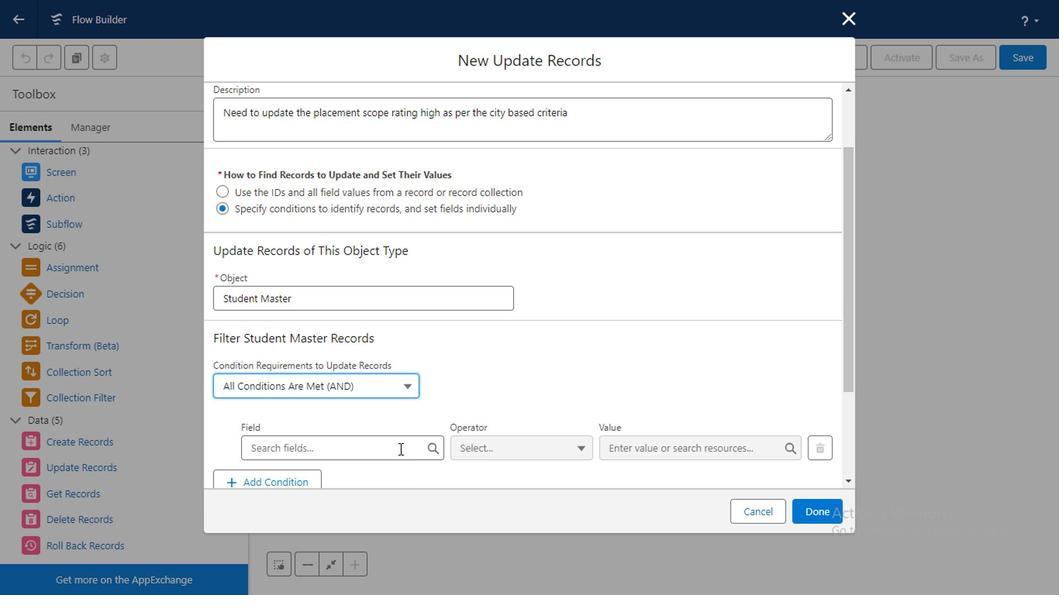 
Action: Mouse pressed left at (389, 450)
Screenshot: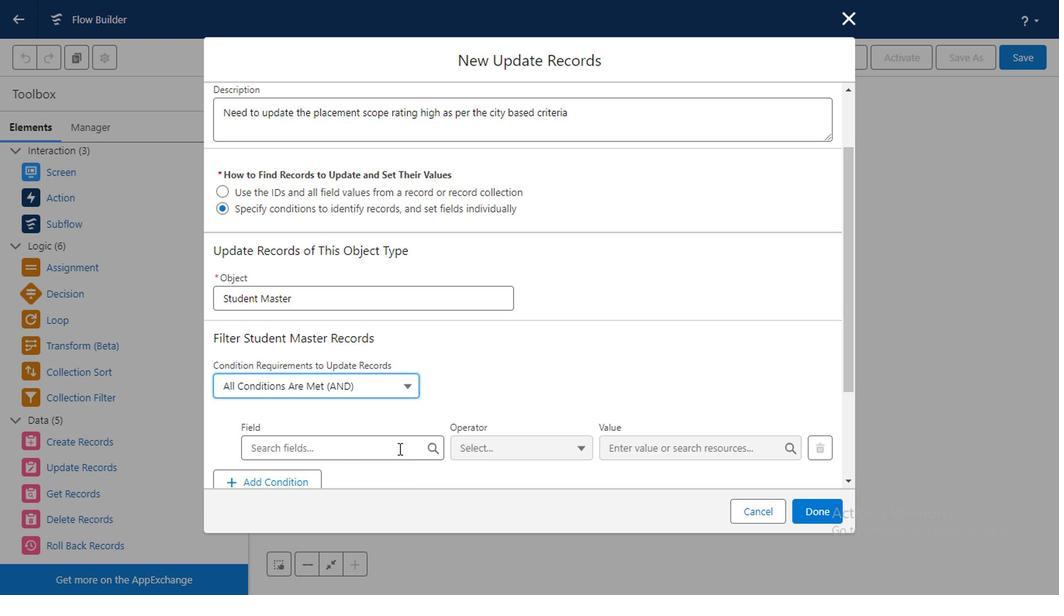 
Action: Mouse moved to (355, 388)
Screenshot: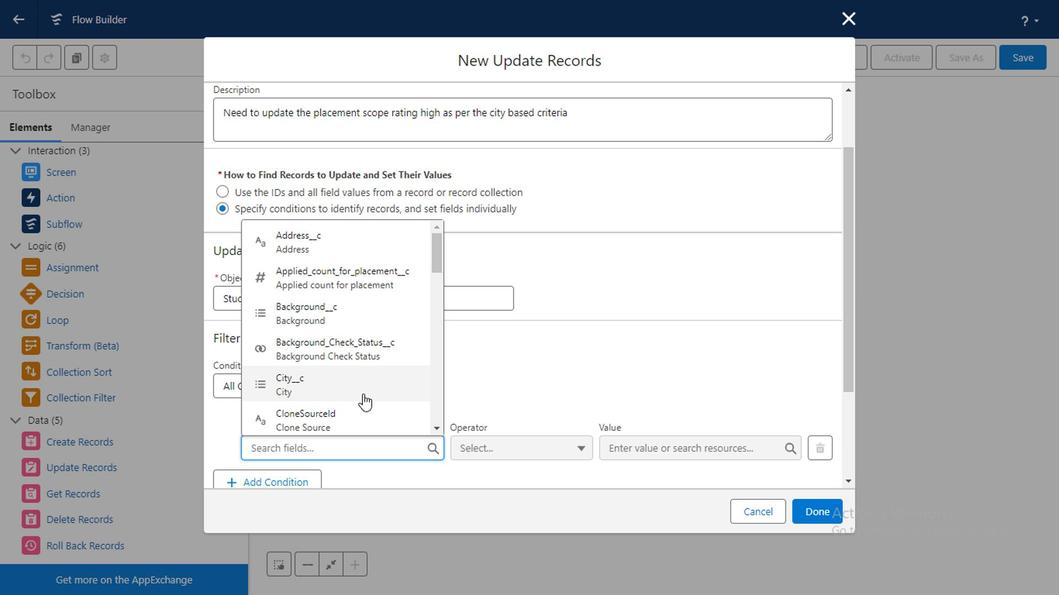 
Action: Mouse pressed left at (355, 388)
Screenshot: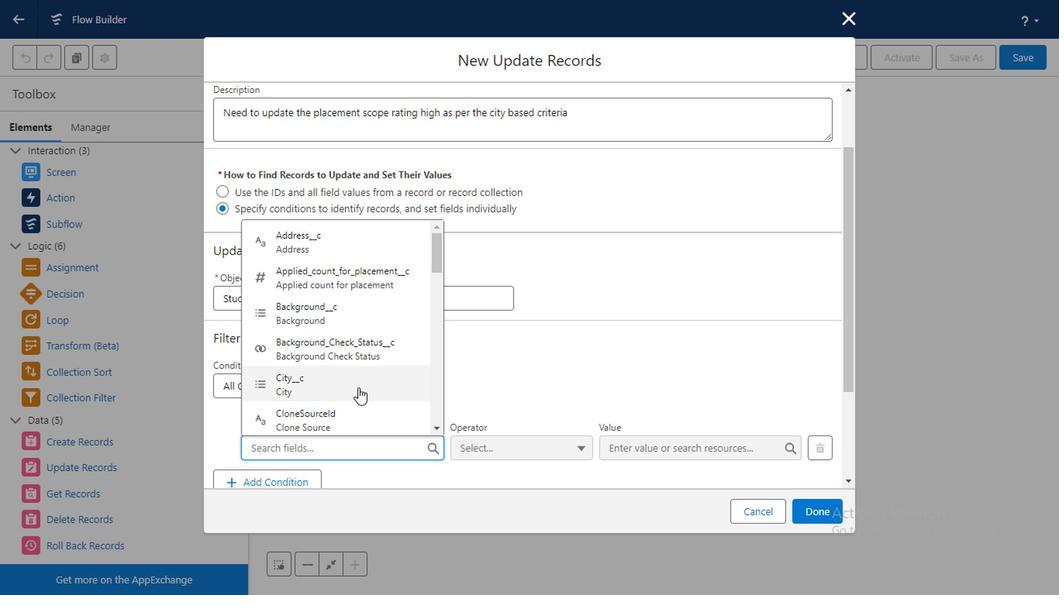 
Action: Mouse moved to (515, 451)
Screenshot: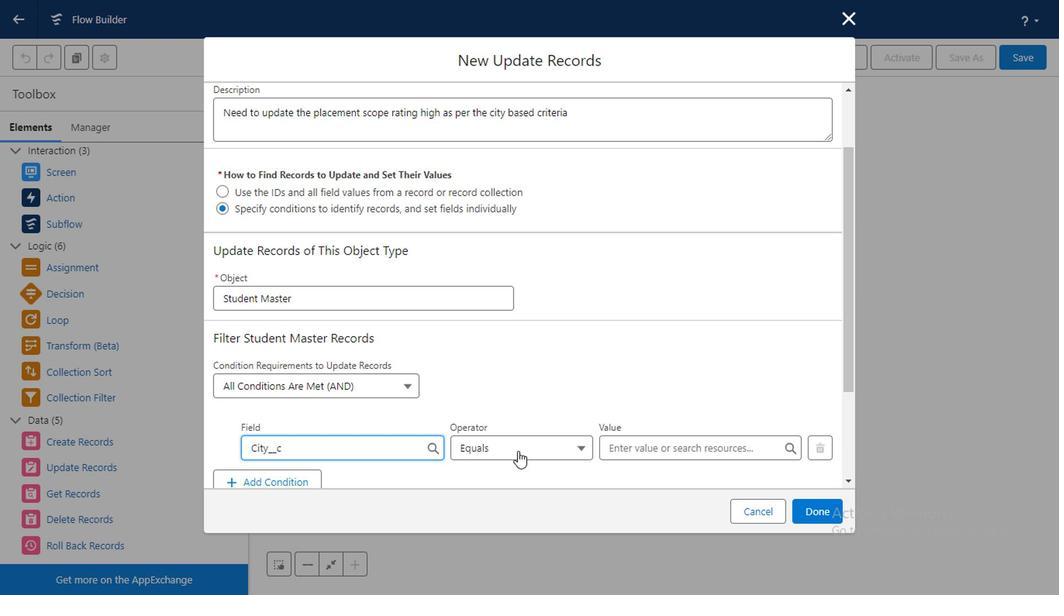 
Action: Mouse pressed left at (515, 451)
Screenshot: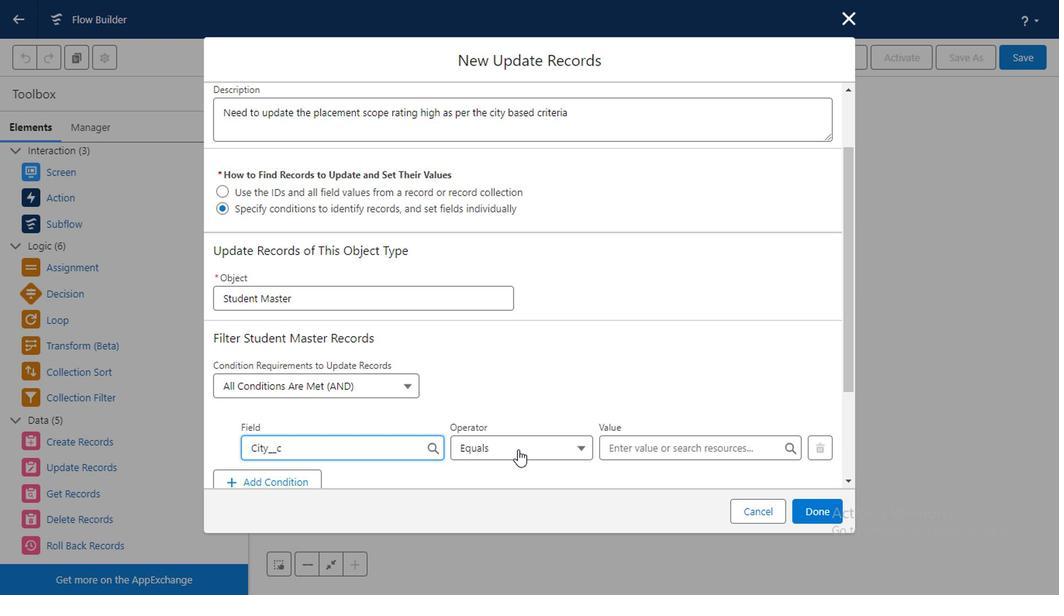 
Action: Mouse moved to (677, 455)
Screenshot: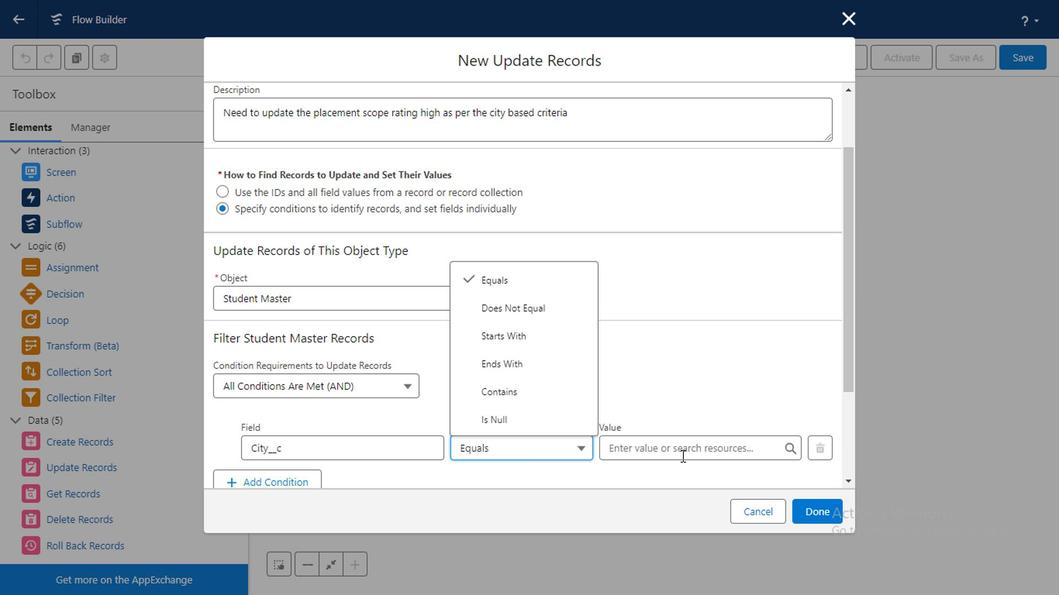 
Action: Mouse pressed left at (677, 455)
Screenshot: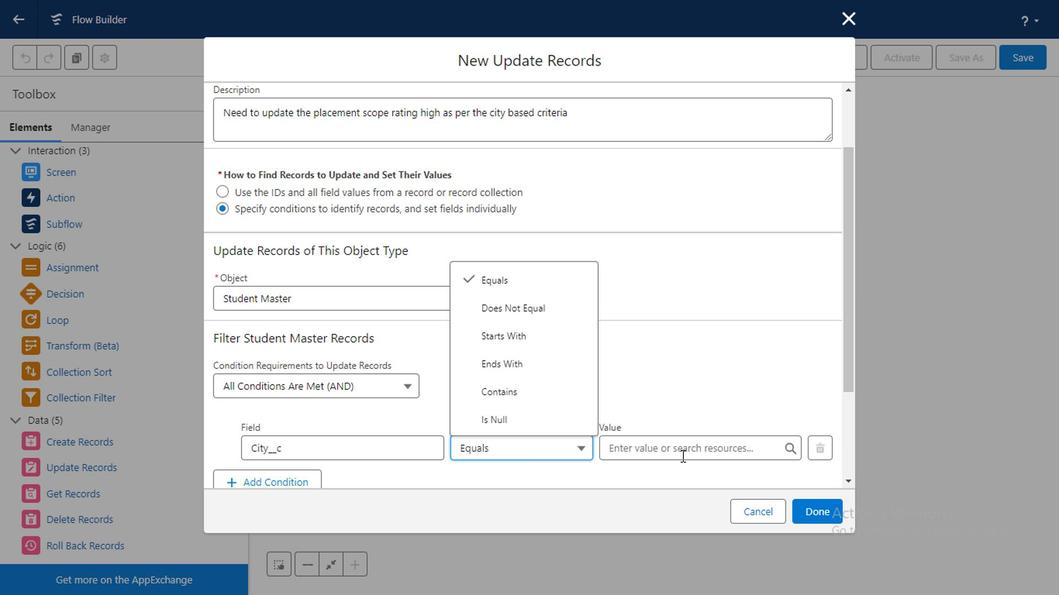 
Action: Mouse moved to (651, 307)
Screenshot: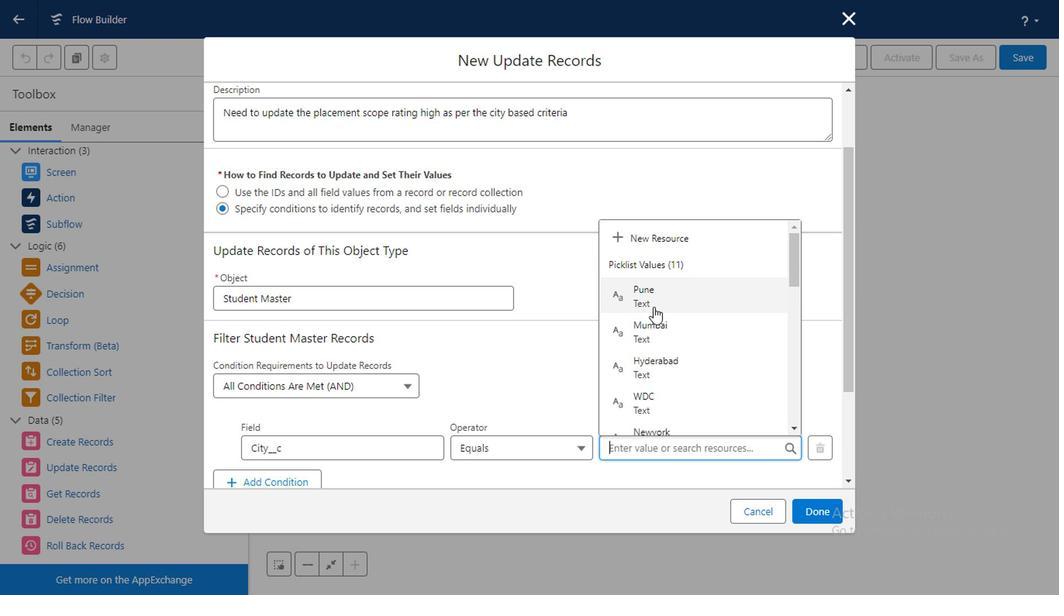 
Action: Mouse pressed left at (651, 307)
Screenshot: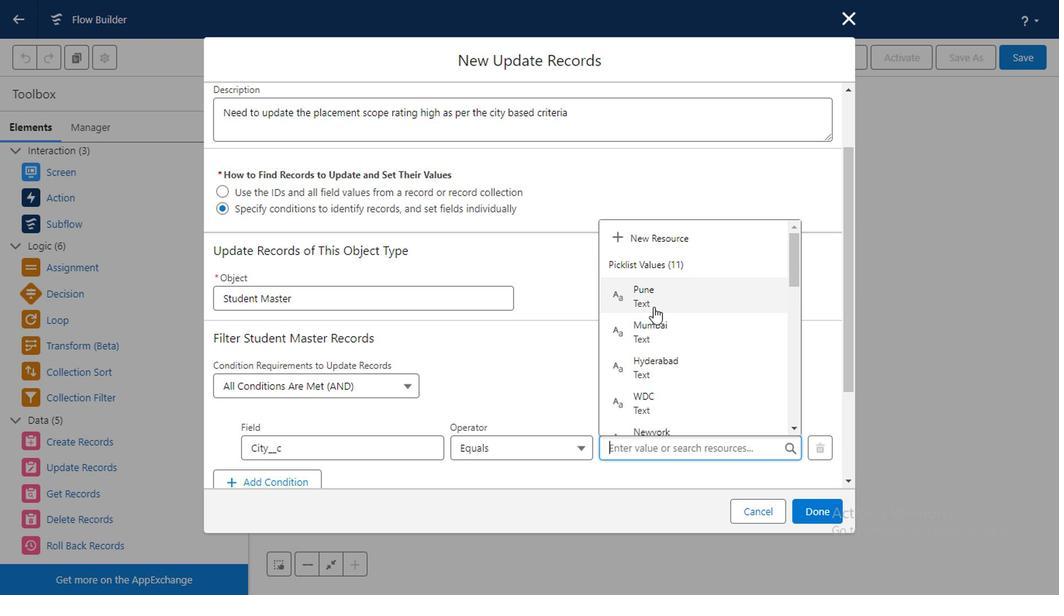 
Action: Mouse moved to (848, 321)
Screenshot: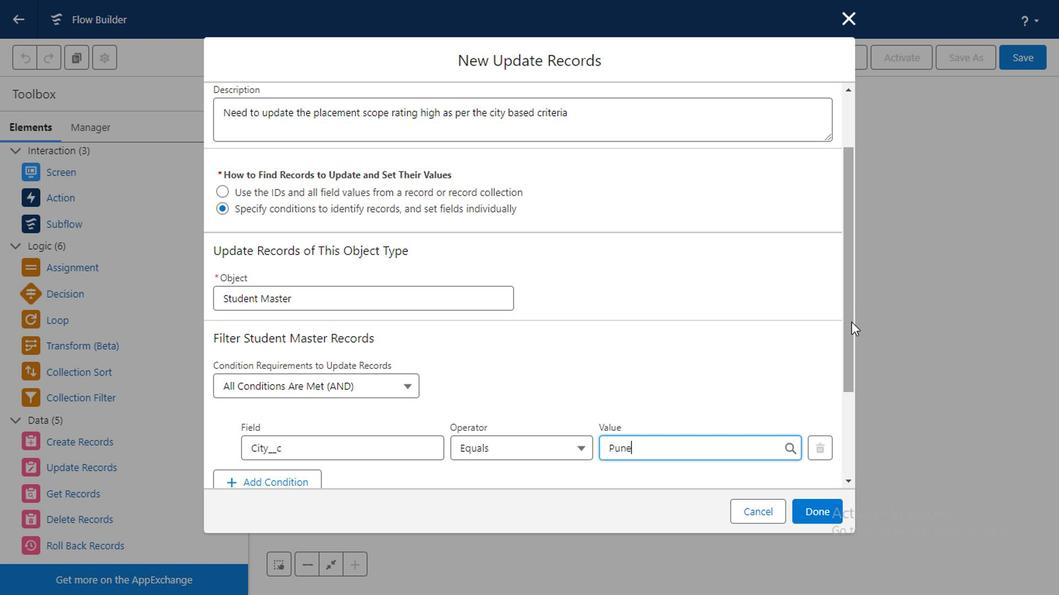 
Action: Mouse pressed left at (848, 321)
Screenshot: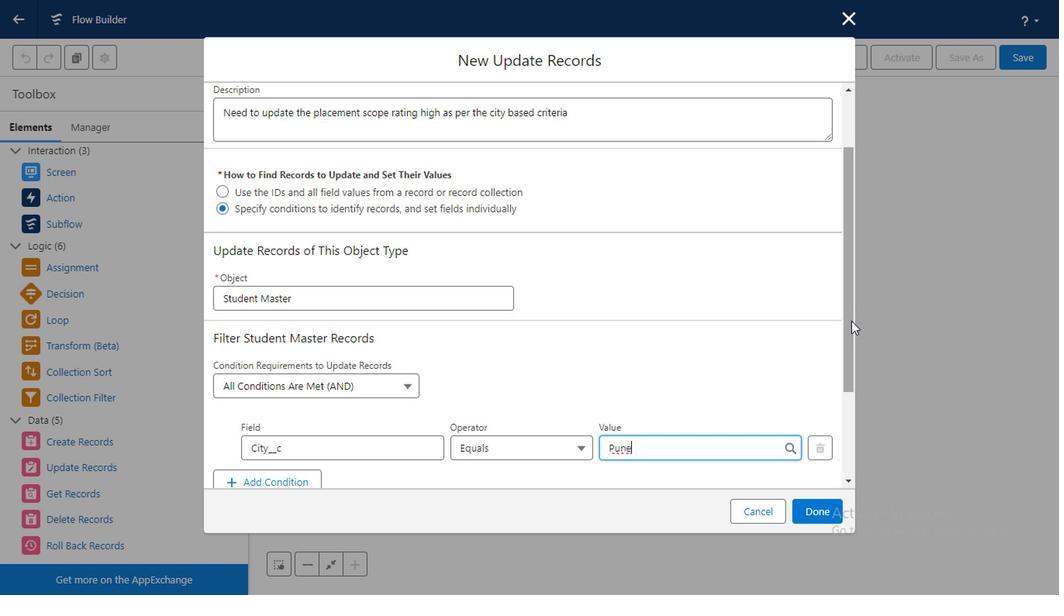 
Action: Mouse moved to (256, 348)
Screenshot: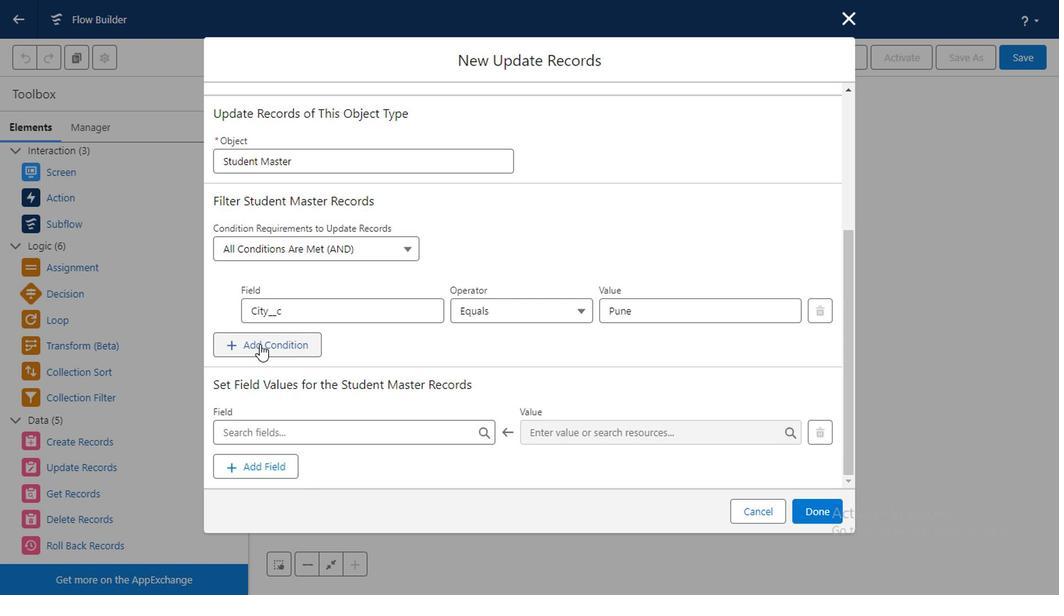 
Action: Mouse pressed left at (256, 348)
Screenshot: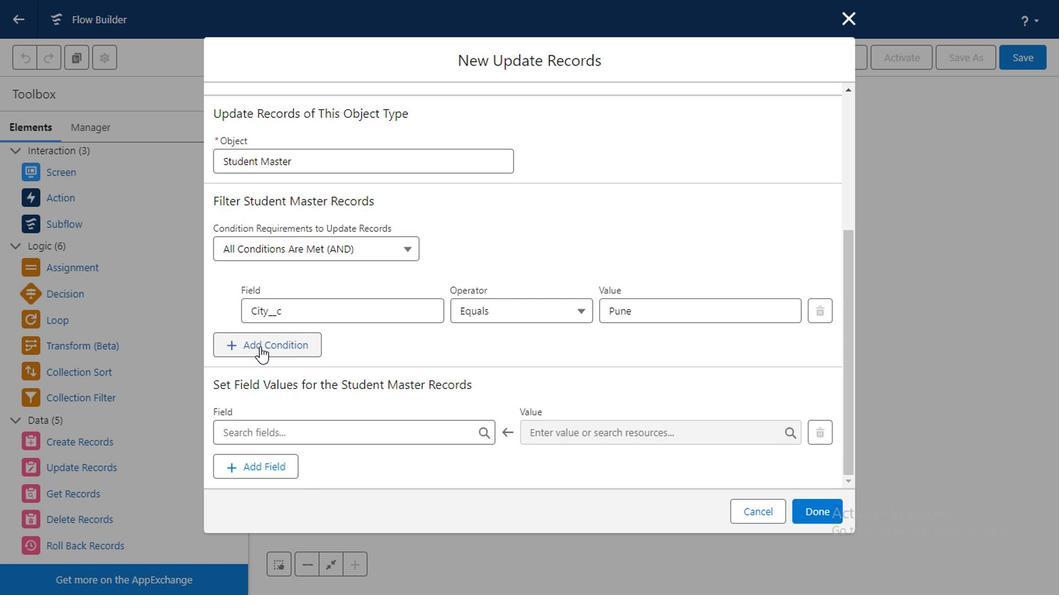 
Action: Mouse moved to (282, 364)
Screenshot: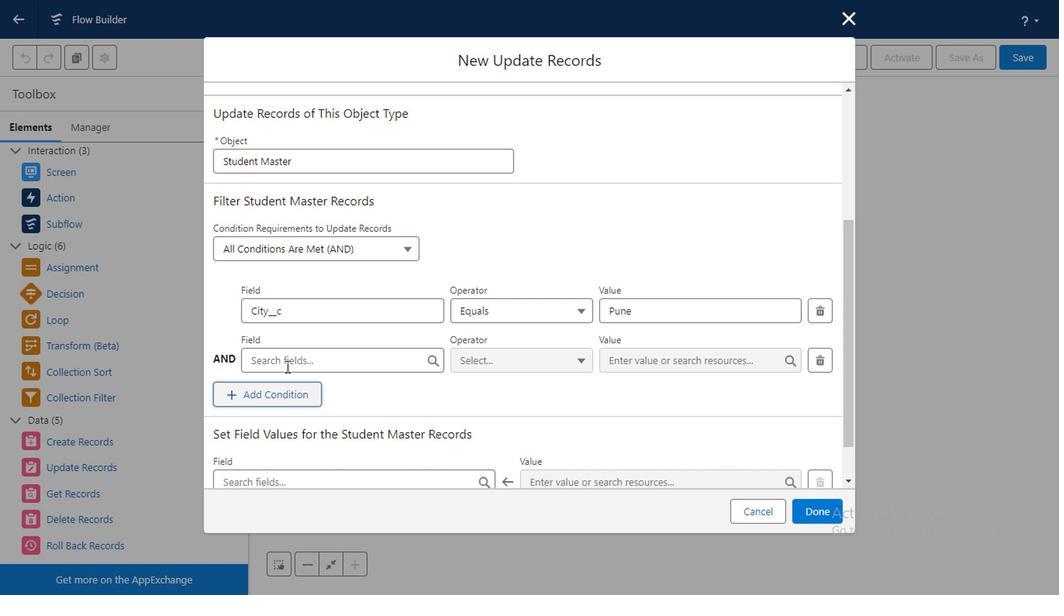 
Action: Mouse pressed left at (282, 364)
Screenshot: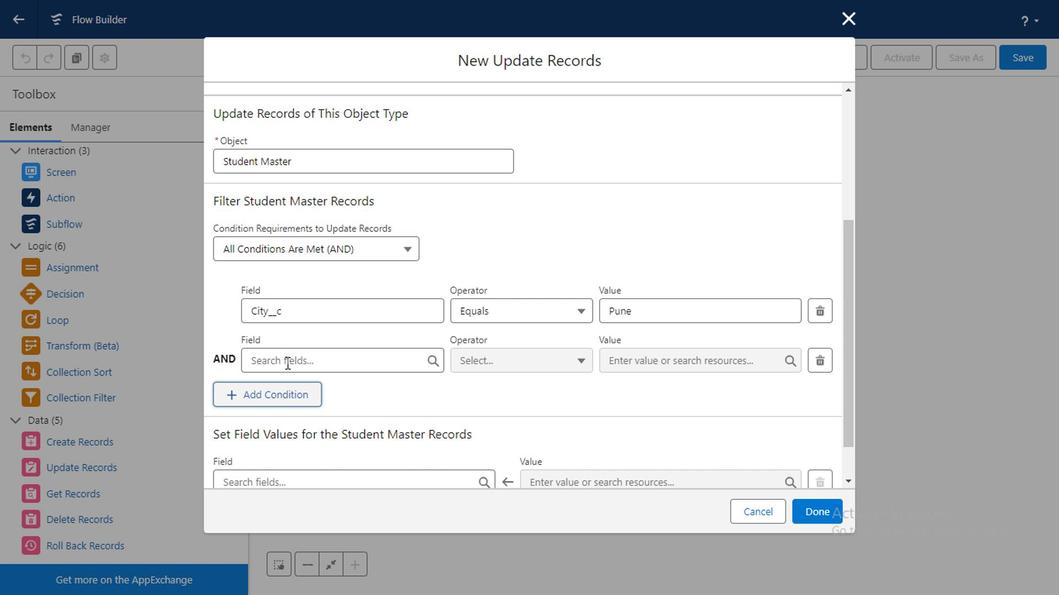 
Action: Mouse moved to (289, 533)
Screenshot: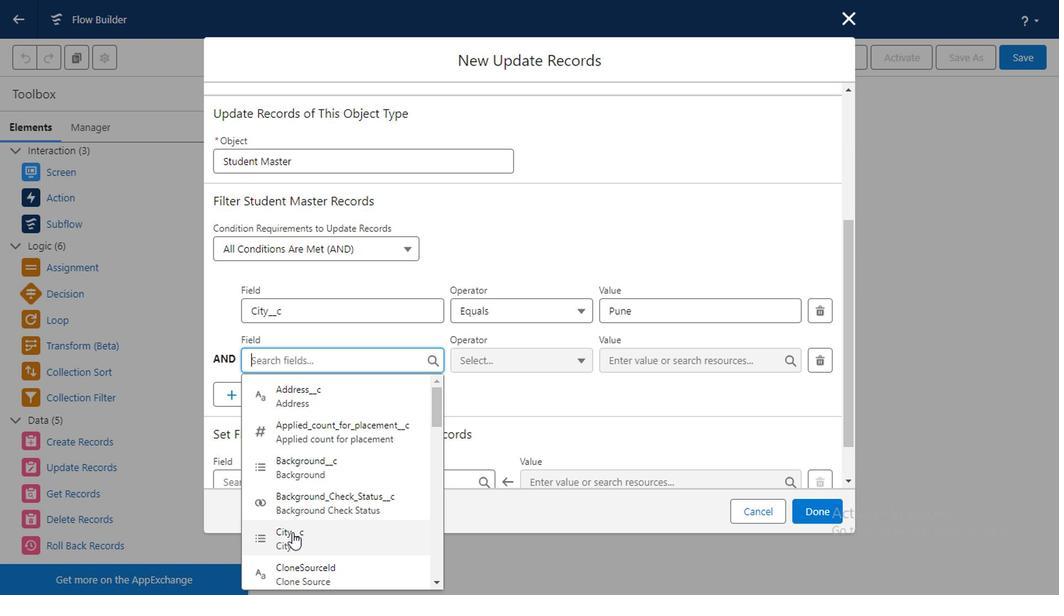 
Action: Mouse pressed left at (289, 533)
Screenshot: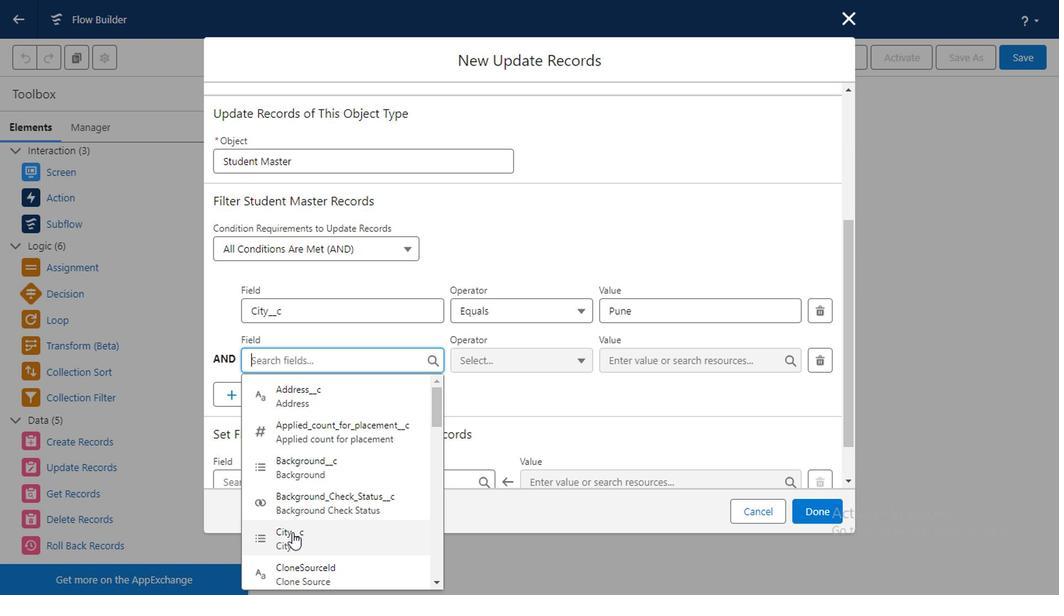 
Action: Mouse moved to (498, 361)
Screenshot: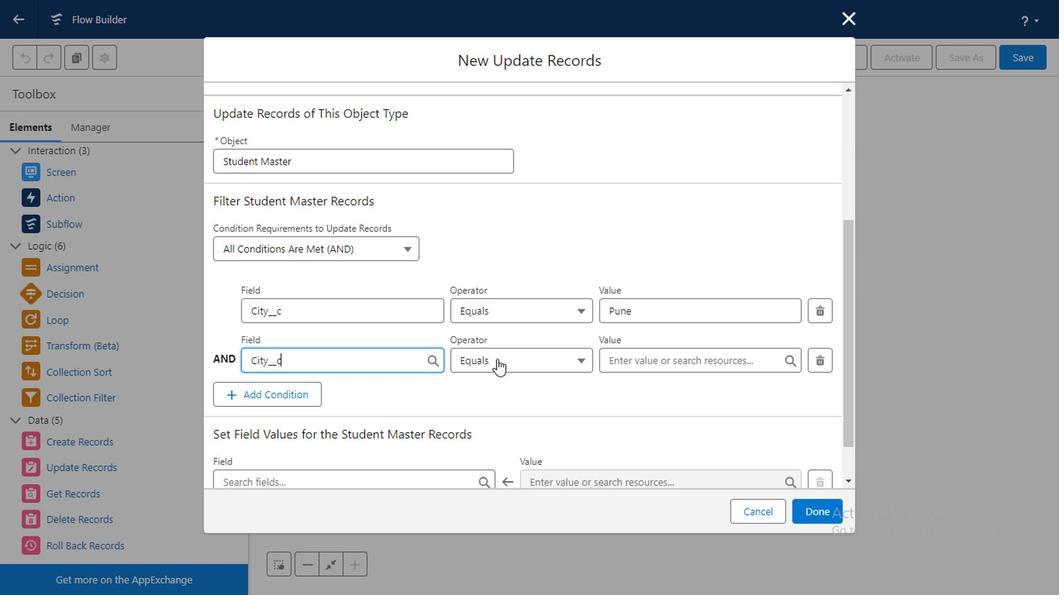 
Action: Mouse pressed left at (498, 361)
Screenshot: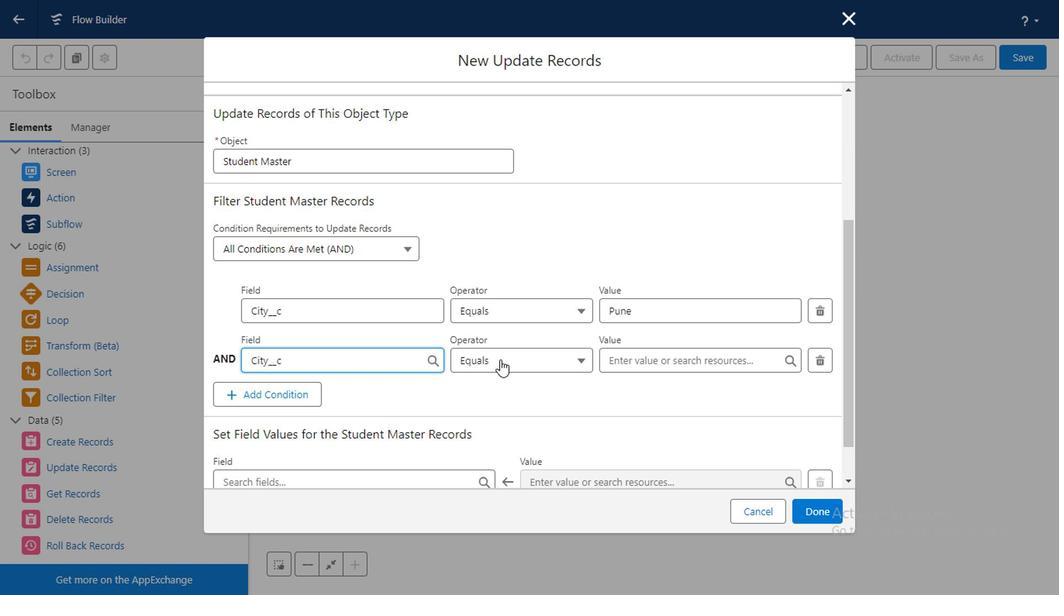 
Action: Mouse moved to (688, 368)
Screenshot: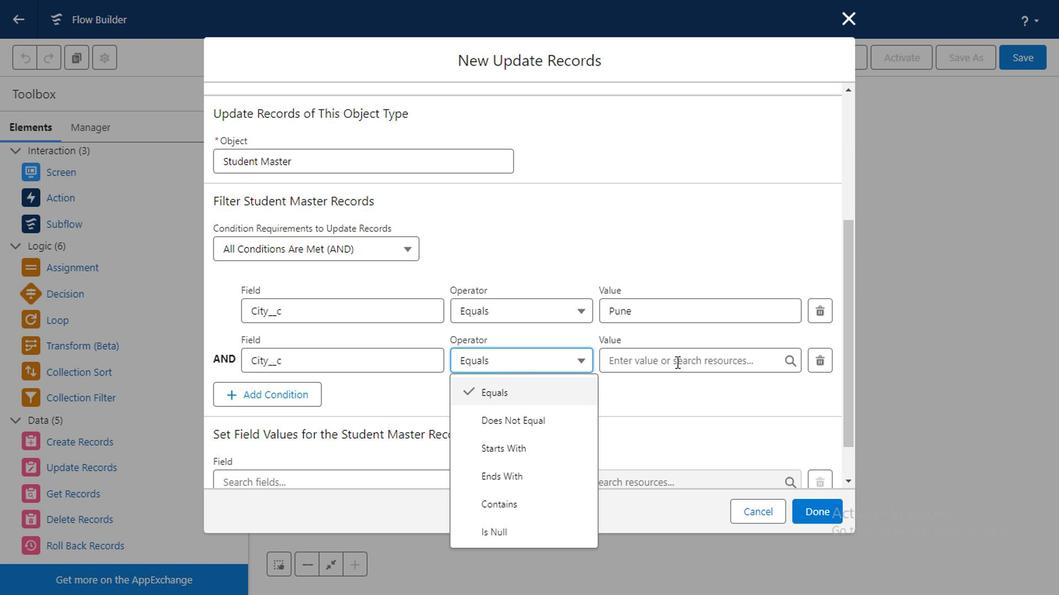 
Action: Mouse pressed left at (688, 368)
Screenshot: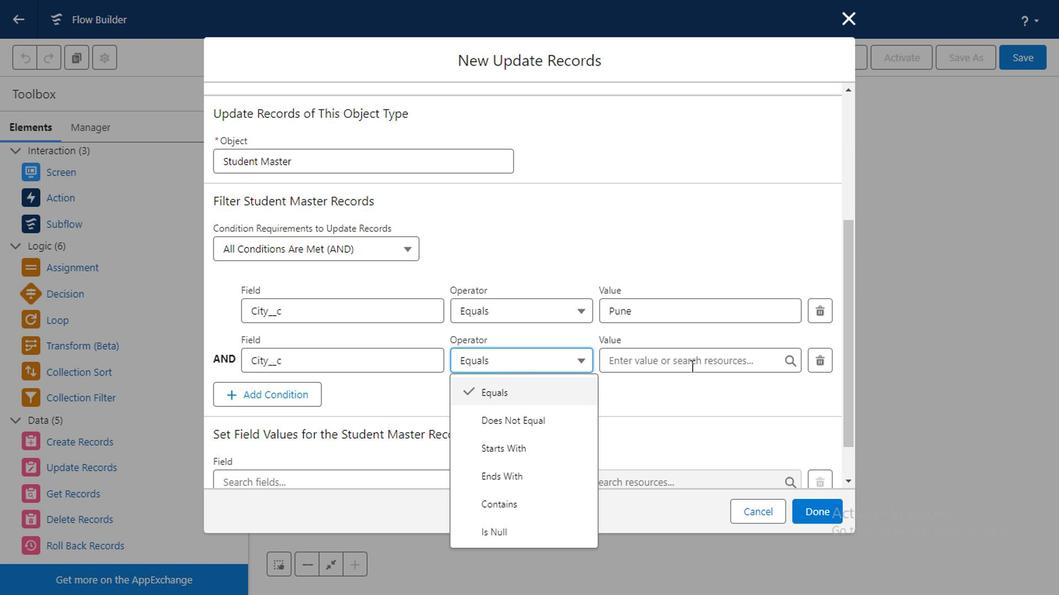 
Action: Mouse moved to (647, 490)
Screenshot: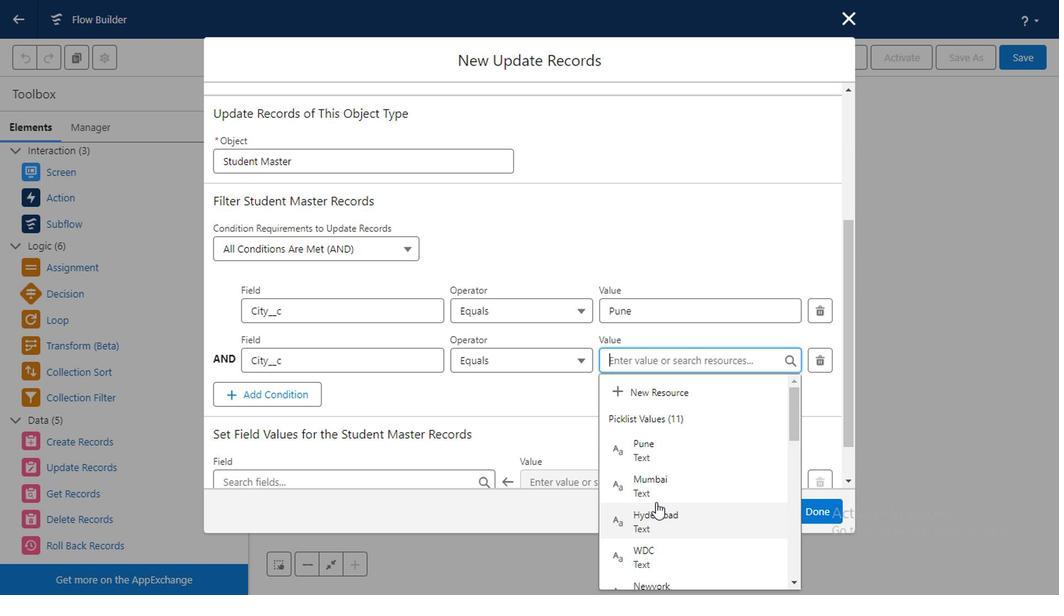 
Action: Mouse pressed left at (647, 490)
Screenshot: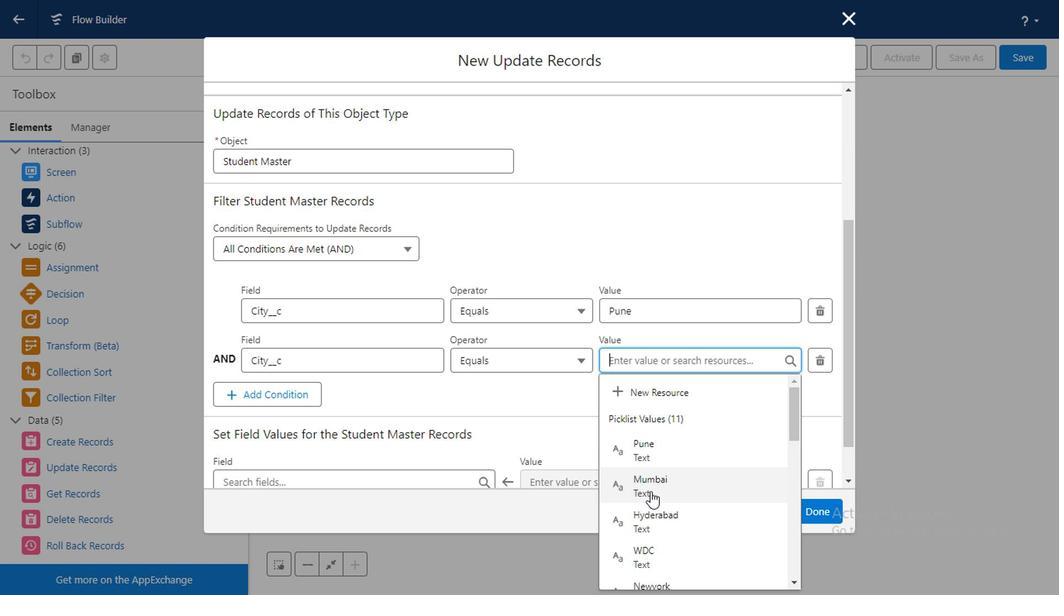 
Action: Mouse moved to (844, 290)
Screenshot: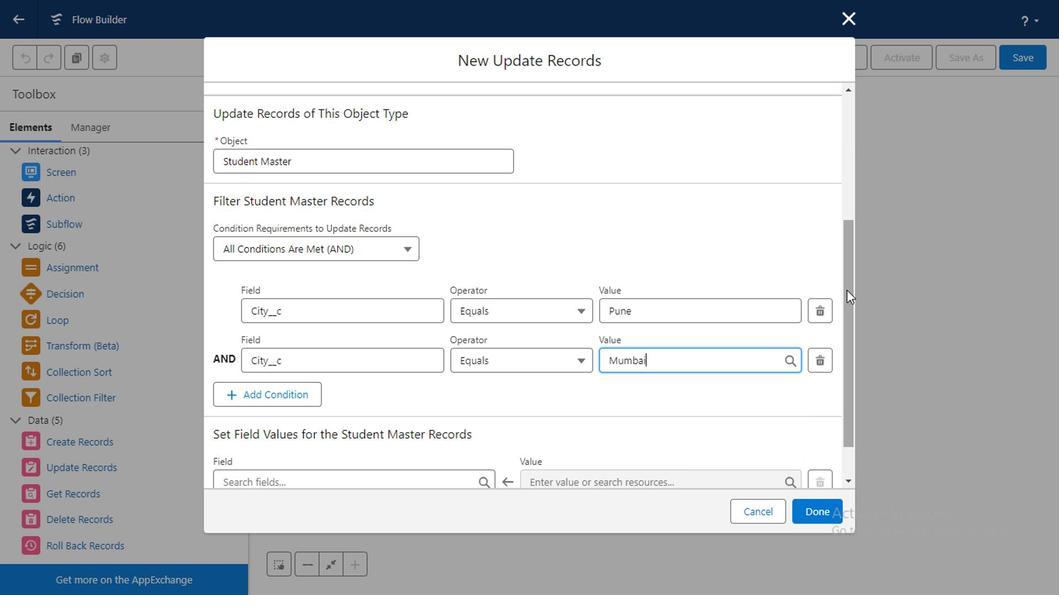 
Action: Mouse pressed left at (844, 290)
Screenshot: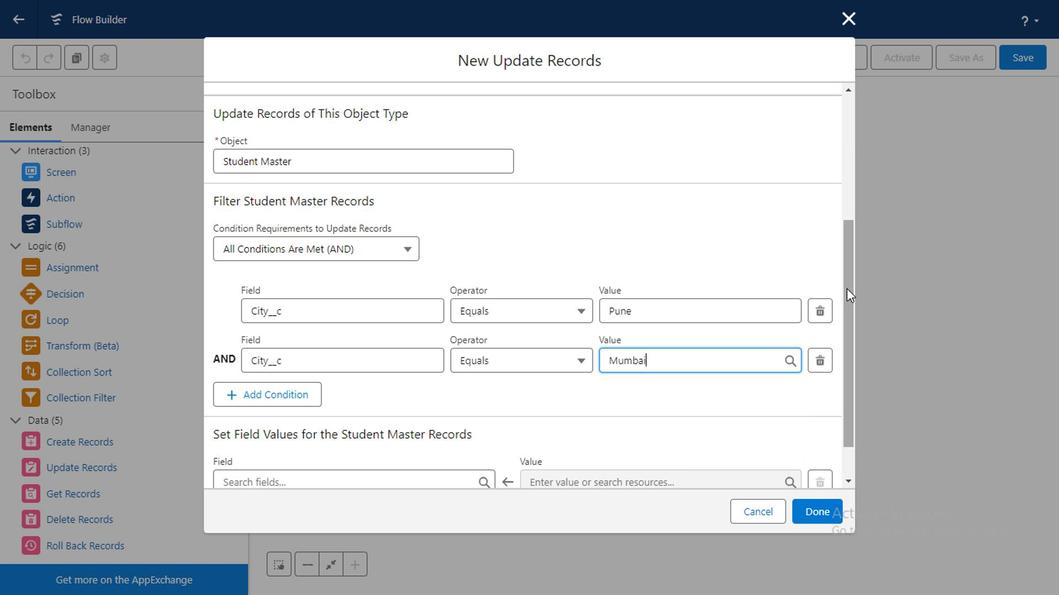 
Action: Mouse moved to (257, 348)
Screenshot: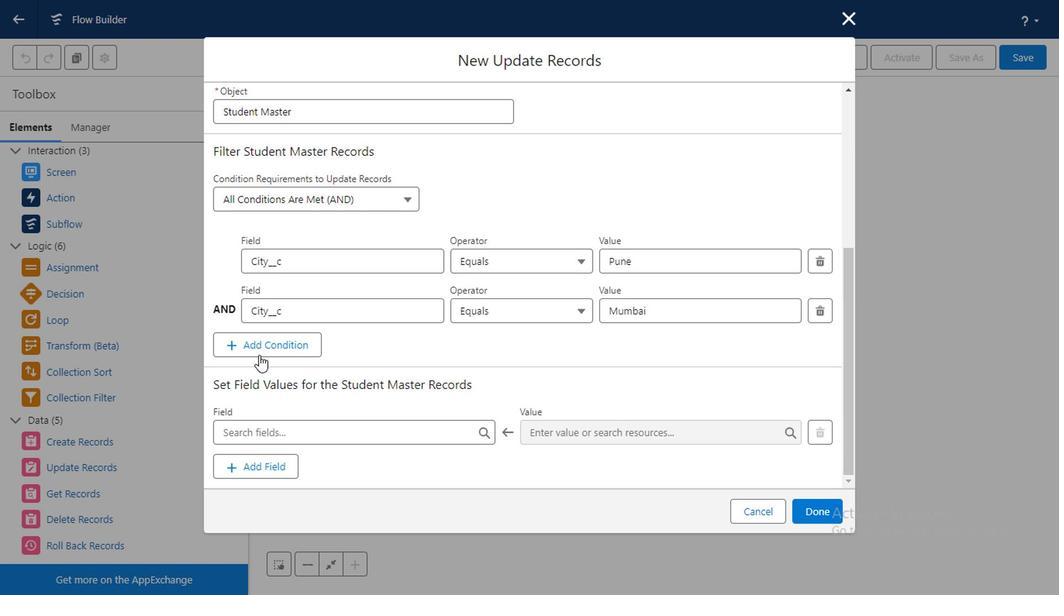 
Action: Mouse pressed left at (257, 348)
Screenshot: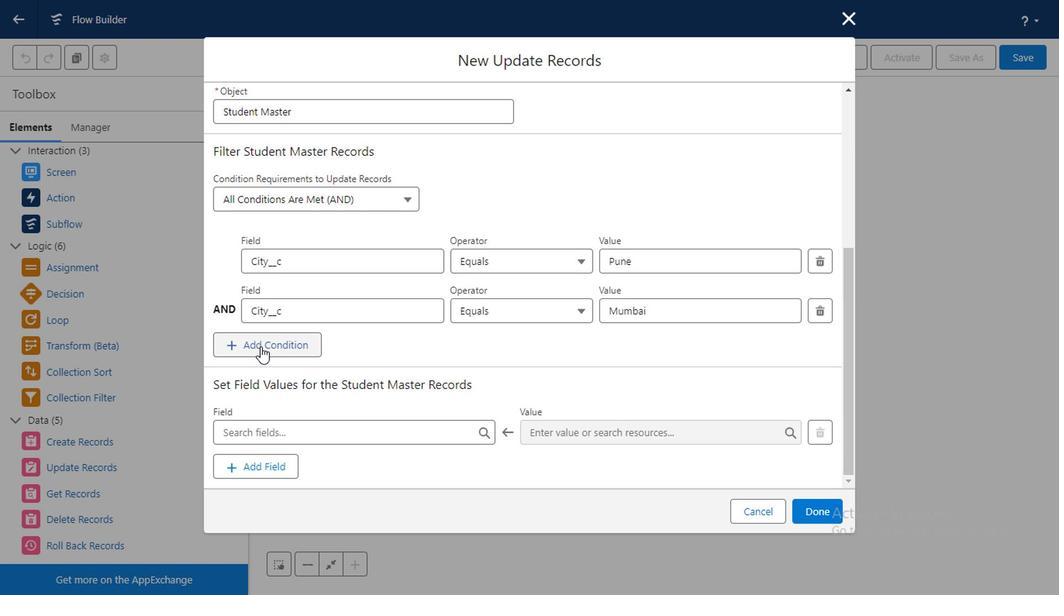 
Action: Mouse moved to (691, 168)
Screenshot: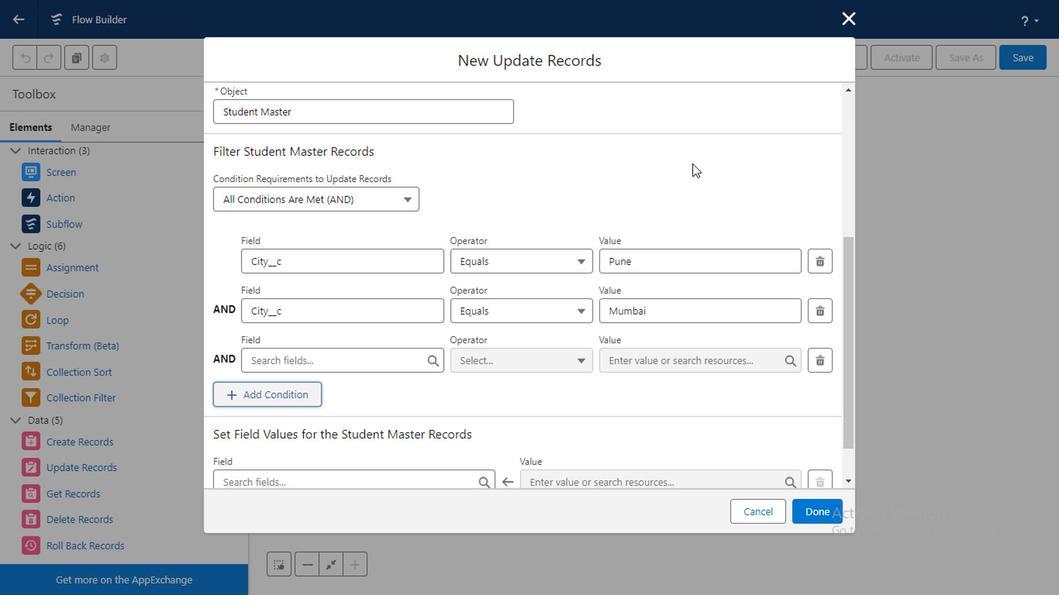 
Action: Mouse pressed left at (691, 168)
